 Task: Research Airbnb accommodation in Taxco de Alarcón, Mexico from 6th December, 2023 to 18th December, 2023 for 3 adults.2 bedrooms having 2 beds and 2 bathrooms. Property type can be hotel. Look for 3 properties as per requirement.
Action: Mouse moved to (518, 97)
Screenshot: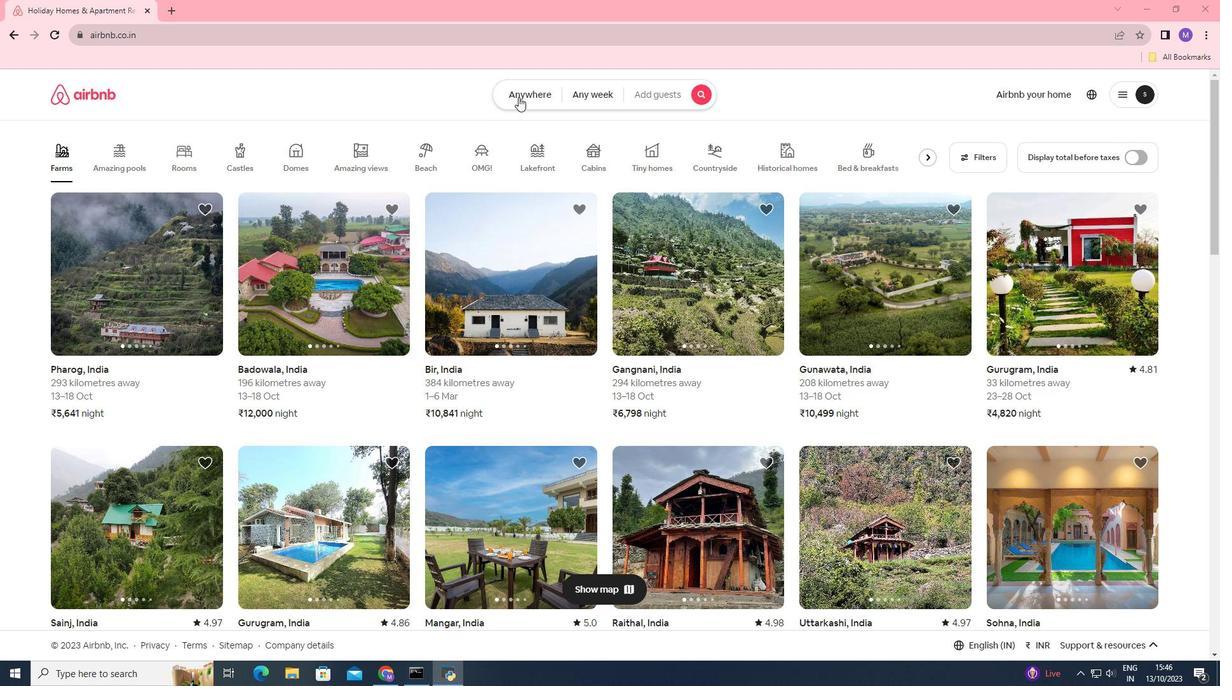 
Action: Mouse pressed left at (518, 97)
Screenshot: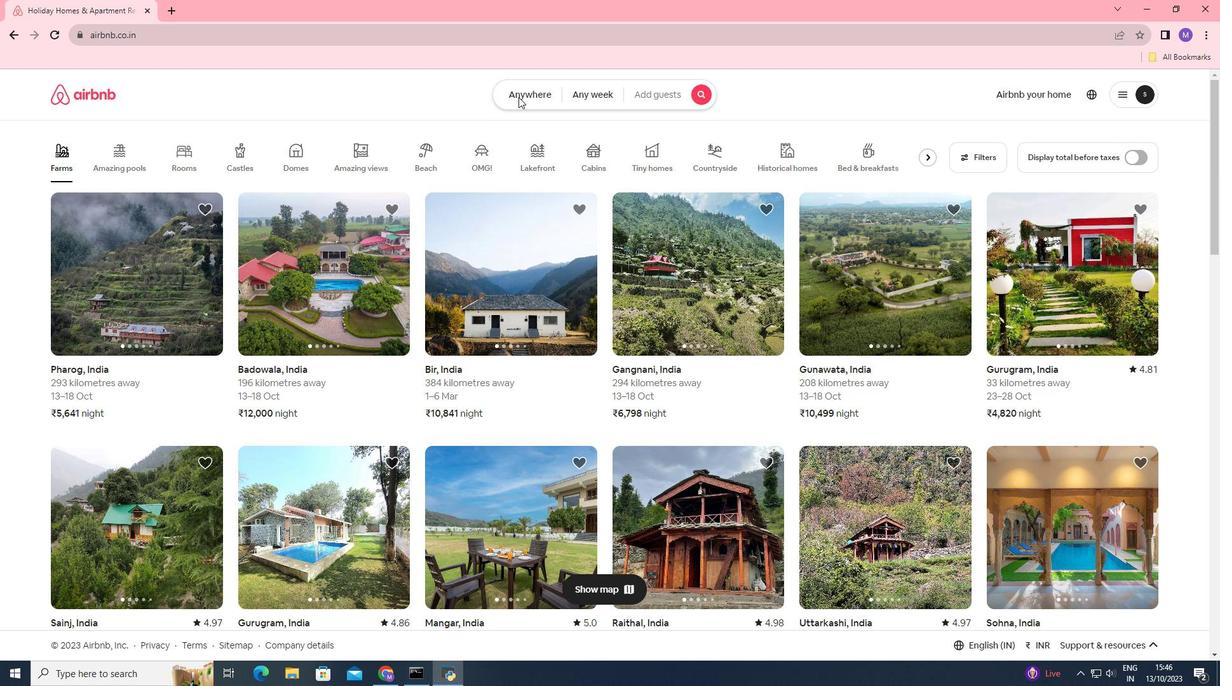 
Action: Mouse moved to (460, 151)
Screenshot: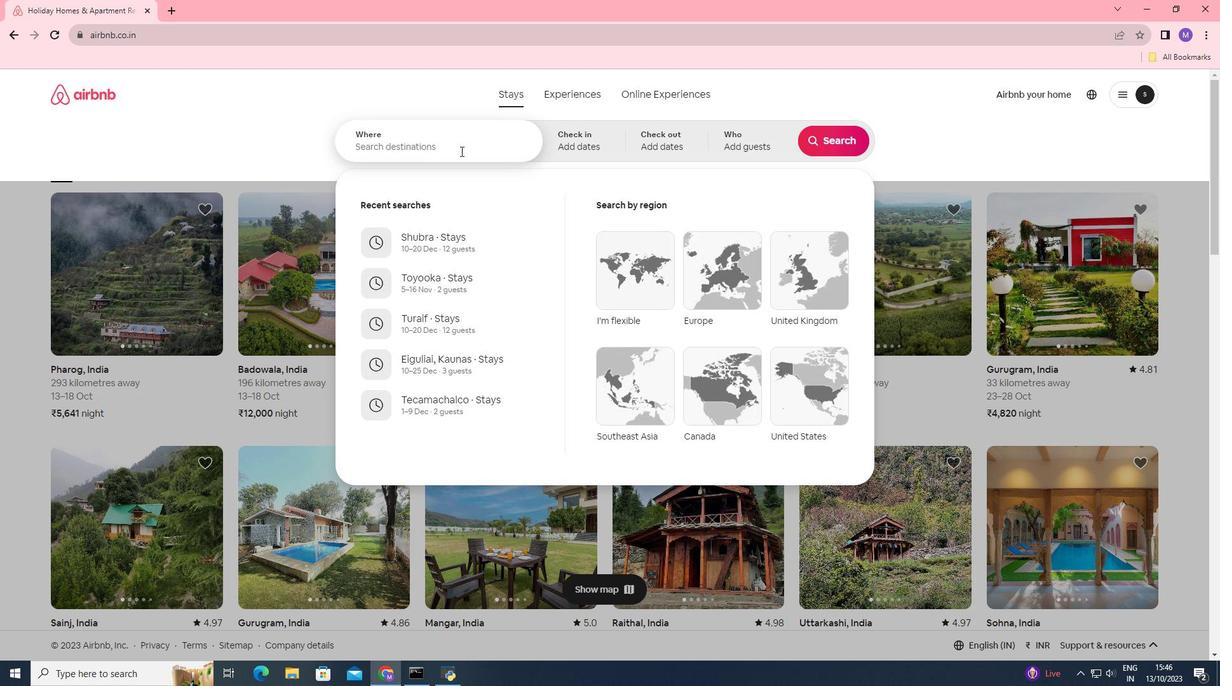 
Action: Mouse pressed left at (460, 151)
Screenshot: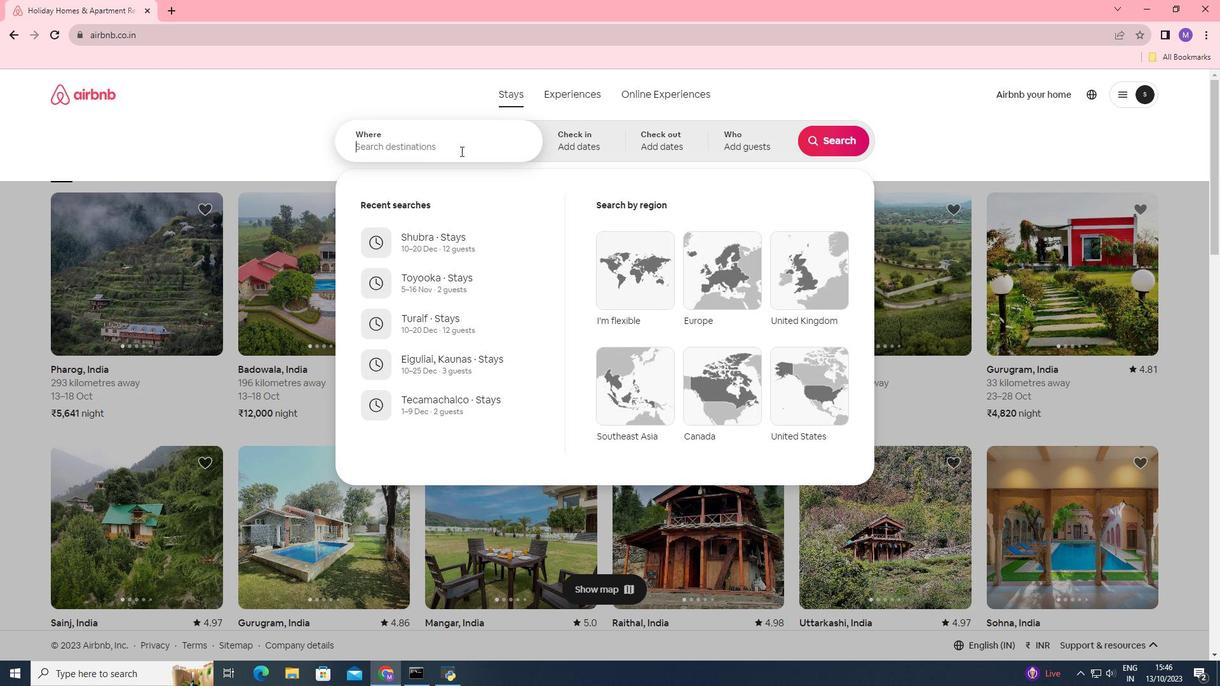 
Action: Key pressed <Key.shift><Key.shift><Key.shift><Key.shift><Key.shift><Key.shift><Key.shift><Key.shift><Key.shift><Key.shift><Key.shift><Key.shift><Key.shift><Key.shift>Taxco<Key.space>de<Key.space><Key.shift>Alarcon<Key.space><Key.shift>Mexico
Screenshot: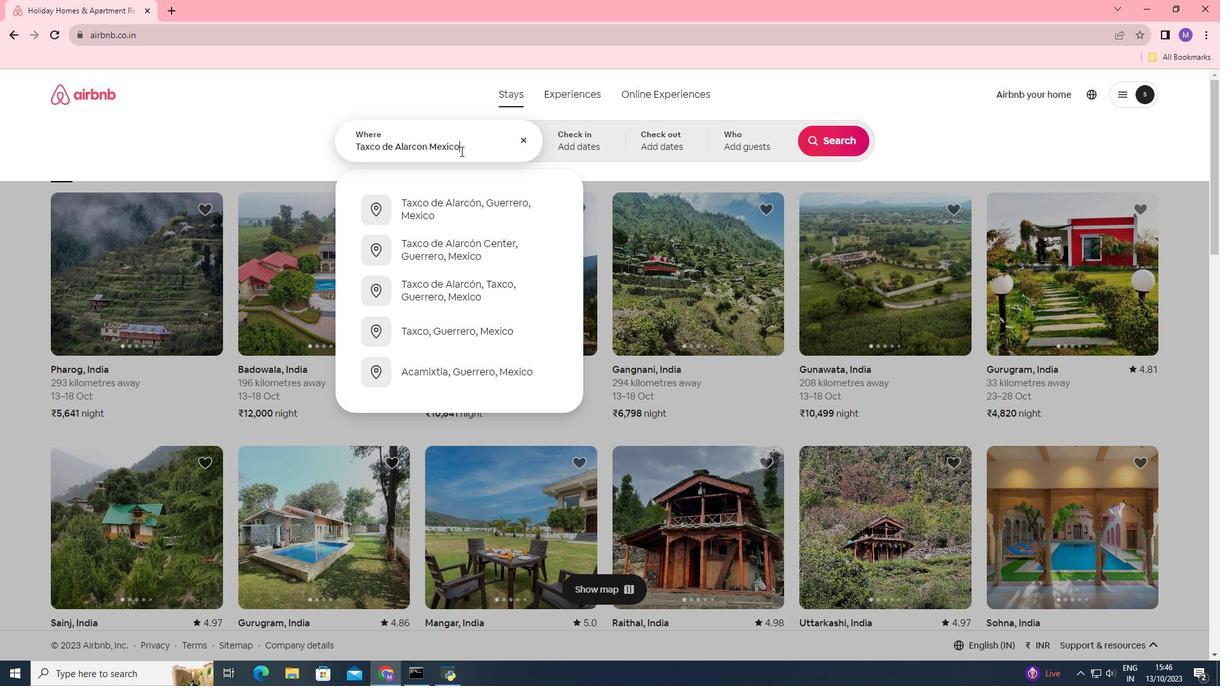 
Action: Mouse moved to (587, 147)
Screenshot: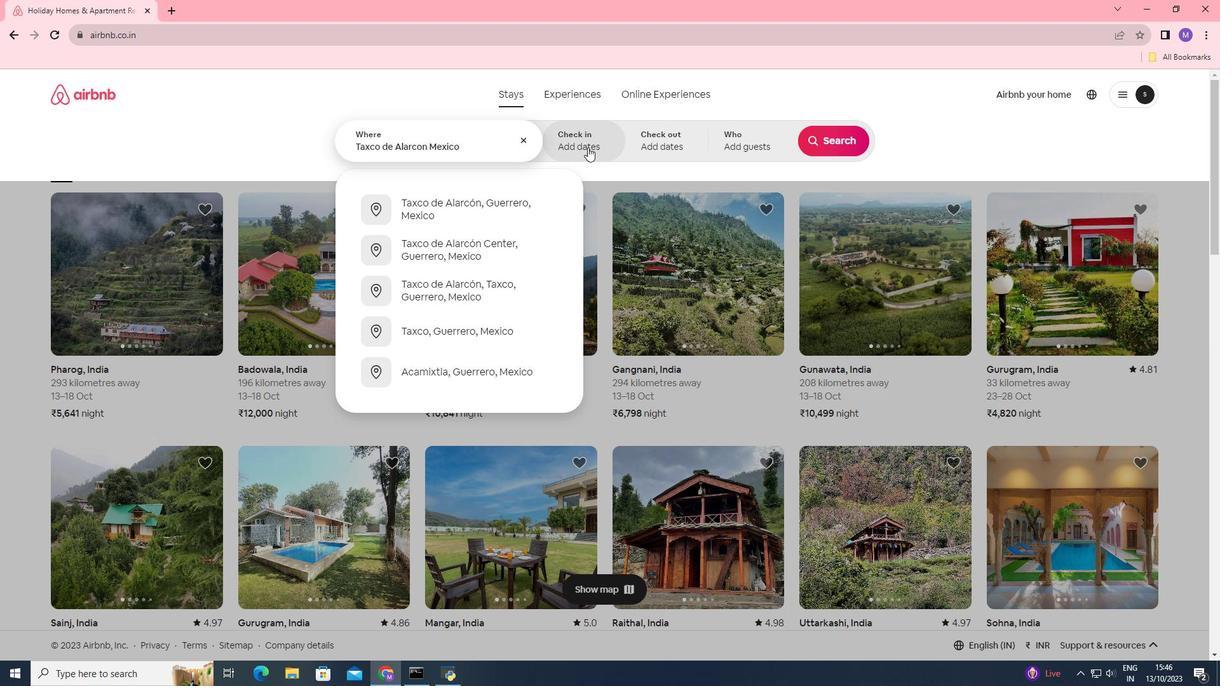 
Action: Mouse pressed left at (587, 147)
Screenshot: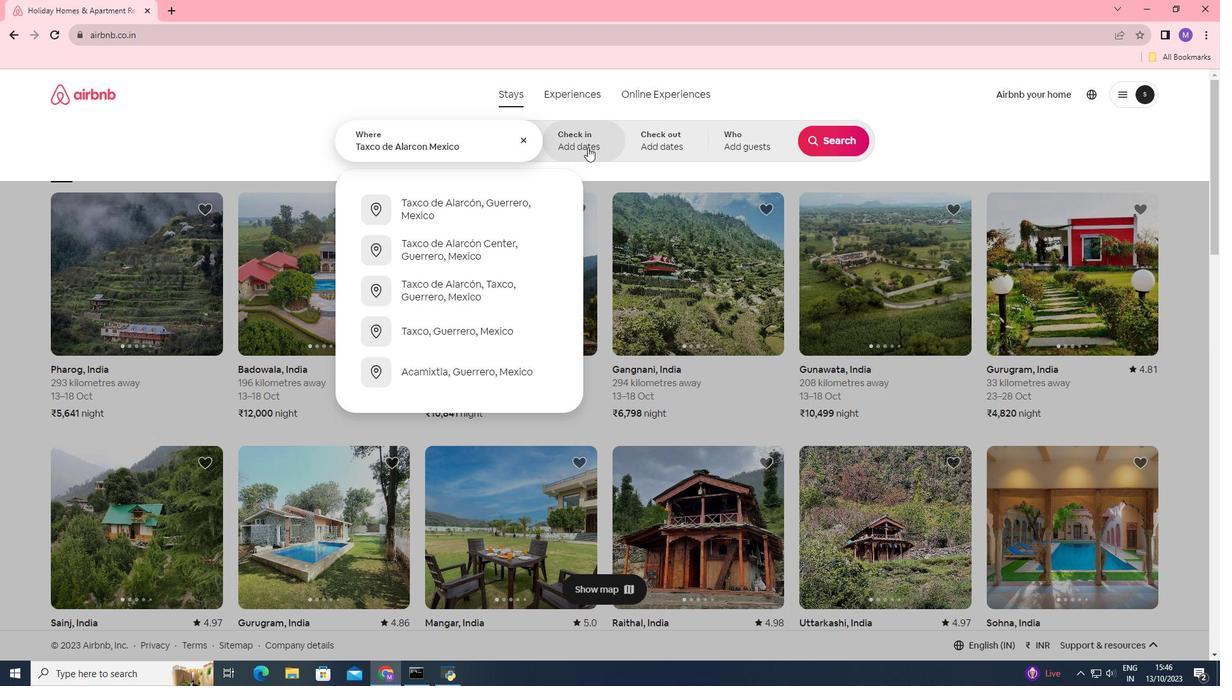 
Action: Mouse moved to (832, 248)
Screenshot: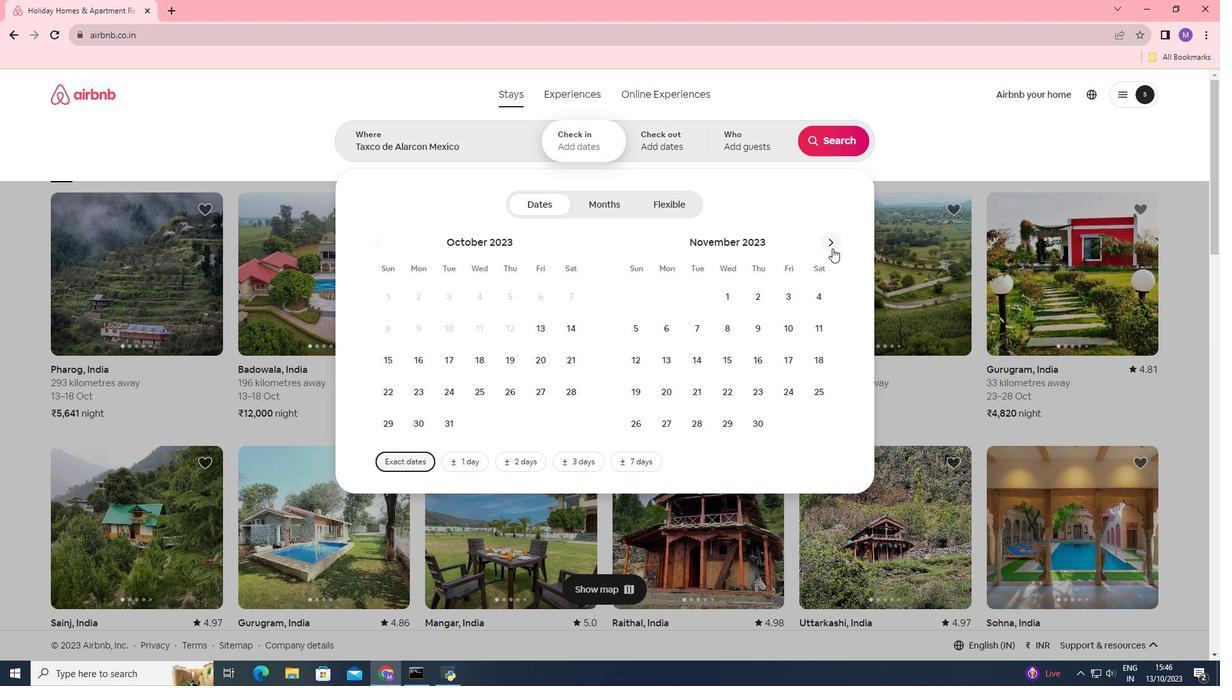 
Action: Mouse pressed left at (832, 248)
Screenshot: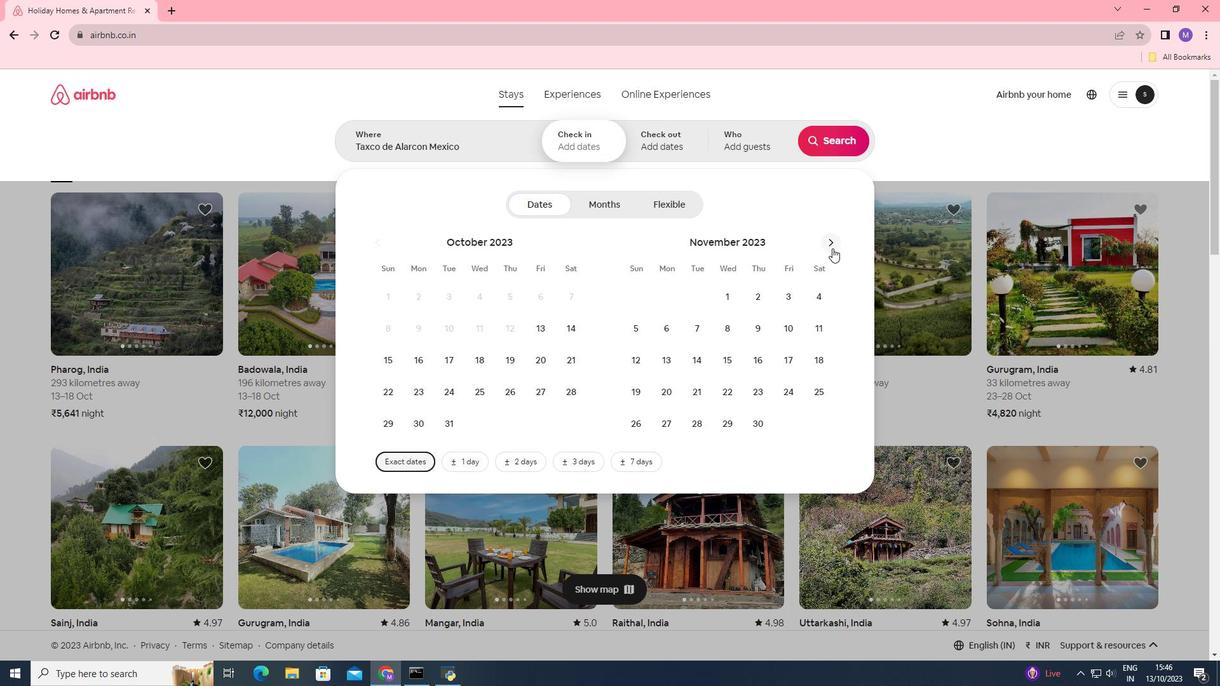 
Action: Mouse moved to (730, 325)
Screenshot: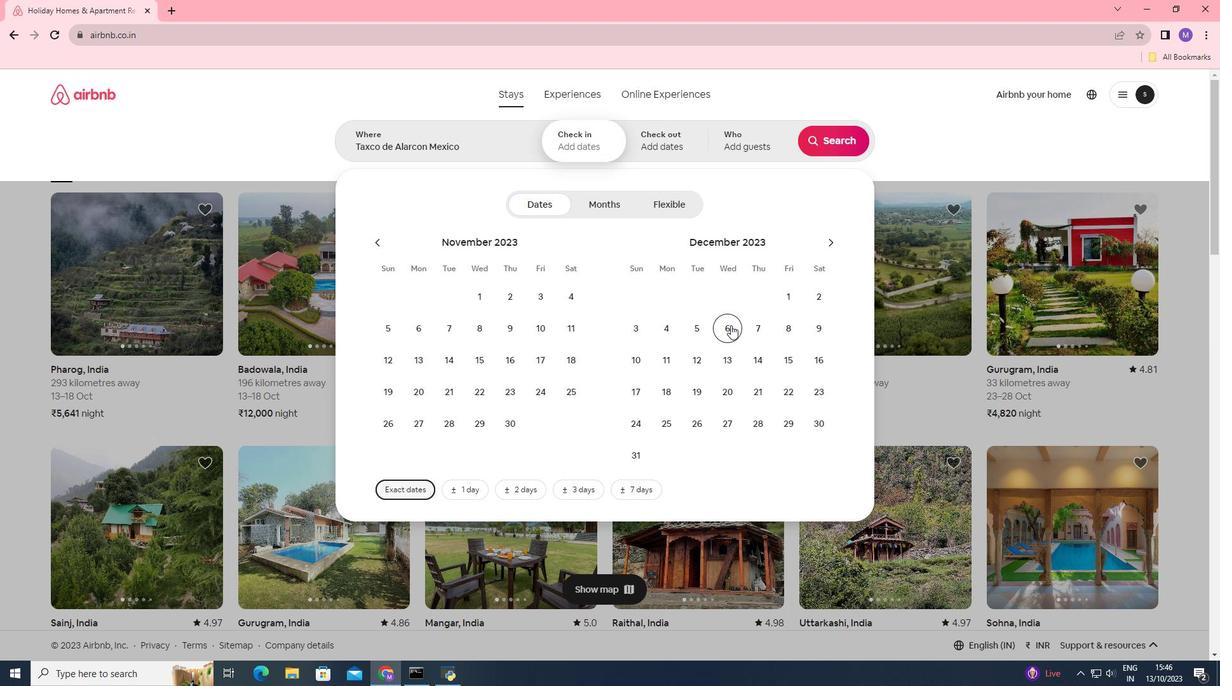 
Action: Mouse pressed left at (730, 325)
Screenshot: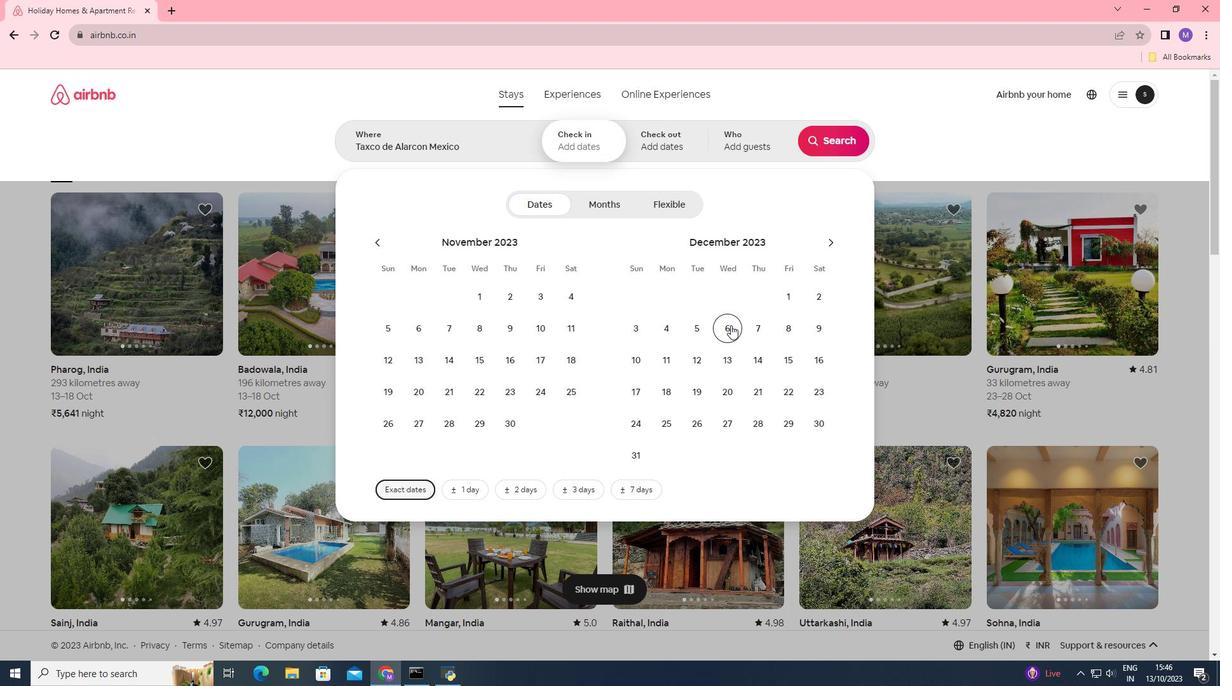 
Action: Mouse moved to (672, 387)
Screenshot: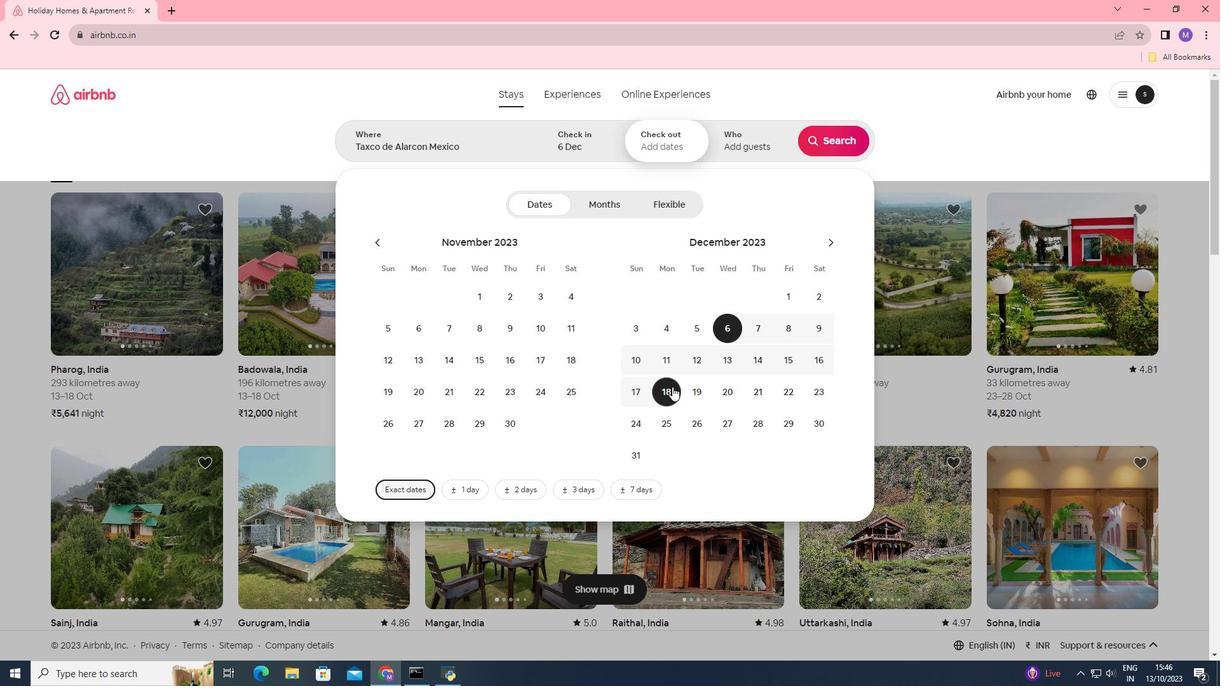 
Action: Mouse pressed left at (672, 387)
Screenshot: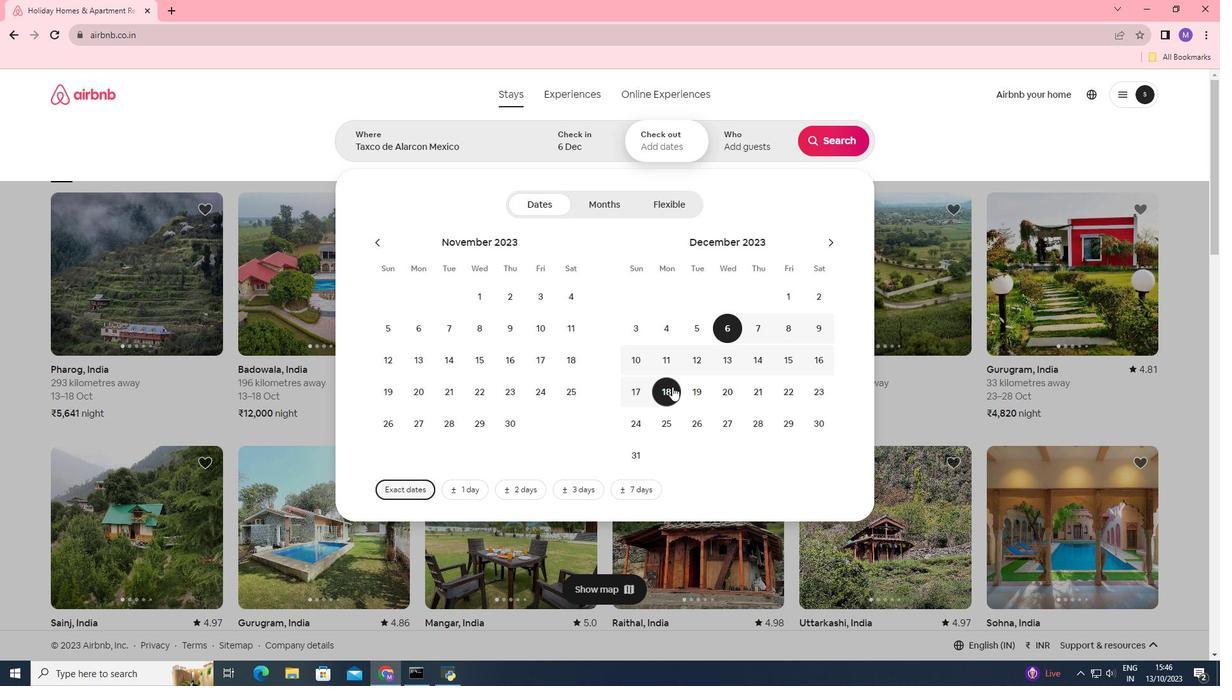 
Action: Mouse moved to (755, 143)
Screenshot: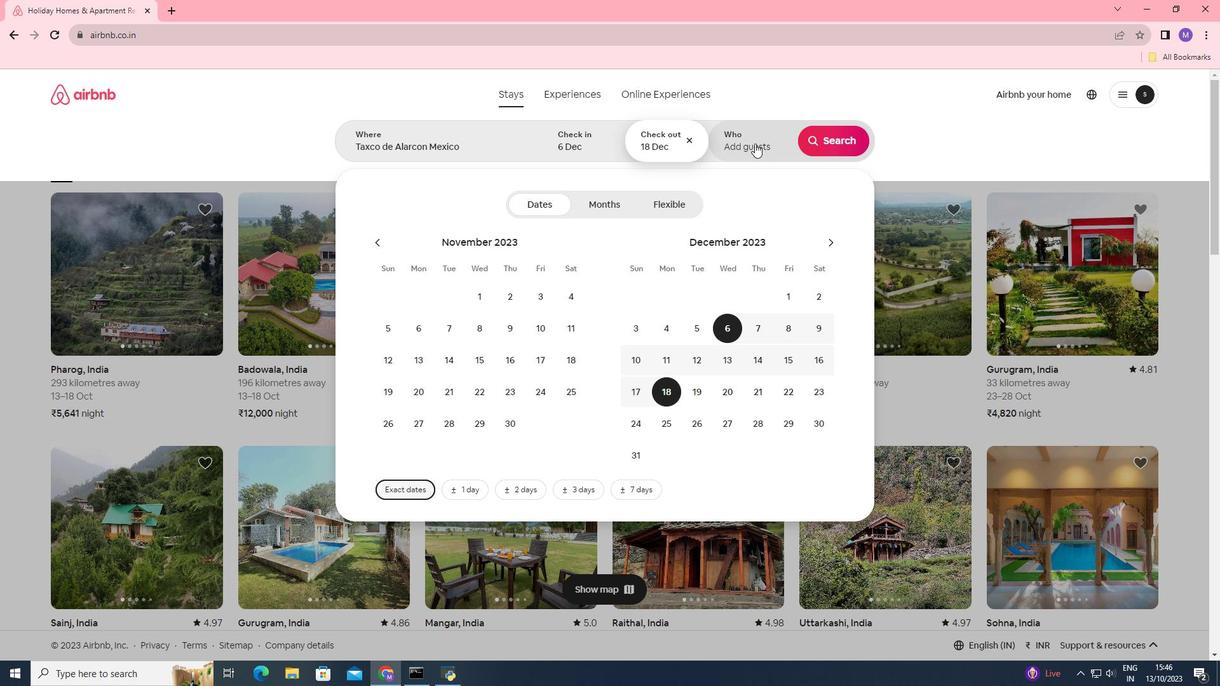
Action: Mouse pressed left at (755, 143)
Screenshot: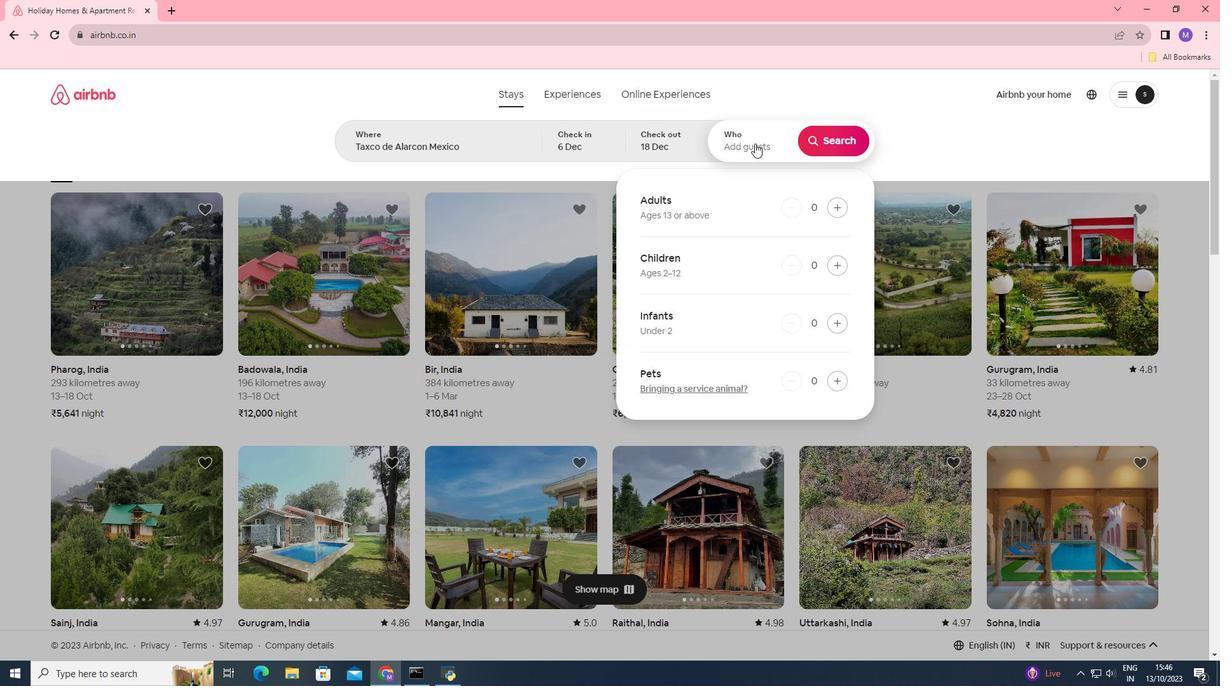 
Action: Mouse moved to (837, 211)
Screenshot: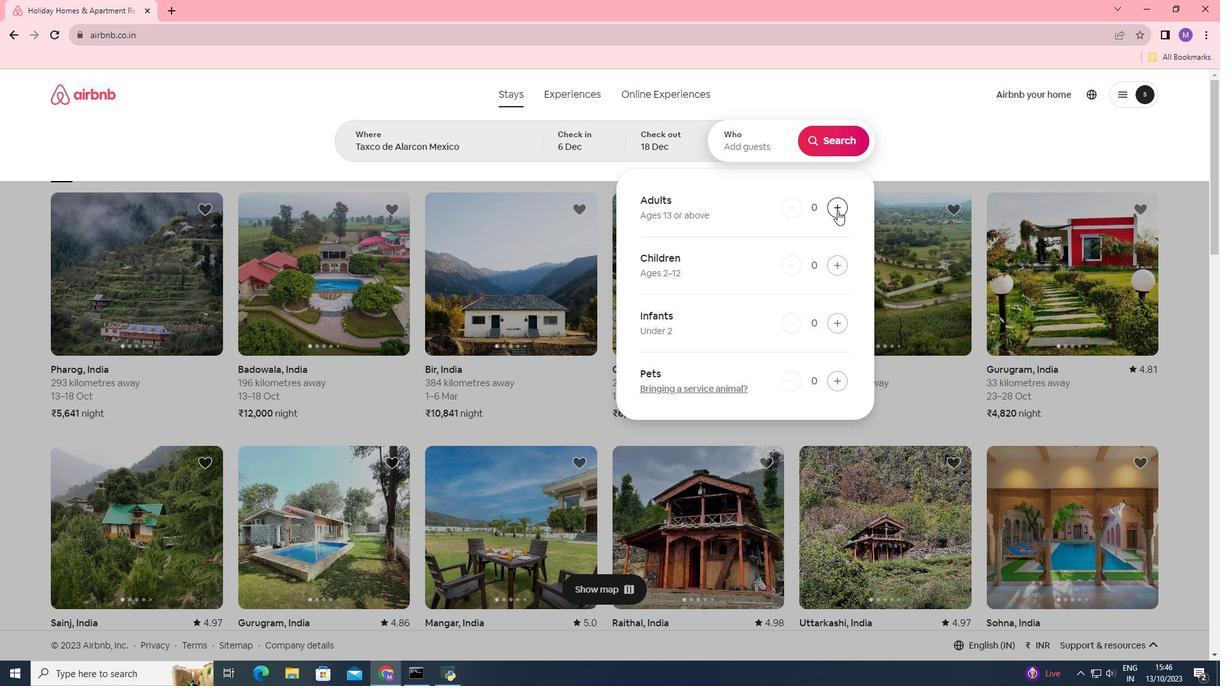 
Action: Mouse pressed left at (837, 211)
Screenshot: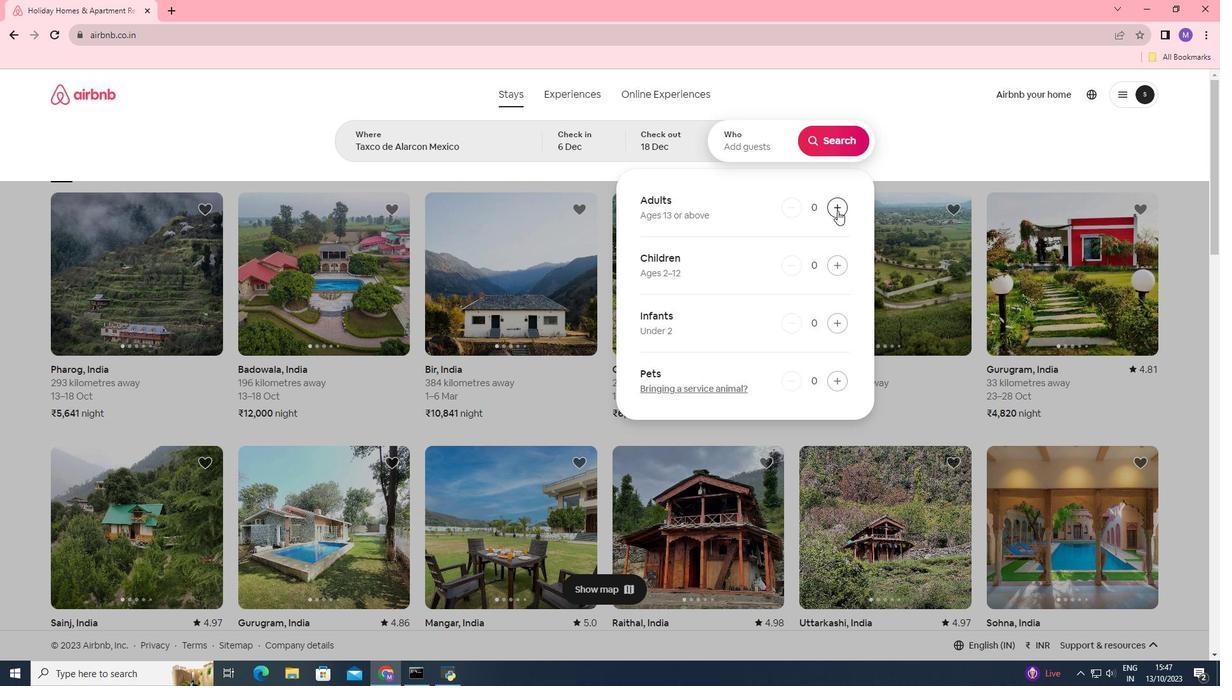 
Action: Mouse pressed left at (837, 211)
Screenshot: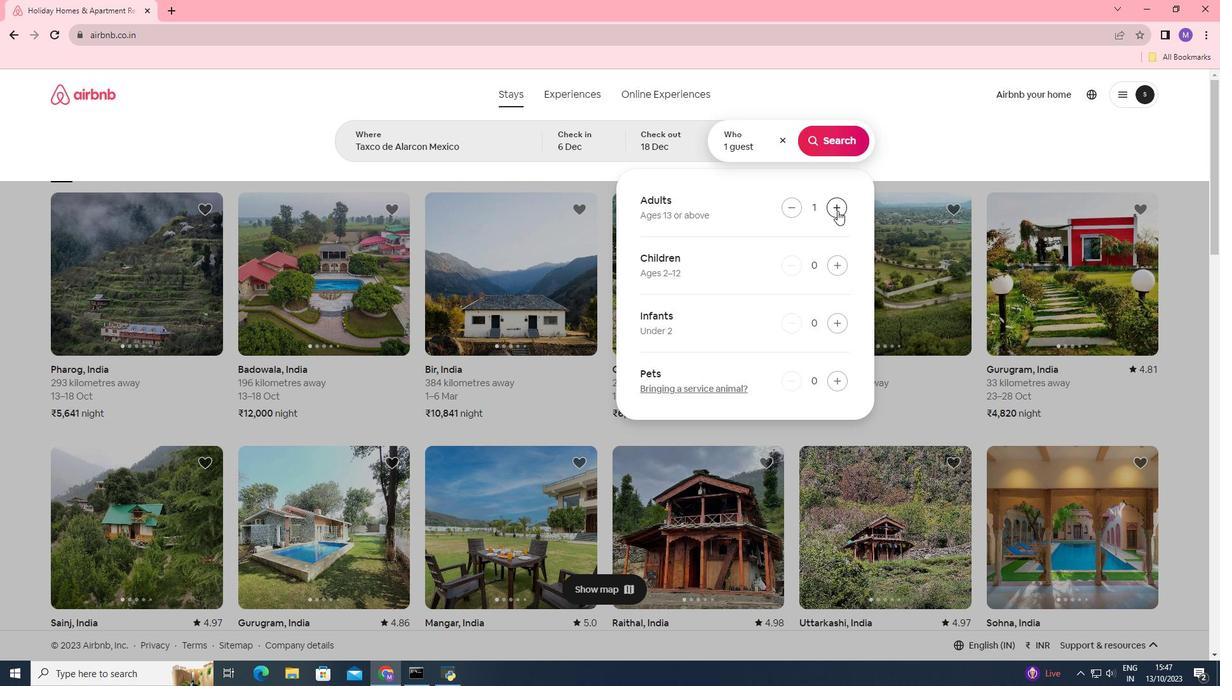 
Action: Mouse moved to (842, 208)
Screenshot: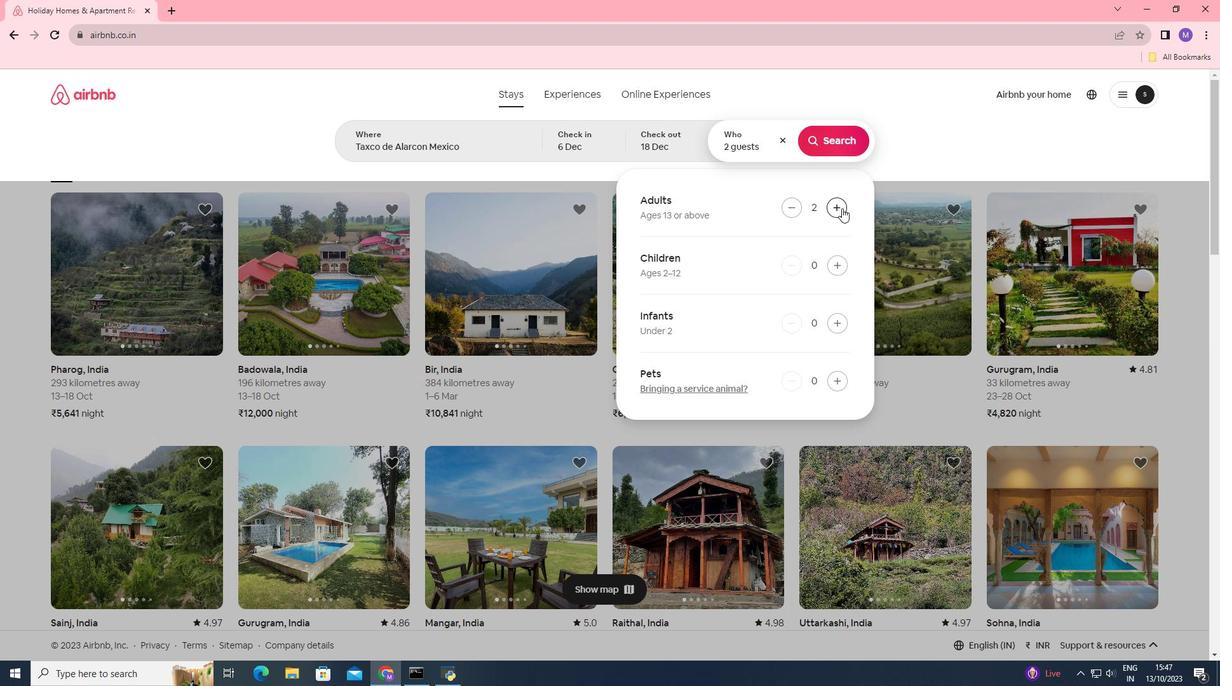 
Action: Mouse pressed left at (842, 208)
Screenshot: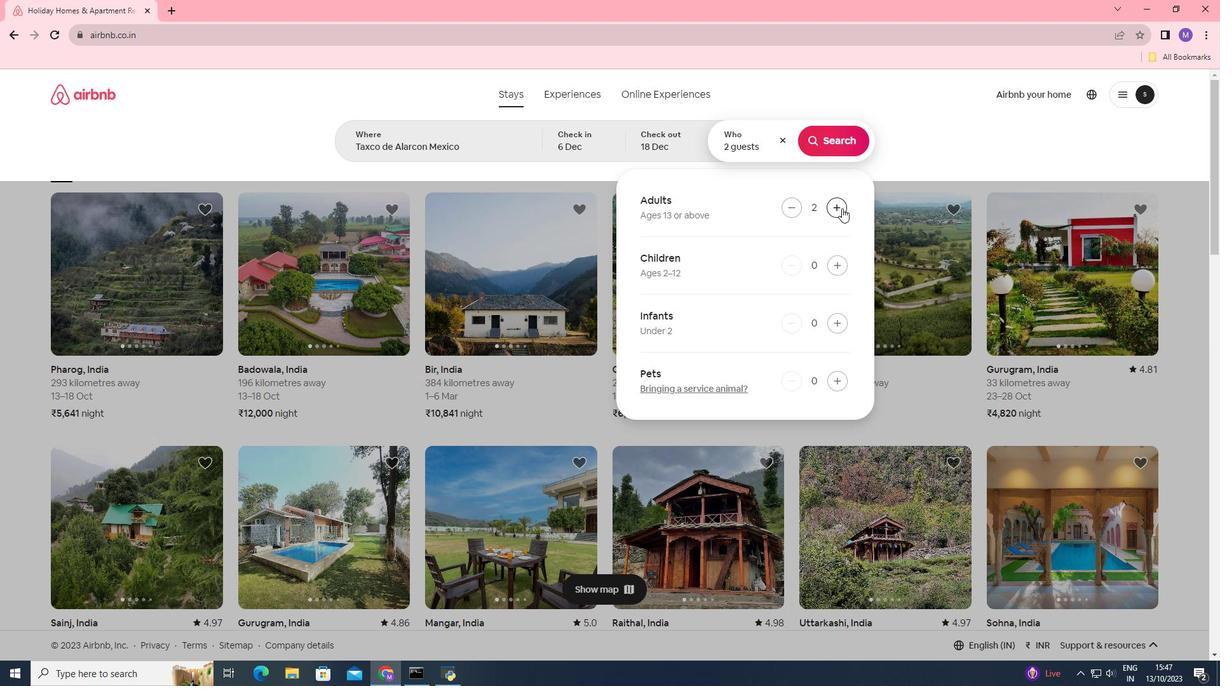 
Action: Mouse moved to (837, 137)
Screenshot: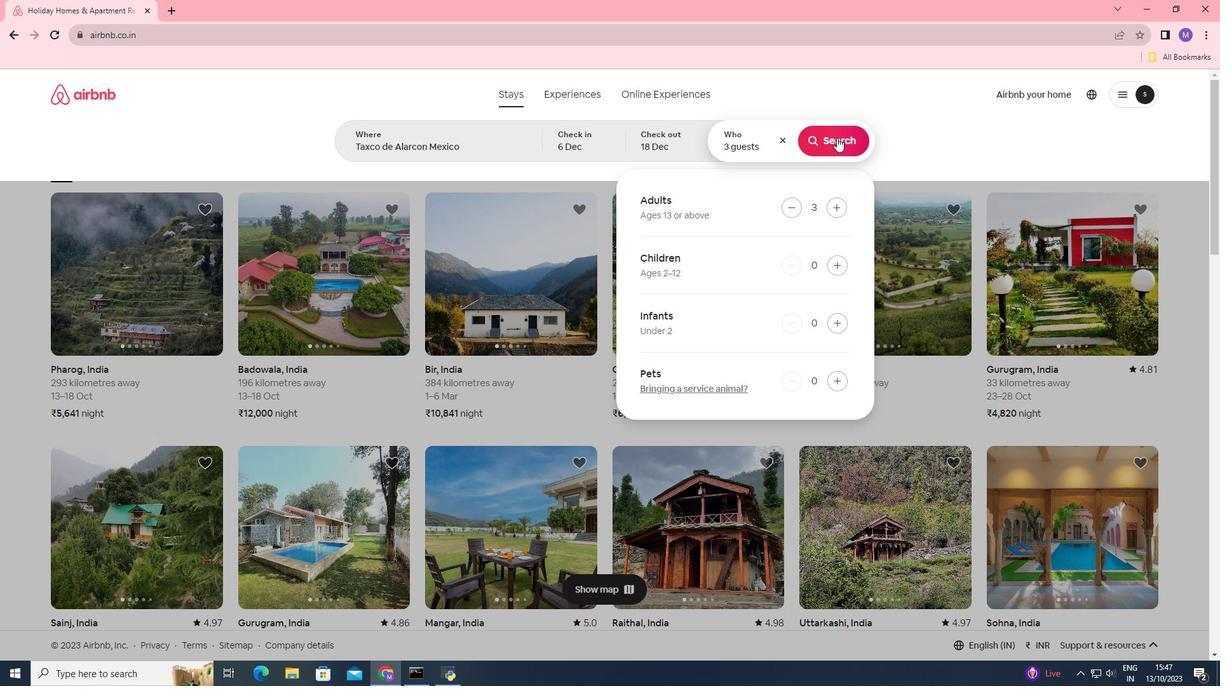 
Action: Mouse pressed left at (837, 137)
Screenshot: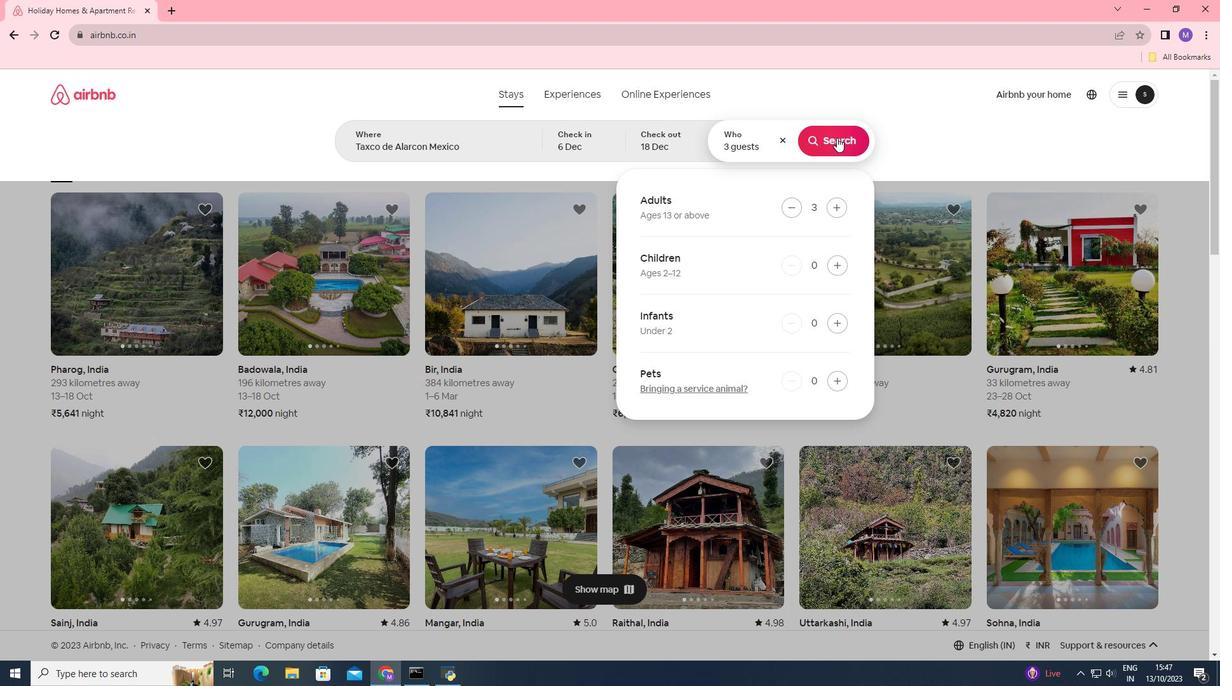 
Action: Mouse moved to (1018, 143)
Screenshot: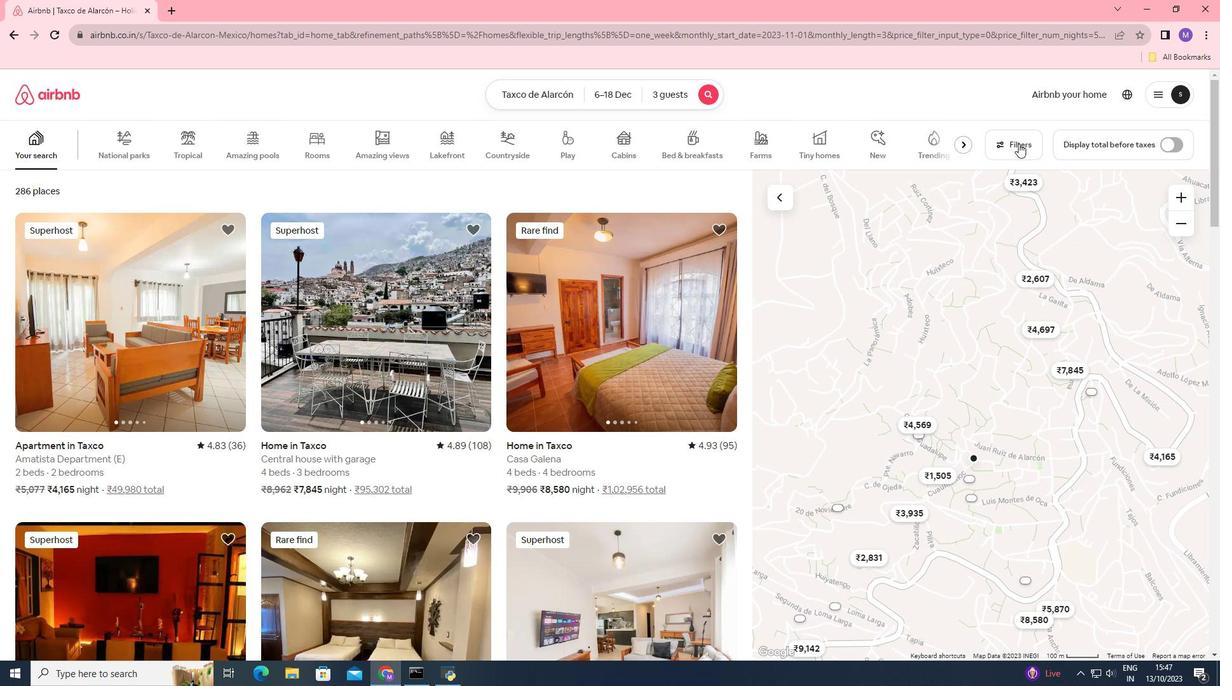 
Action: Mouse pressed left at (1018, 143)
Screenshot: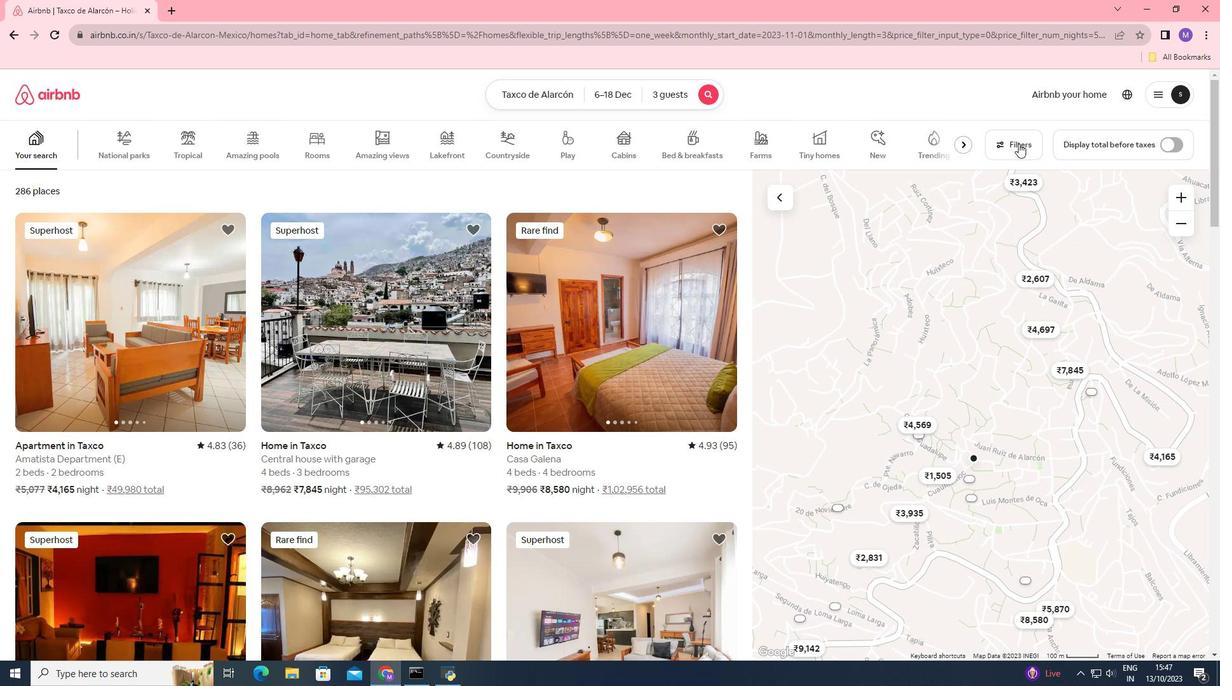 
Action: Mouse moved to (588, 389)
Screenshot: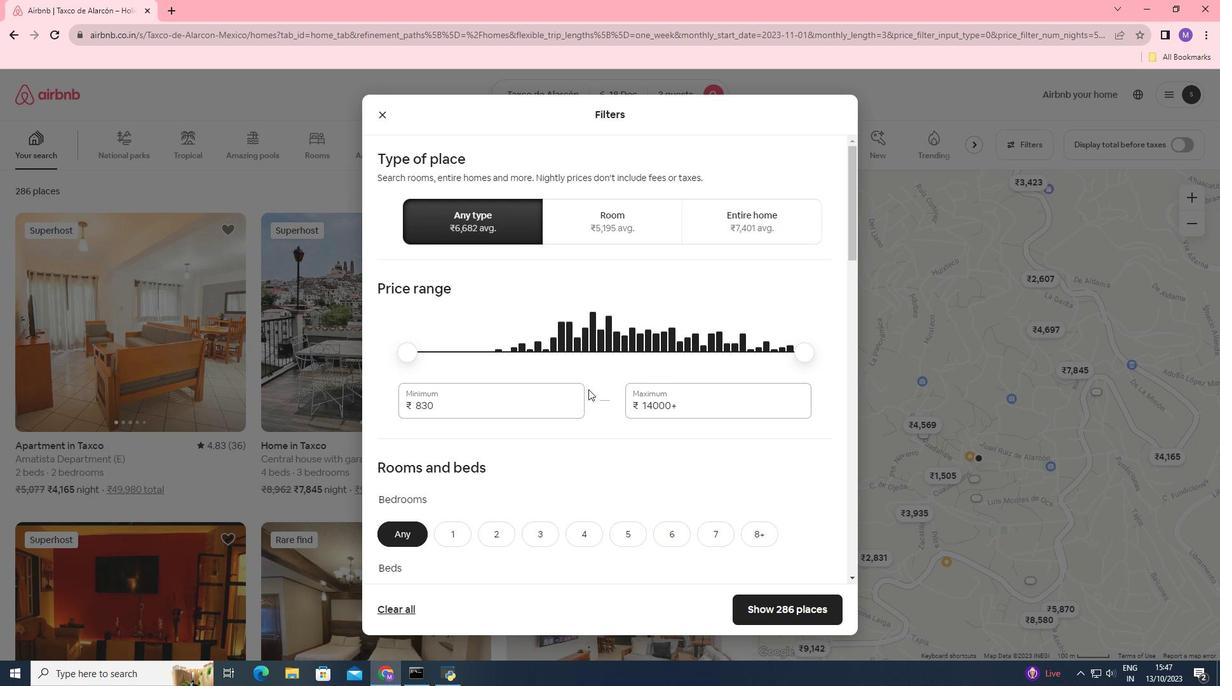
Action: Mouse scrolled (588, 388) with delta (0, 0)
Screenshot: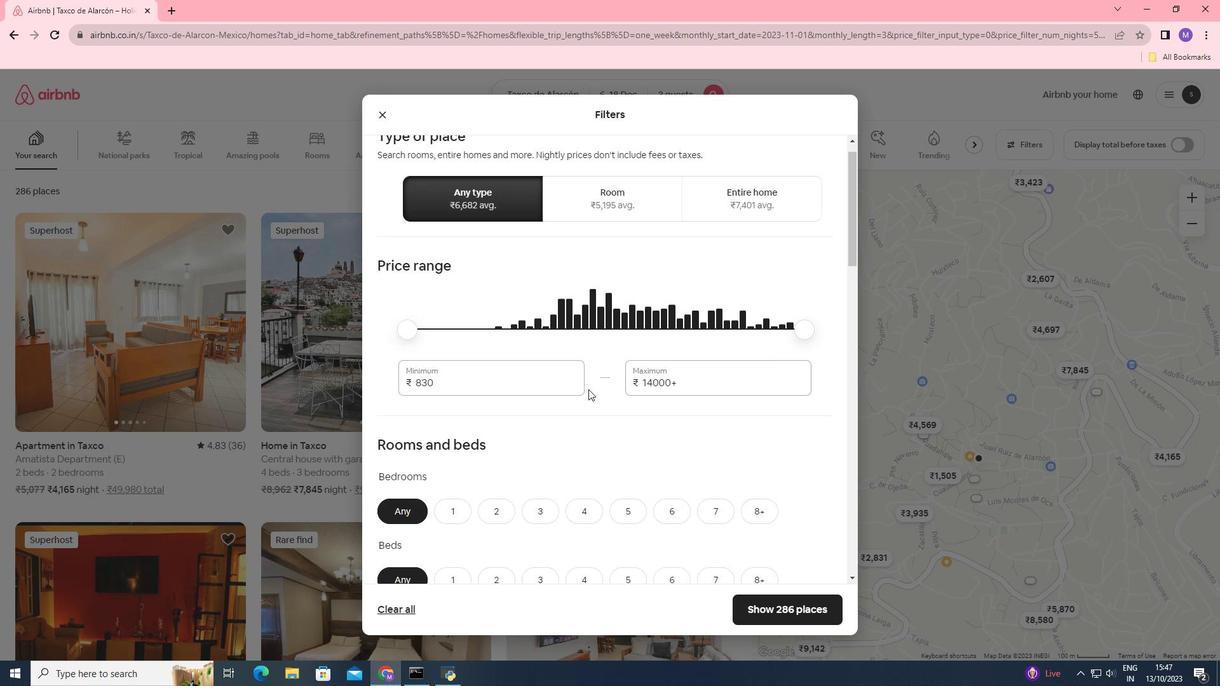 
Action: Mouse scrolled (588, 388) with delta (0, 0)
Screenshot: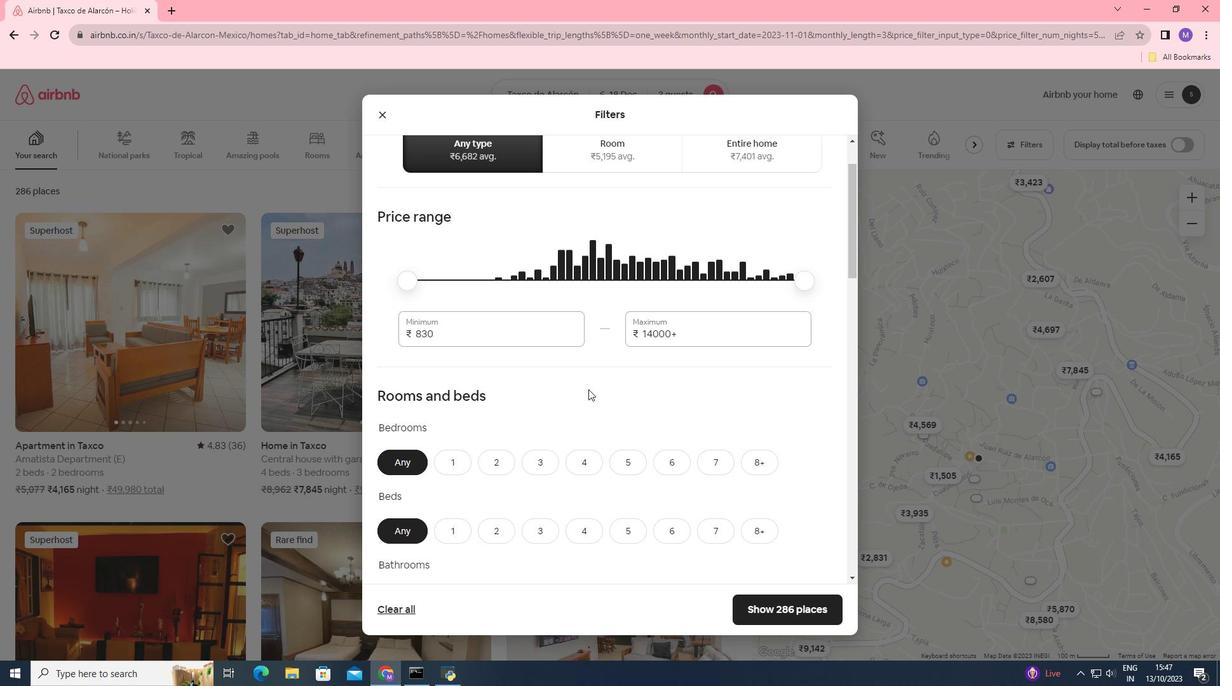 
Action: Mouse scrolled (588, 388) with delta (0, 0)
Screenshot: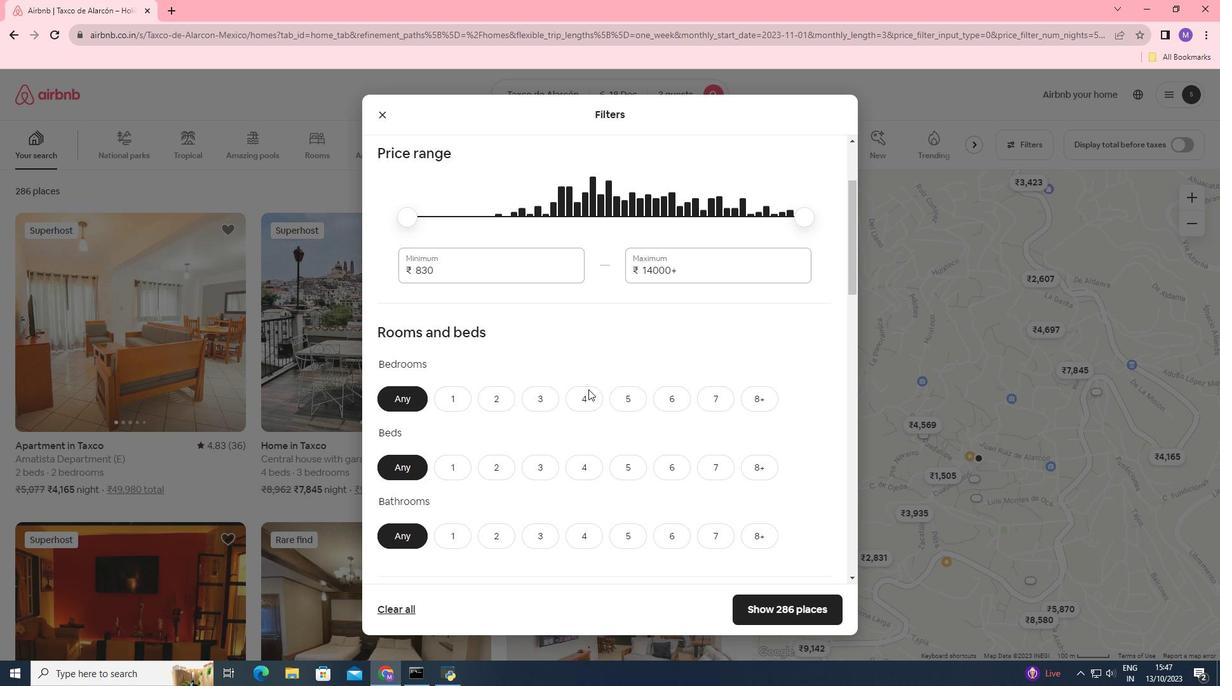 
Action: Mouse moved to (498, 348)
Screenshot: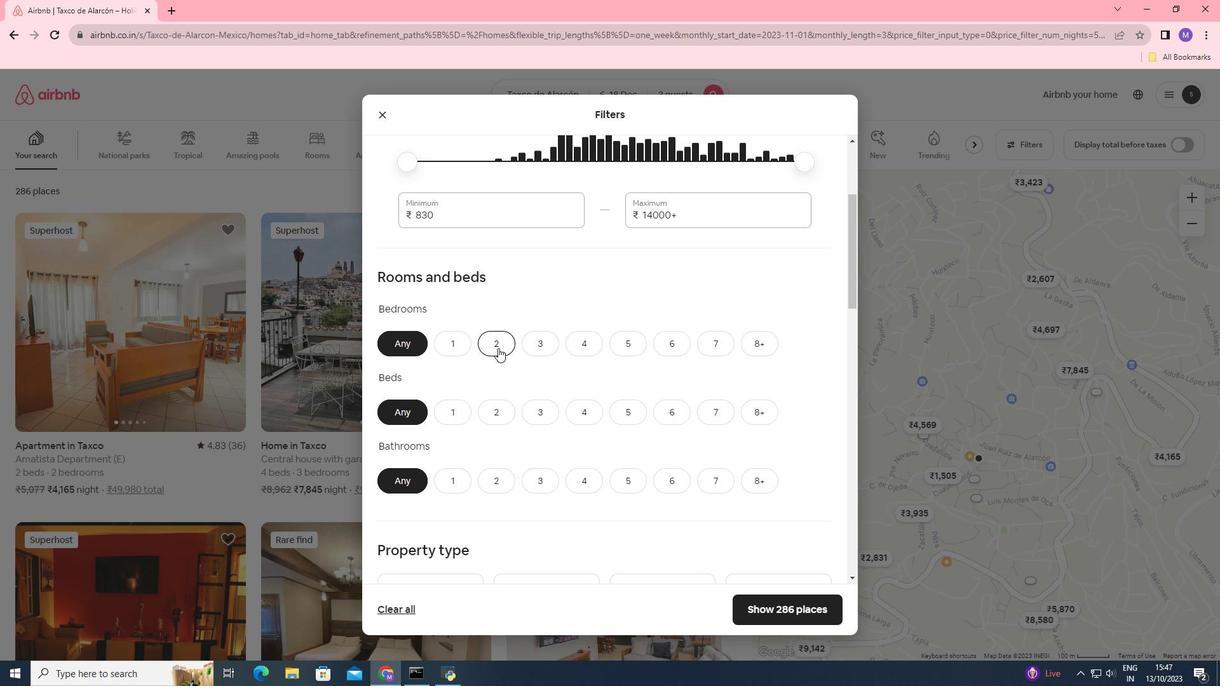 
Action: Mouse pressed left at (498, 348)
Screenshot: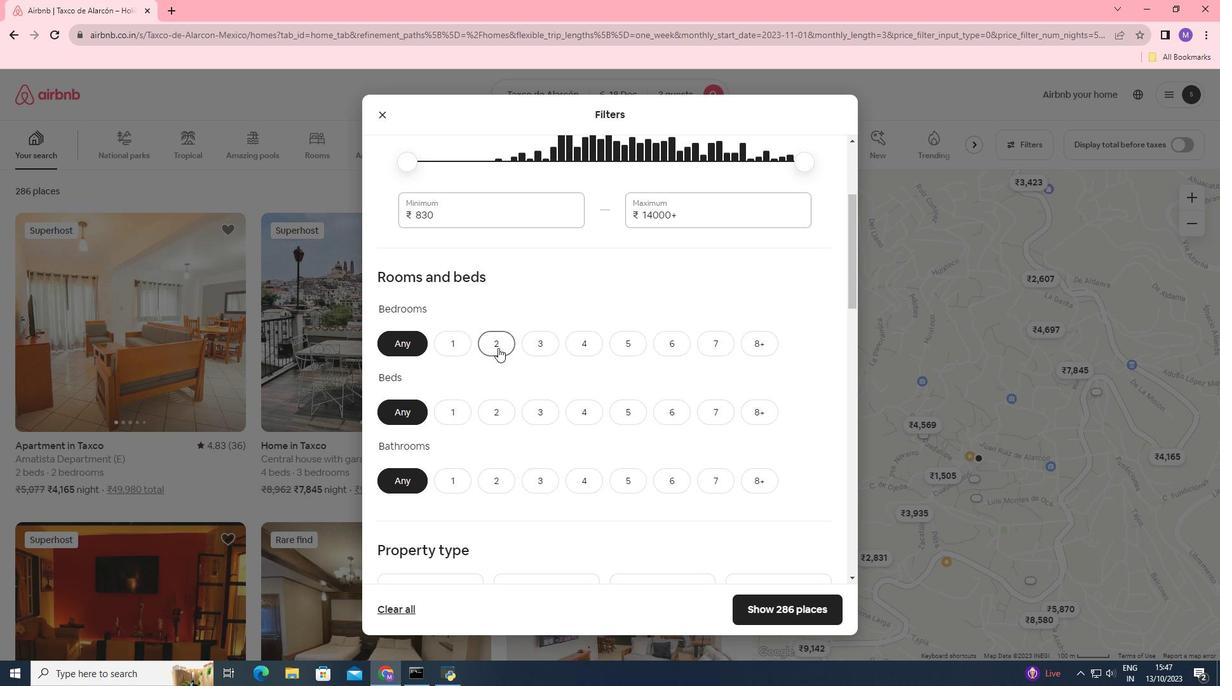 
Action: Mouse moved to (490, 409)
Screenshot: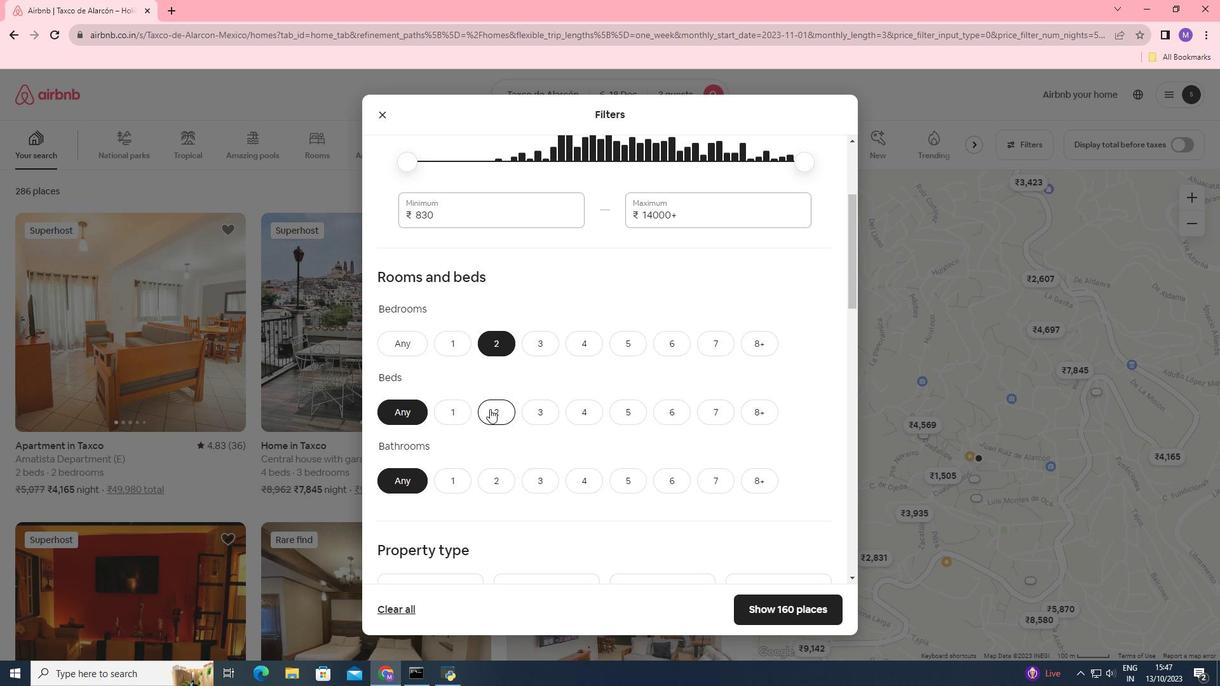 
Action: Mouse pressed left at (490, 409)
Screenshot: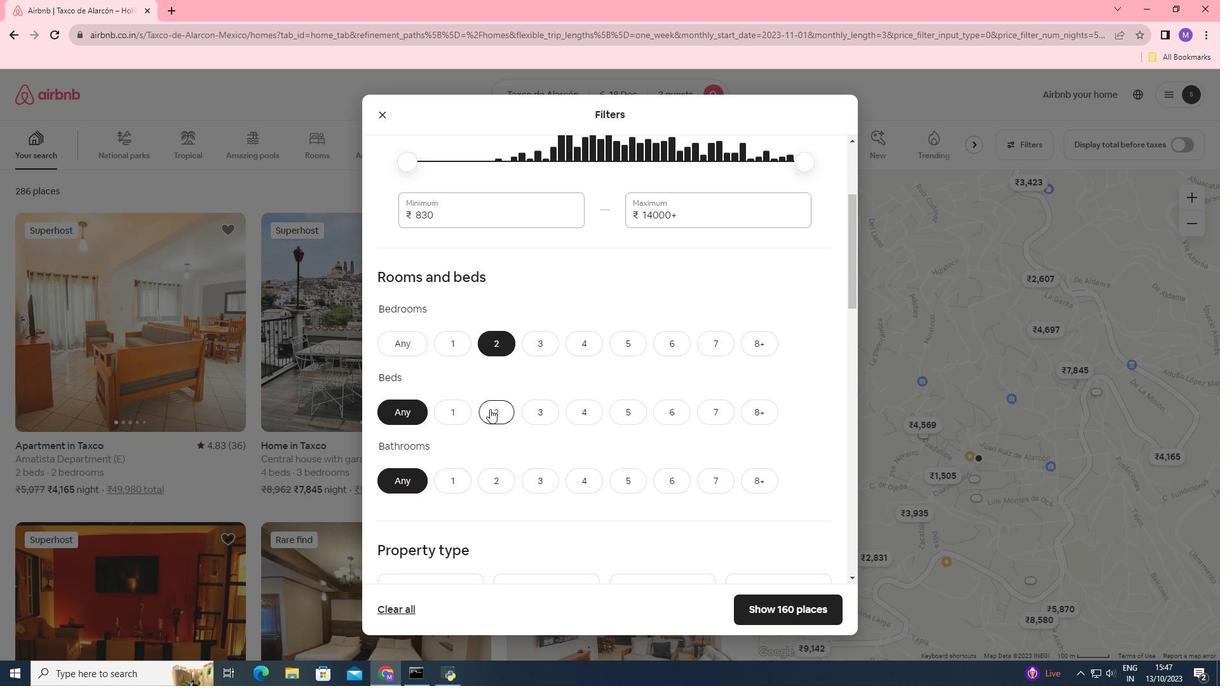 
Action: Mouse pressed left at (490, 409)
Screenshot: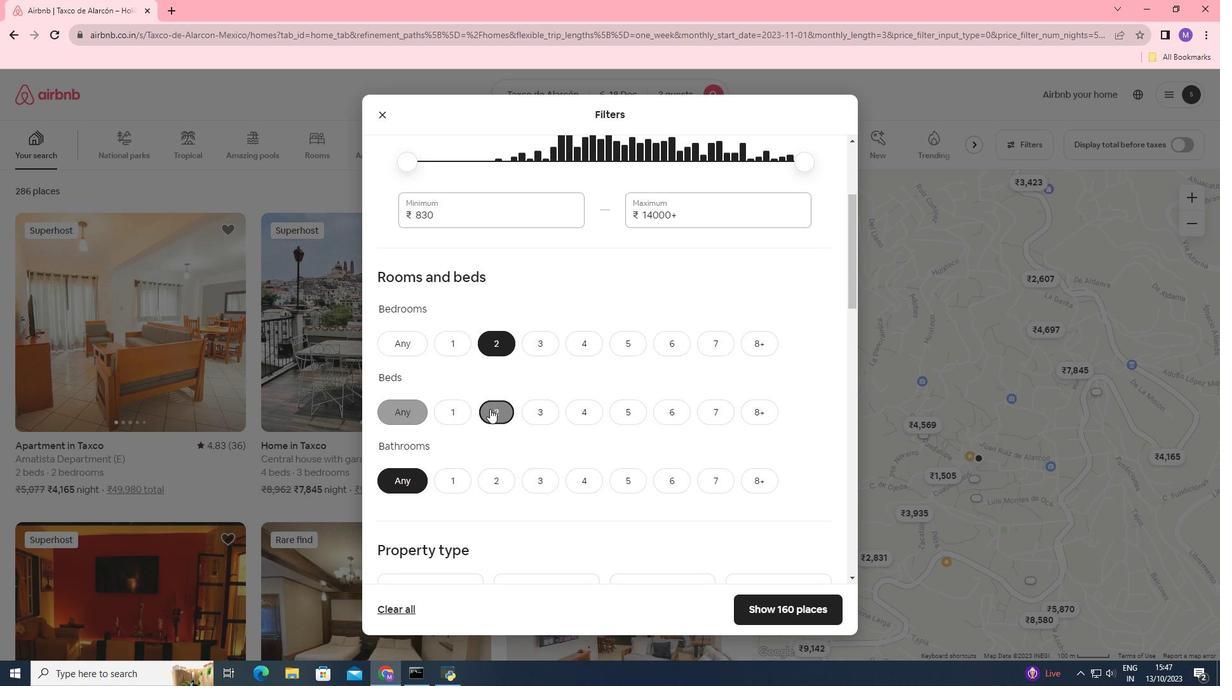 
Action: Mouse pressed left at (490, 409)
Screenshot: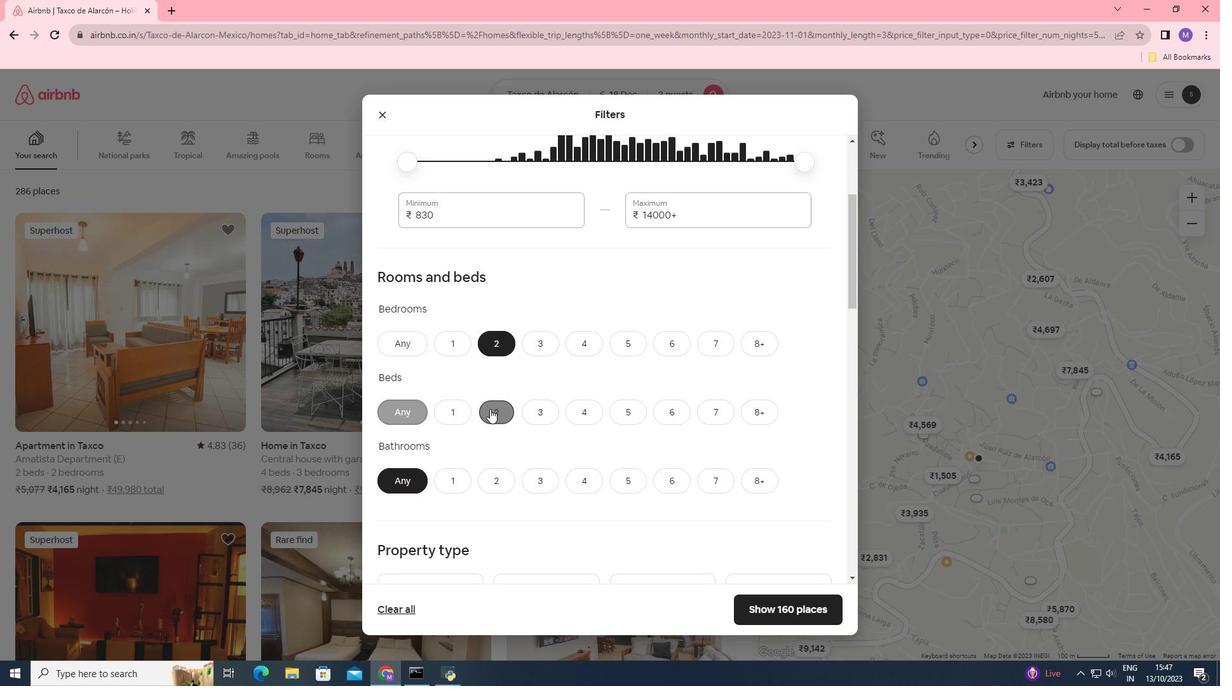 
Action: Mouse moved to (502, 480)
Screenshot: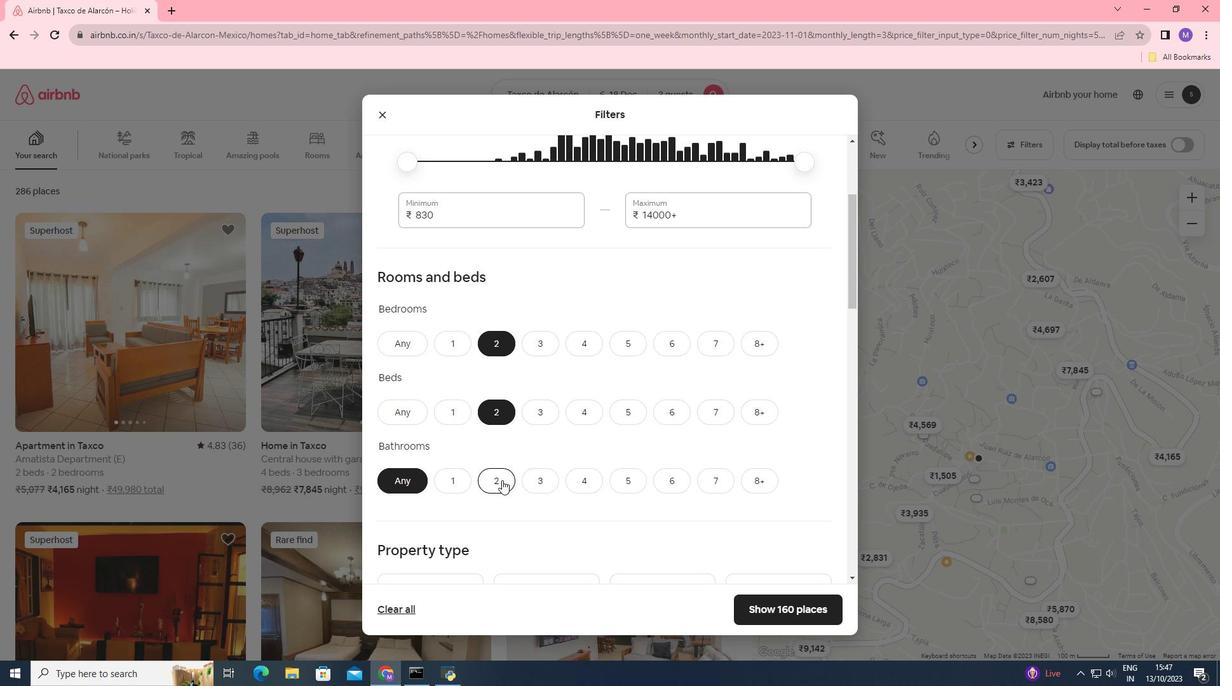 
Action: Mouse pressed left at (502, 480)
Screenshot: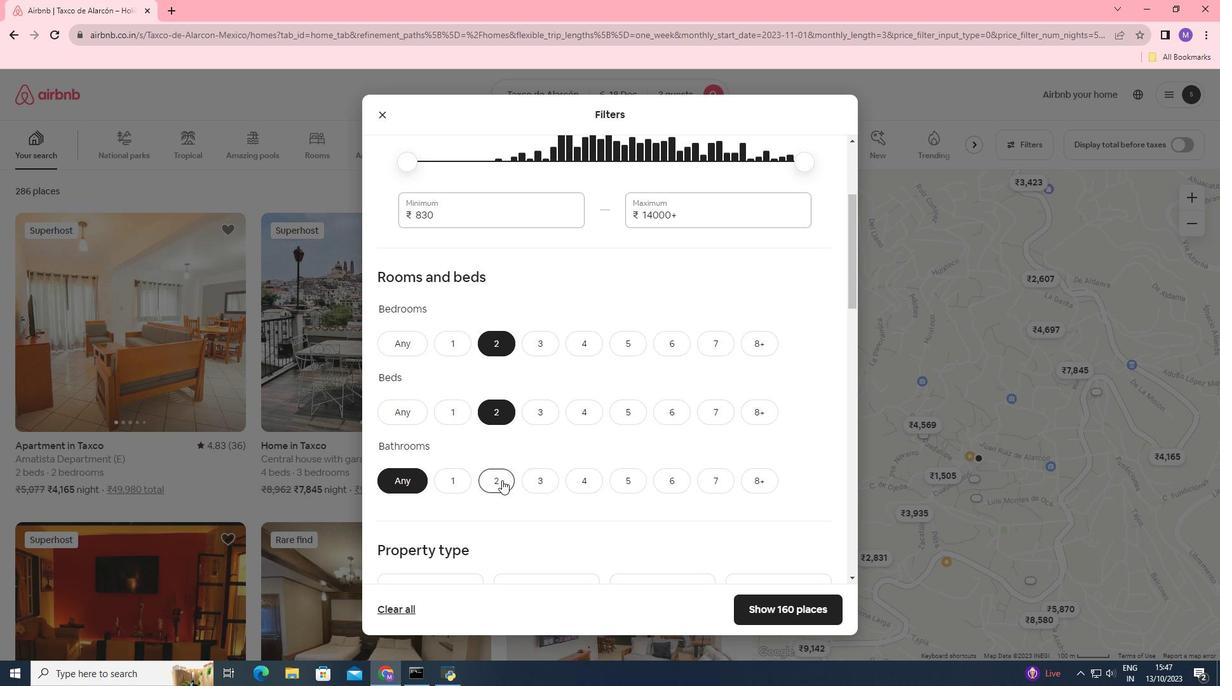 
Action: Mouse moved to (625, 421)
Screenshot: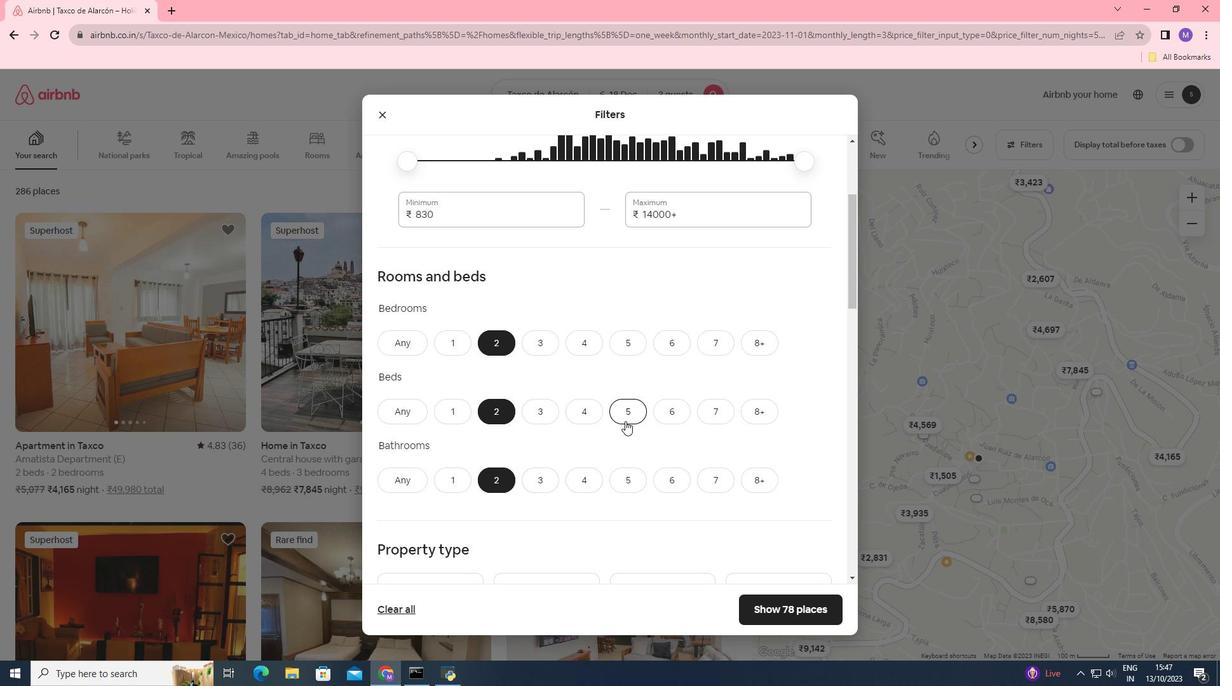 
Action: Mouse scrolled (625, 420) with delta (0, 0)
Screenshot: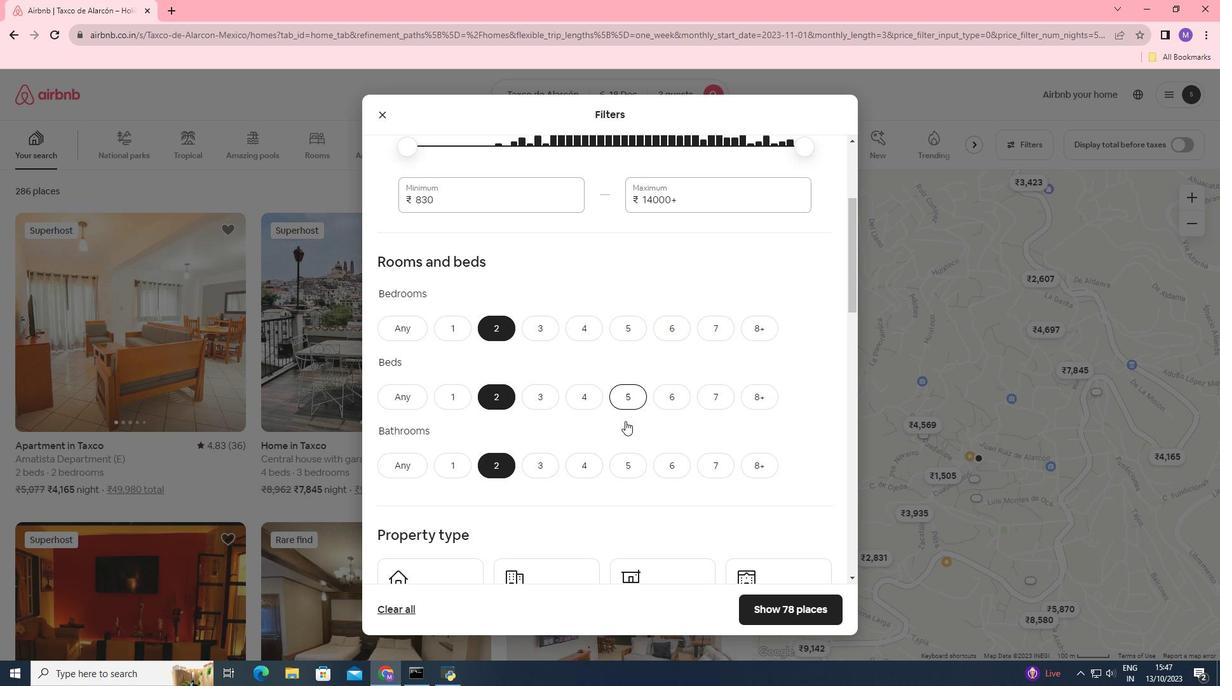 
Action: Mouse scrolled (625, 420) with delta (0, 0)
Screenshot: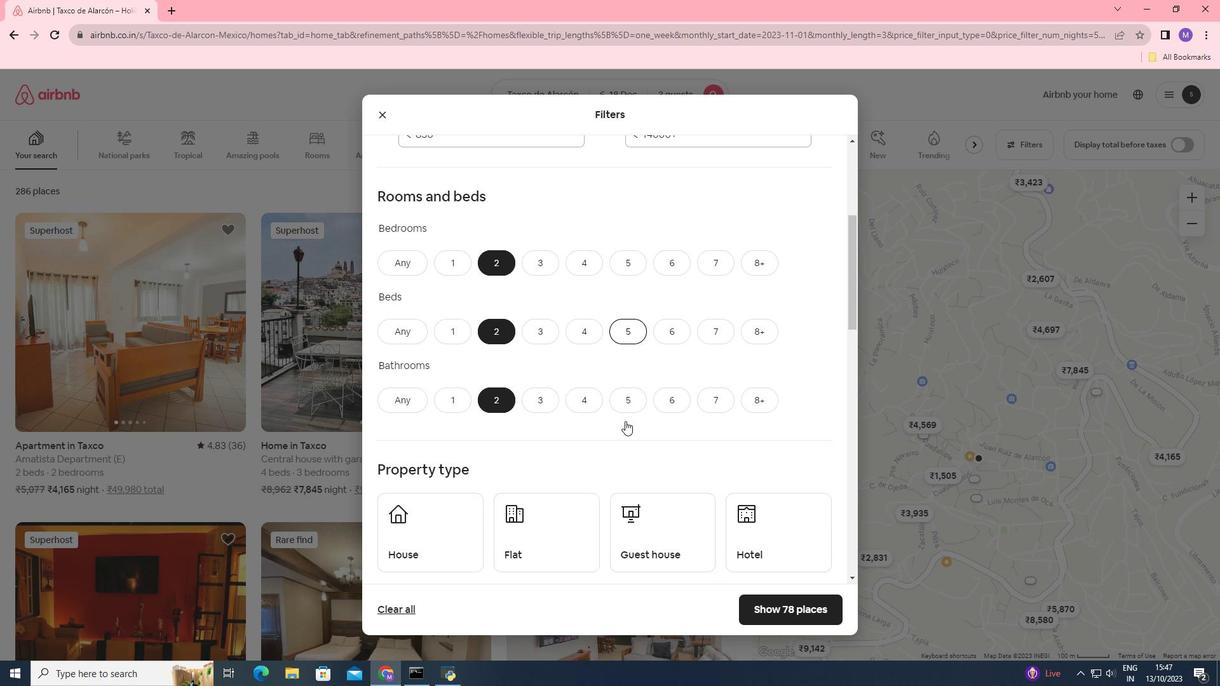 
Action: Mouse scrolled (625, 420) with delta (0, 0)
Screenshot: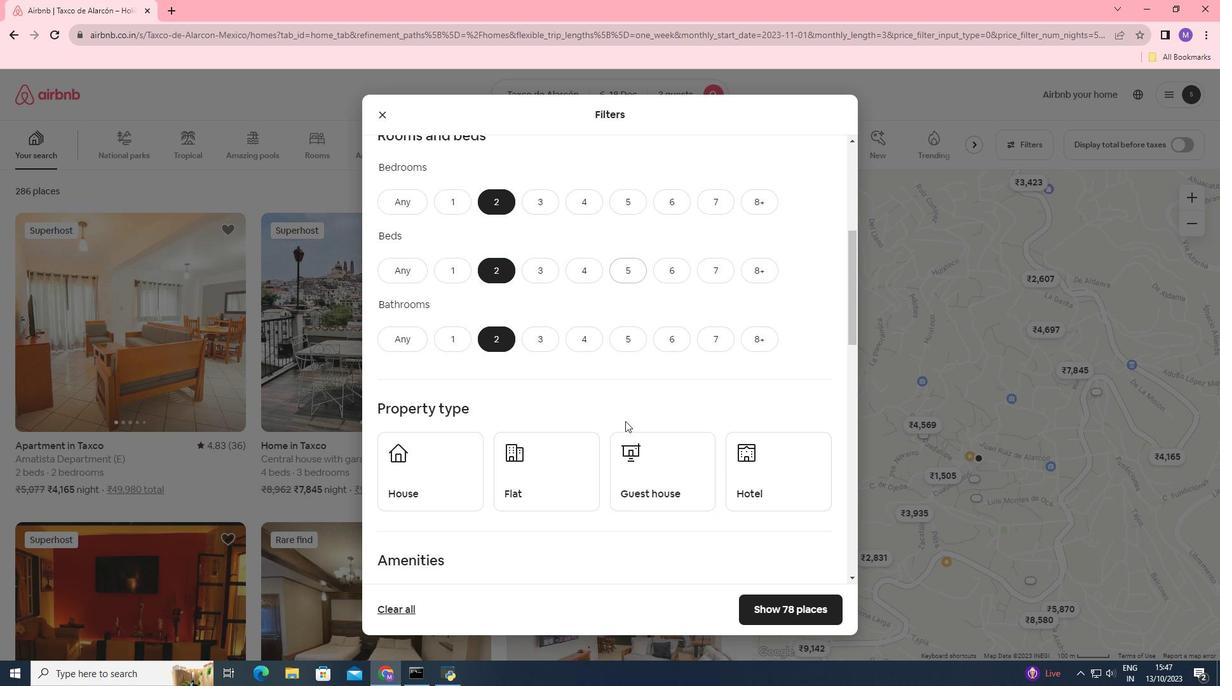 
Action: Mouse scrolled (625, 420) with delta (0, 0)
Screenshot: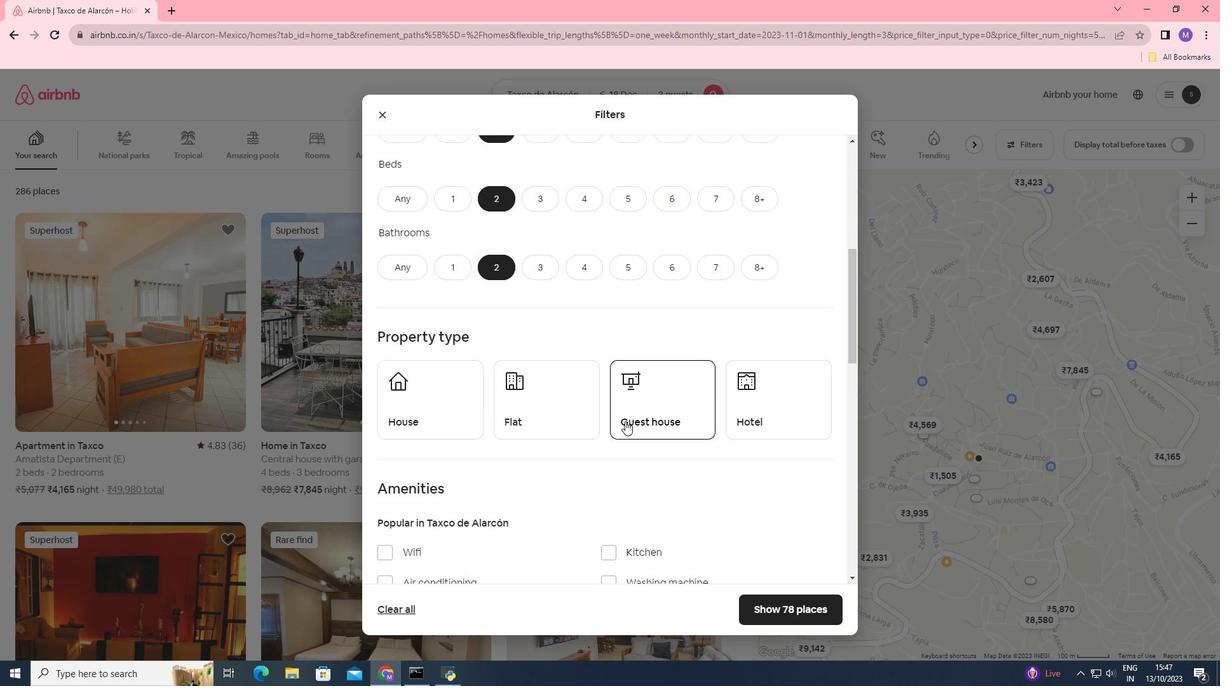
Action: Mouse moved to (763, 354)
Screenshot: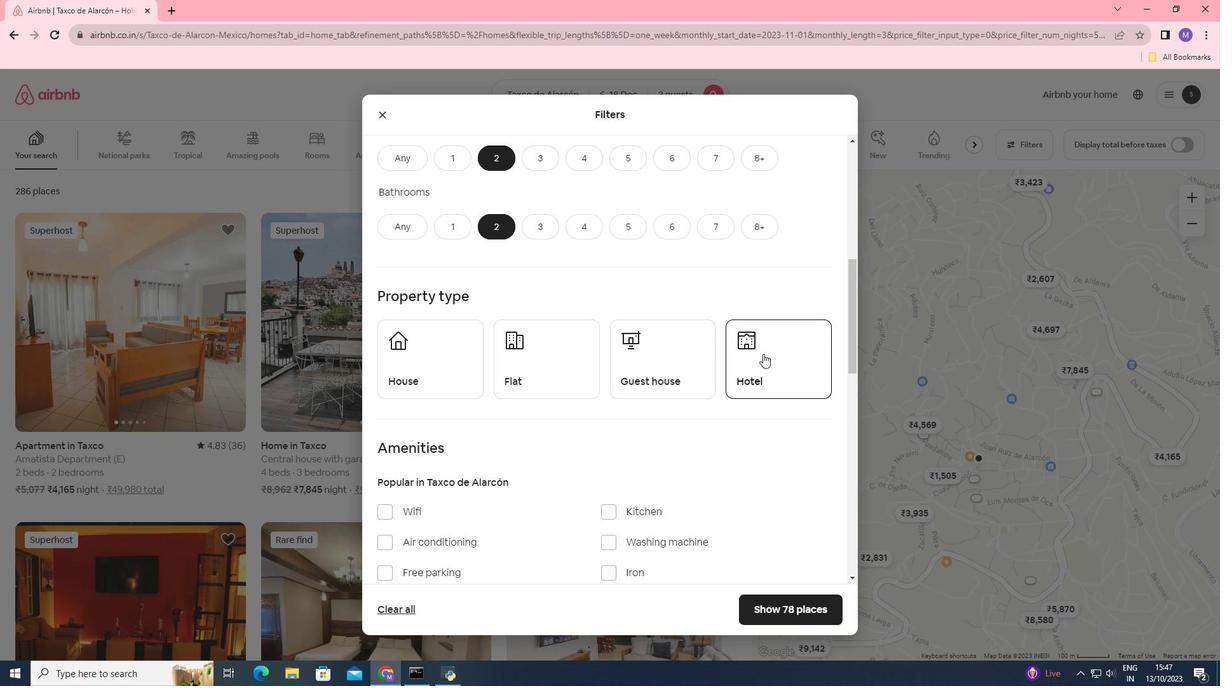 
Action: Mouse pressed left at (763, 354)
Screenshot: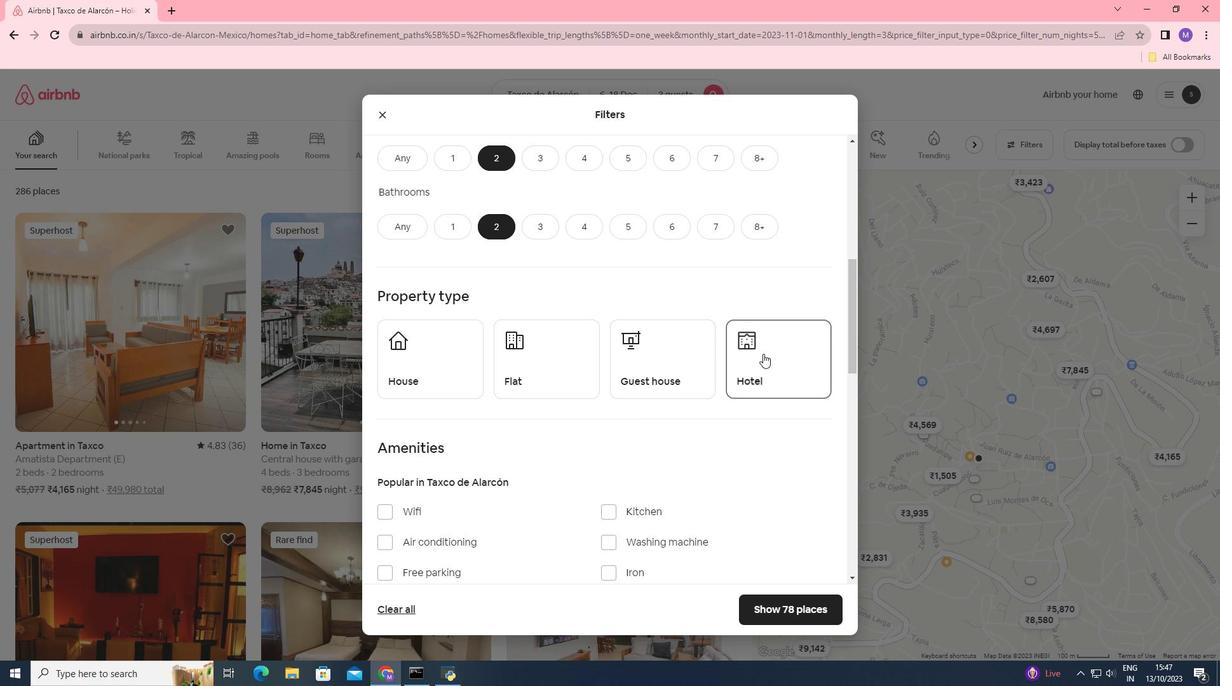 
Action: Mouse moved to (769, 421)
Screenshot: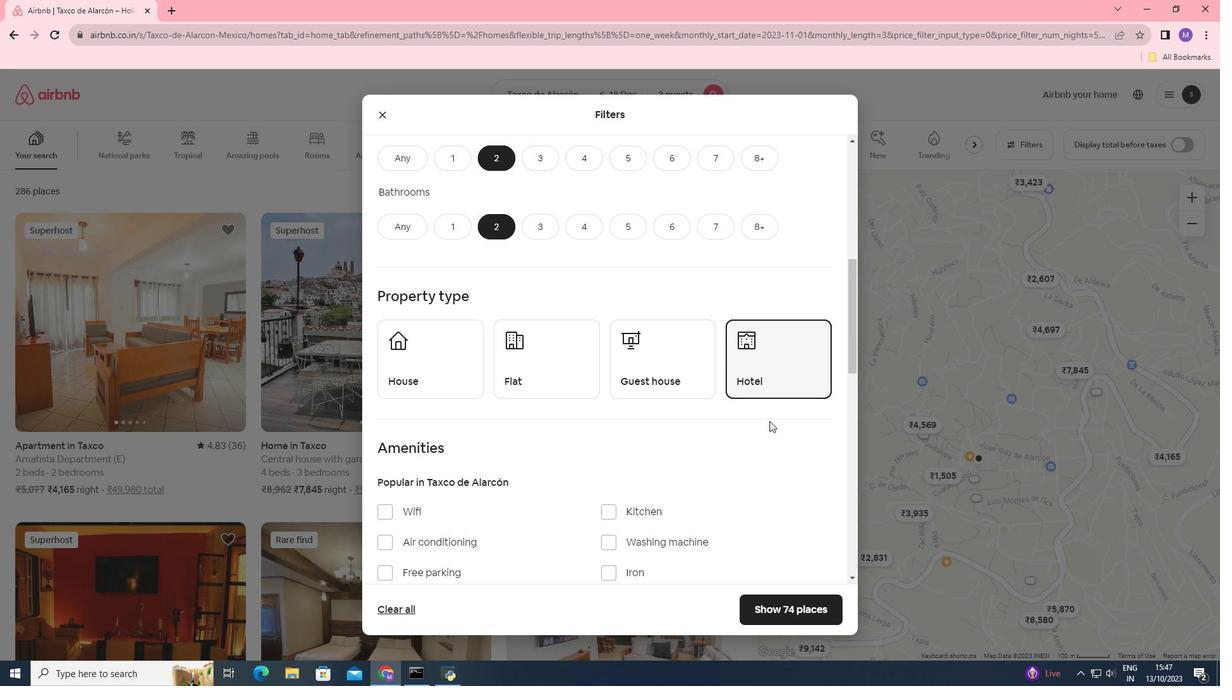 
Action: Mouse scrolled (769, 420) with delta (0, 0)
Screenshot: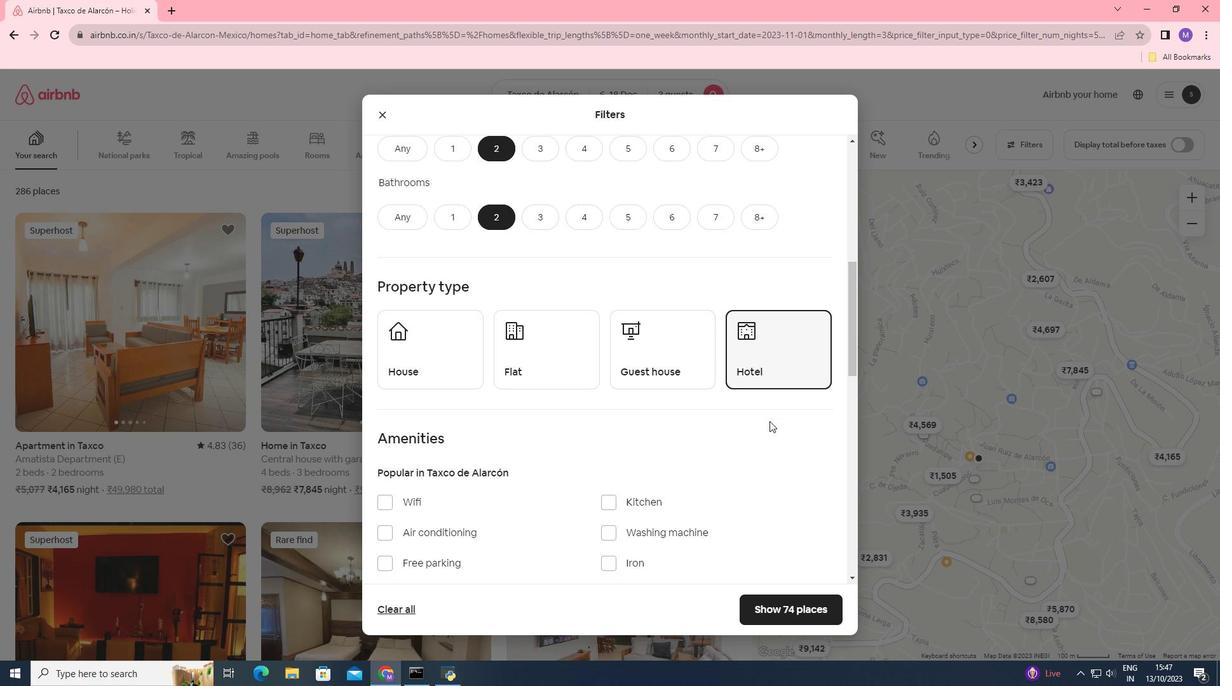 
Action: Mouse scrolled (769, 420) with delta (0, 0)
Screenshot: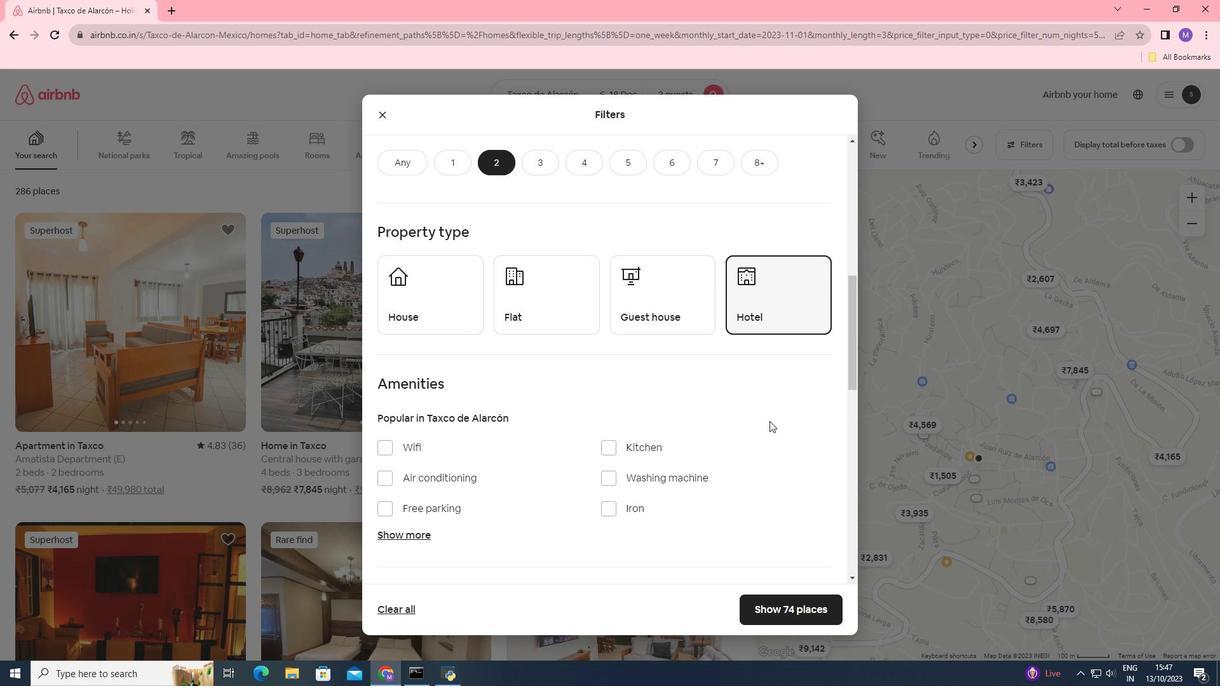 
Action: Mouse scrolled (769, 420) with delta (0, 0)
Screenshot: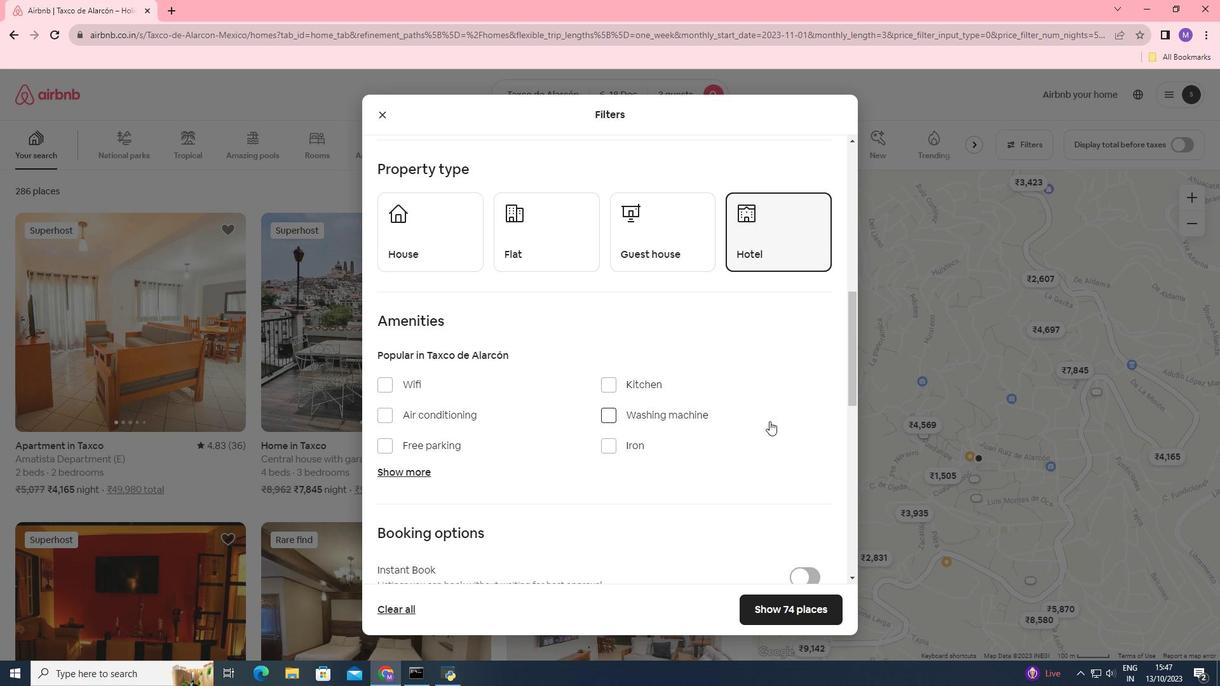 
Action: Mouse scrolled (769, 420) with delta (0, 0)
Screenshot: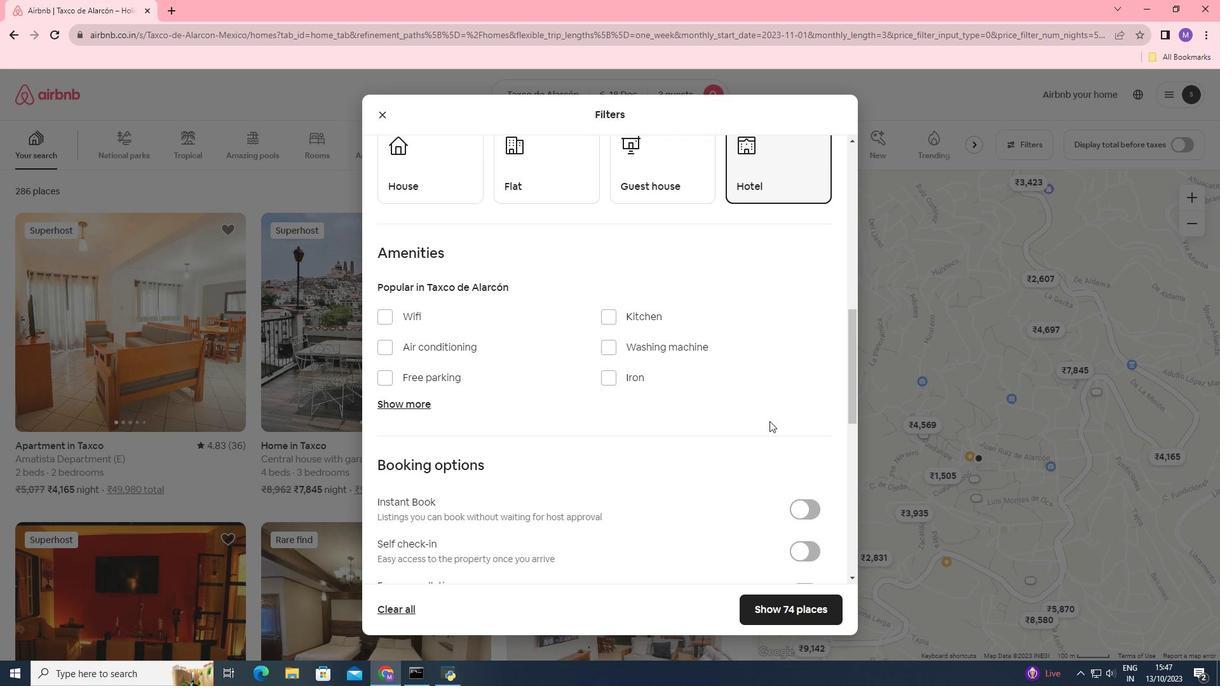 
Action: Mouse scrolled (769, 420) with delta (0, 0)
Screenshot: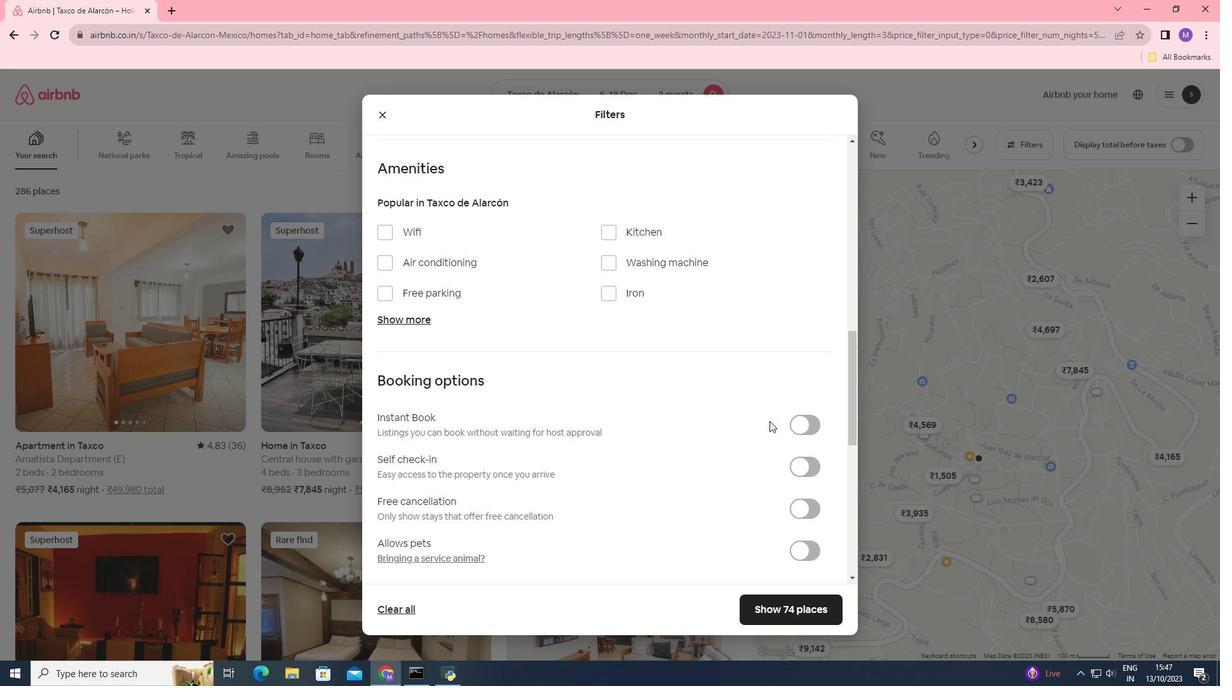 
Action: Mouse moved to (797, 610)
Screenshot: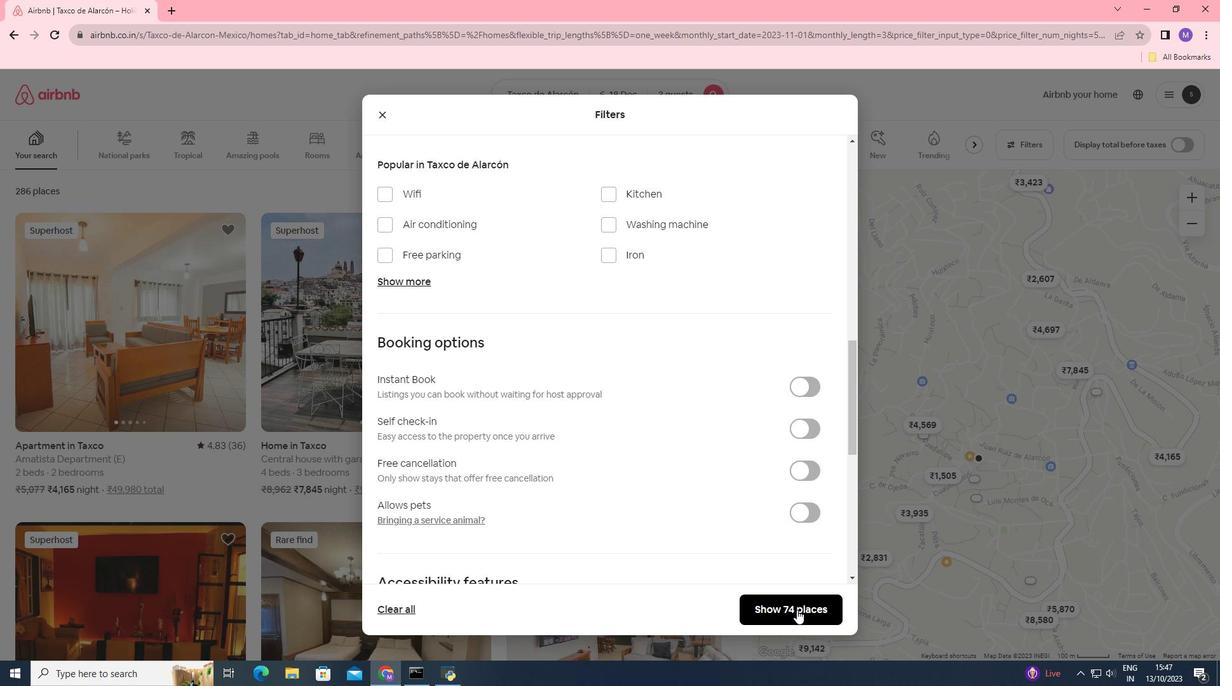 
Action: Mouse pressed left at (797, 610)
Screenshot: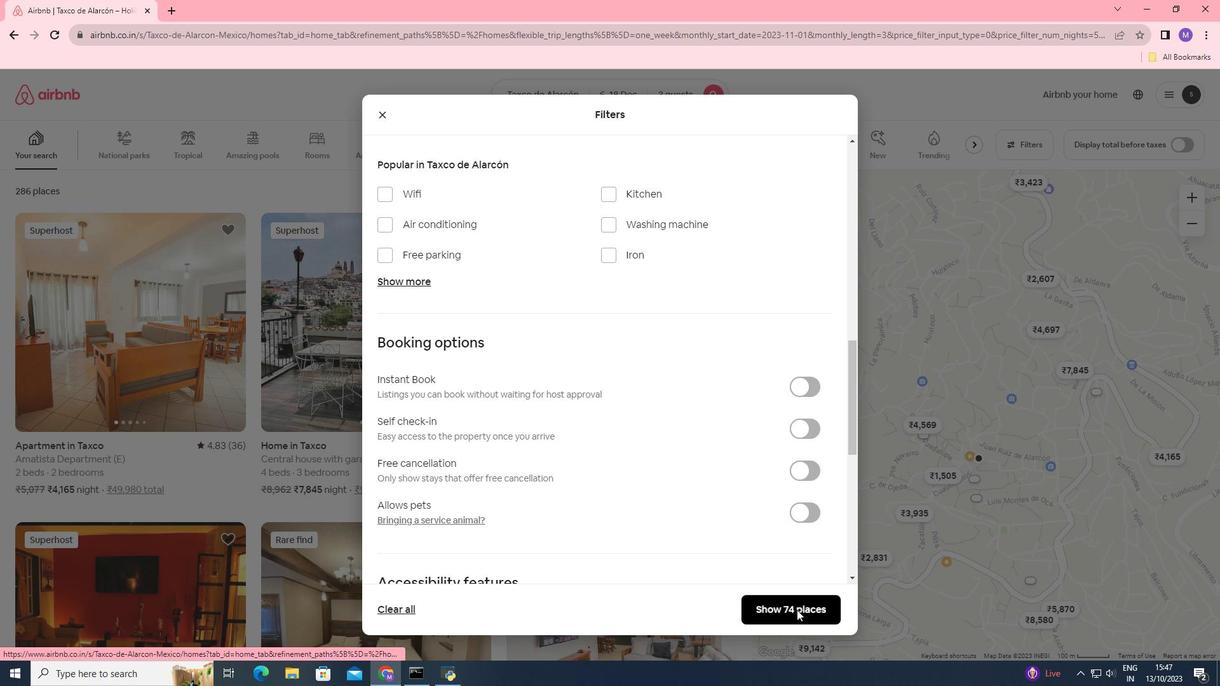 
Action: Mouse moved to (123, 323)
Screenshot: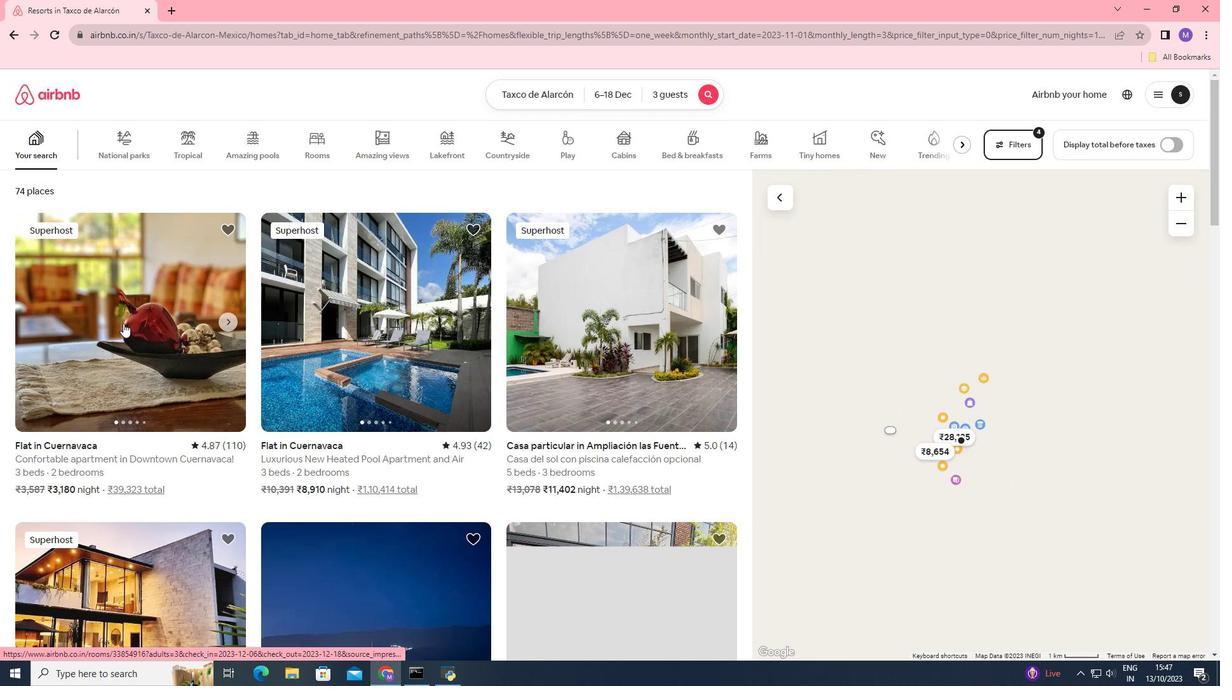 
Action: Mouse pressed left at (123, 323)
Screenshot: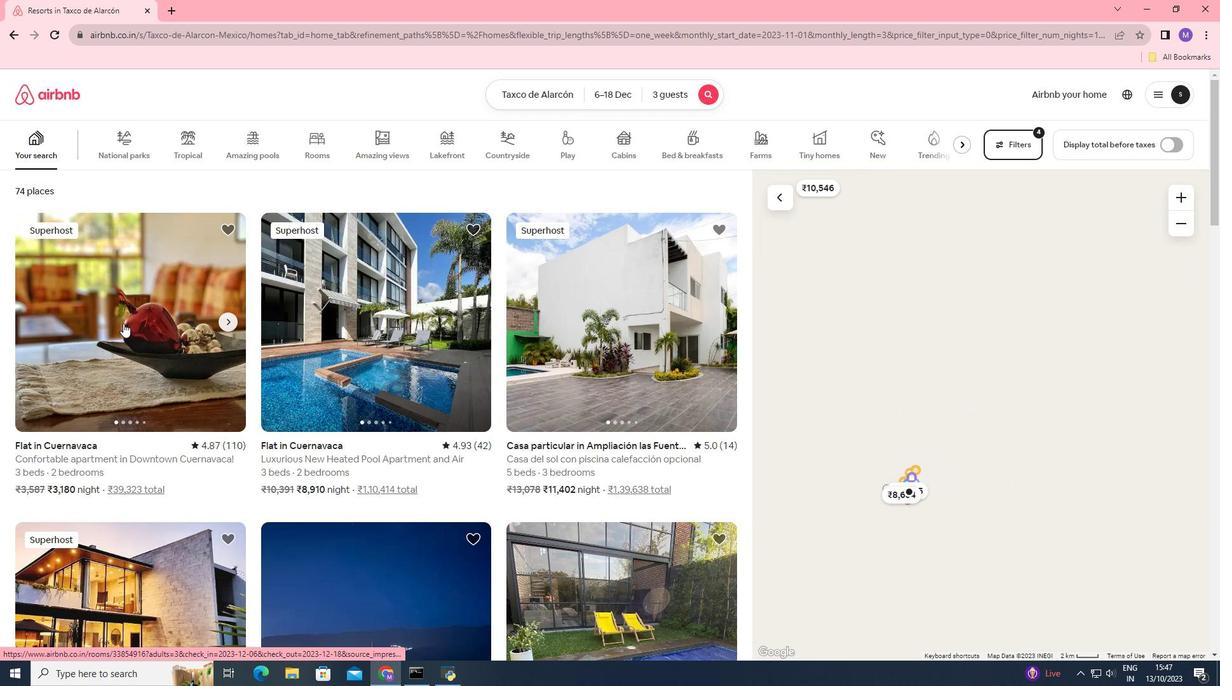 
Action: Mouse pressed left at (123, 323)
Screenshot: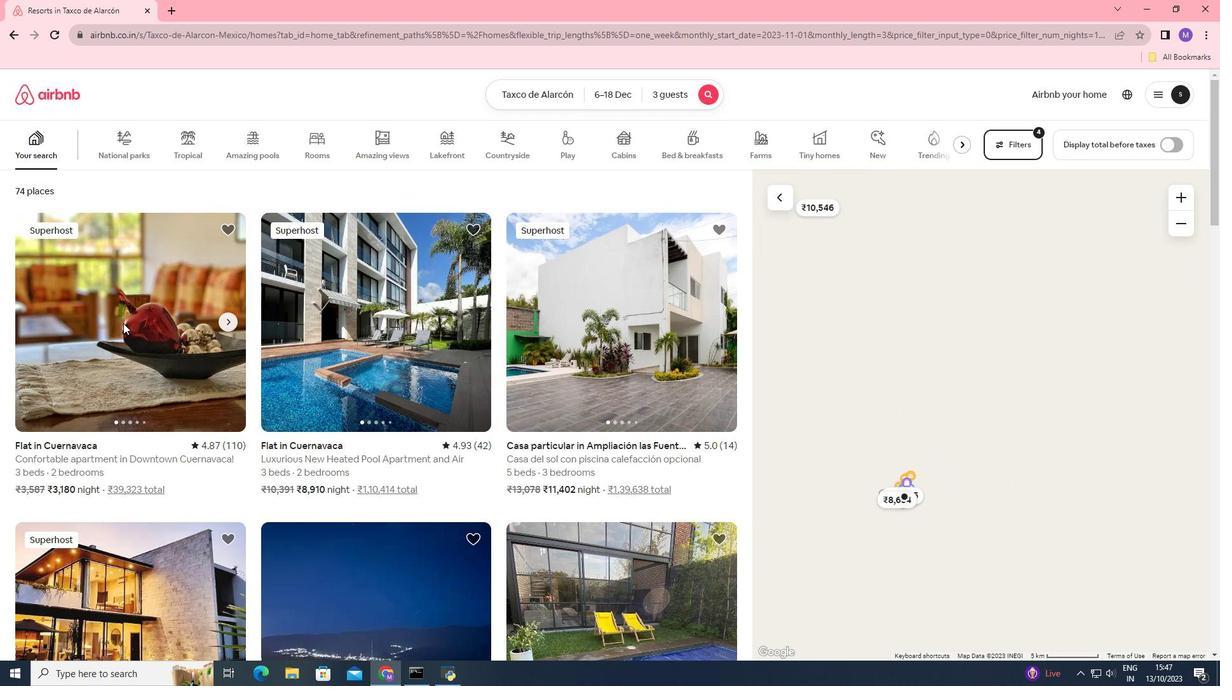 
Action: Mouse moved to (907, 479)
Screenshot: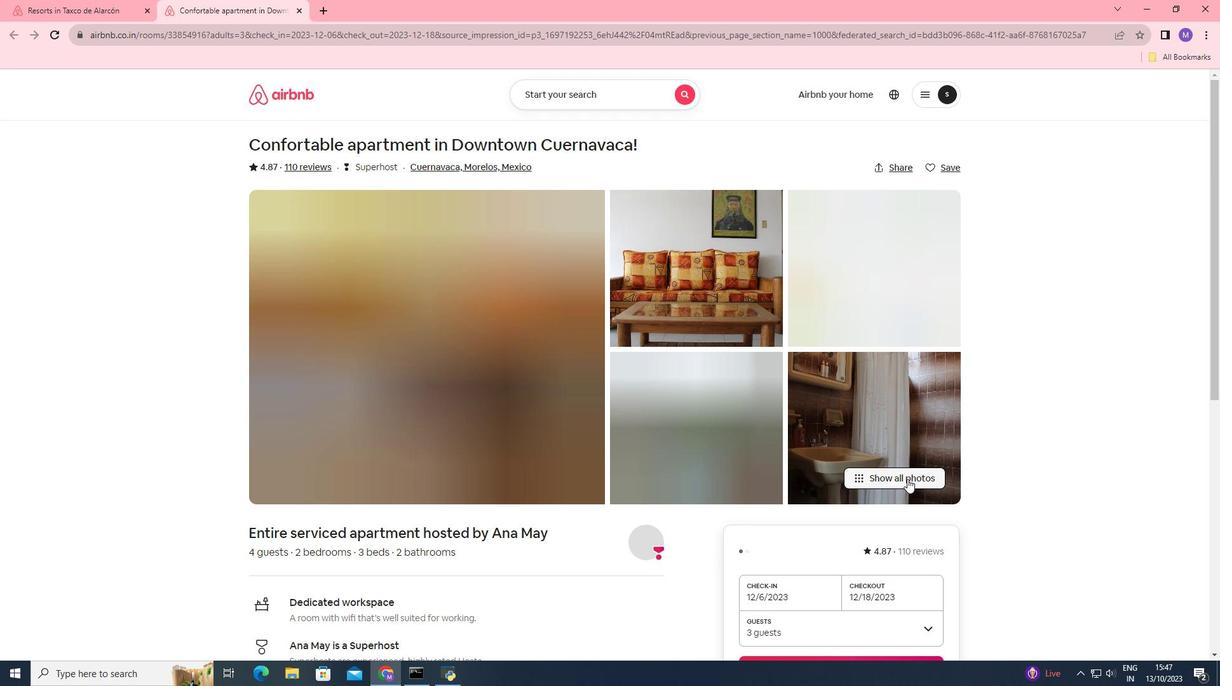 
Action: Mouse pressed left at (907, 479)
Screenshot: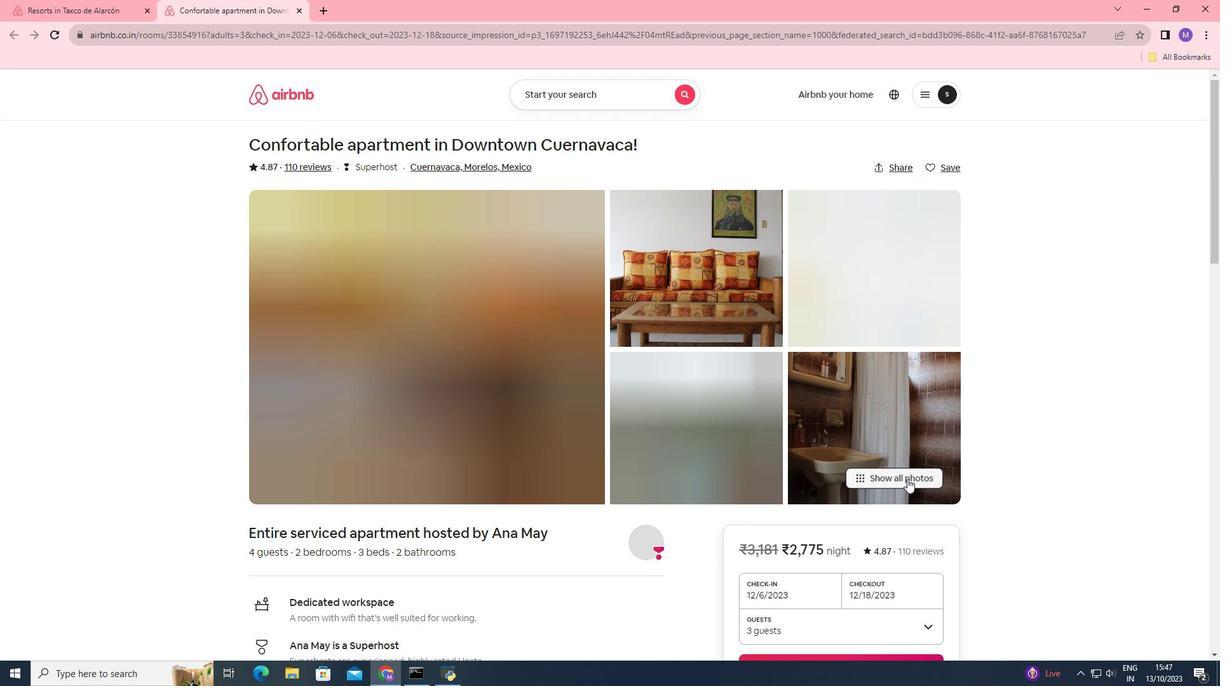 
Action: Mouse moved to (782, 372)
Screenshot: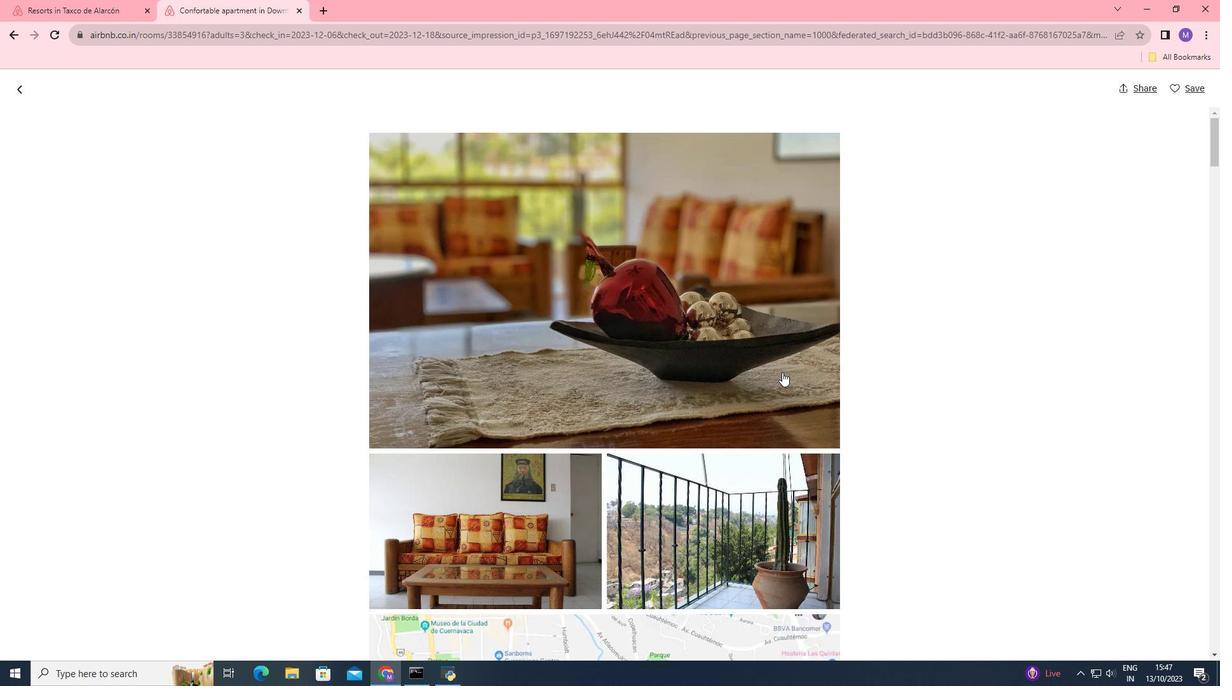 
Action: Mouse scrolled (782, 371) with delta (0, 0)
Screenshot: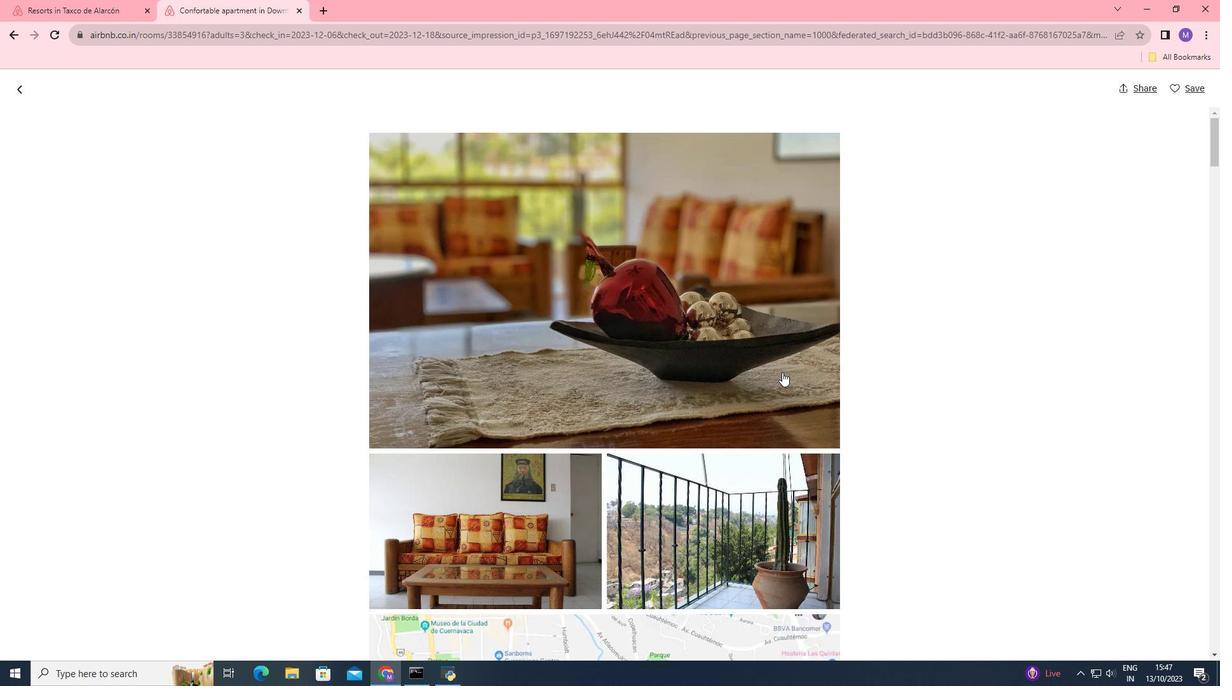 
Action: Mouse scrolled (782, 371) with delta (0, 0)
Screenshot: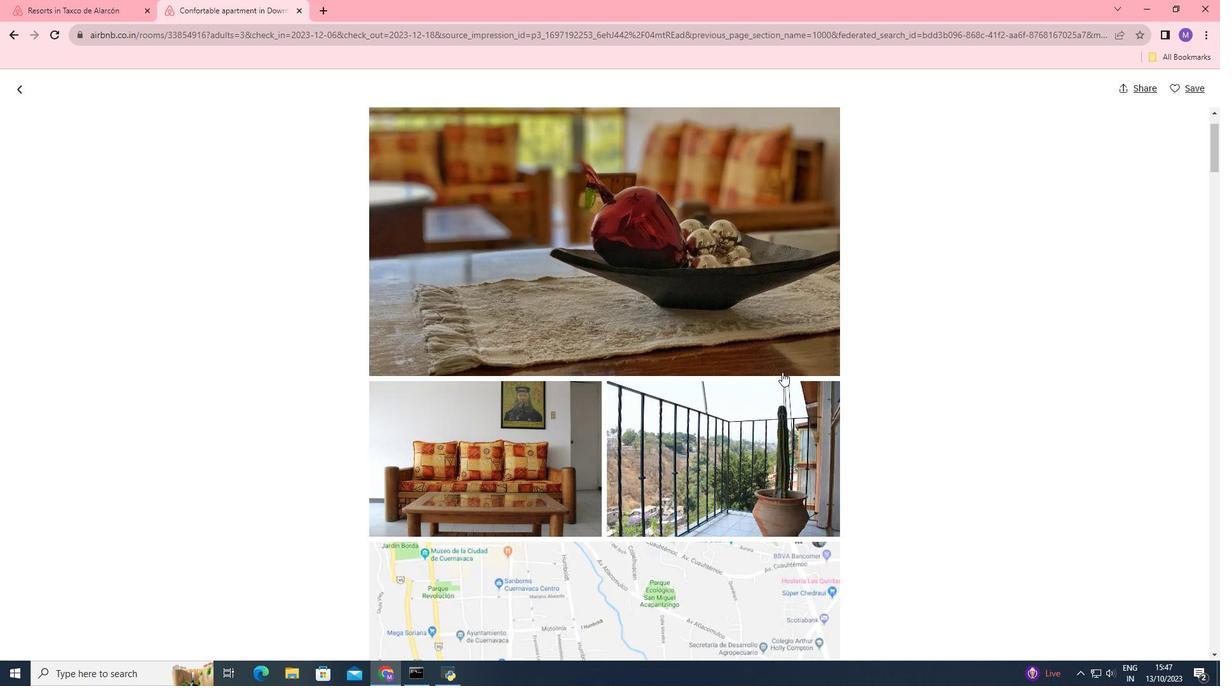 
Action: Mouse scrolled (782, 371) with delta (0, 0)
Screenshot: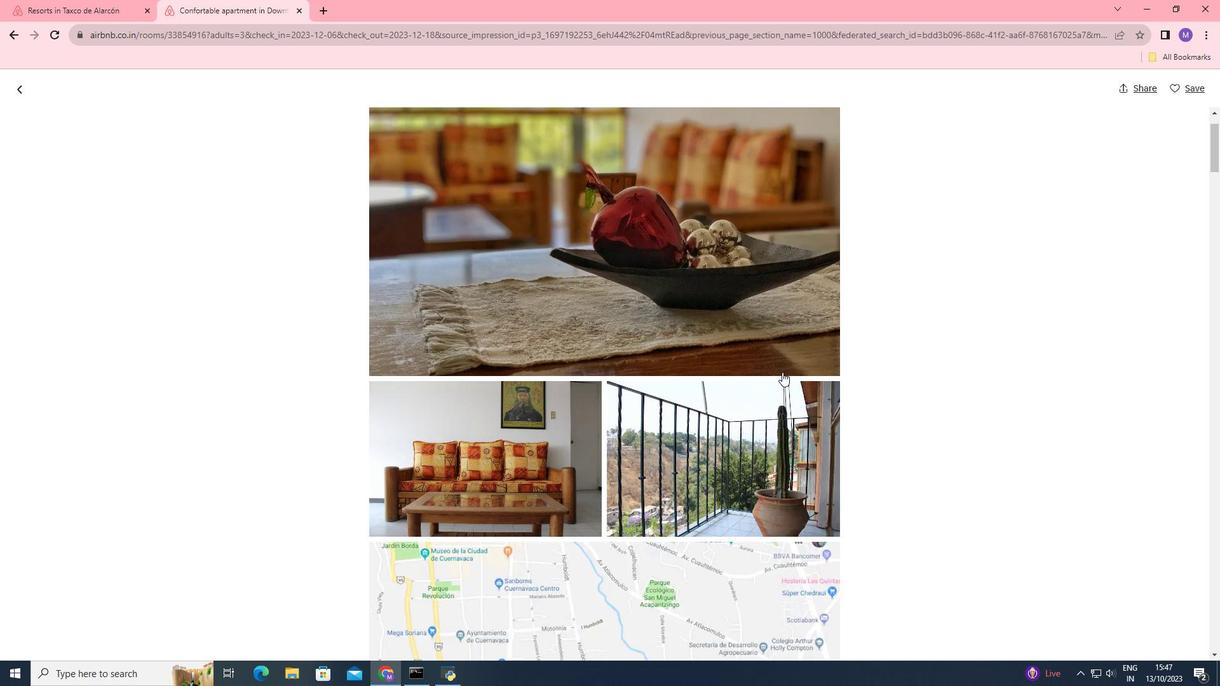 
Action: Mouse scrolled (782, 371) with delta (0, 0)
Screenshot: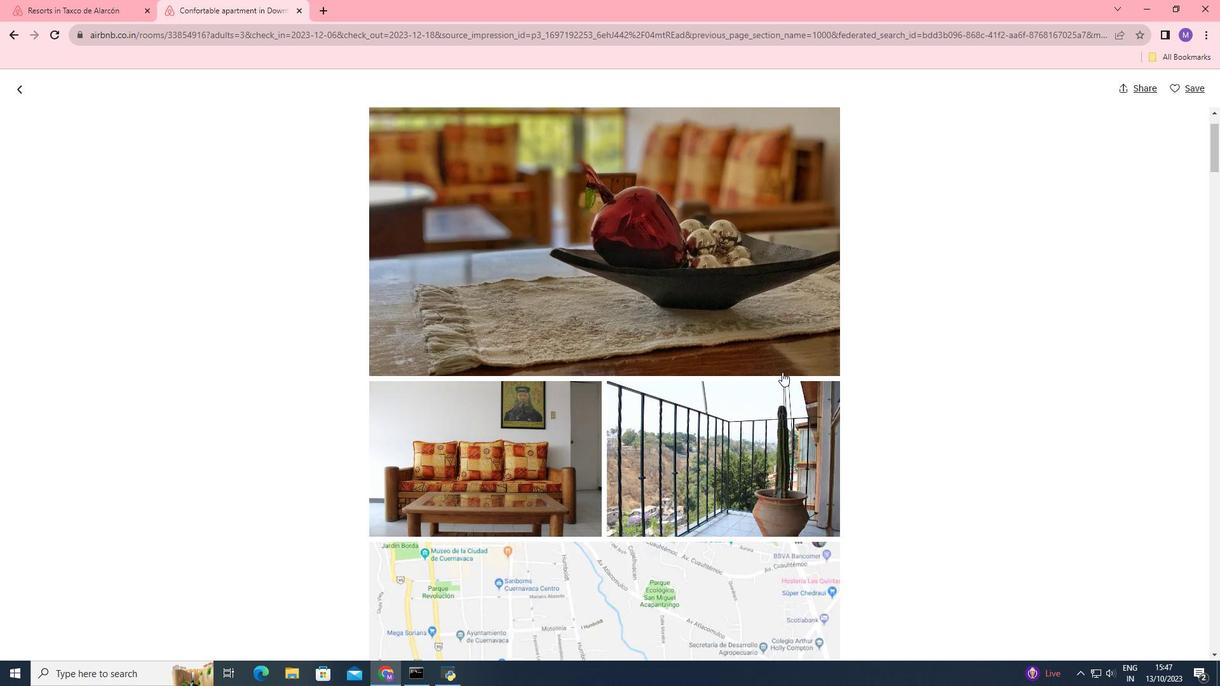 
Action: Mouse scrolled (782, 371) with delta (0, 0)
Screenshot: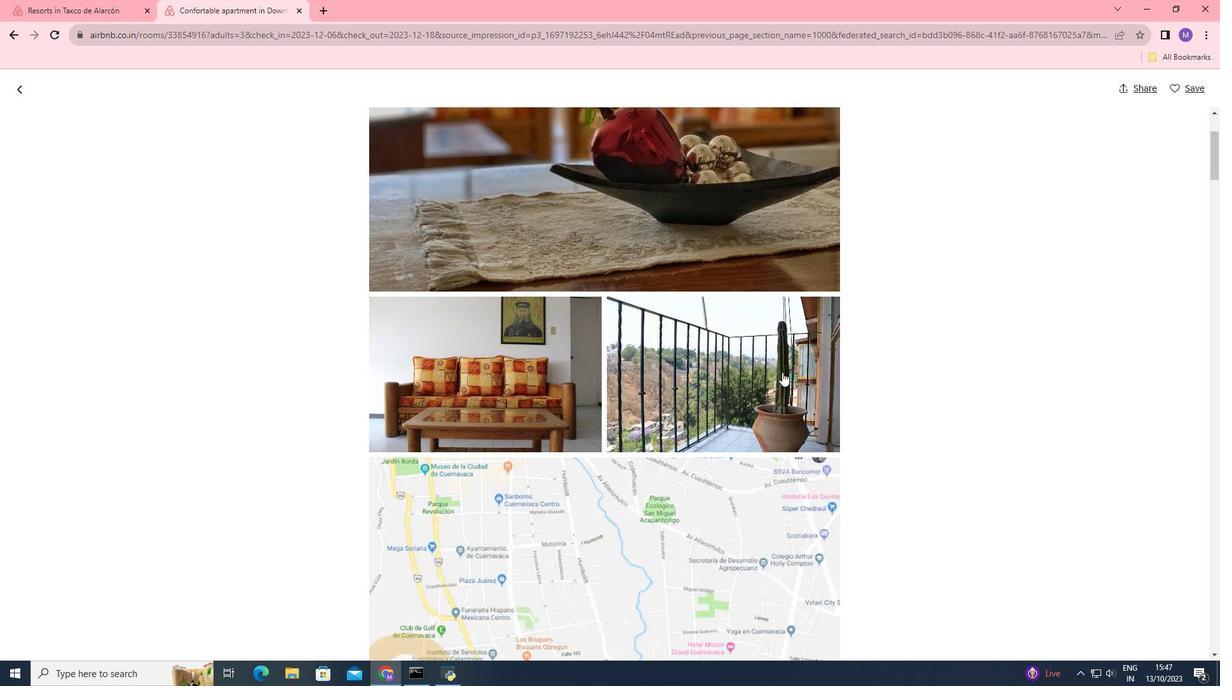 
Action: Mouse scrolled (782, 371) with delta (0, 0)
Screenshot: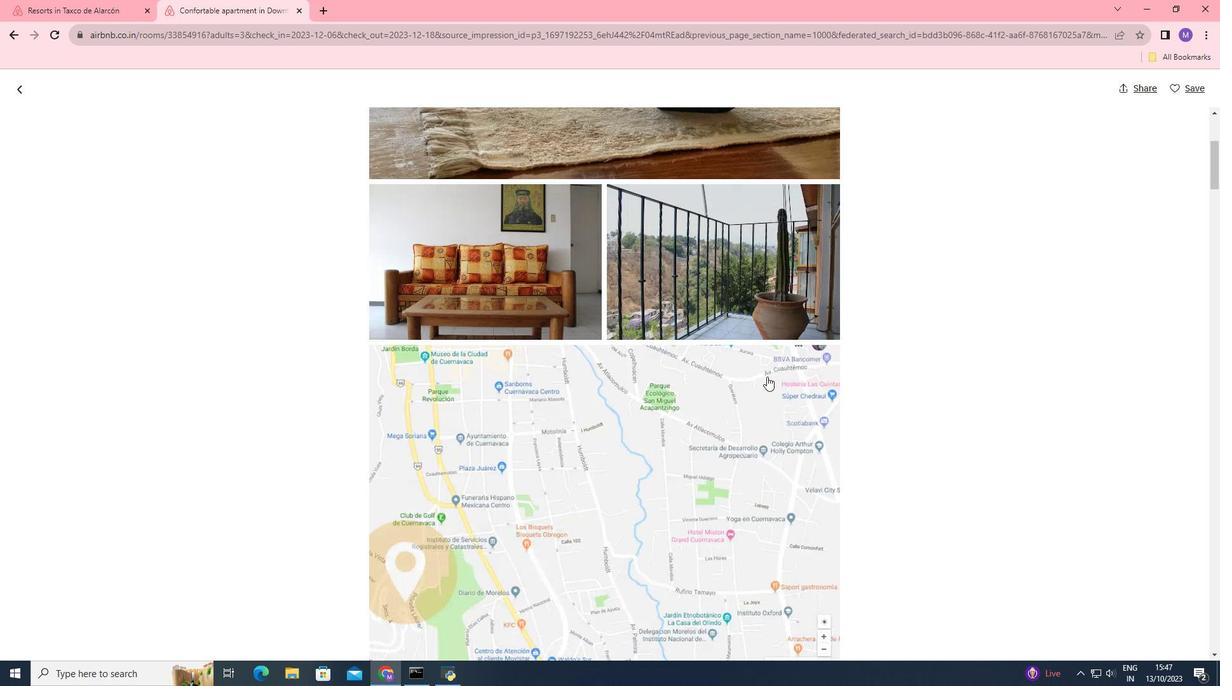 
Action: Mouse moved to (748, 379)
Screenshot: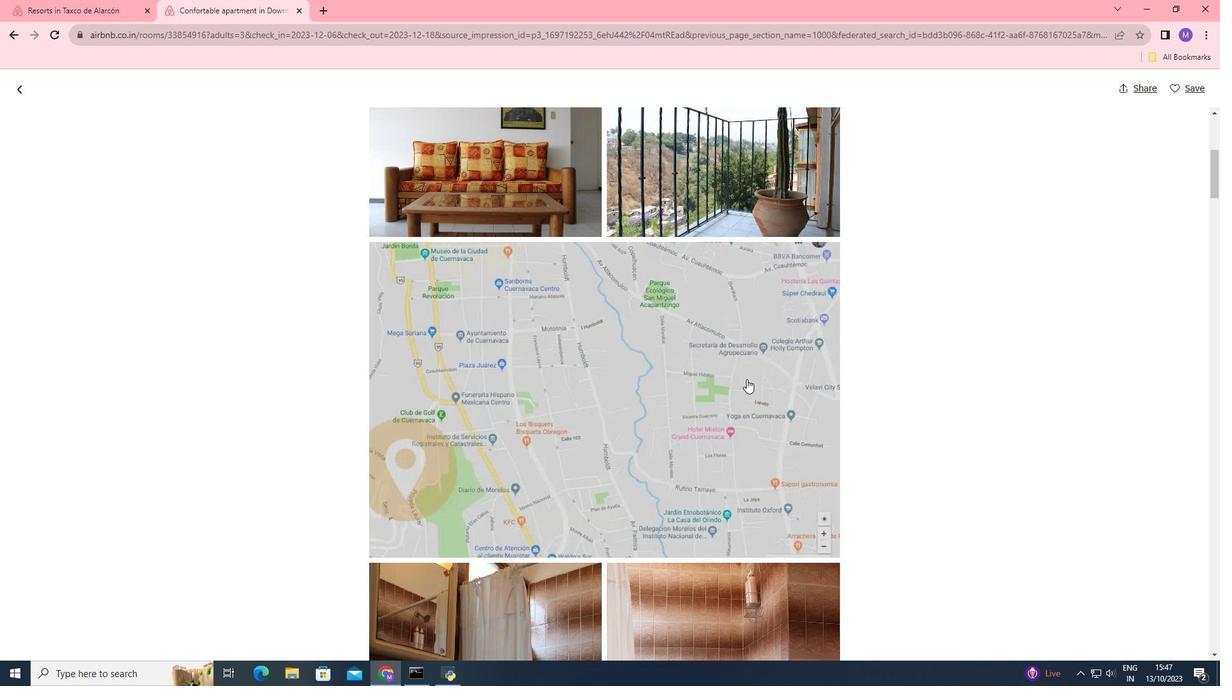 
Action: Mouse scrolled (748, 378) with delta (0, 0)
Screenshot: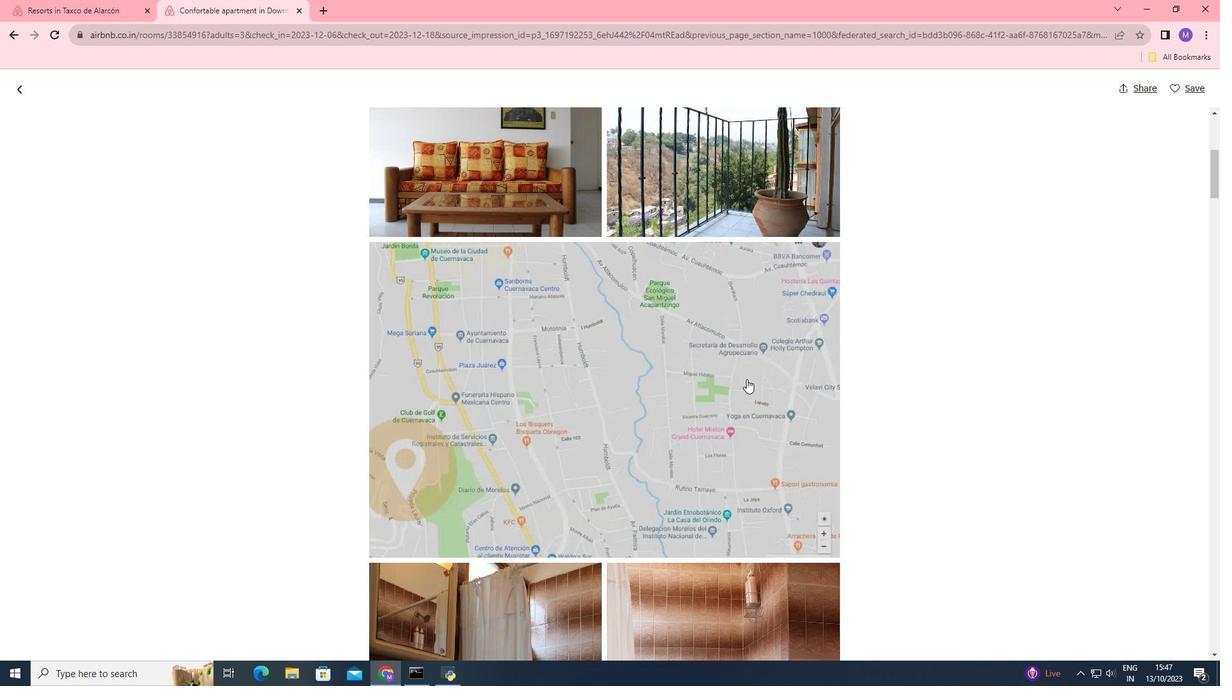 
Action: Mouse moved to (747, 380)
Screenshot: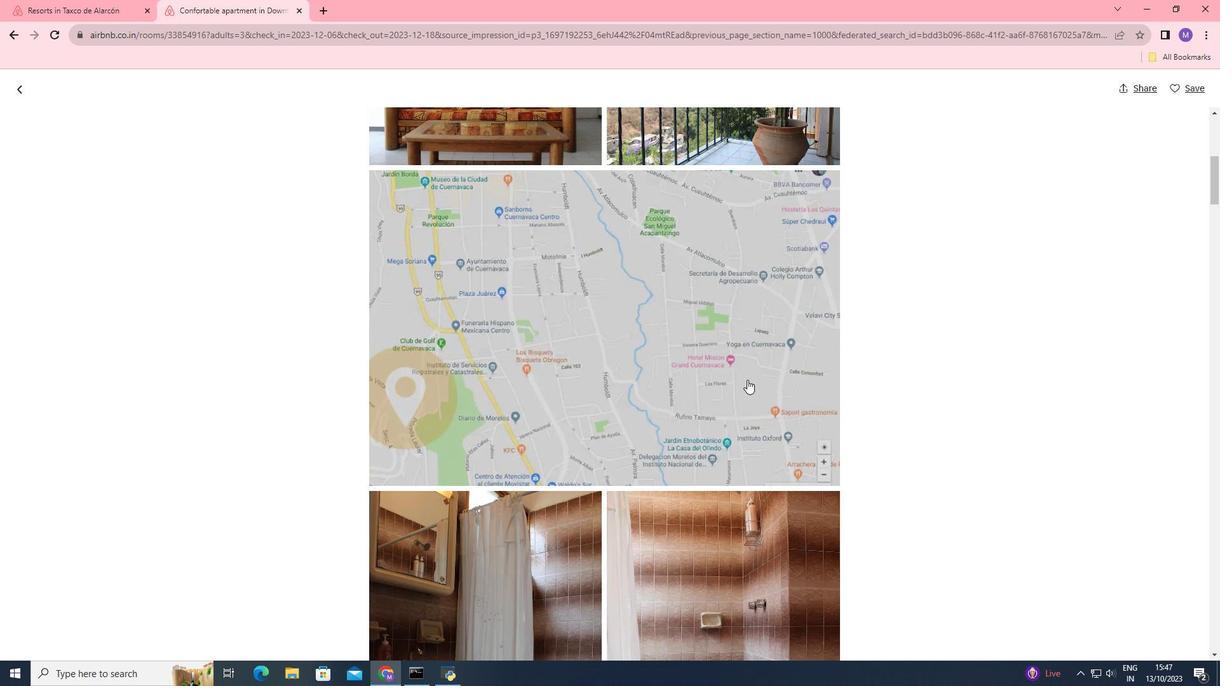 
Action: Mouse scrolled (747, 379) with delta (0, 0)
Screenshot: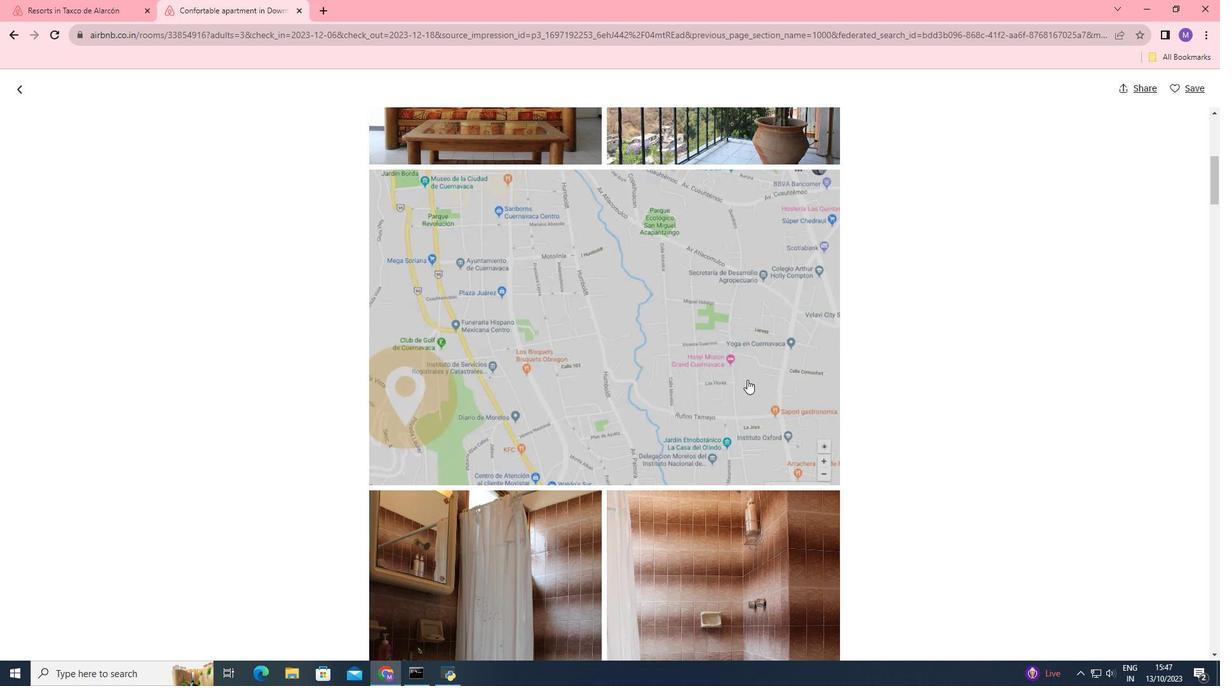 
Action: Mouse scrolled (747, 379) with delta (0, 0)
Screenshot: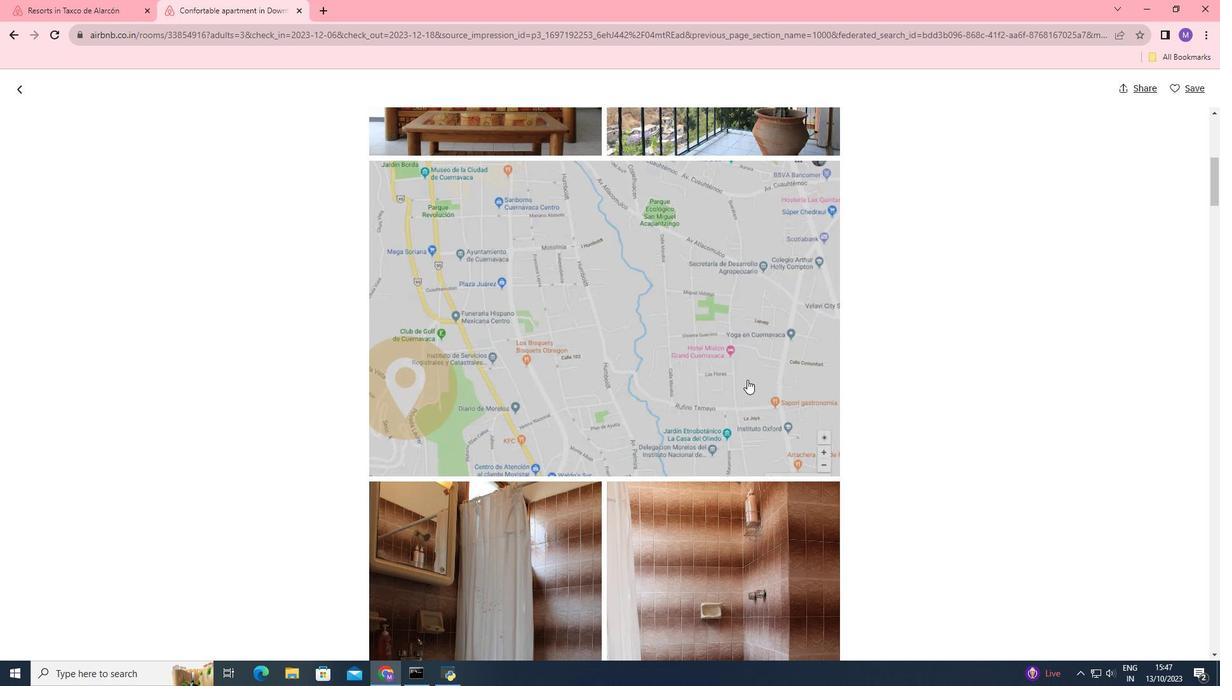 
Action: Mouse scrolled (747, 379) with delta (0, 0)
Screenshot: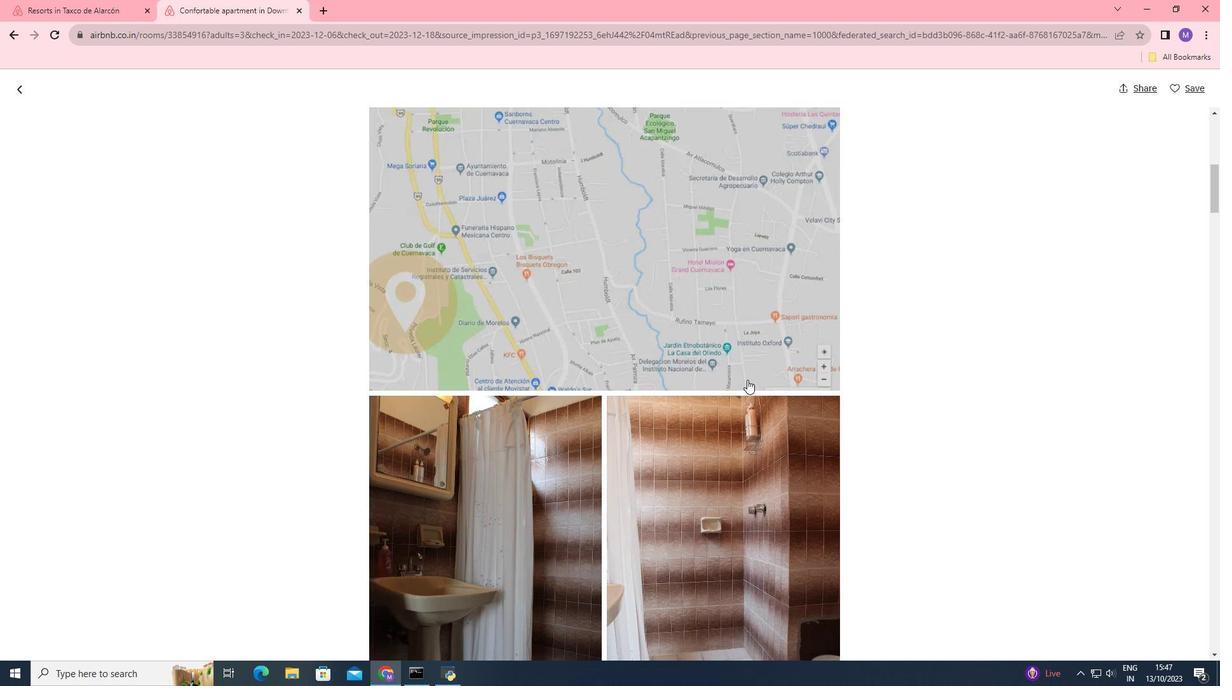 
Action: Mouse moved to (732, 371)
Screenshot: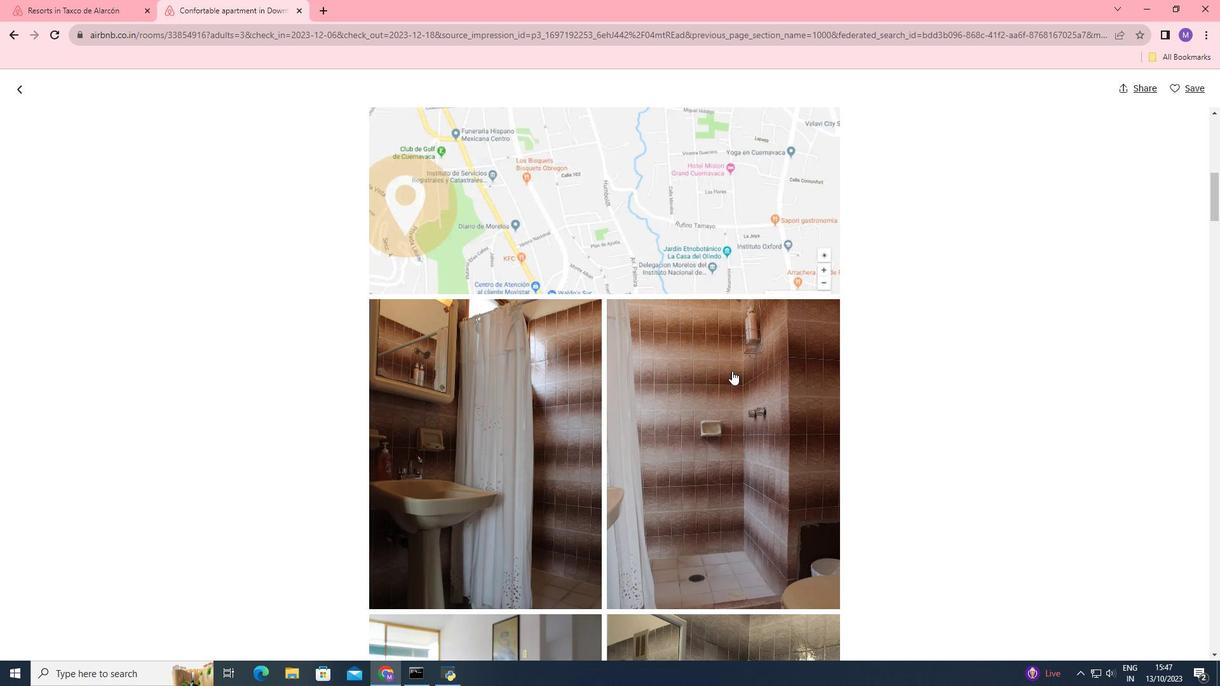 
Action: Mouse scrolled (732, 370) with delta (0, 0)
Screenshot: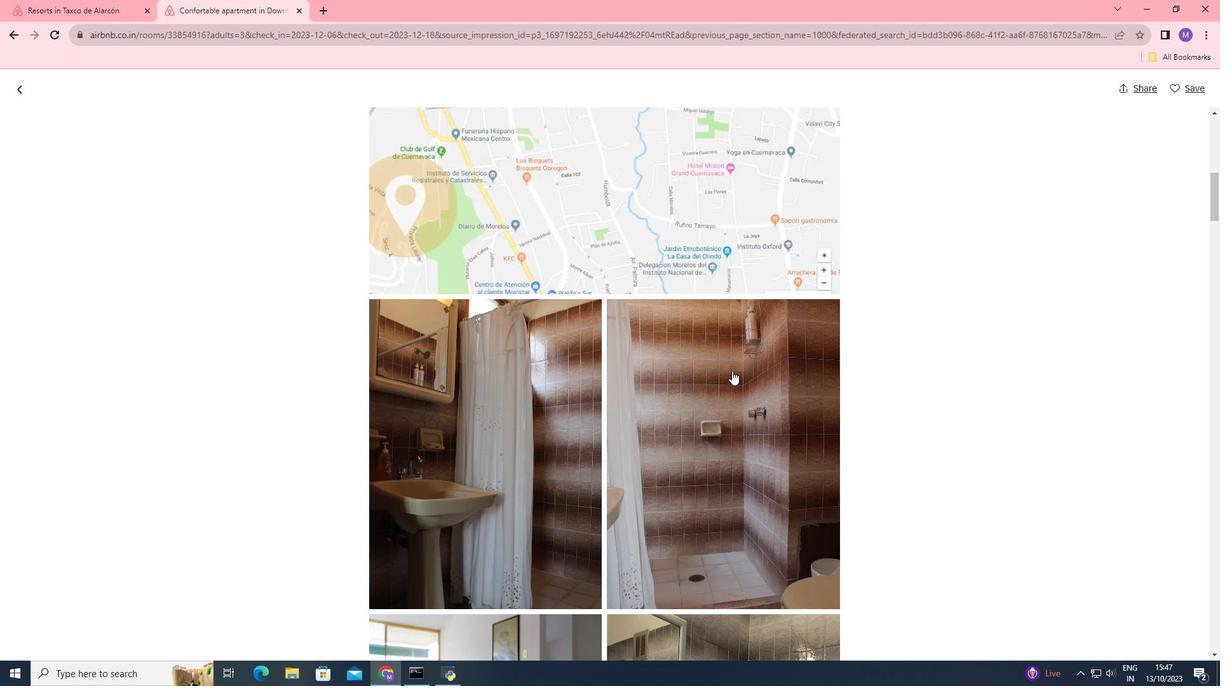 
Action: Mouse scrolled (732, 370) with delta (0, 0)
Screenshot: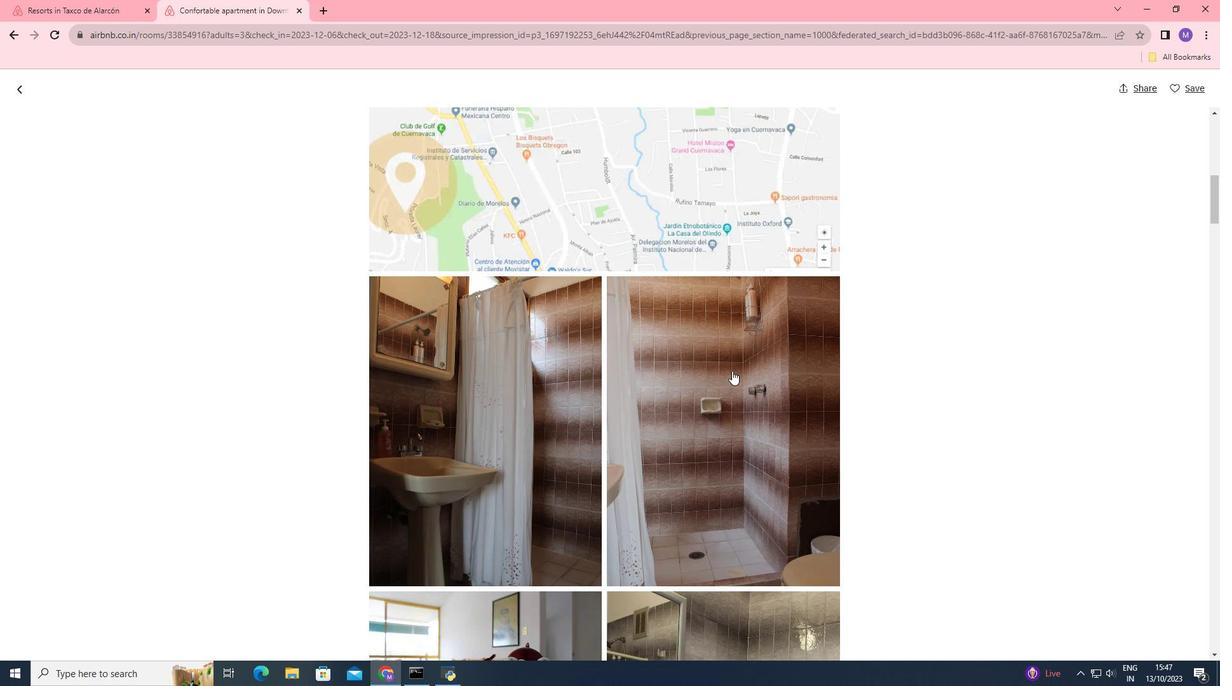
Action: Mouse scrolled (732, 370) with delta (0, 0)
Screenshot: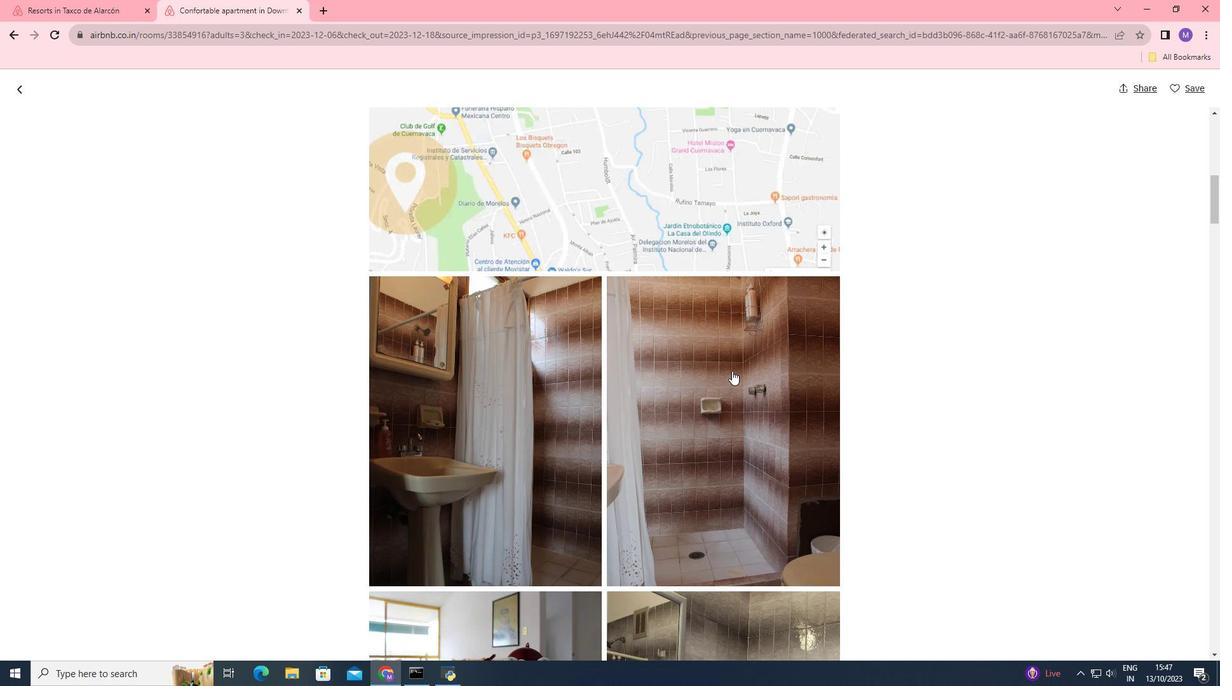 
Action: Mouse scrolled (732, 370) with delta (0, 0)
Screenshot: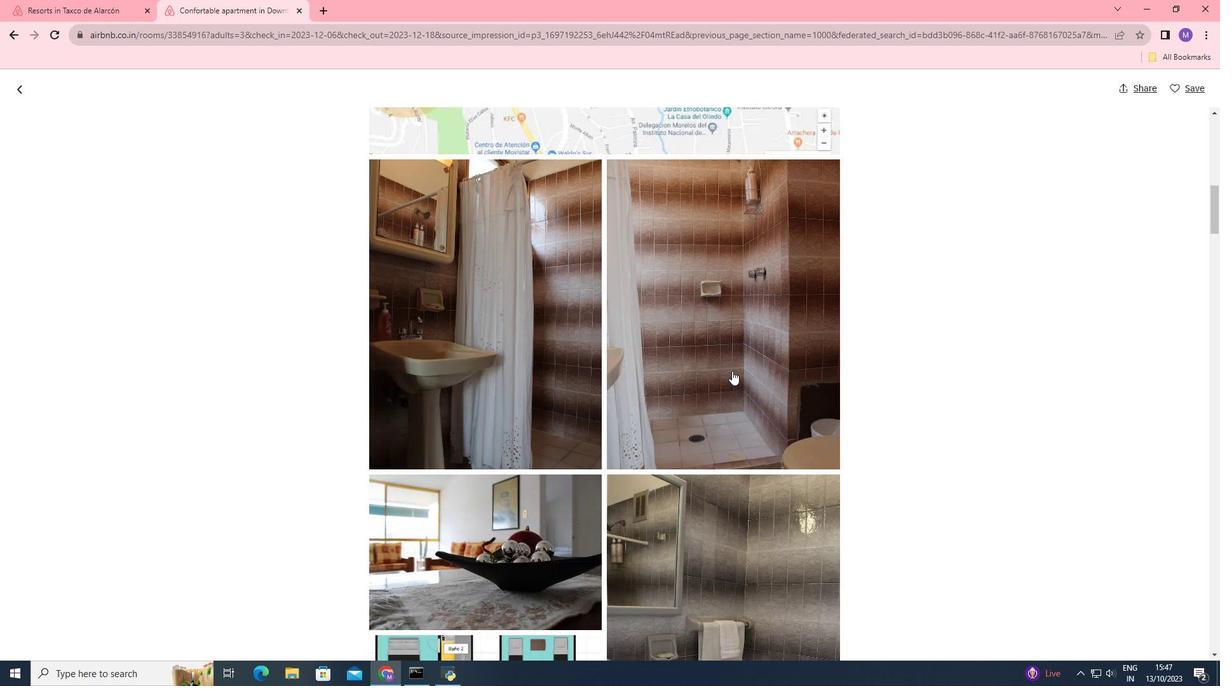 
Action: Mouse moved to (701, 352)
Screenshot: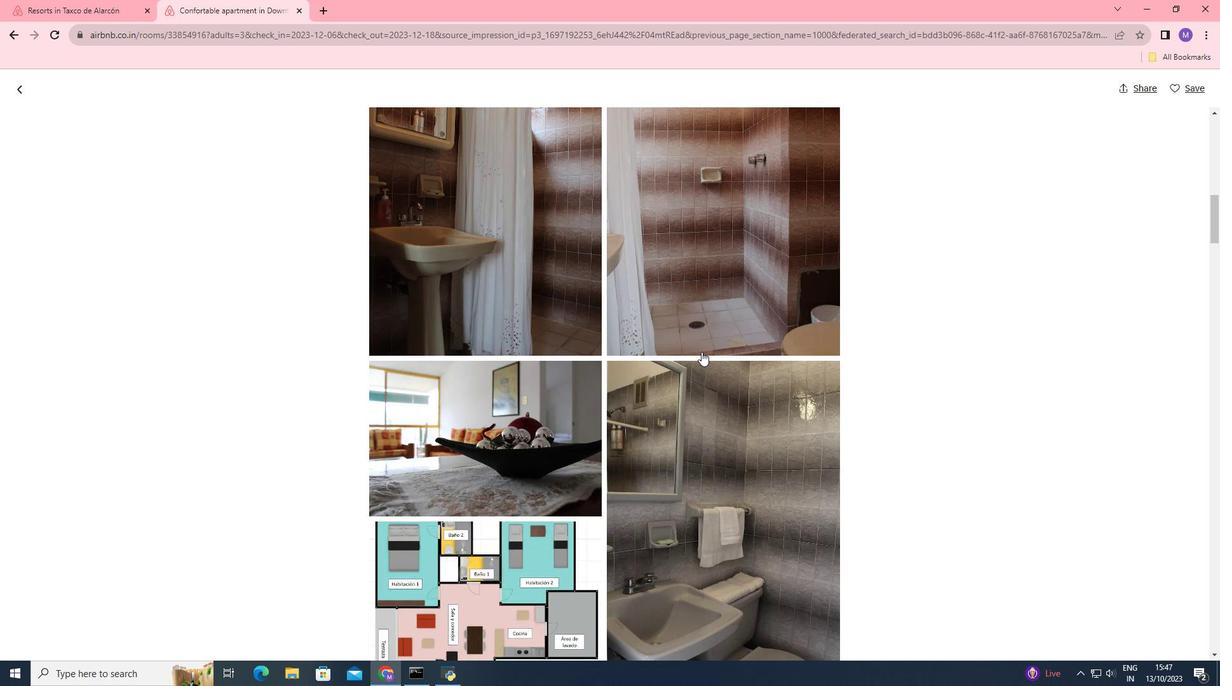 
Action: Mouse scrolled (701, 351) with delta (0, 0)
Screenshot: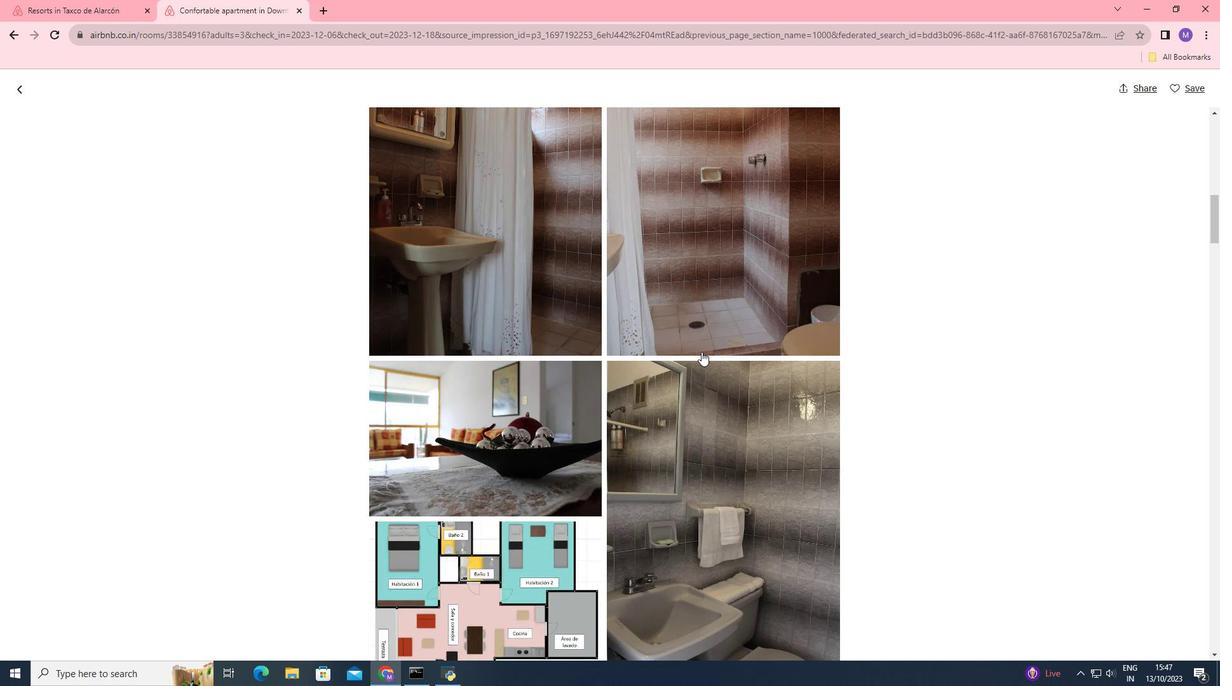 
Action: Mouse scrolled (701, 351) with delta (0, 0)
Screenshot: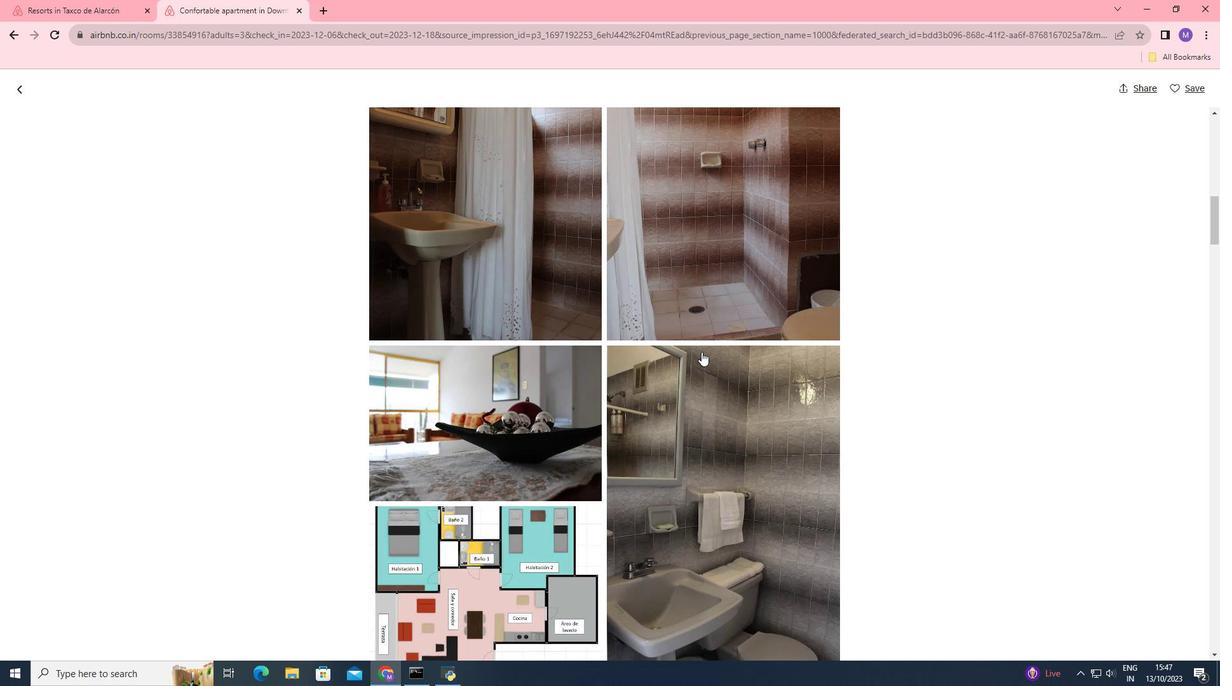 
Action: Mouse scrolled (701, 351) with delta (0, 0)
Screenshot: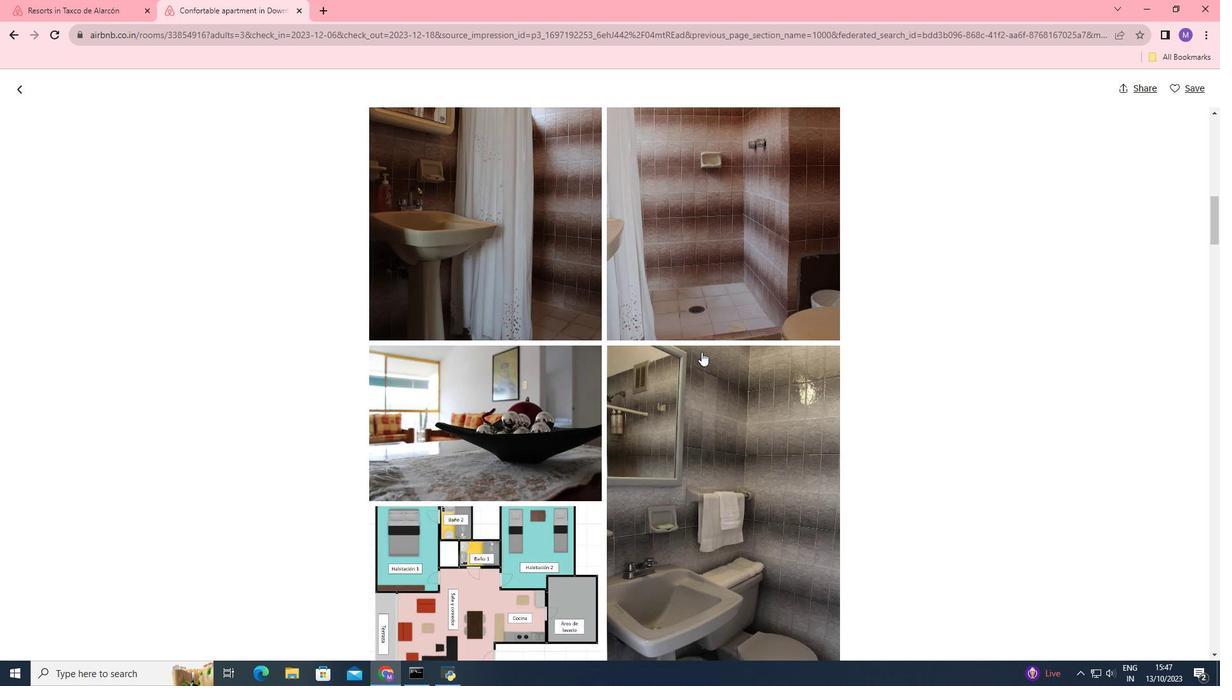 
Action: Mouse scrolled (701, 351) with delta (0, 0)
Screenshot: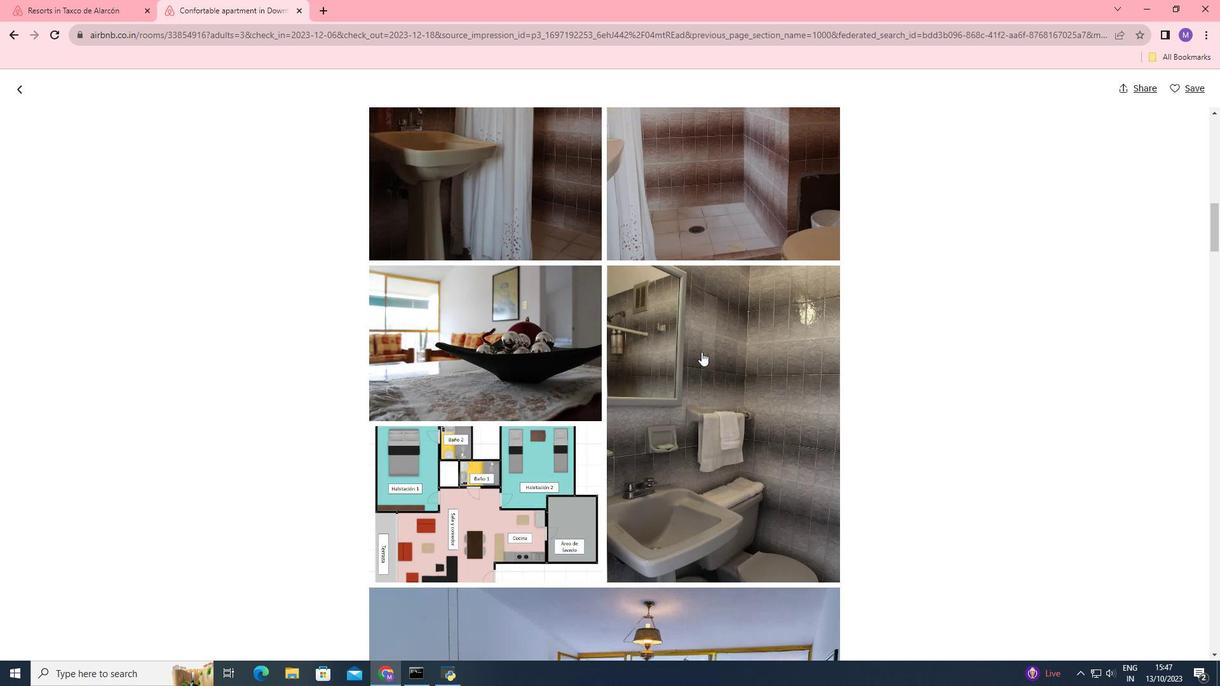 
Action: Mouse moved to (697, 350)
Screenshot: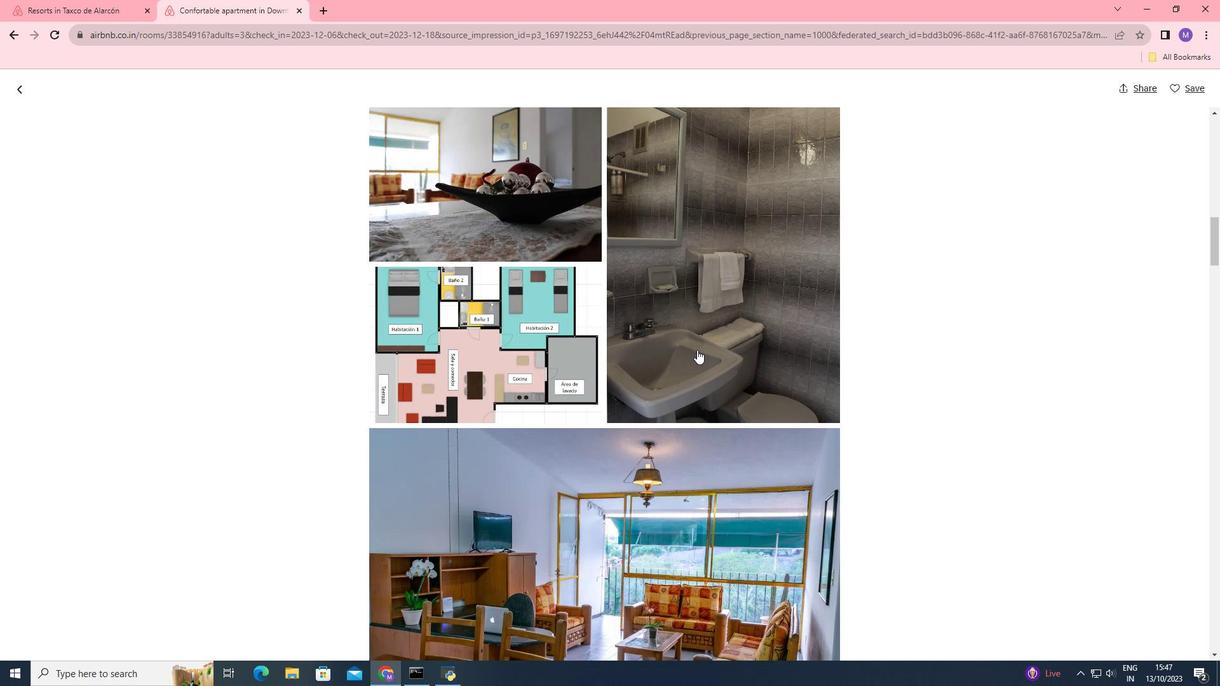 
Action: Mouse scrolled (697, 349) with delta (0, 0)
Screenshot: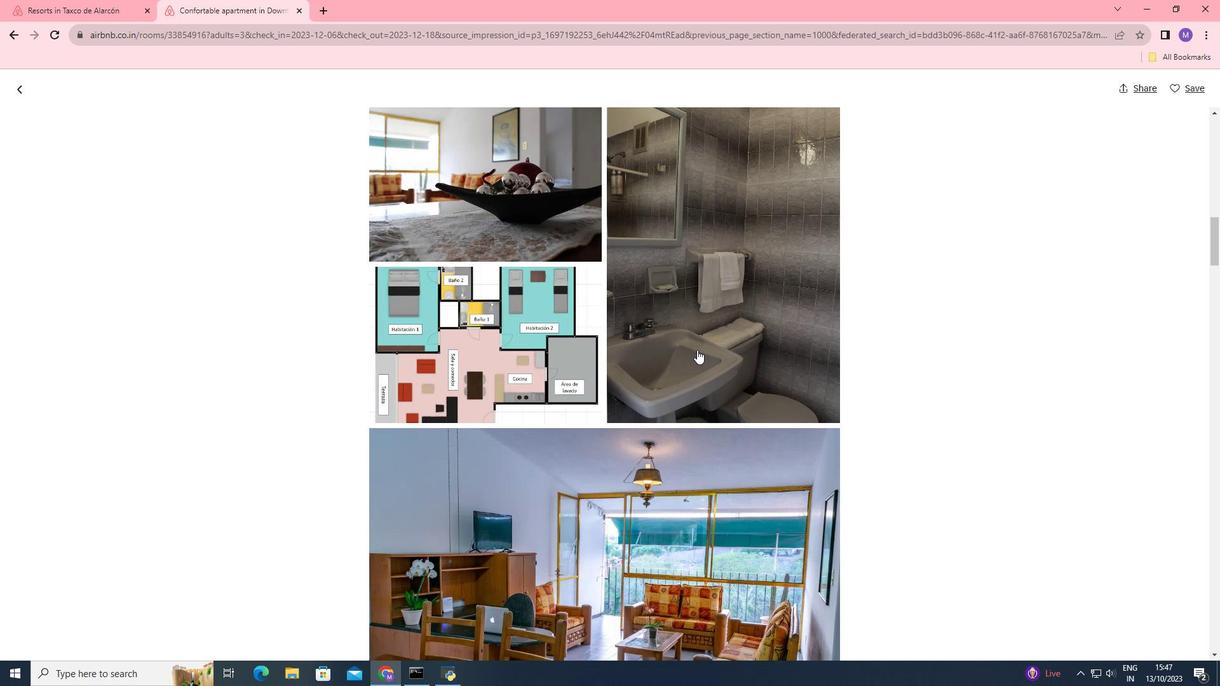
Action: Mouse scrolled (697, 349) with delta (0, 0)
Screenshot: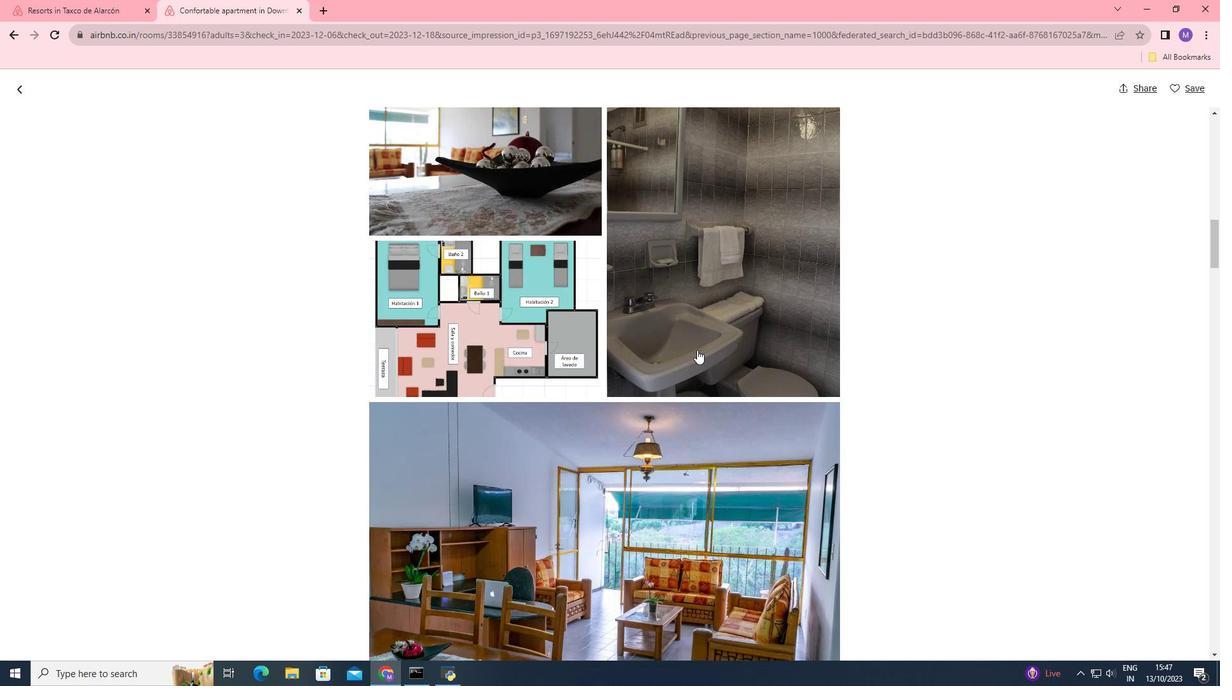 
Action: Mouse scrolled (697, 349) with delta (0, 0)
Screenshot: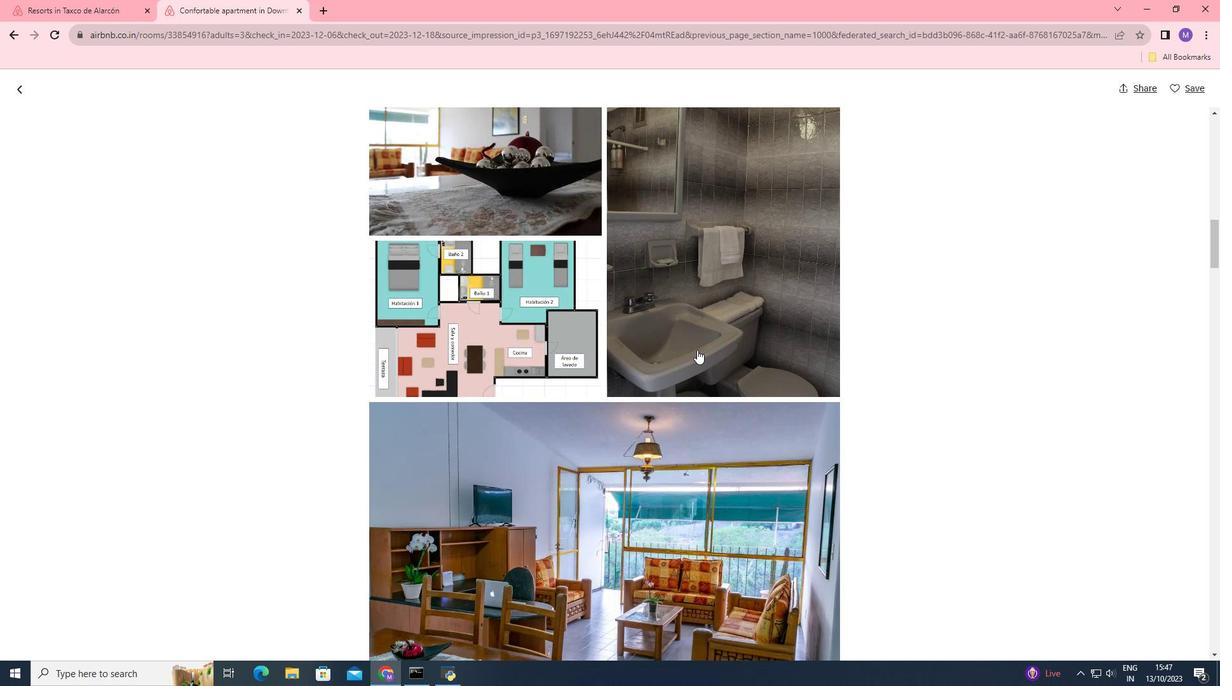 
Action: Mouse scrolled (697, 349) with delta (0, 0)
Screenshot: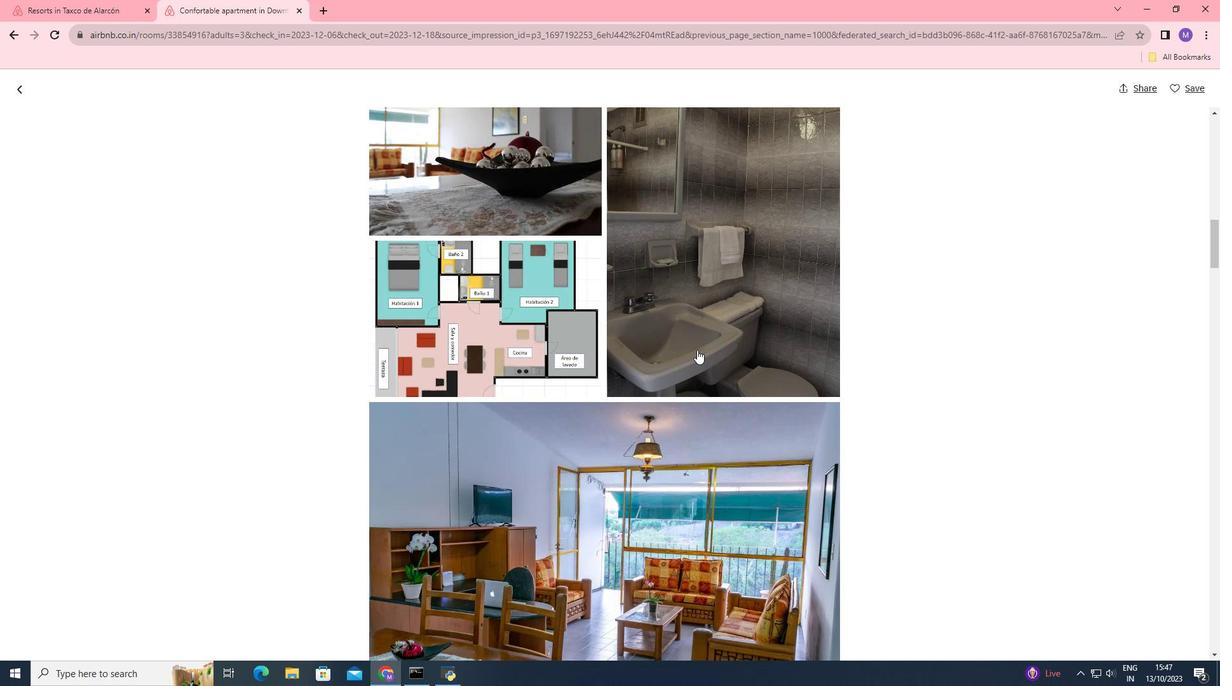 
Action: Mouse scrolled (697, 349) with delta (0, 0)
Screenshot: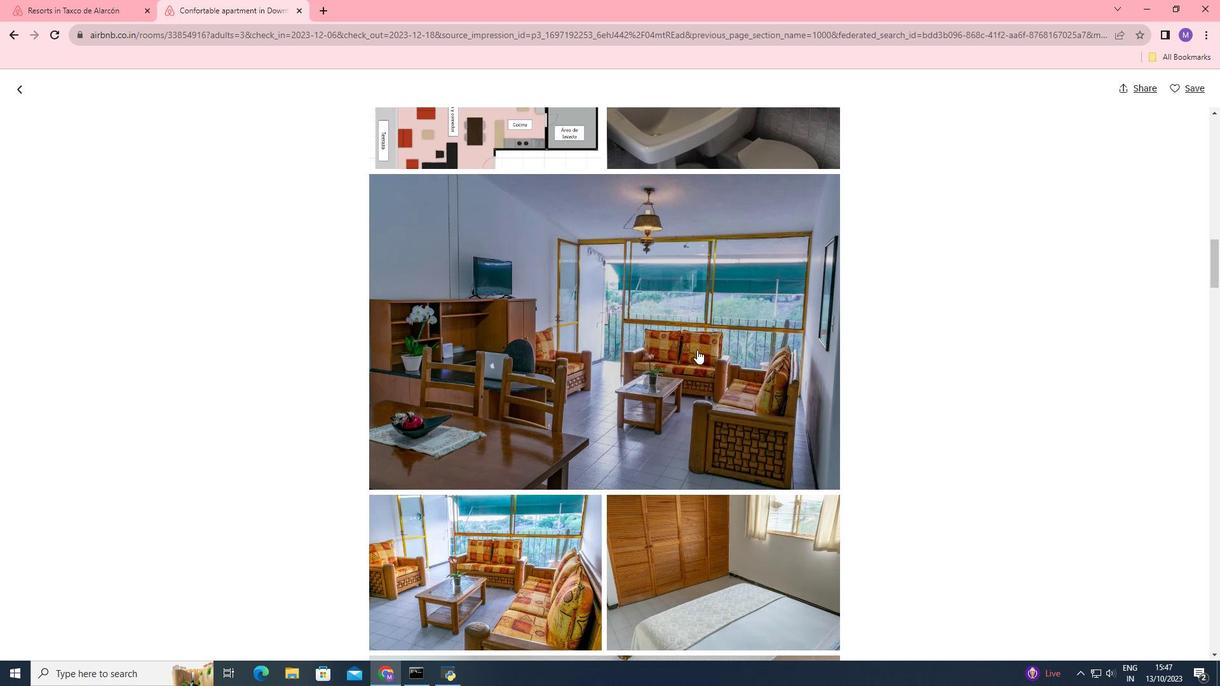 
Action: Mouse scrolled (697, 349) with delta (0, 0)
Screenshot: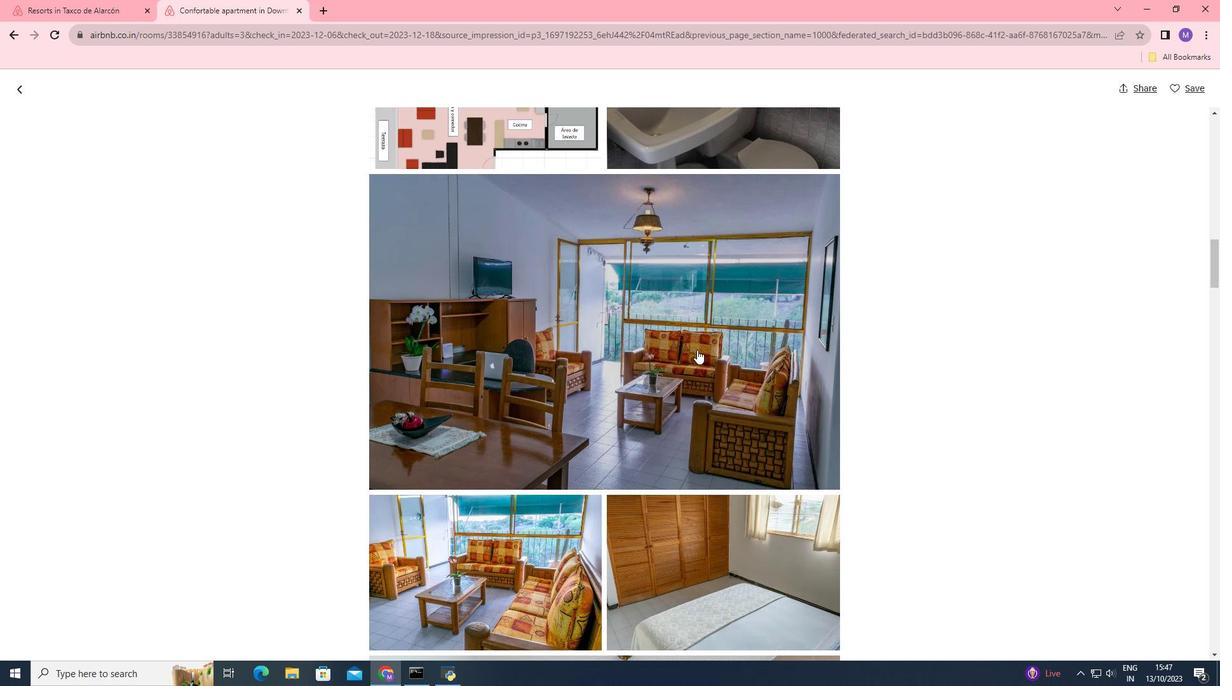 
Action: Mouse scrolled (697, 349) with delta (0, 0)
Screenshot: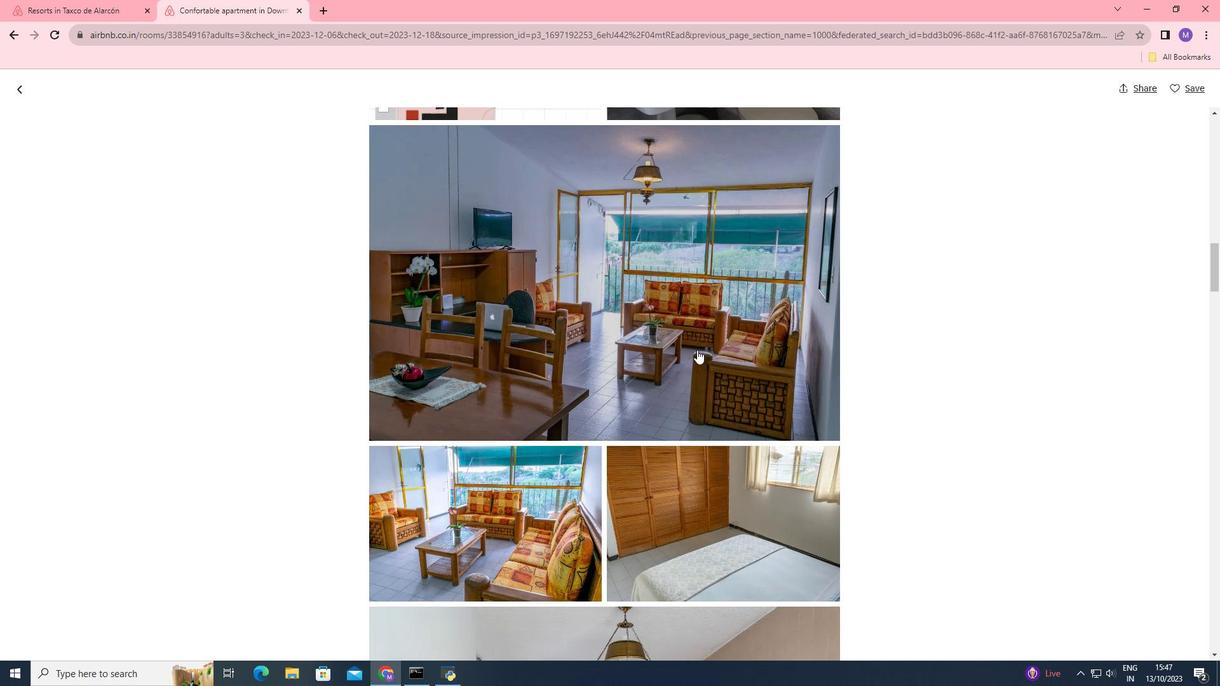 
Action: Mouse scrolled (697, 349) with delta (0, 0)
Screenshot: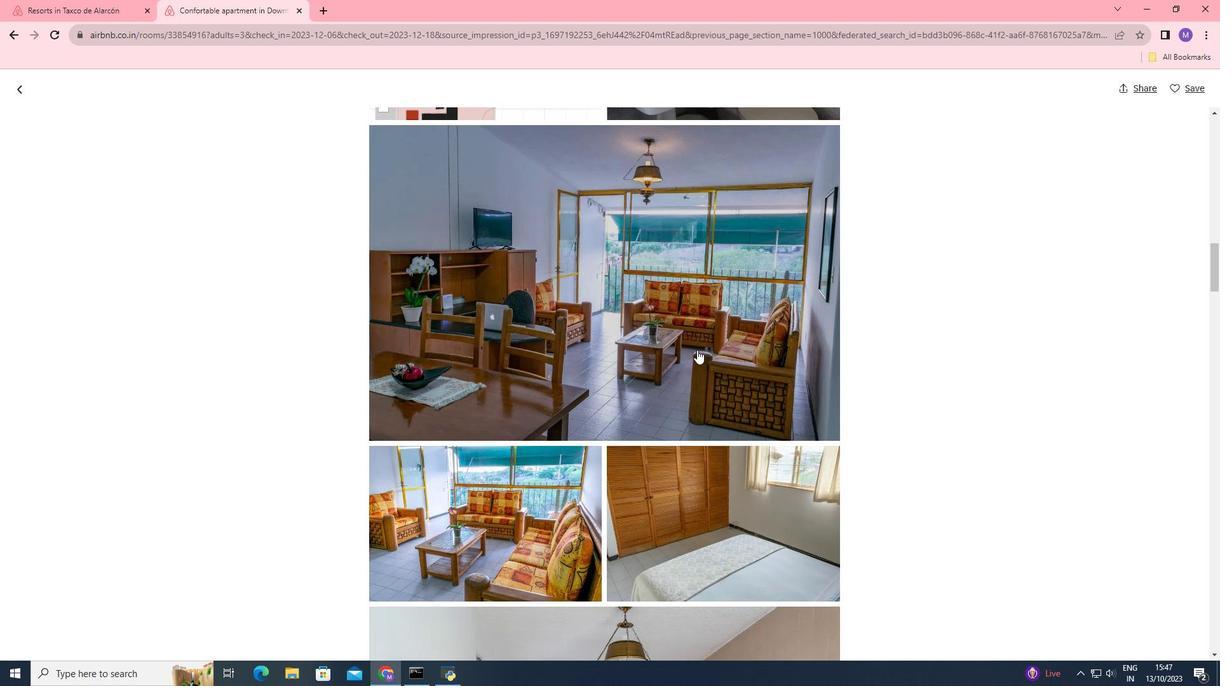 
Action: Mouse scrolled (697, 349) with delta (0, 0)
Screenshot: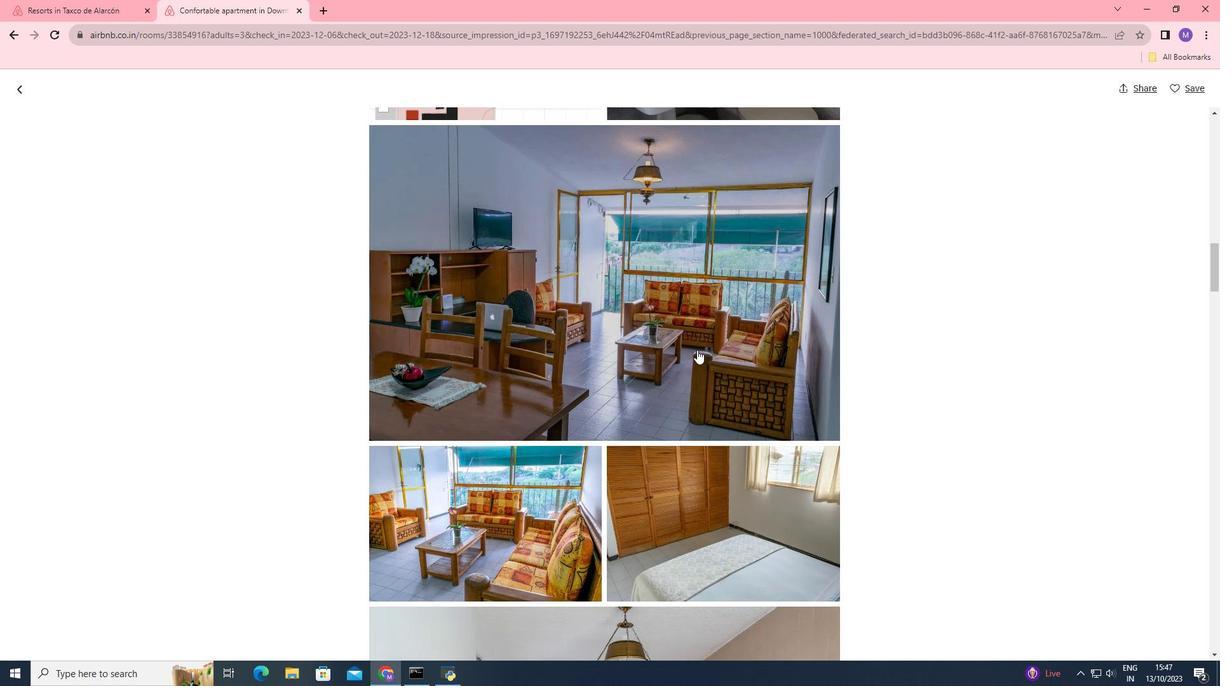 
Action: Mouse moved to (697, 350)
Screenshot: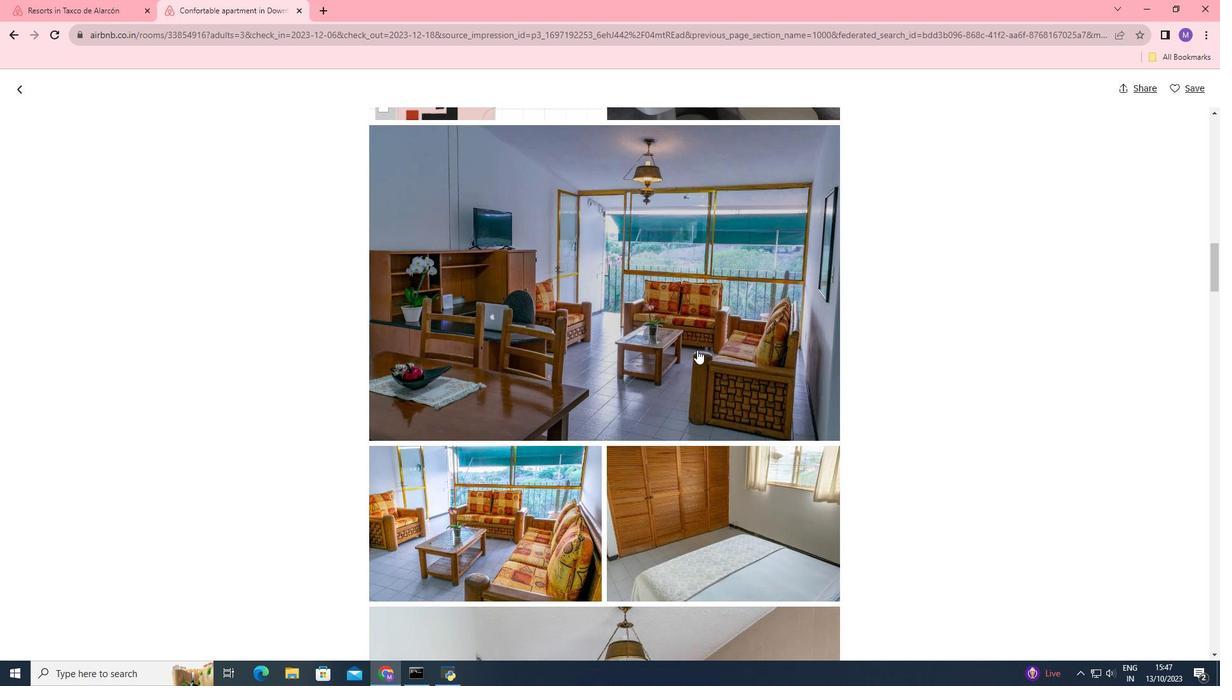 
Action: Mouse scrolled (697, 349) with delta (0, 0)
Screenshot: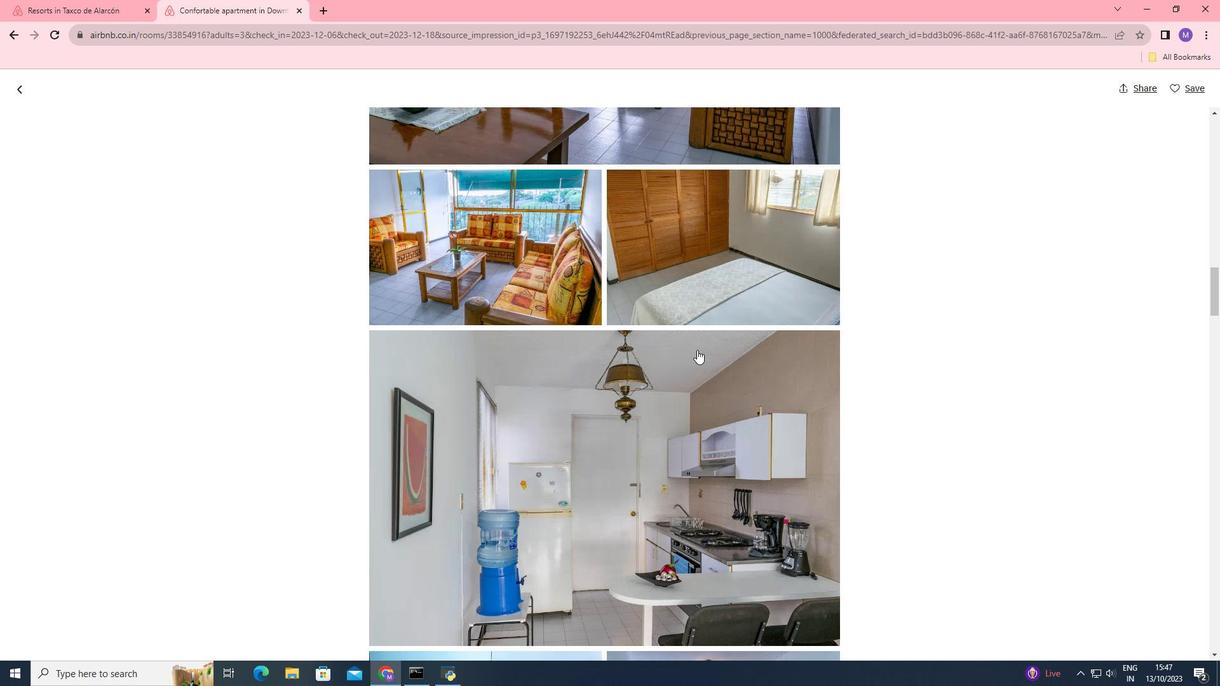 
Action: Mouse scrolled (697, 349) with delta (0, 0)
Screenshot: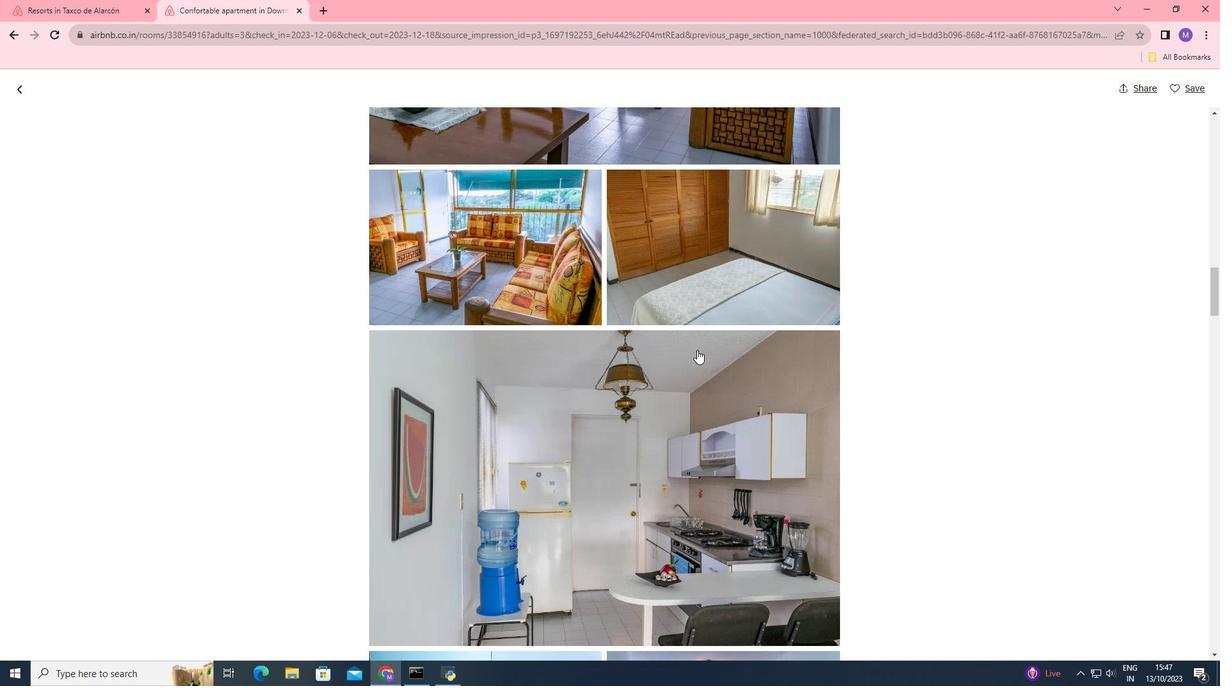 
Action: Mouse scrolled (697, 349) with delta (0, 0)
Screenshot: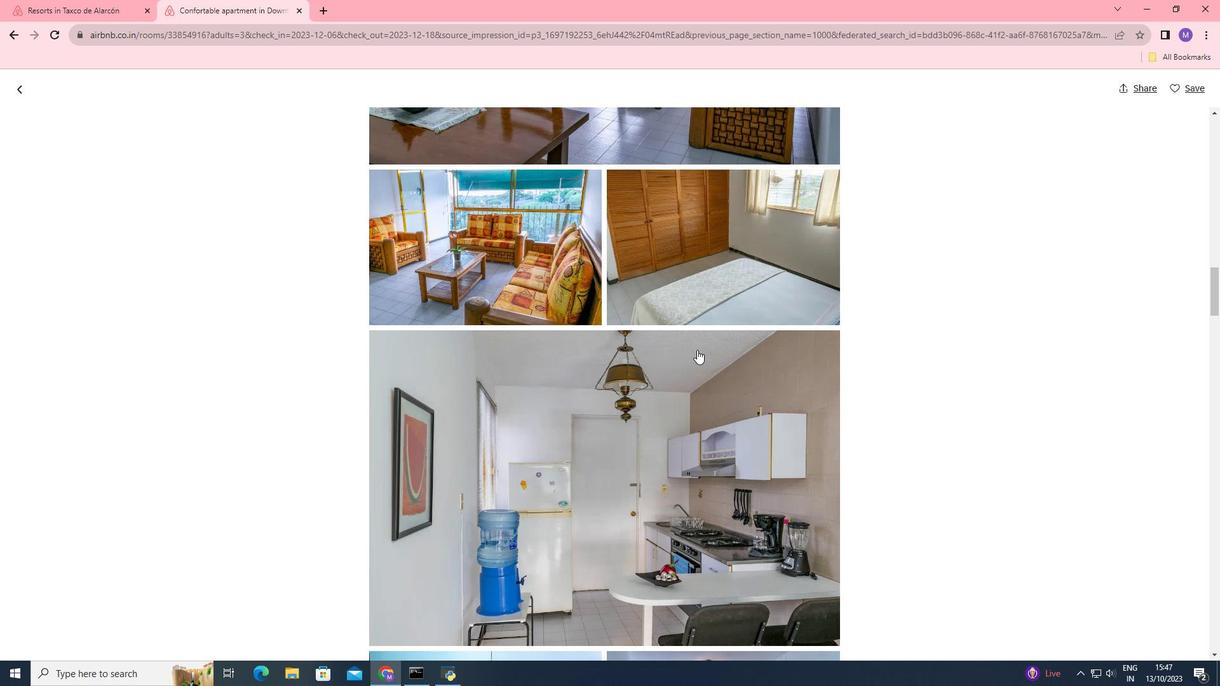 
Action: Mouse scrolled (697, 349) with delta (0, 0)
Screenshot: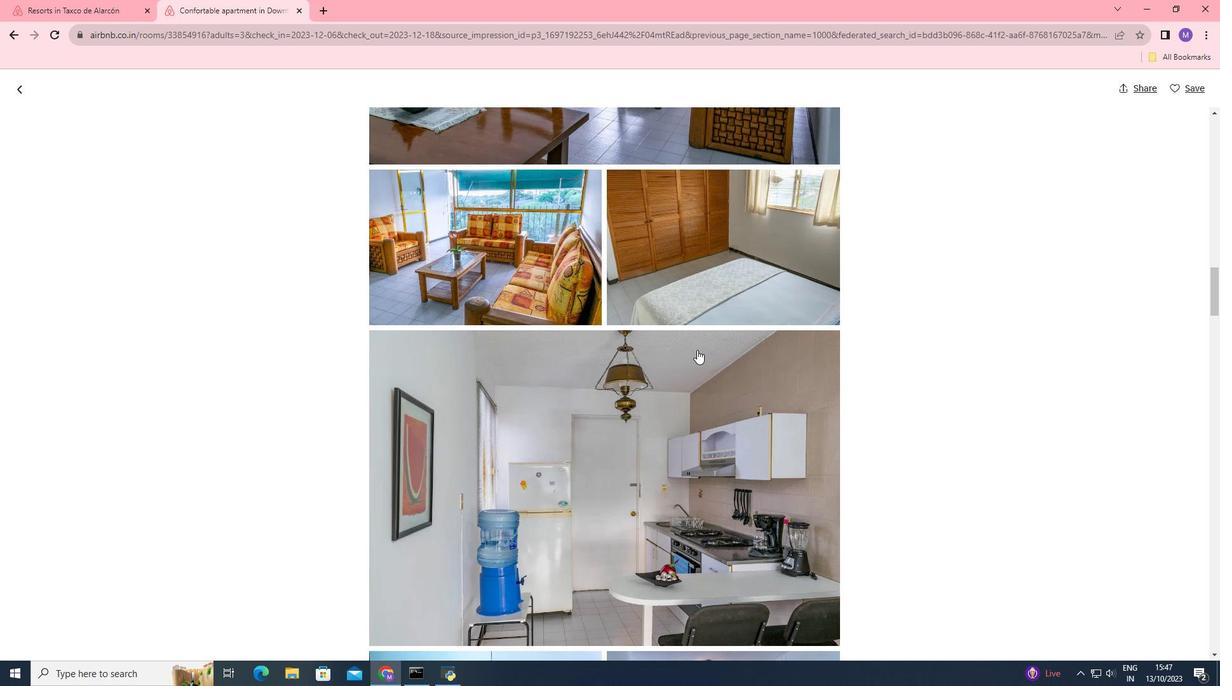 
Action: Mouse scrolled (697, 349) with delta (0, 0)
Screenshot: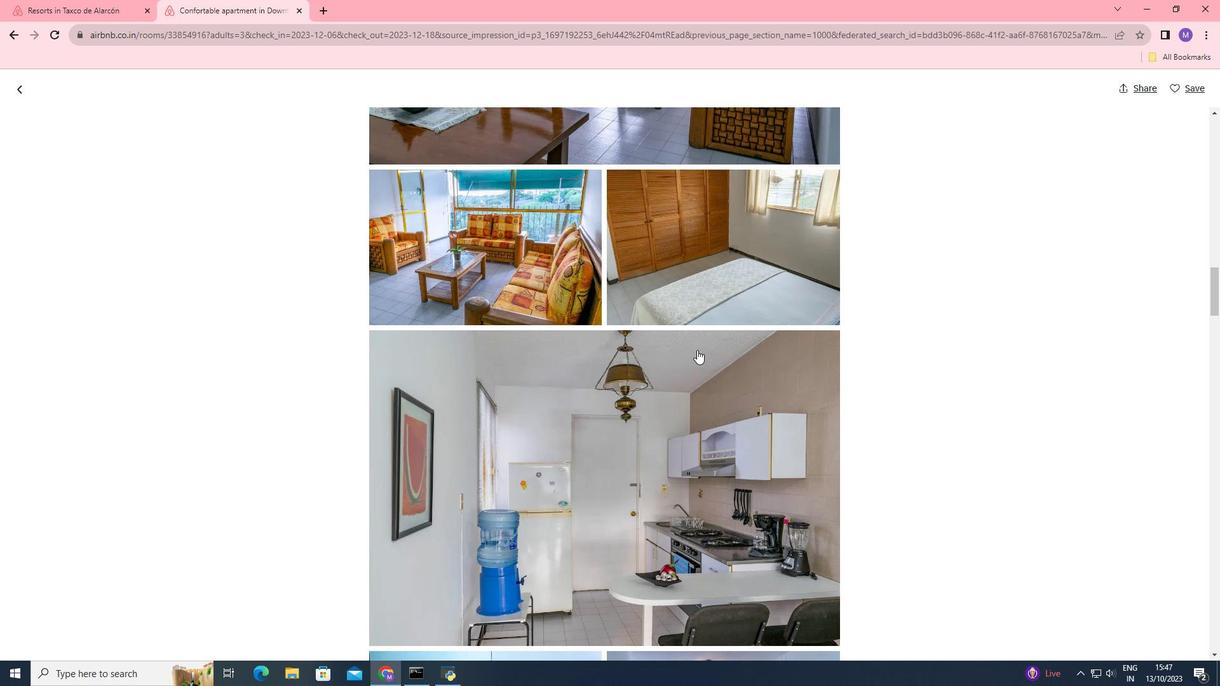 
Action: Mouse moved to (695, 348)
Screenshot: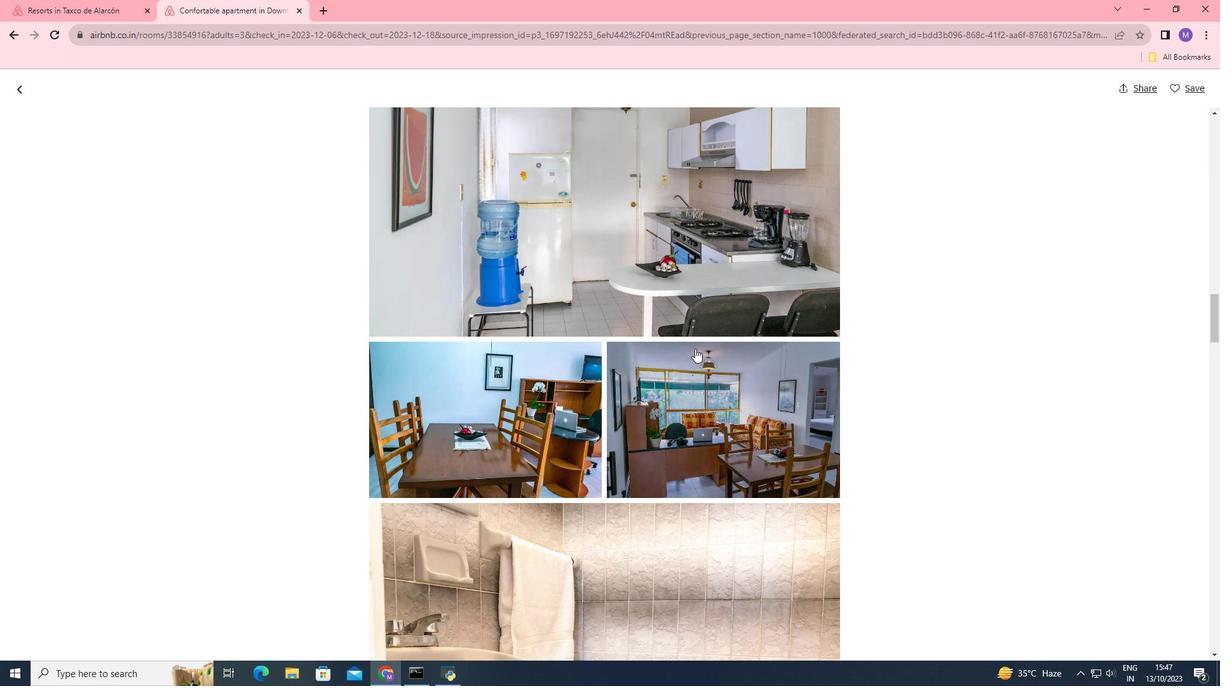 
Action: Mouse scrolled (695, 348) with delta (0, 0)
Screenshot: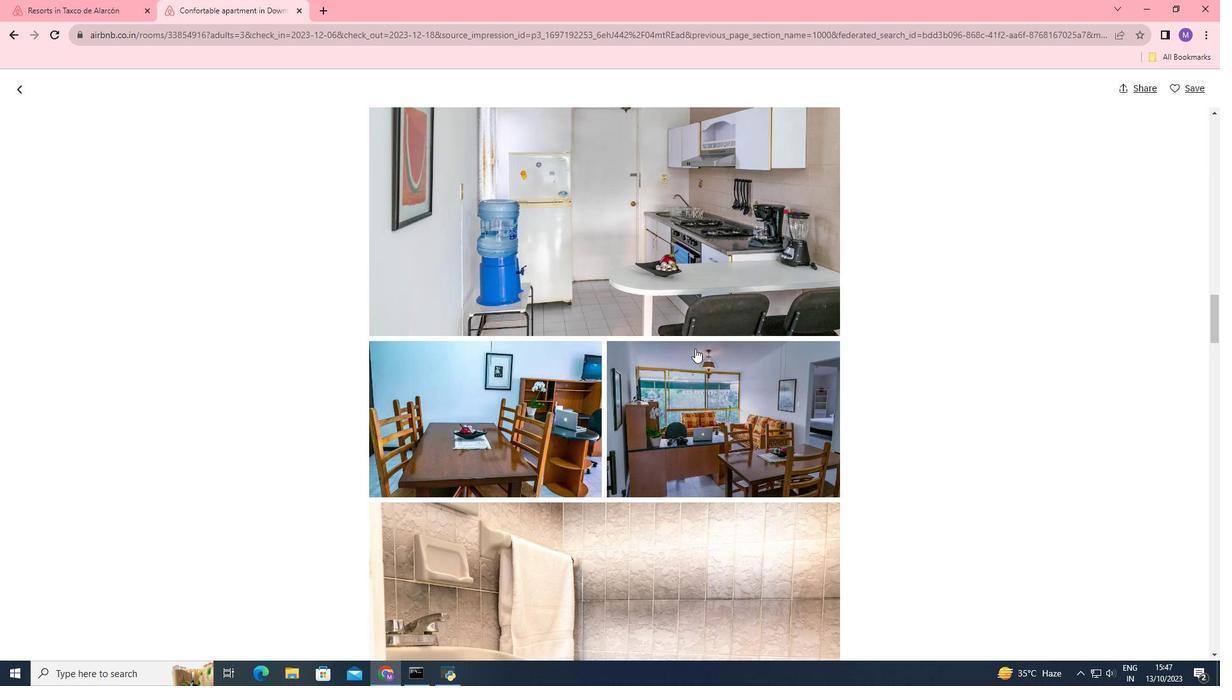 
Action: Mouse scrolled (695, 348) with delta (0, 0)
Screenshot: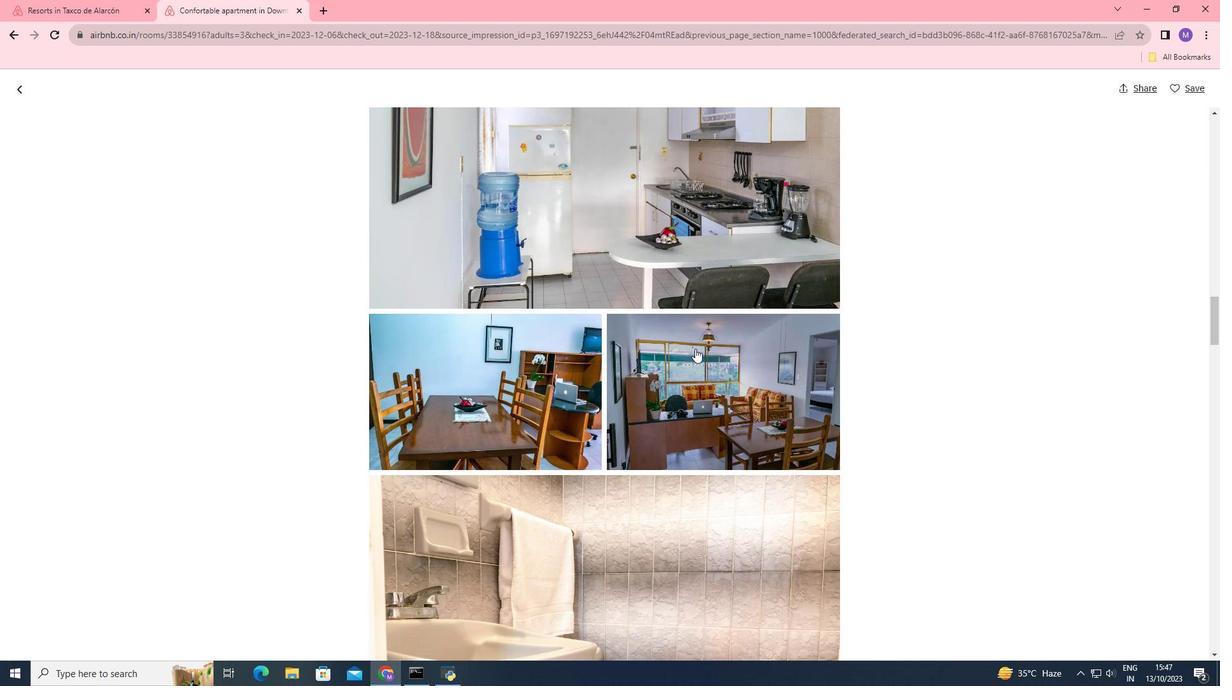 
Action: Mouse scrolled (695, 348) with delta (0, 0)
Screenshot: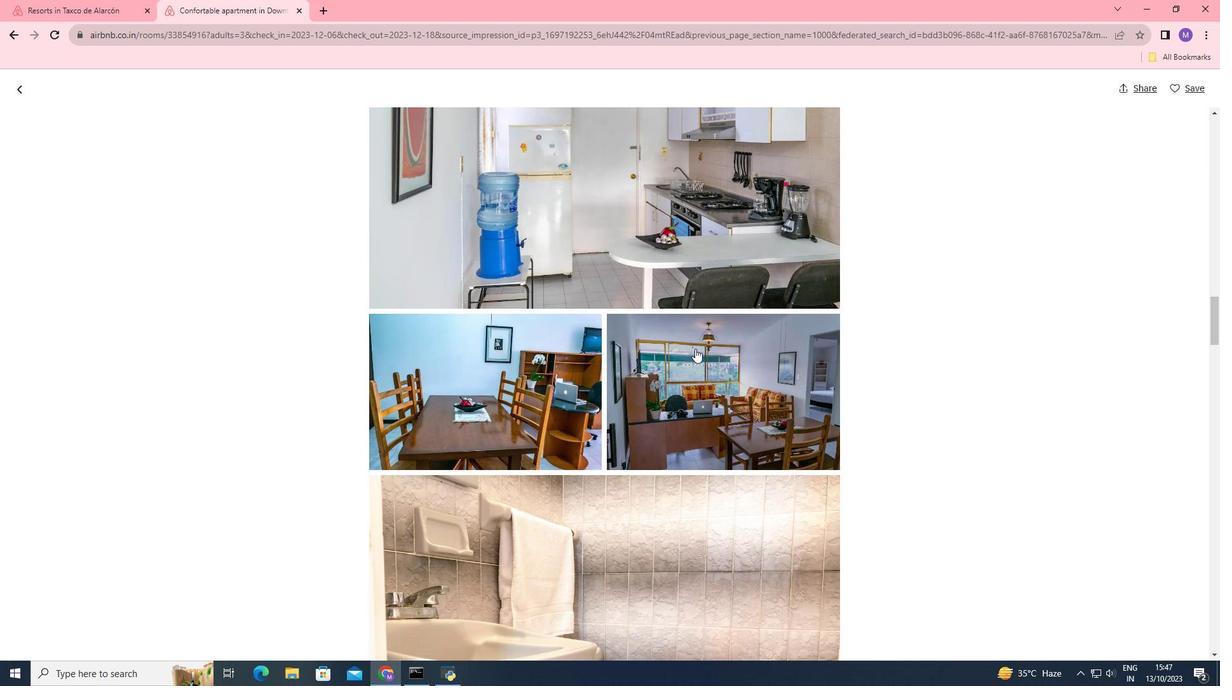 
Action: Mouse scrolled (695, 348) with delta (0, 0)
Screenshot: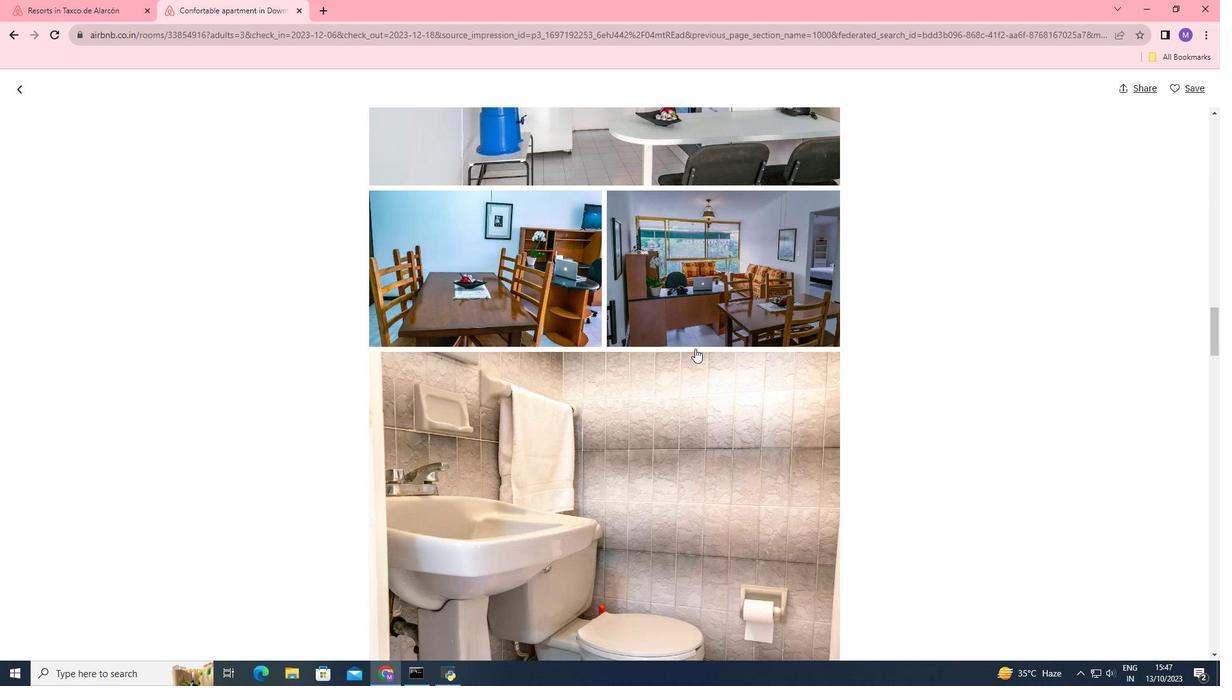 
Action: Mouse moved to (680, 343)
Screenshot: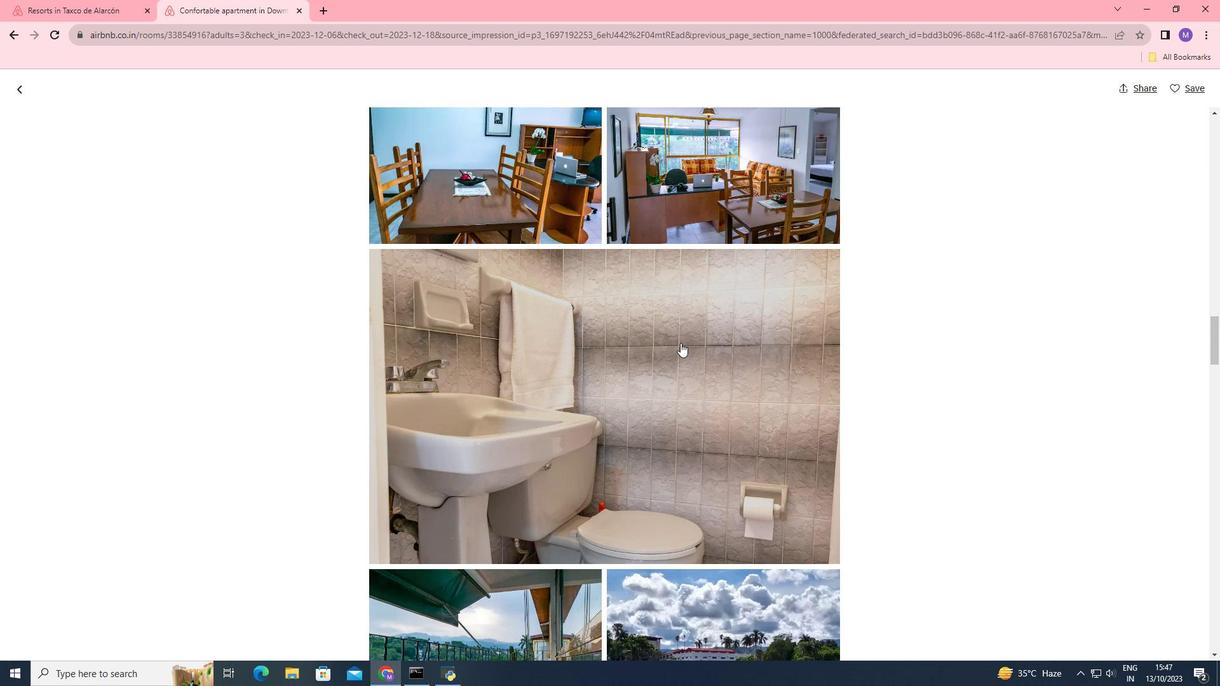 
Action: Mouse scrolled (680, 342) with delta (0, 0)
Screenshot: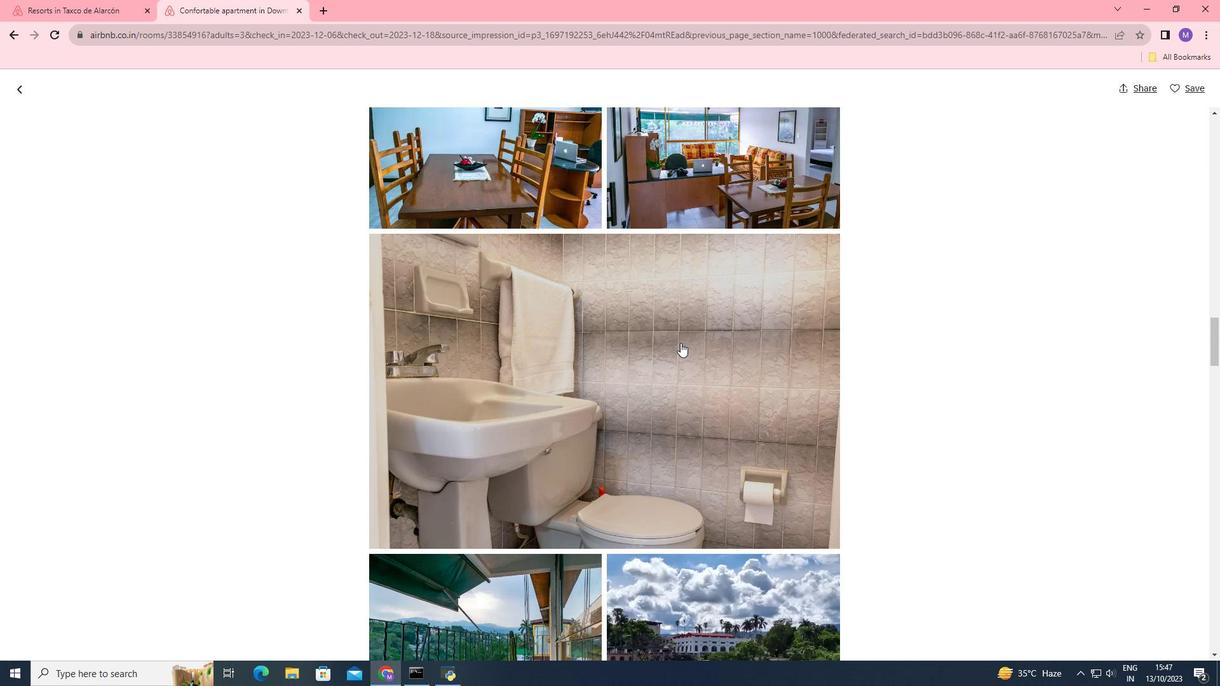 
Action: Mouse scrolled (680, 342) with delta (0, 0)
Screenshot: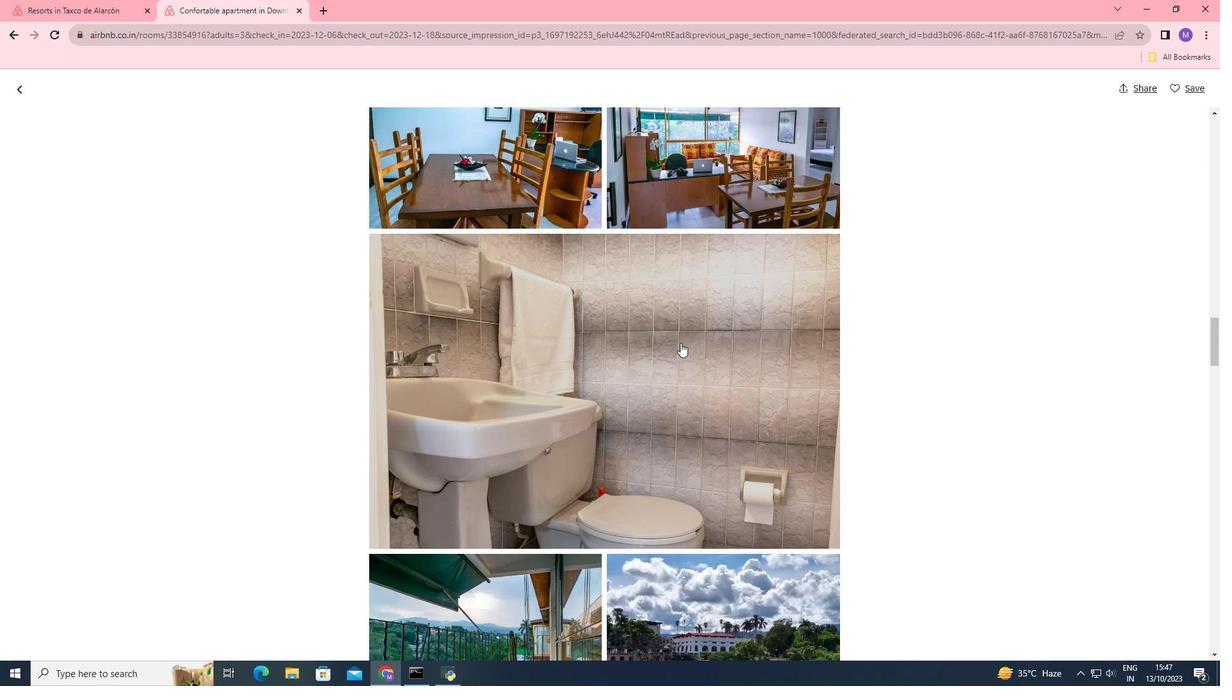 
Action: Mouse scrolled (680, 342) with delta (0, 0)
Screenshot: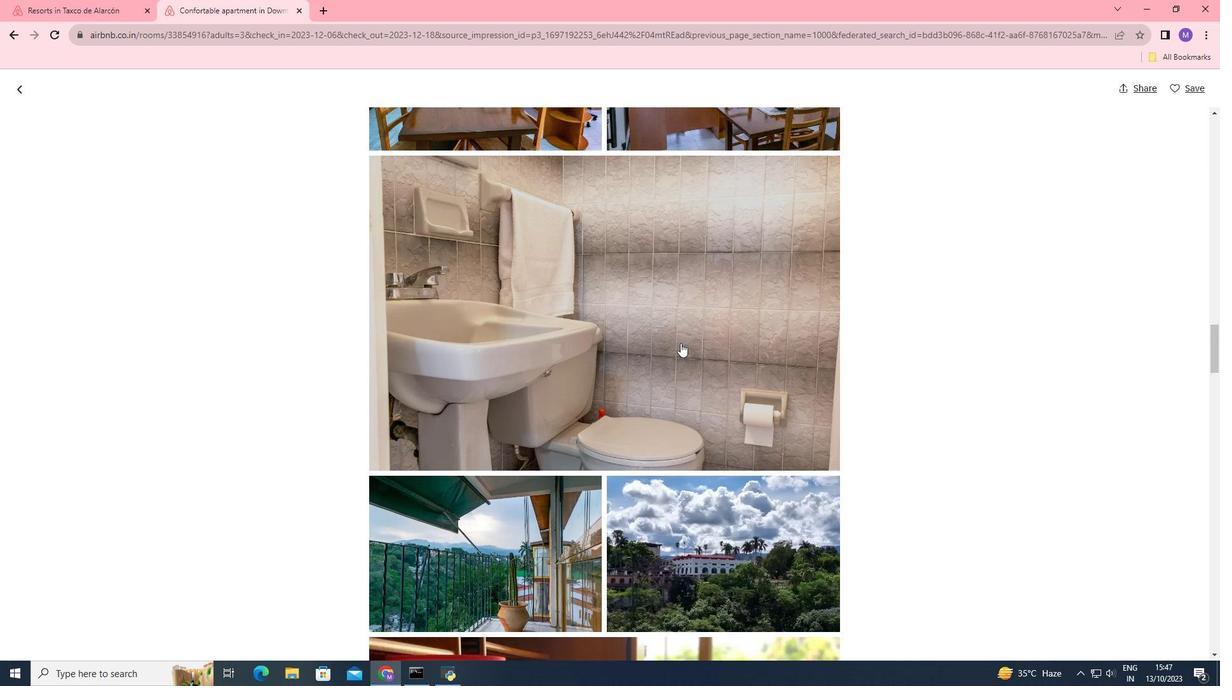 
Action: Mouse scrolled (680, 342) with delta (0, 0)
Screenshot: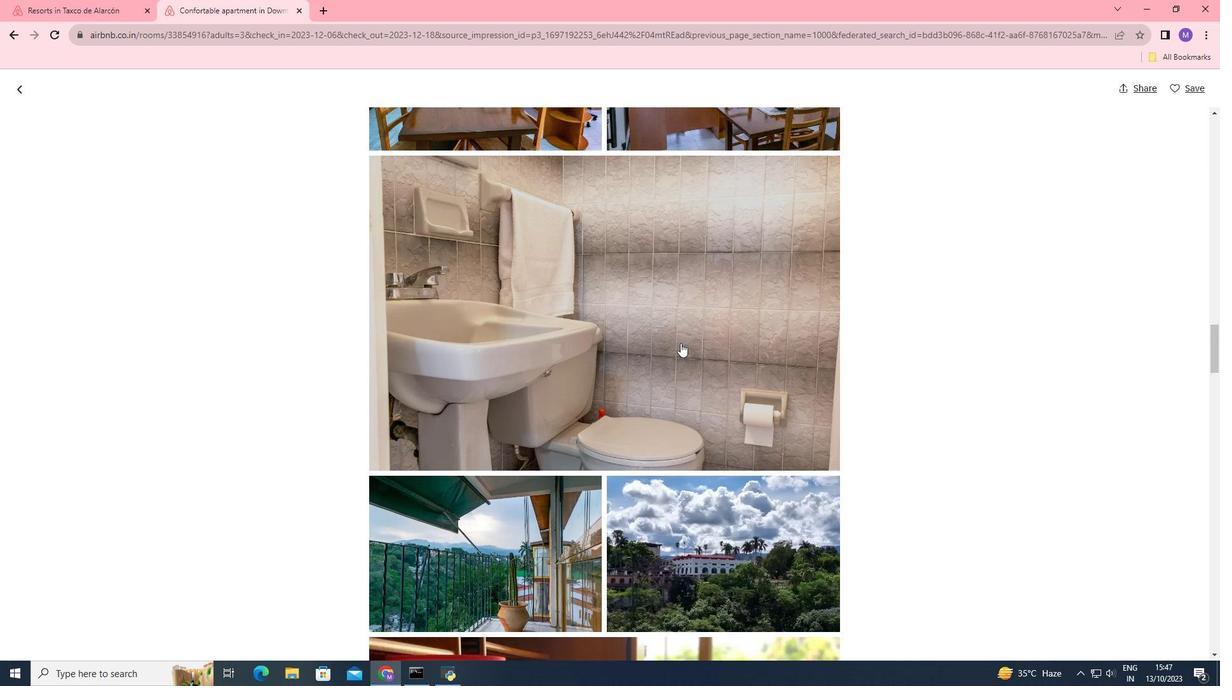 
Action: Mouse scrolled (680, 342) with delta (0, 0)
Screenshot: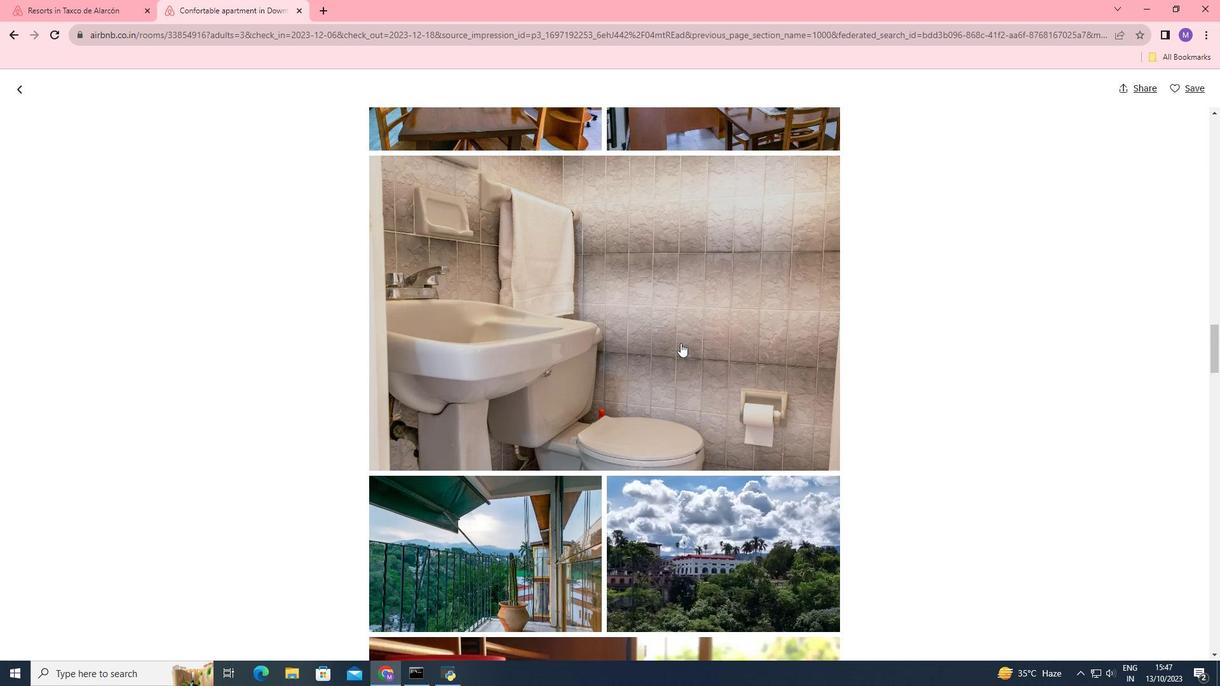 
Action: Mouse moved to (680, 343)
Screenshot: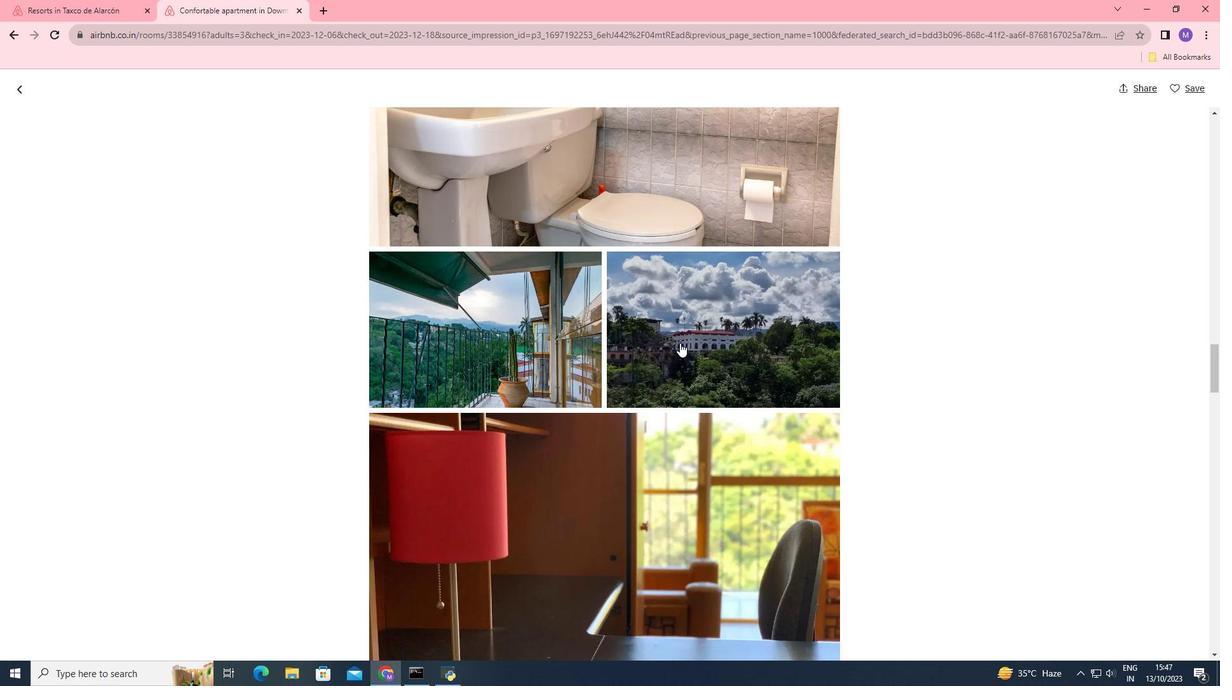 
Action: Mouse scrolled (680, 342) with delta (0, 0)
Screenshot: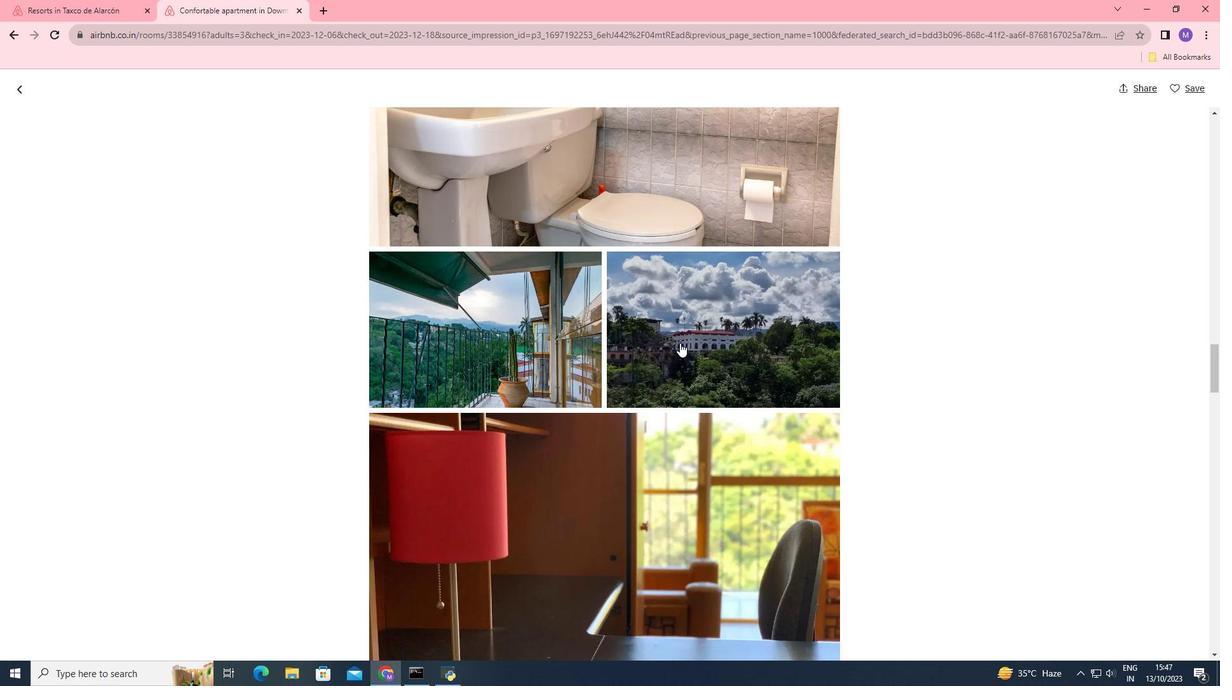 
Action: Mouse scrolled (680, 342) with delta (0, 0)
Screenshot: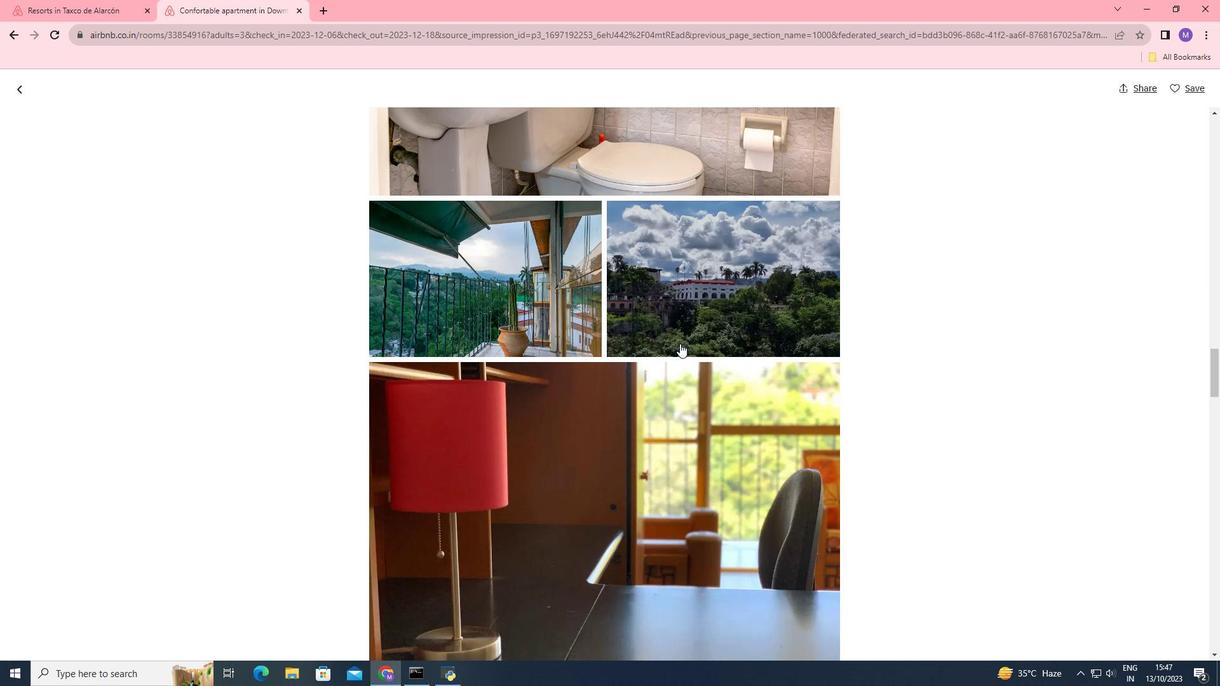 
Action: Mouse scrolled (680, 342) with delta (0, 0)
Screenshot: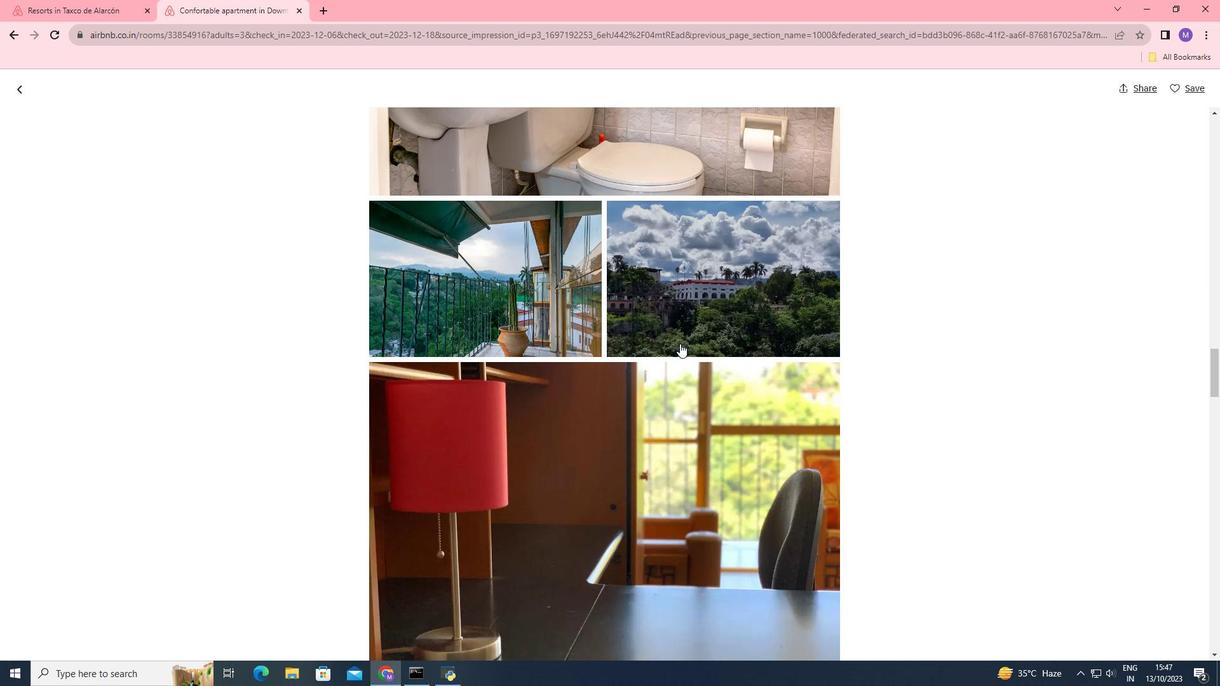 
Action: Mouse moved to (680, 343)
Screenshot: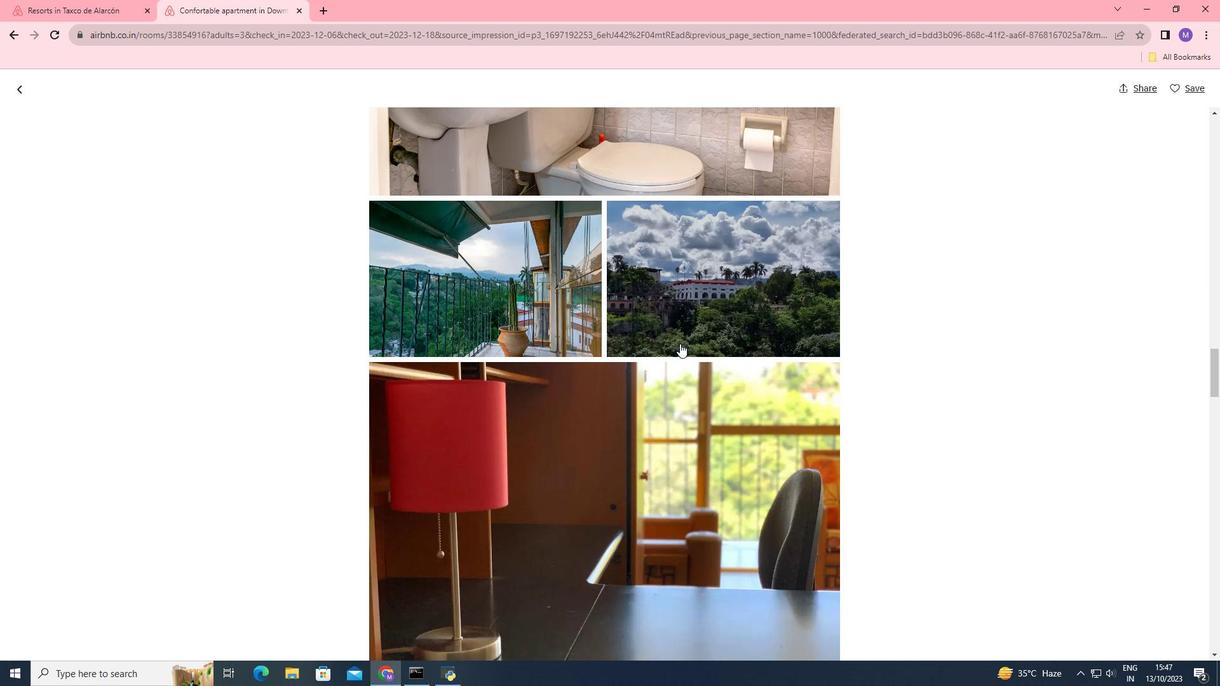 
Action: Mouse scrolled (680, 343) with delta (0, 0)
Screenshot: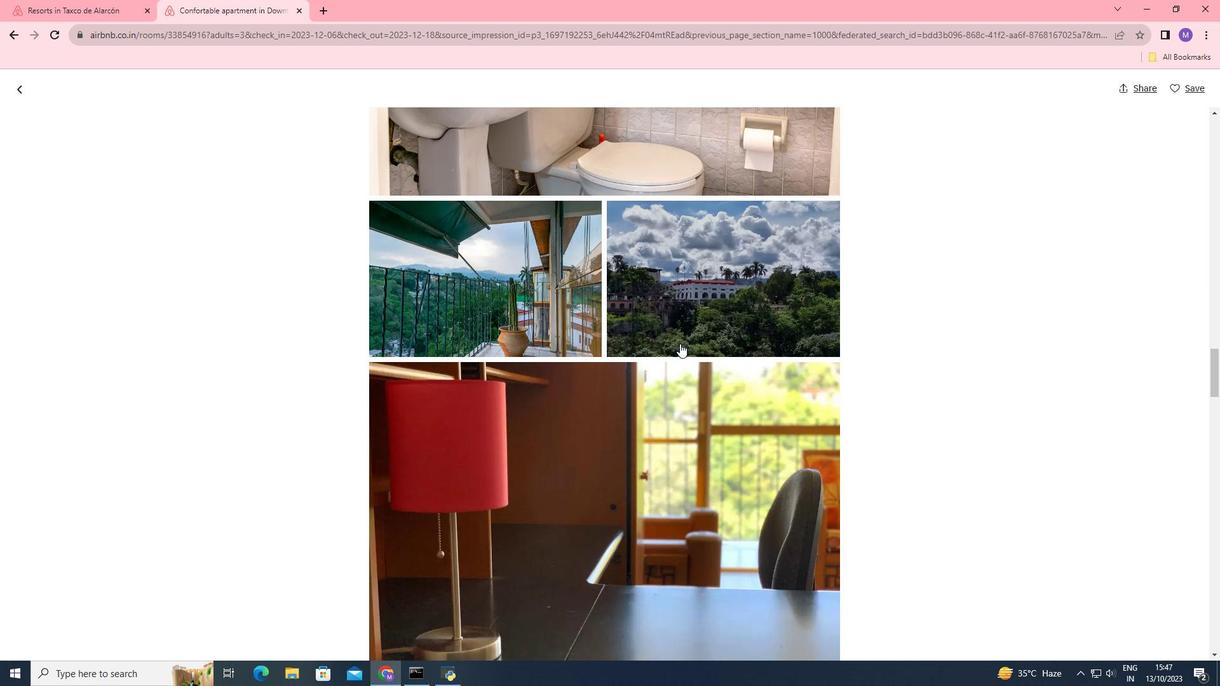 
Action: Mouse scrolled (680, 343) with delta (0, 0)
Screenshot: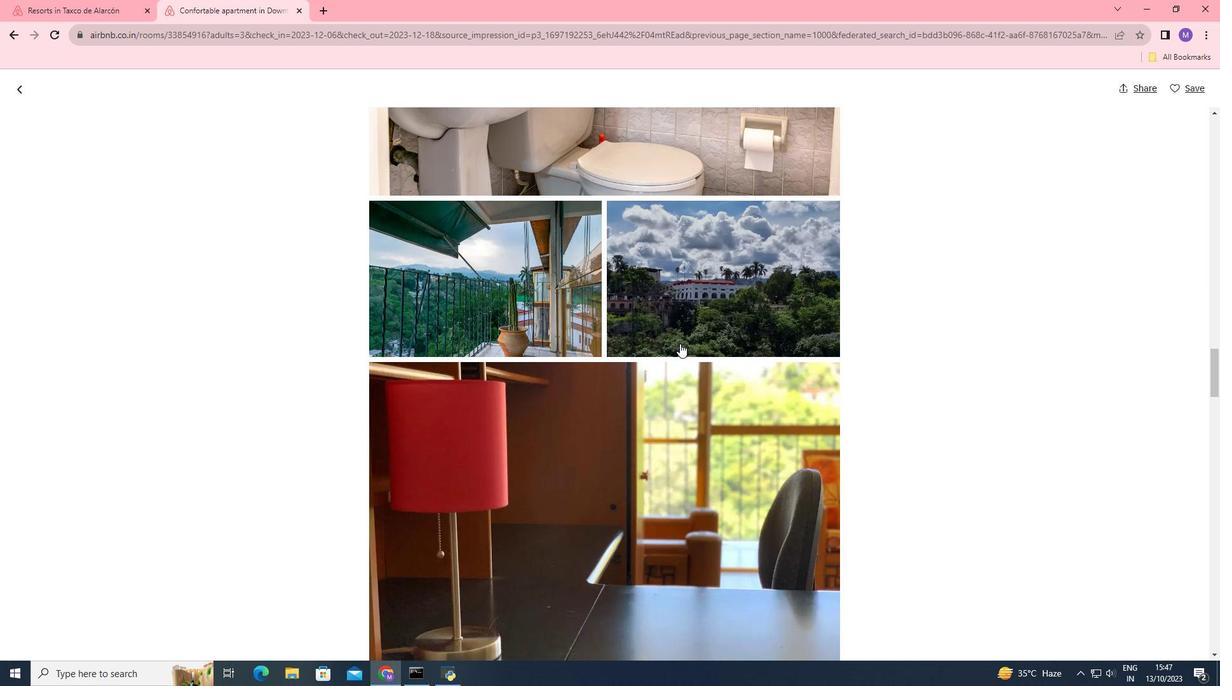 
Action: Mouse scrolled (680, 343) with delta (0, 0)
Screenshot: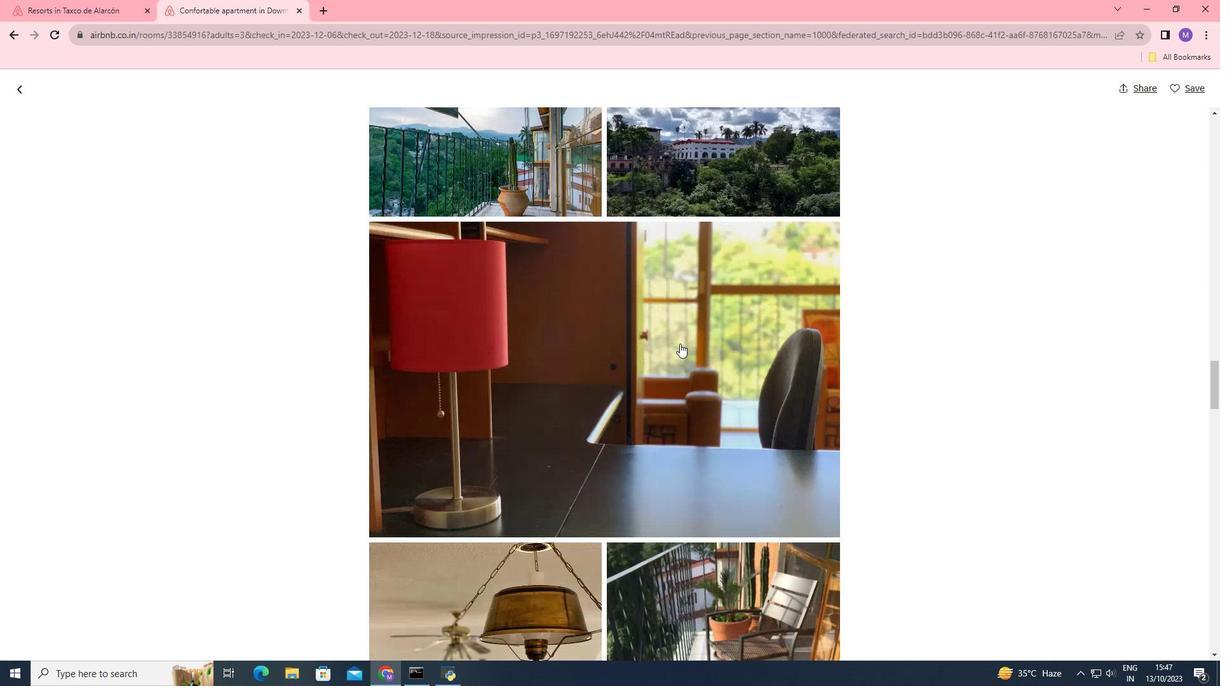 
Action: Mouse moved to (680, 343)
Screenshot: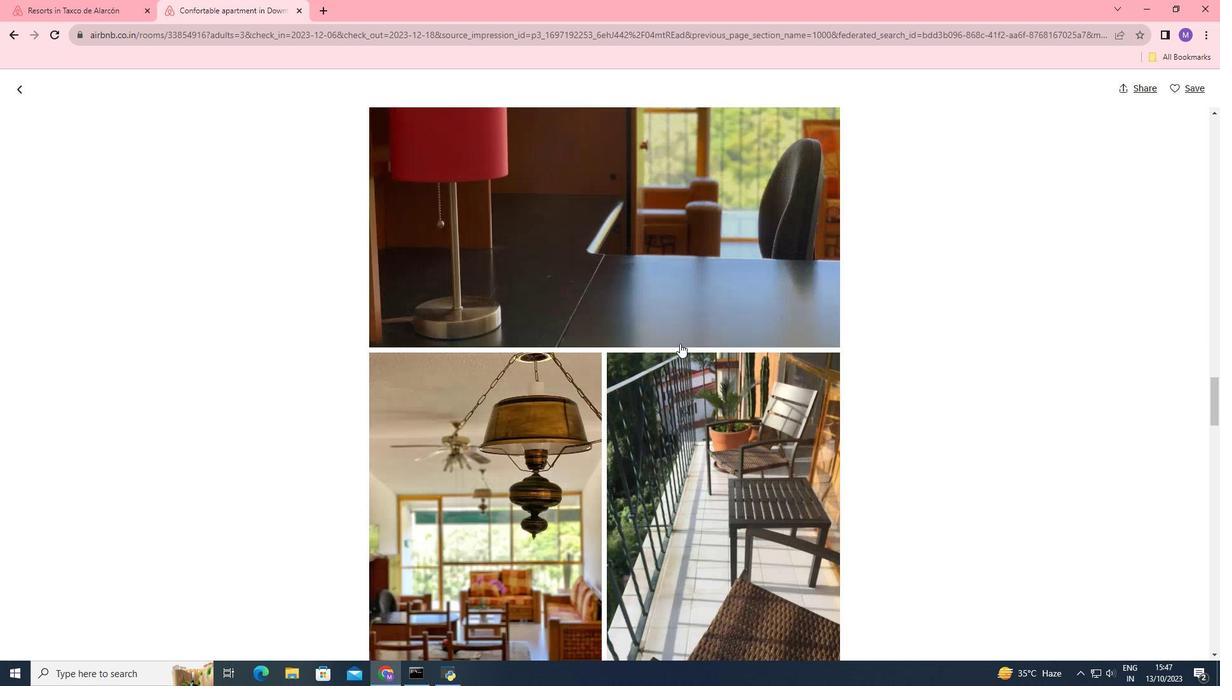 
Action: Mouse scrolled (680, 343) with delta (0, 0)
Screenshot: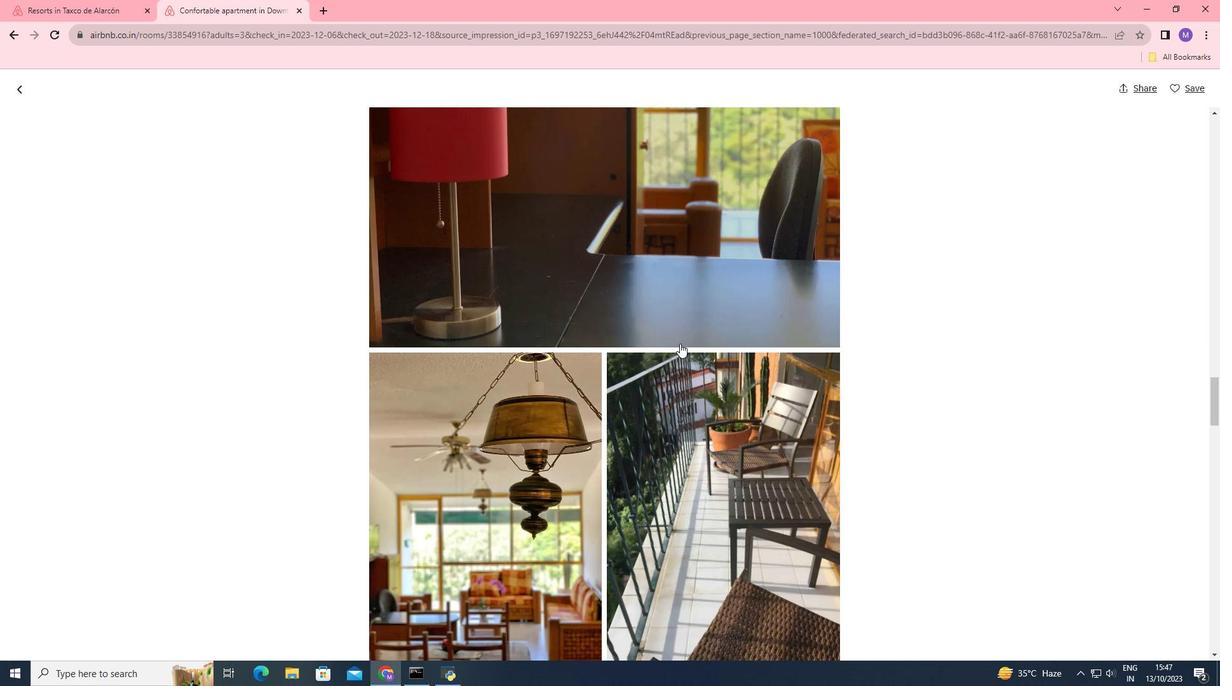 
Action: Mouse scrolled (680, 343) with delta (0, 0)
Screenshot: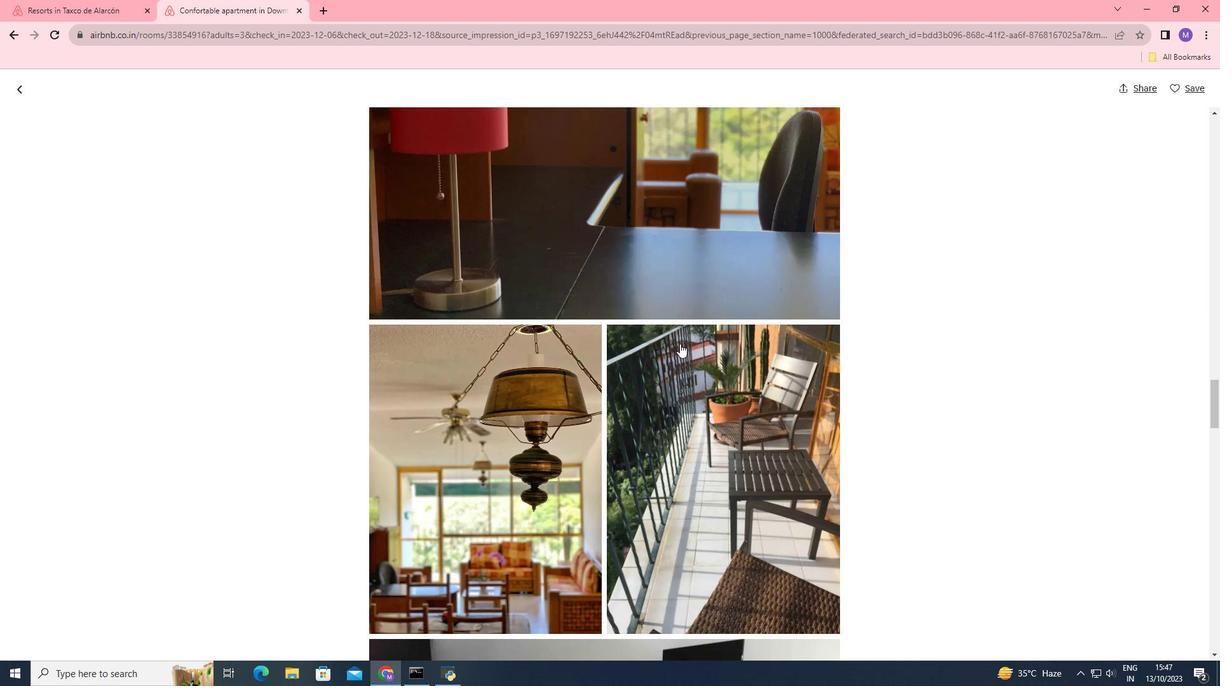 
Action: Mouse scrolled (680, 343) with delta (0, 0)
Screenshot: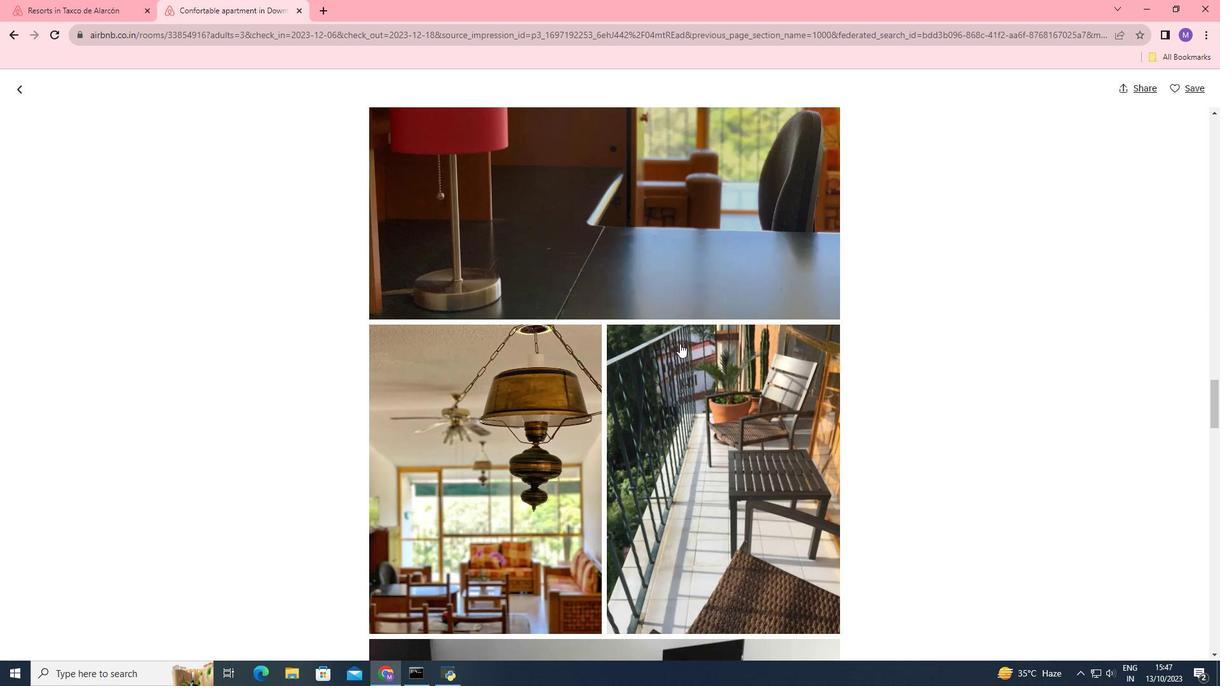 
Action: Mouse moved to (675, 342)
Screenshot: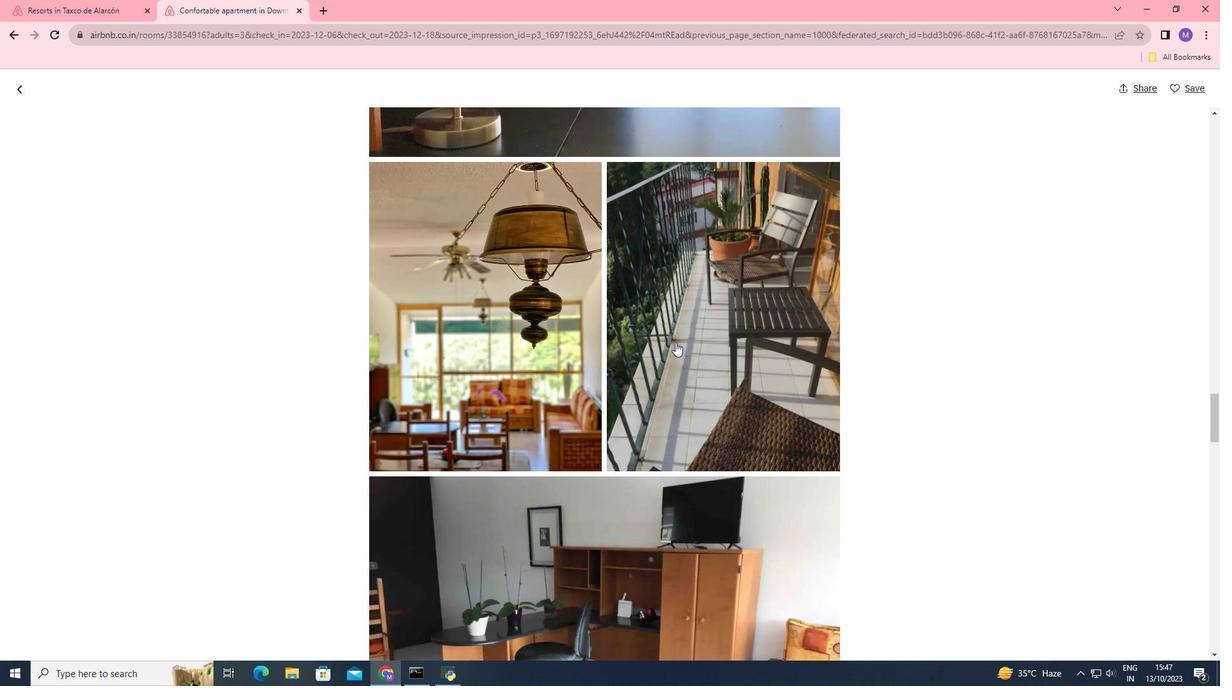
Action: Mouse scrolled (675, 341) with delta (0, 0)
Screenshot: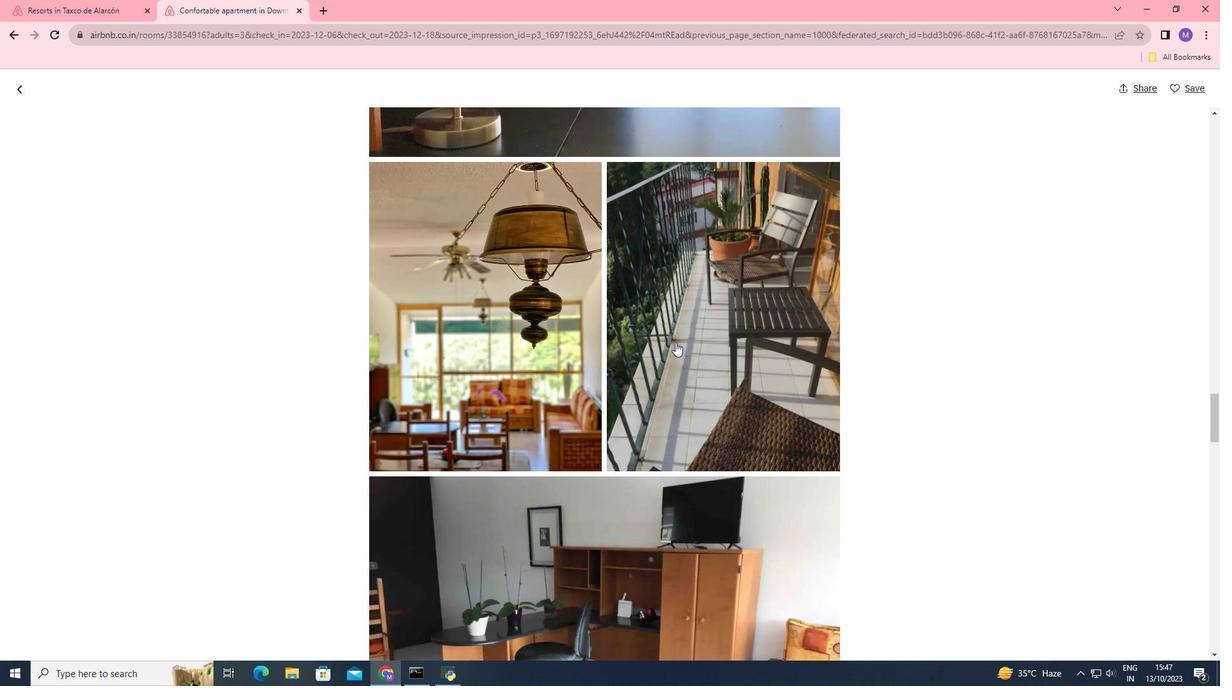 
Action: Mouse scrolled (675, 341) with delta (0, 0)
Screenshot: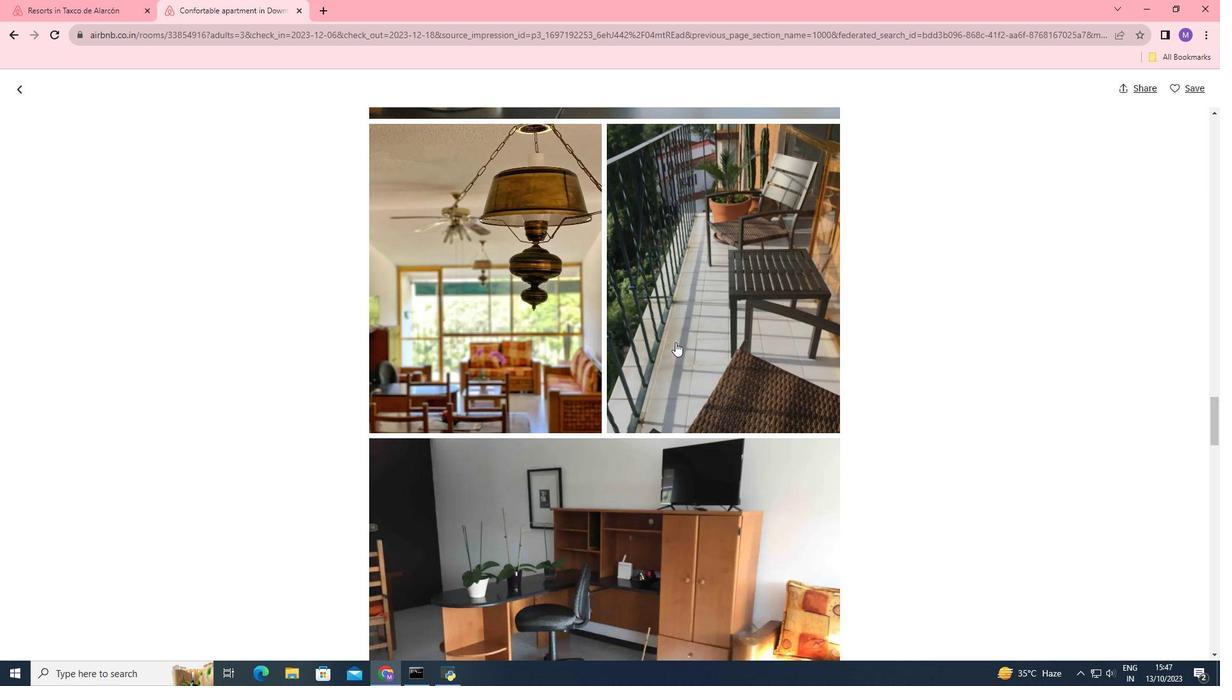 
Action: Mouse scrolled (675, 341) with delta (0, 0)
Screenshot: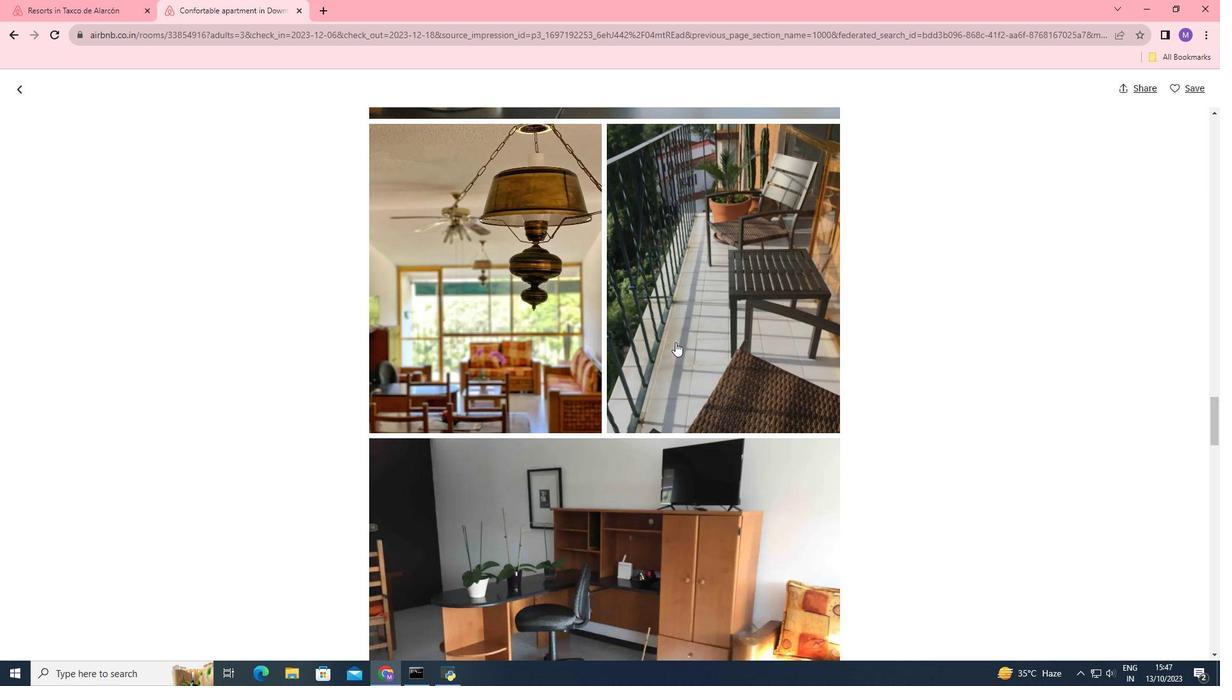 
Action: Mouse scrolled (675, 341) with delta (0, 0)
Screenshot: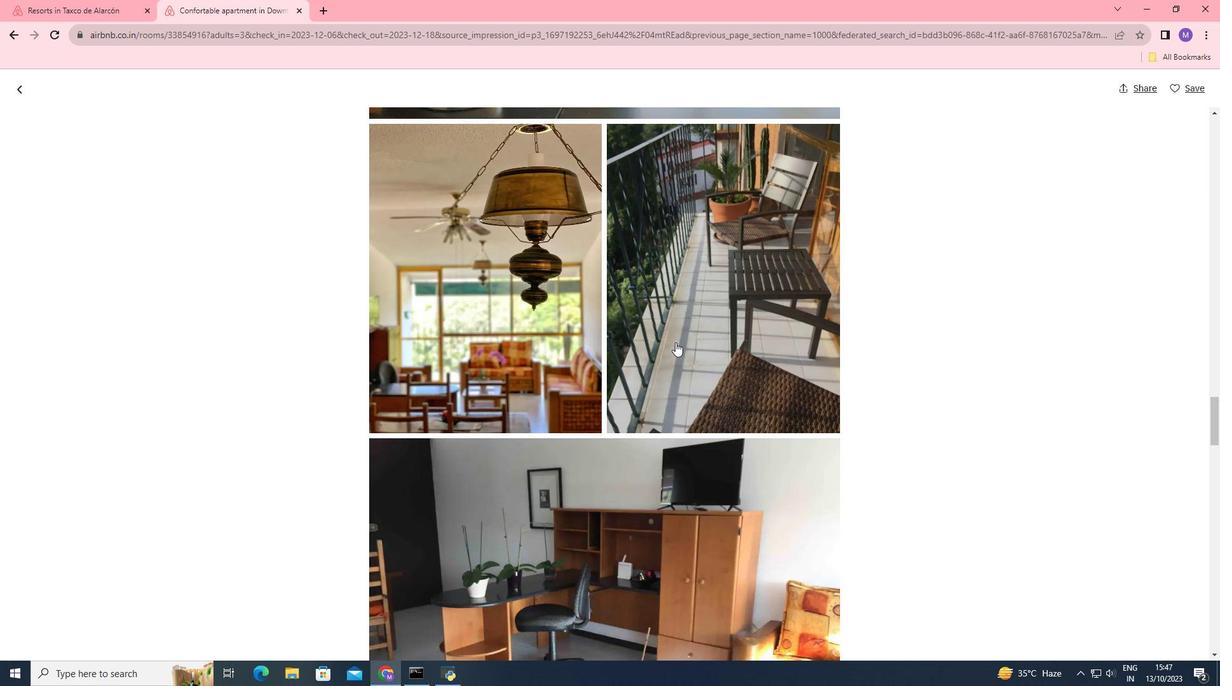 
Action: Mouse scrolled (675, 341) with delta (0, 0)
Screenshot: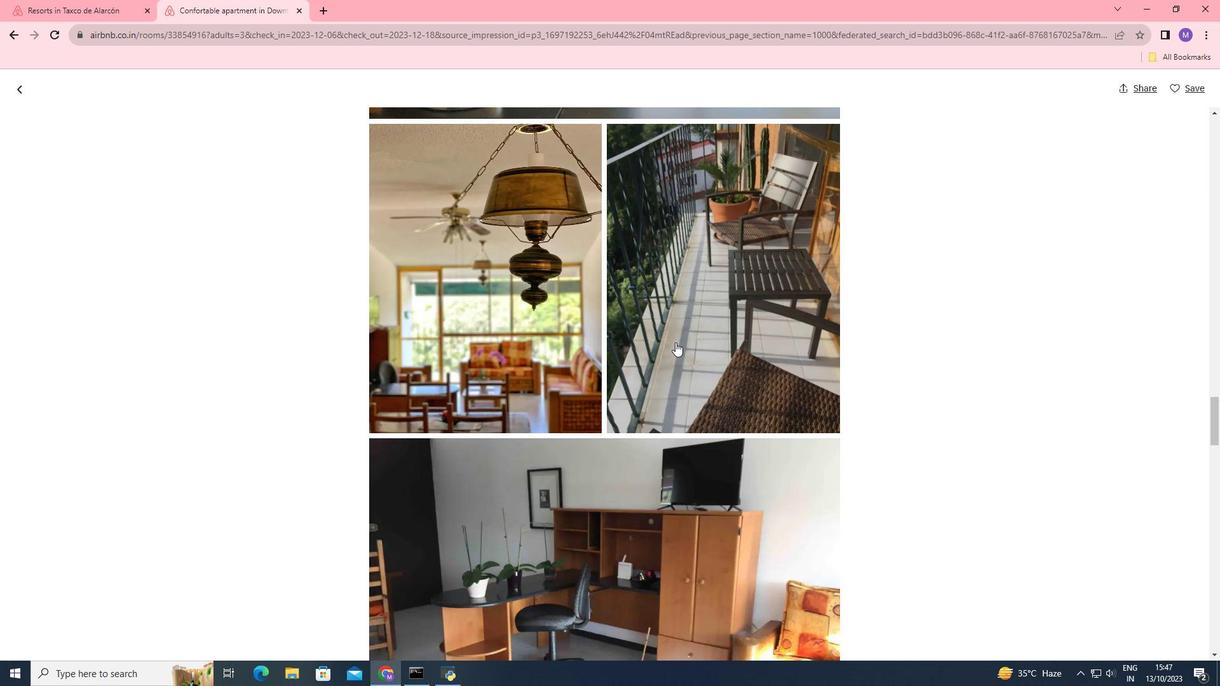
Action: Mouse scrolled (675, 341) with delta (0, 0)
Screenshot: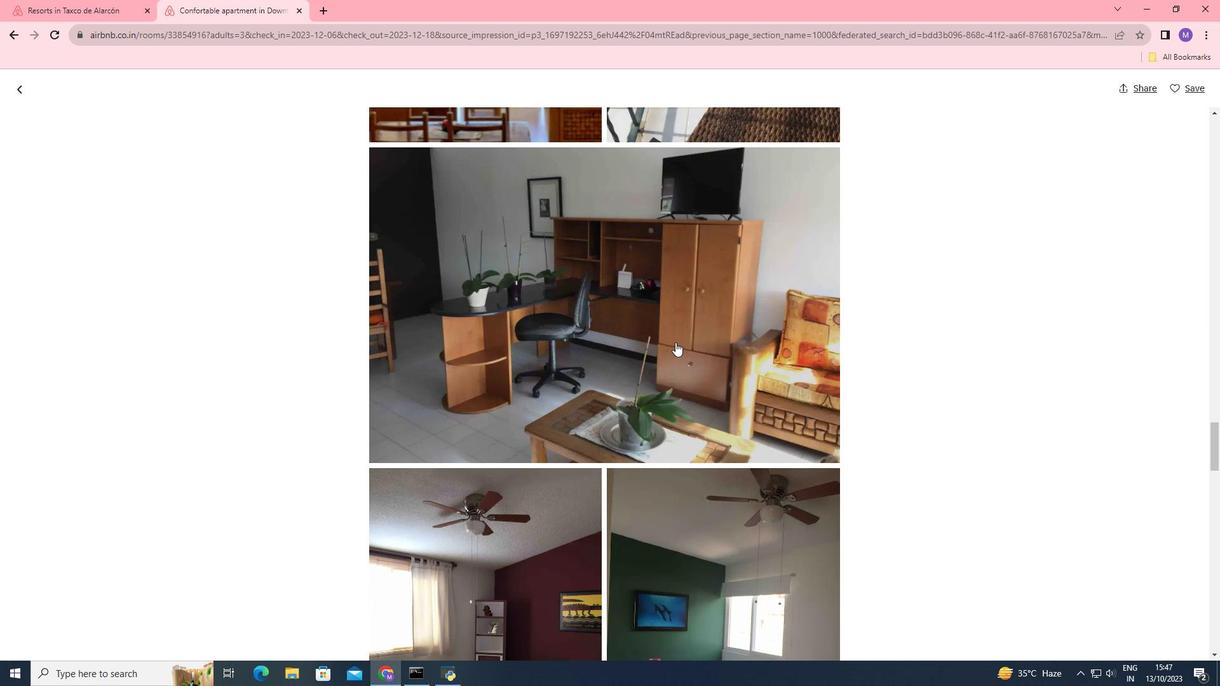 
Action: Mouse scrolled (675, 341) with delta (0, 0)
Screenshot: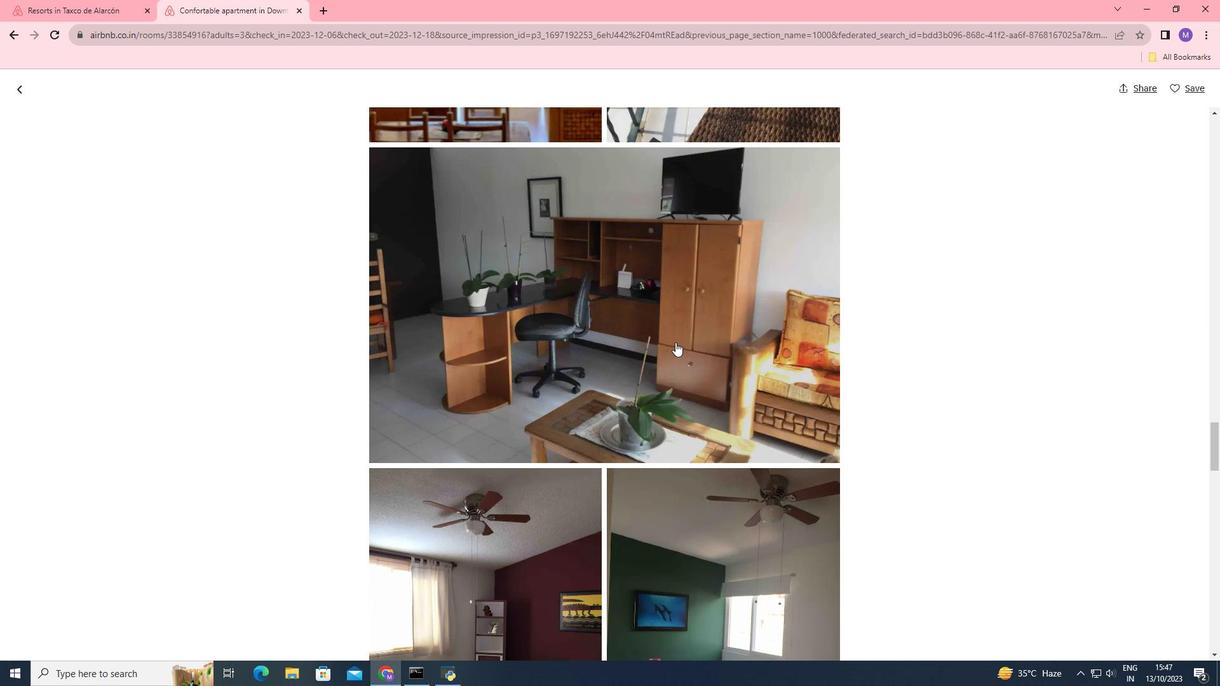 
Action: Mouse scrolled (675, 341) with delta (0, 0)
Screenshot: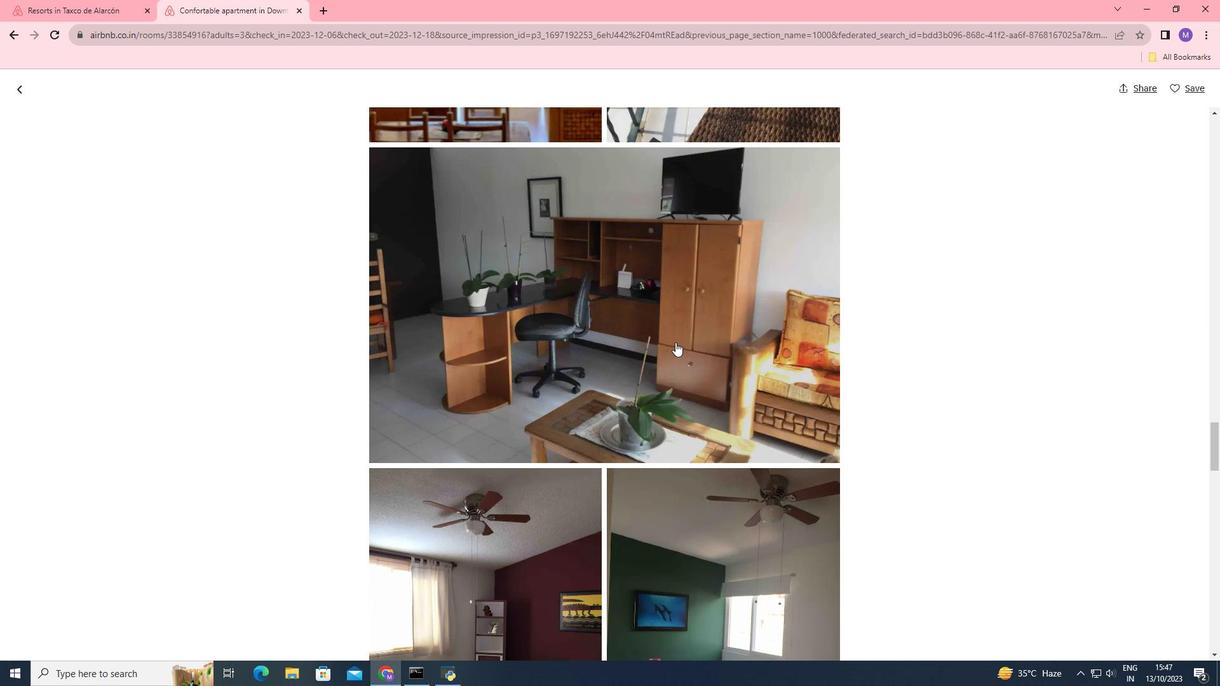 
Action: Mouse scrolled (675, 341) with delta (0, 0)
Screenshot: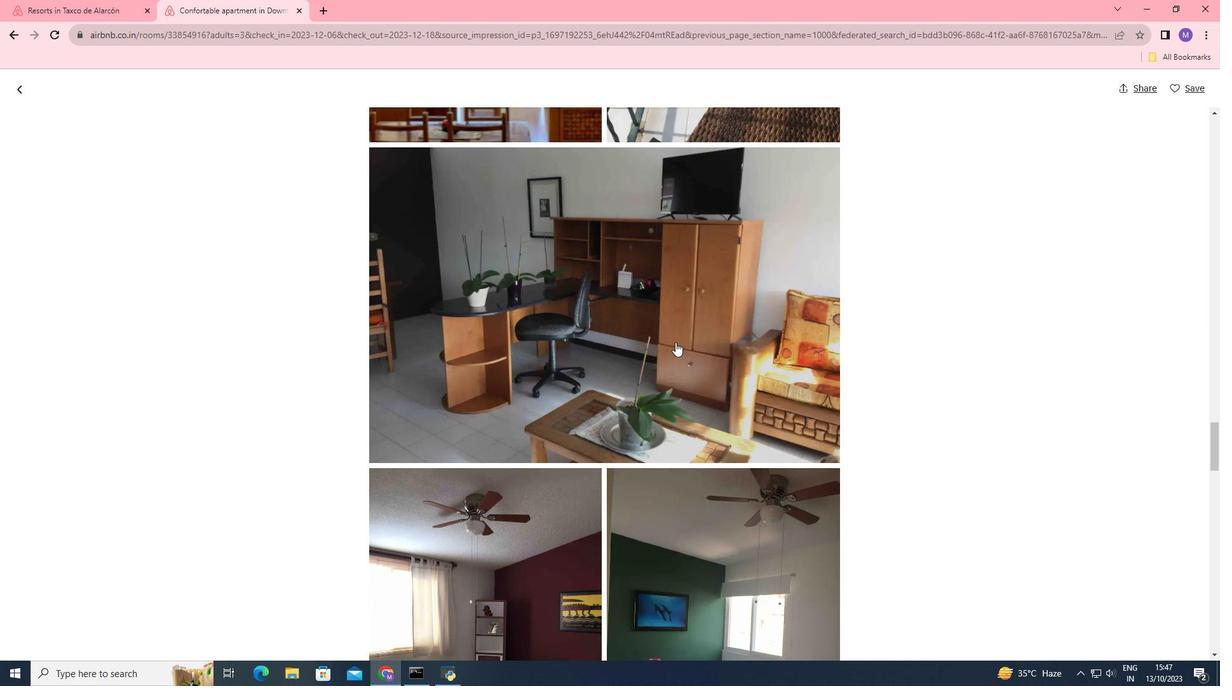 
Action: Mouse scrolled (675, 341) with delta (0, 0)
Screenshot: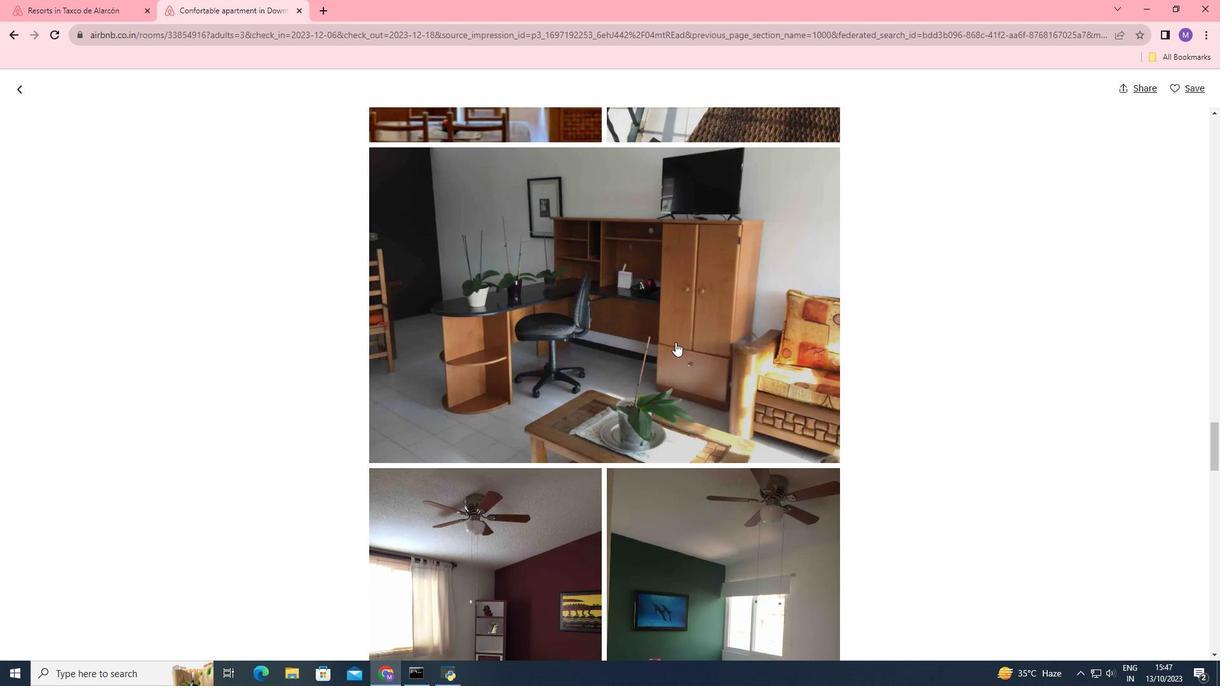 
Action: Mouse moved to (675, 332)
Screenshot: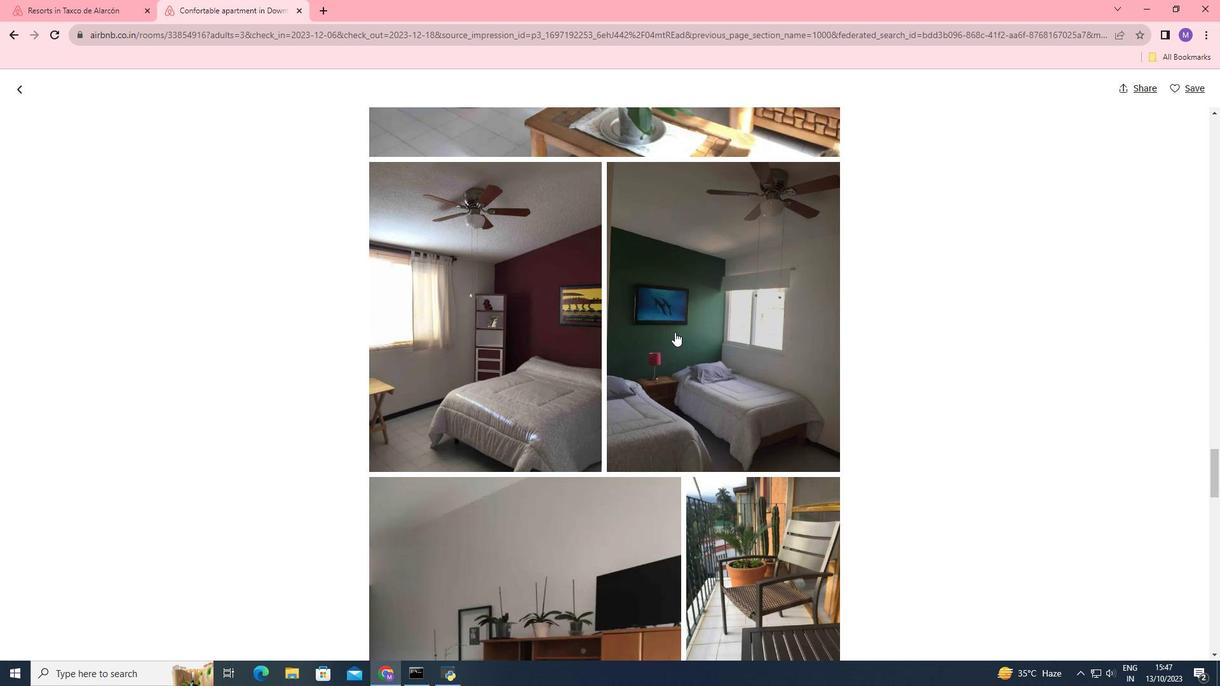 
Action: Mouse scrolled (675, 331) with delta (0, 0)
Screenshot: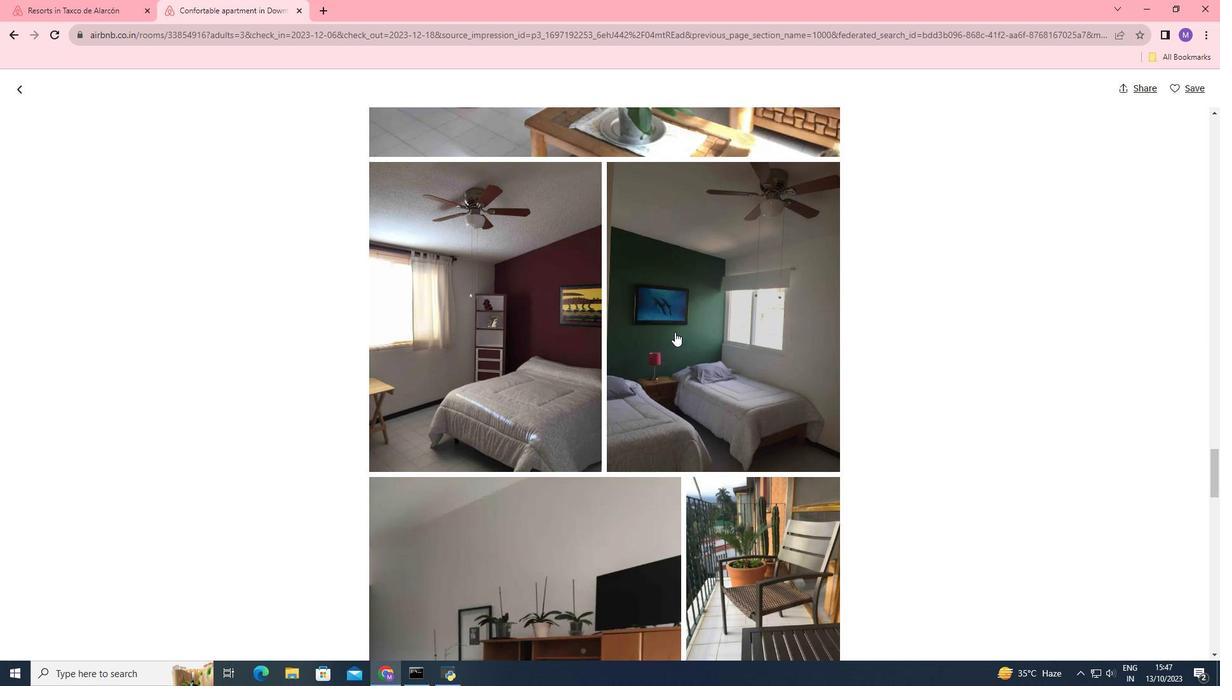 
Action: Mouse scrolled (675, 331) with delta (0, 0)
Screenshot: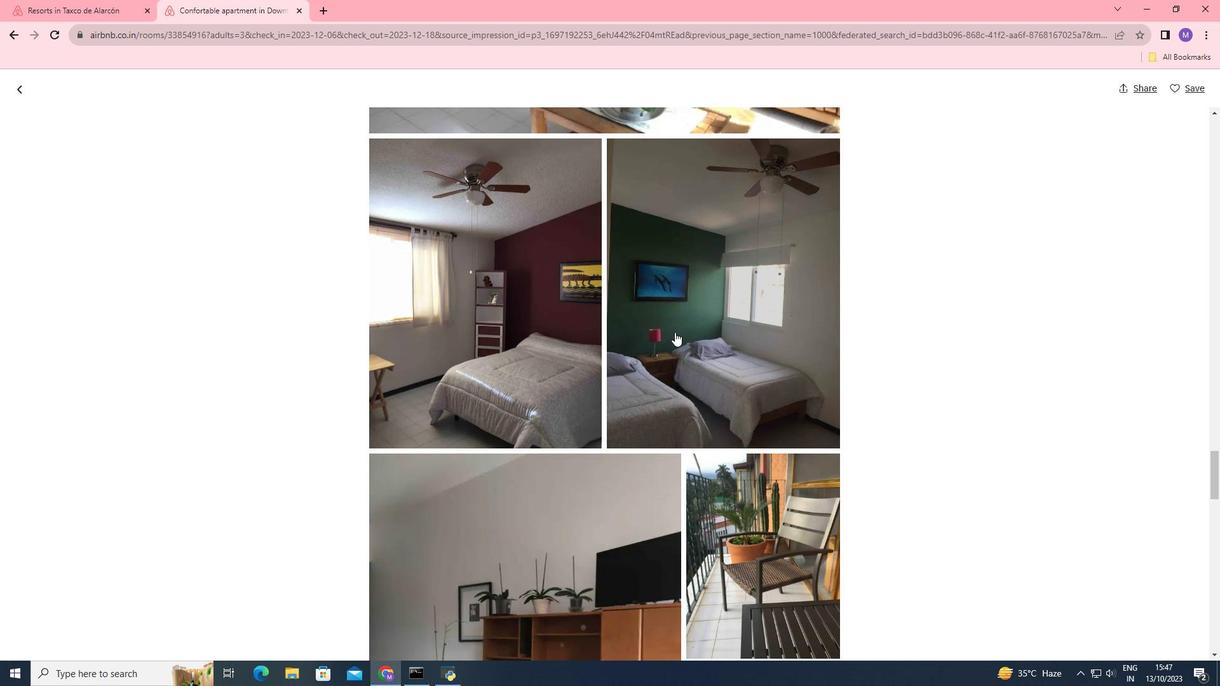 
Action: Mouse scrolled (675, 331) with delta (0, 0)
Screenshot: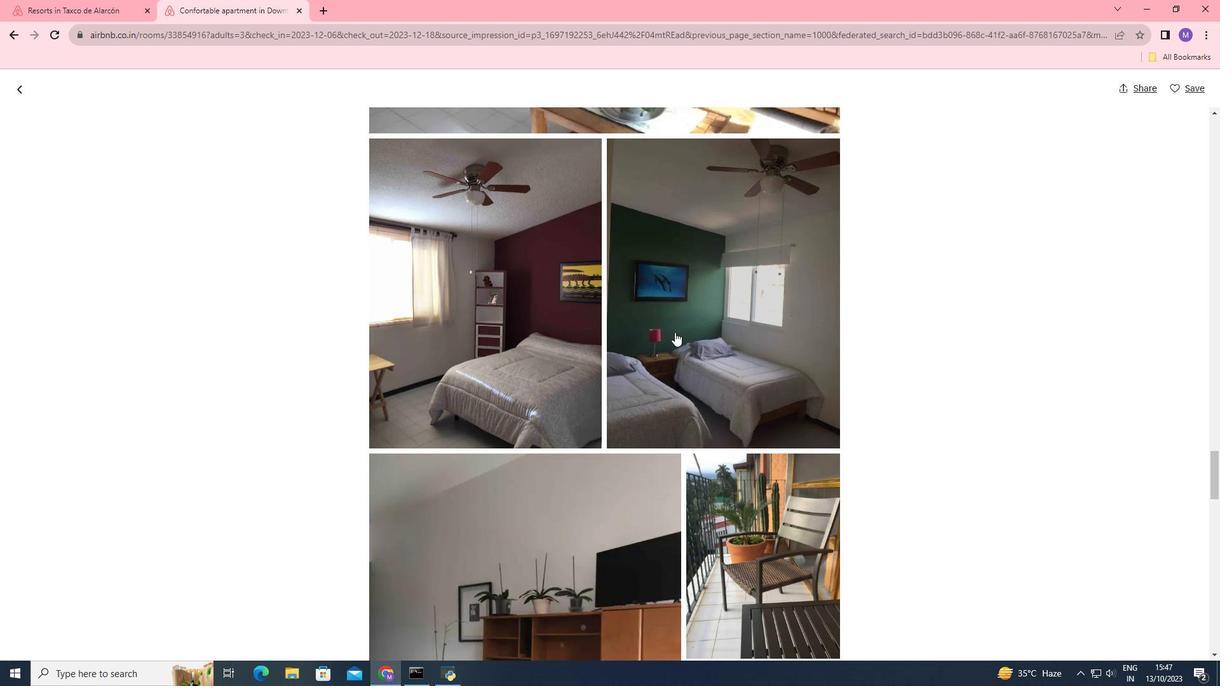 
Action: Mouse scrolled (675, 331) with delta (0, 0)
Screenshot: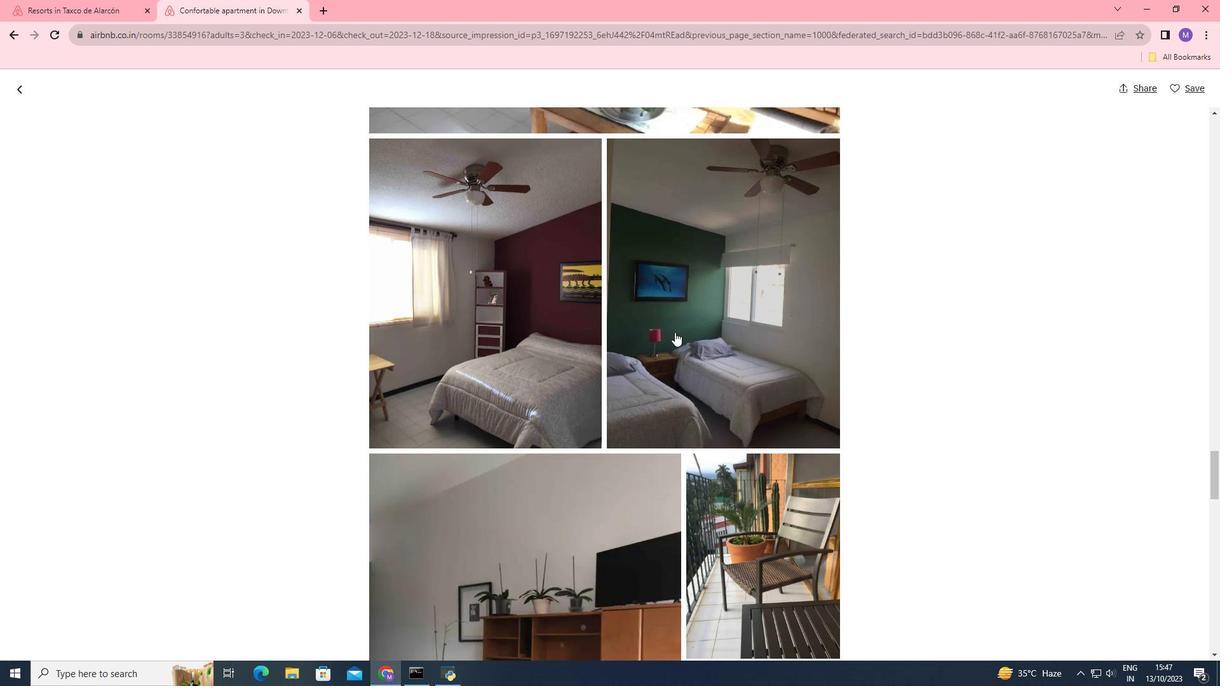 
Action: Mouse scrolled (675, 331) with delta (0, 0)
Screenshot: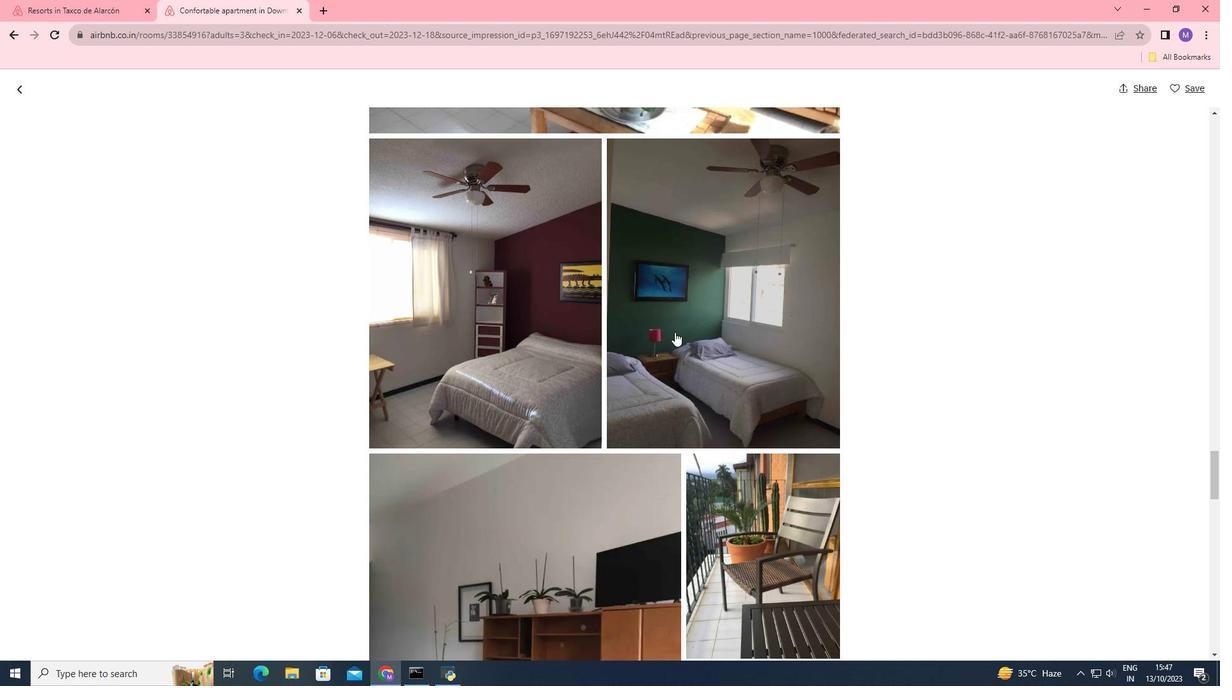 
Action: Mouse scrolled (675, 331) with delta (0, 0)
Screenshot: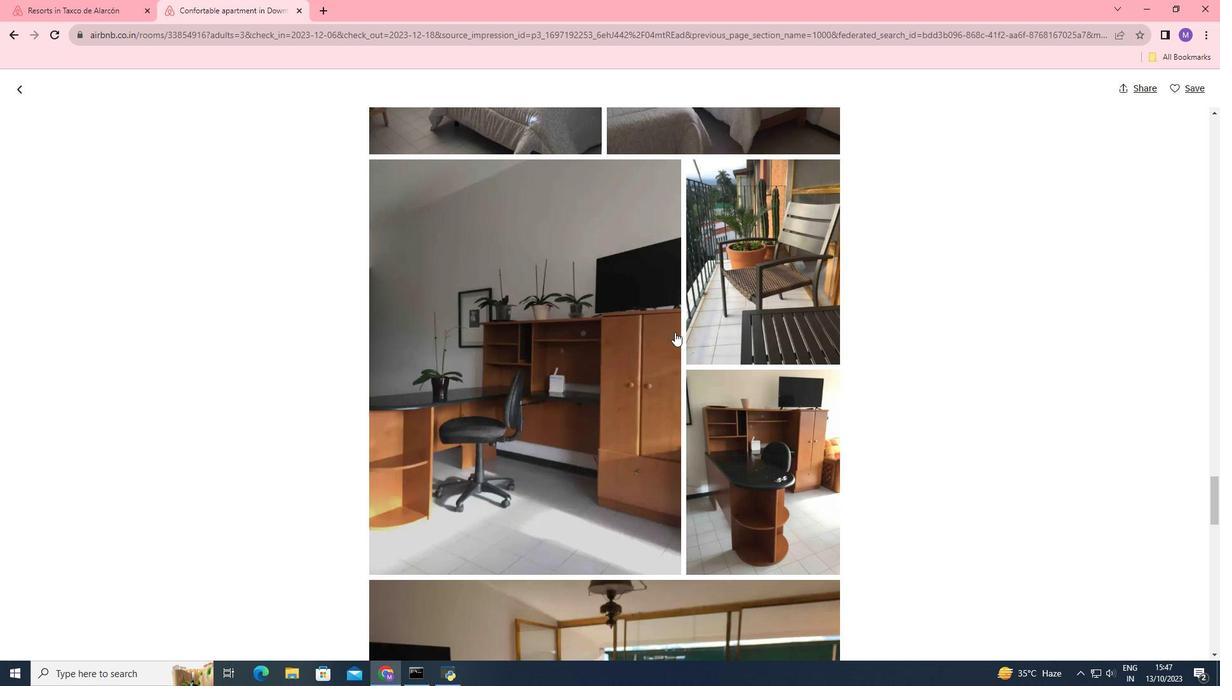 
Action: Mouse scrolled (675, 331) with delta (0, 0)
Screenshot: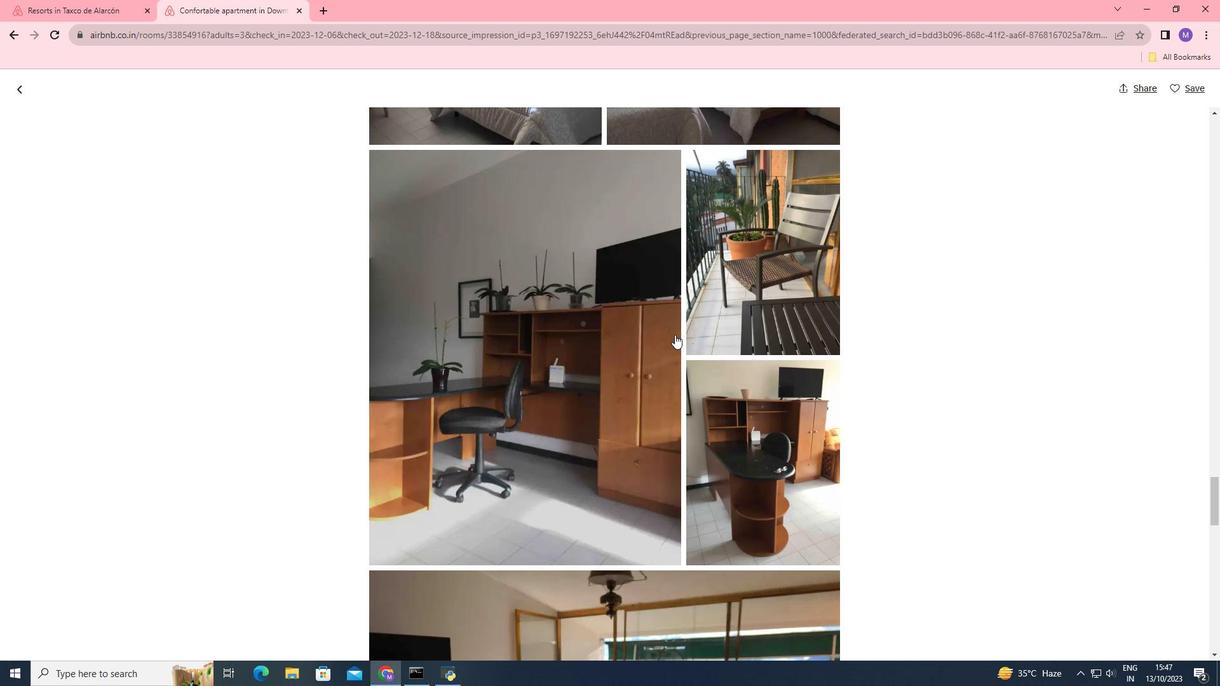 
Action: Mouse scrolled (675, 331) with delta (0, 0)
Screenshot: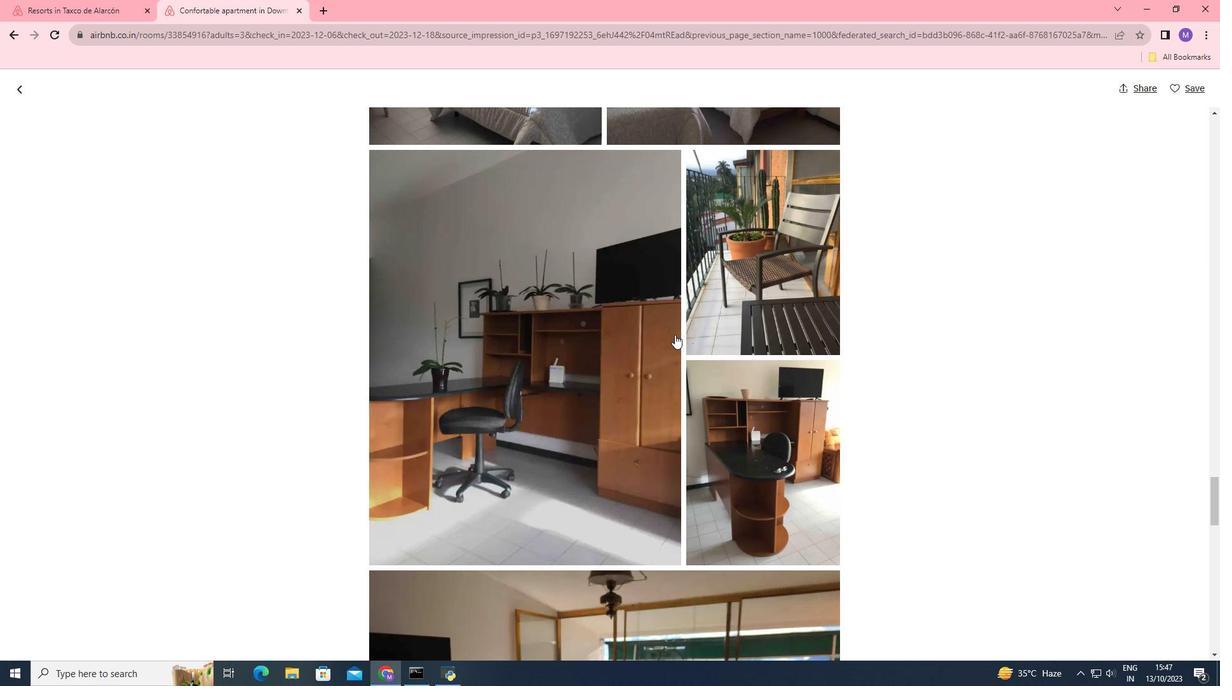 
Action: Mouse moved to (675, 334)
Screenshot: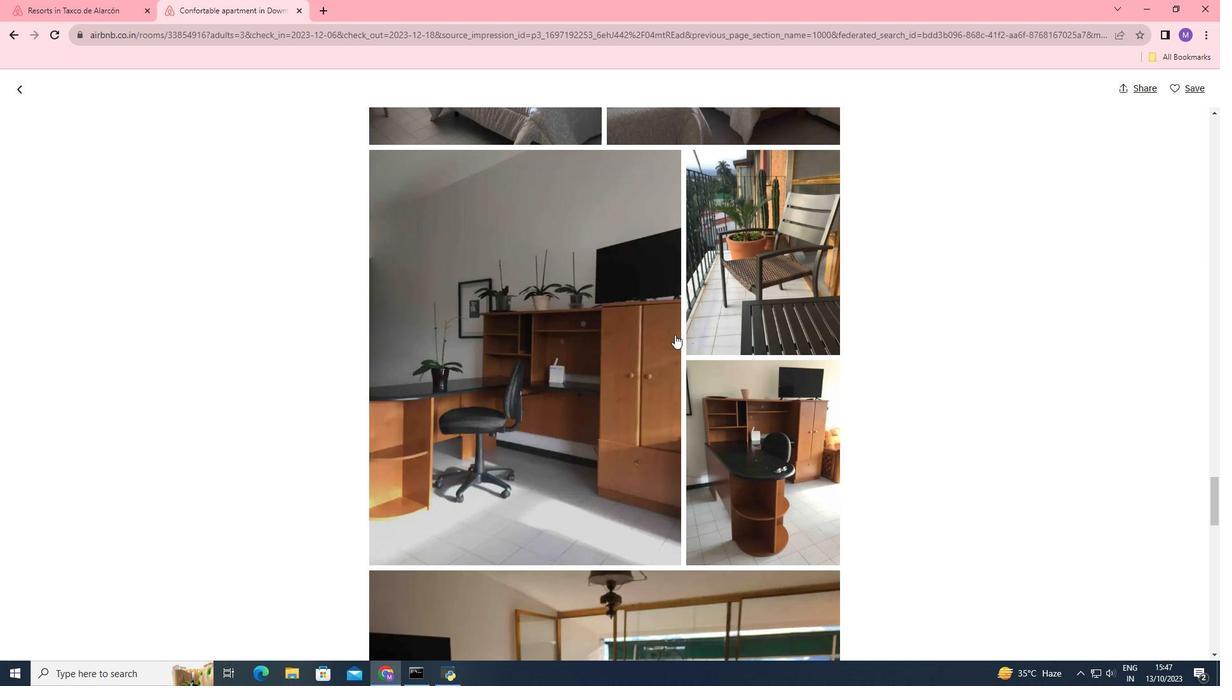 
Action: Mouse scrolled (675, 333) with delta (0, 0)
Screenshot: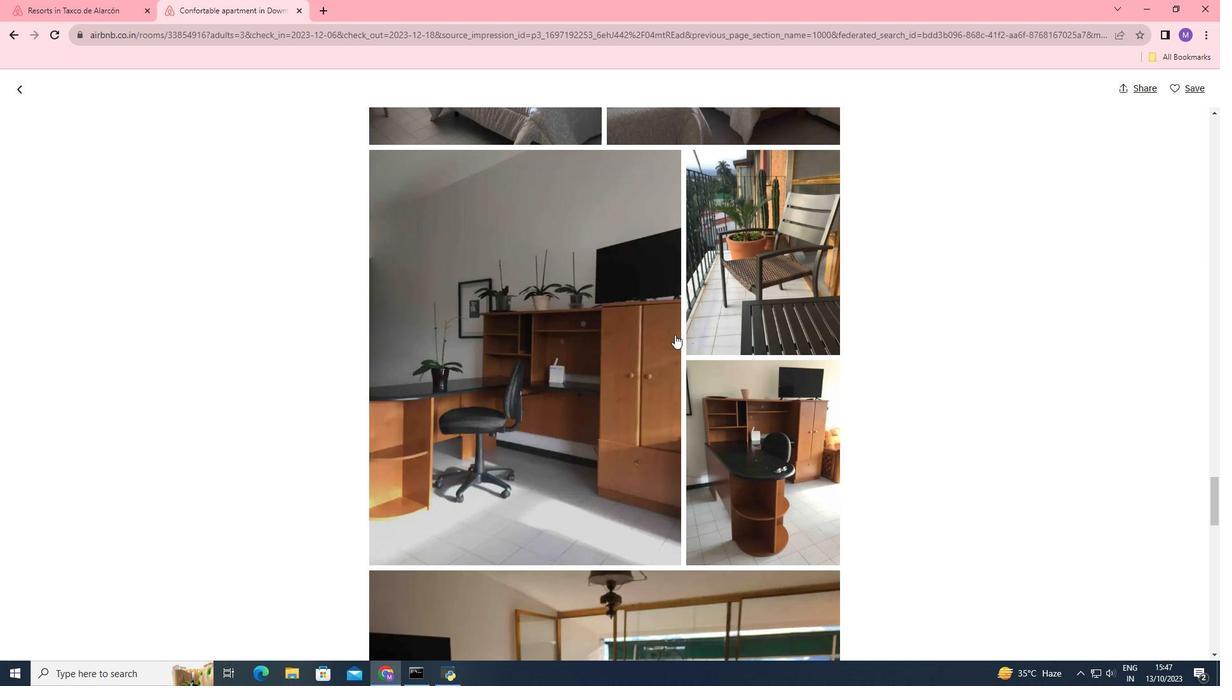 
Action: Mouse moved to (675, 334)
Screenshot: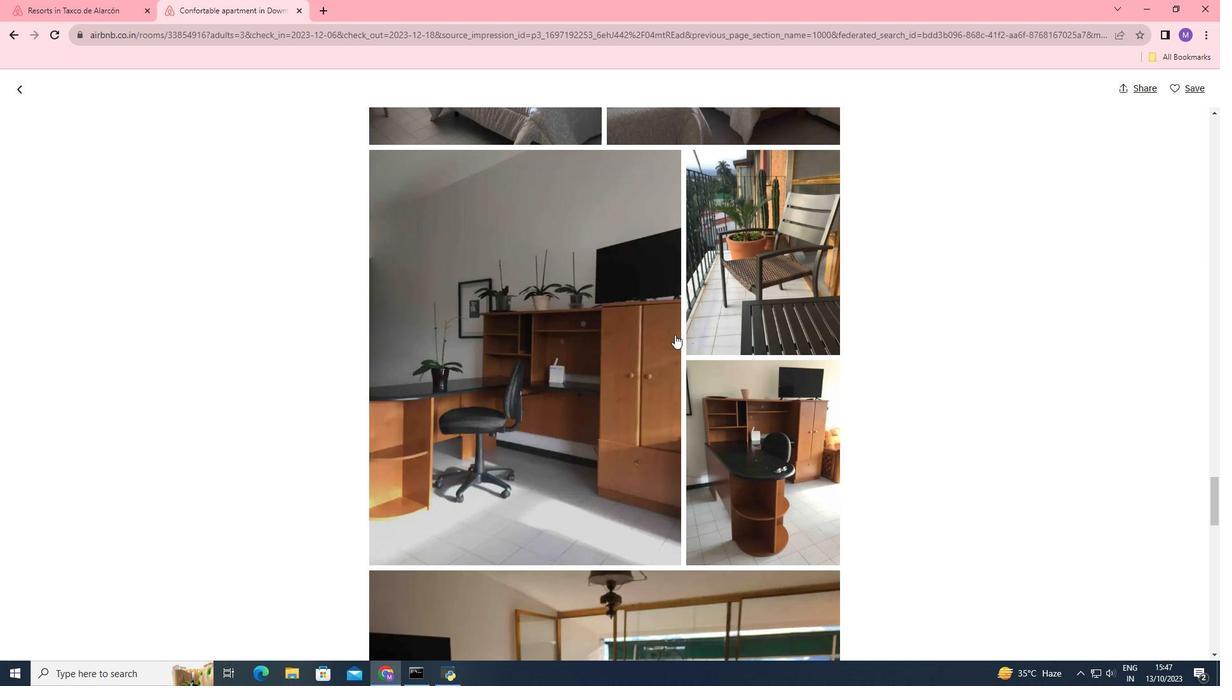 
Action: Mouse scrolled (675, 334) with delta (0, 0)
Screenshot: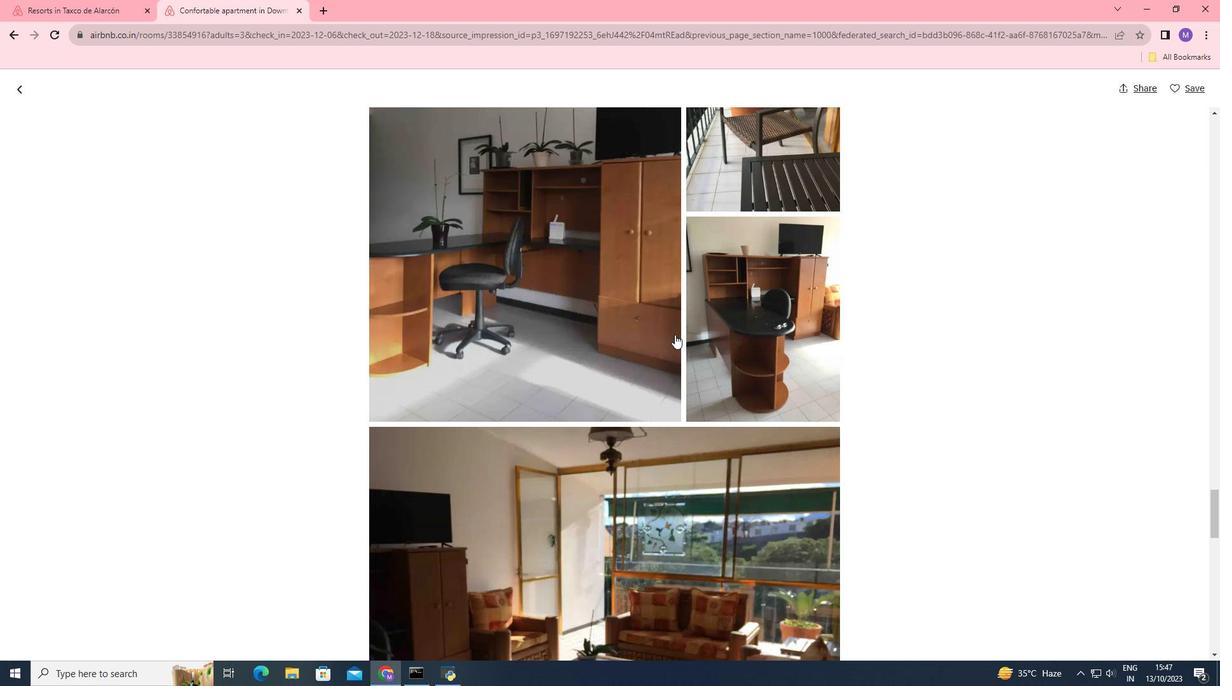
Action: Mouse scrolled (675, 334) with delta (0, 0)
Screenshot: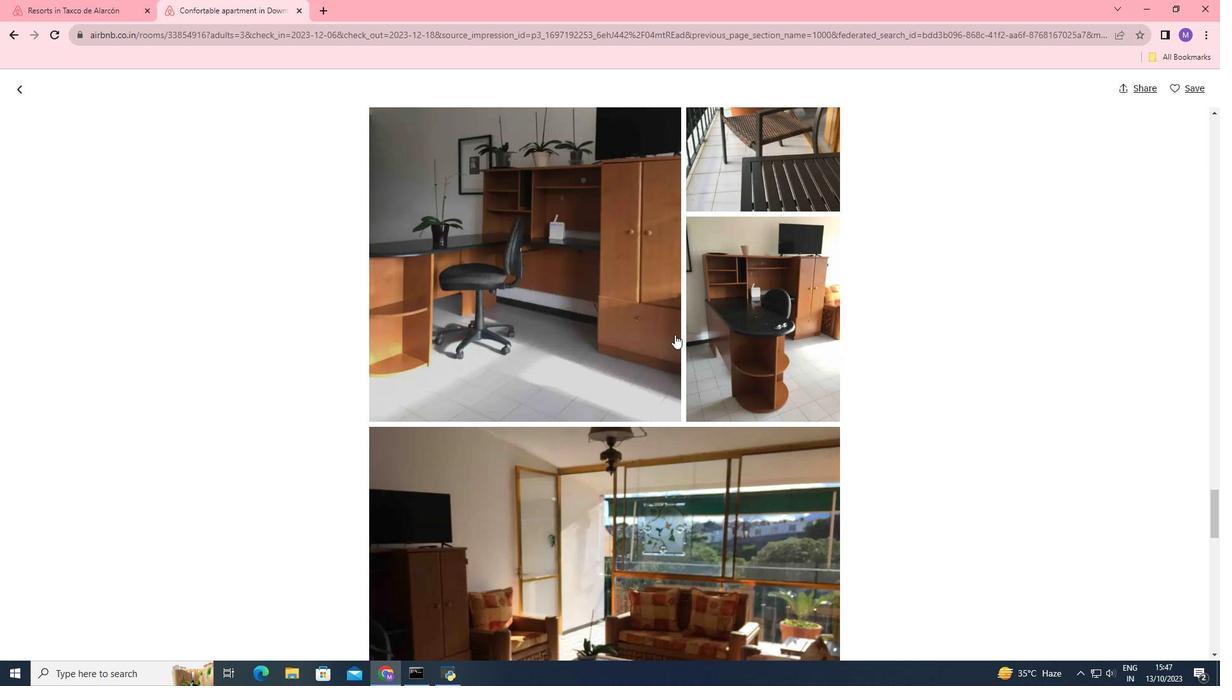 
Action: Mouse moved to (675, 335)
Screenshot: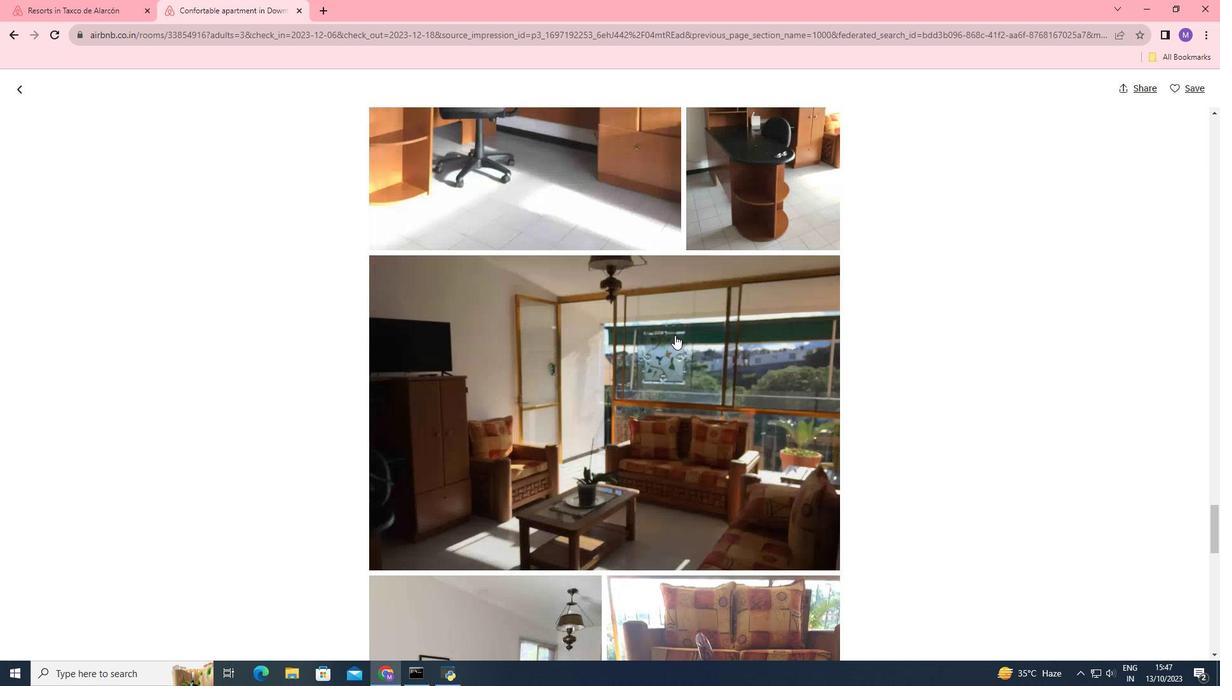 
Action: Mouse scrolled (675, 334) with delta (0, 0)
Screenshot: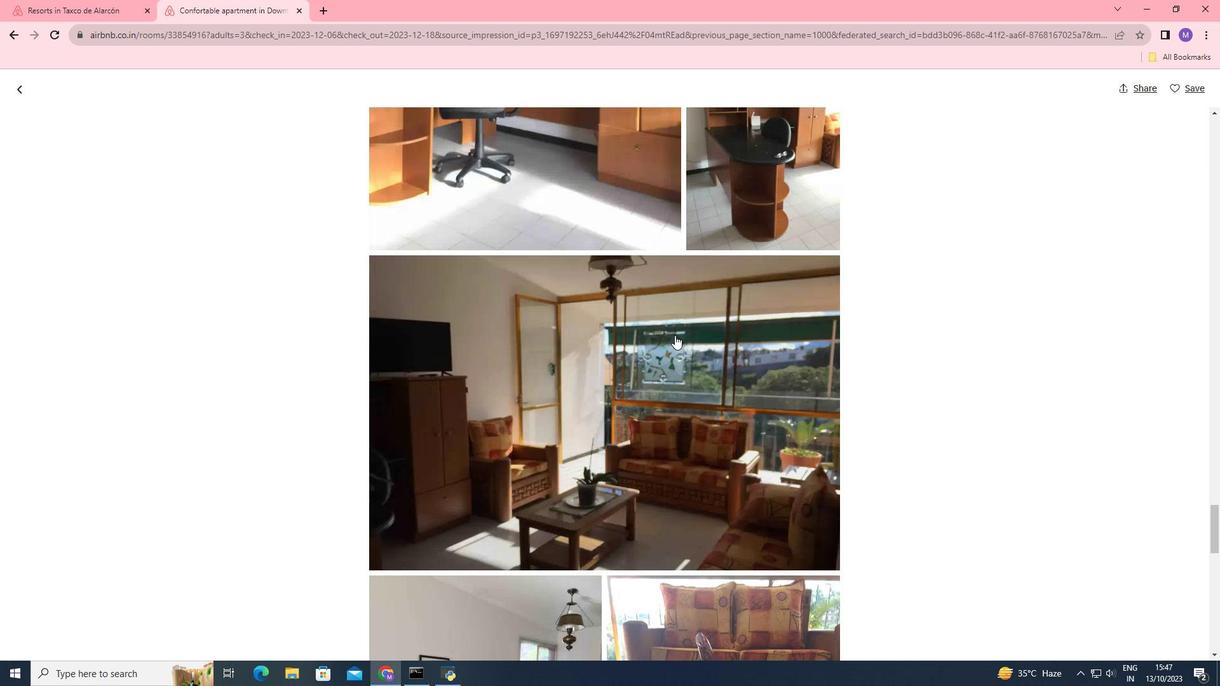 
Action: Mouse moved to (675, 335)
Screenshot: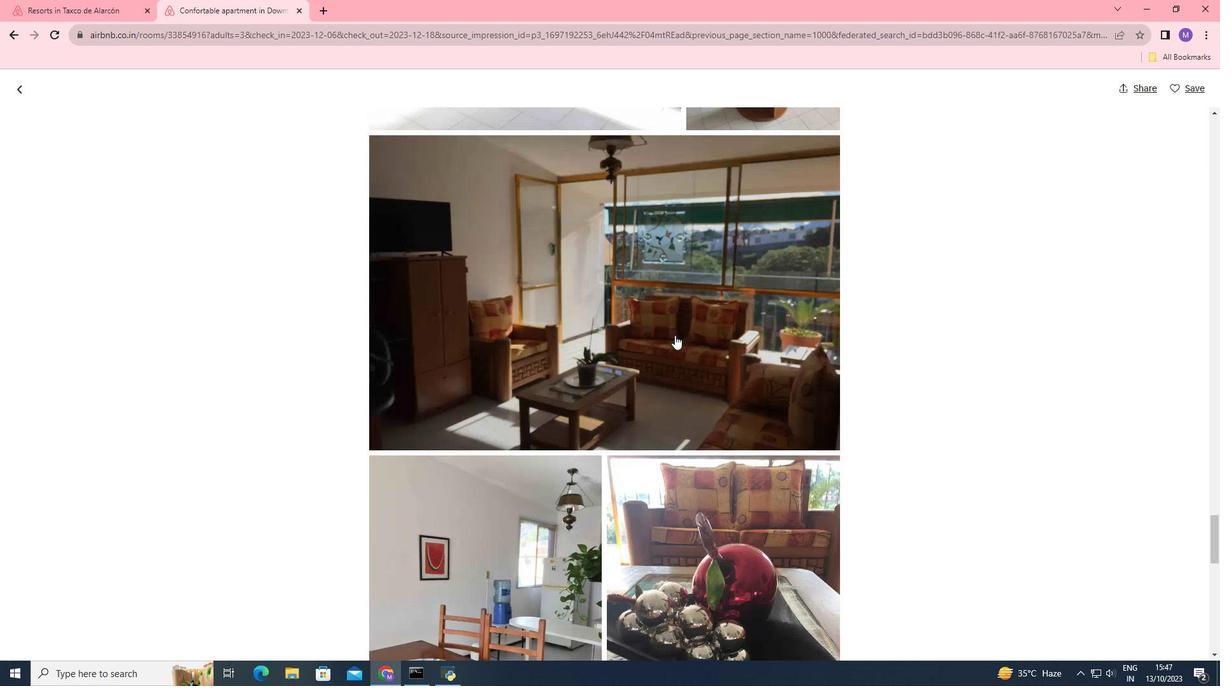 
Action: Mouse scrolled (675, 334) with delta (0, 0)
Screenshot: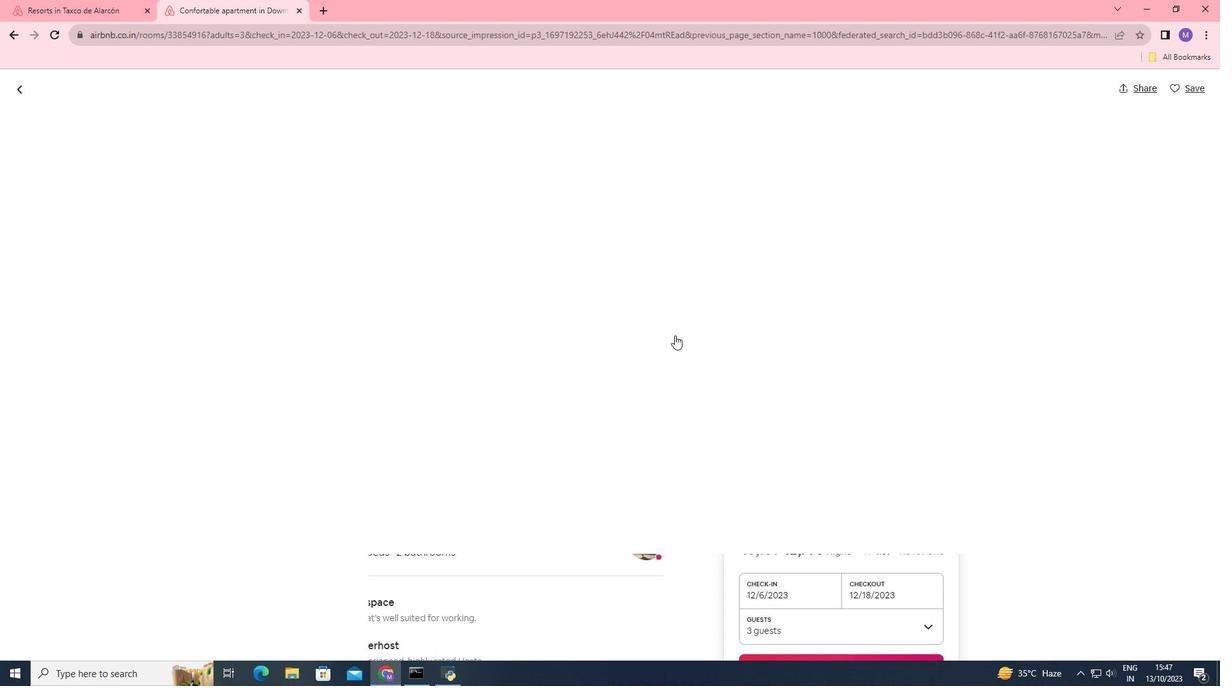 
Action: Mouse scrolled (675, 334) with delta (0, 0)
Screenshot: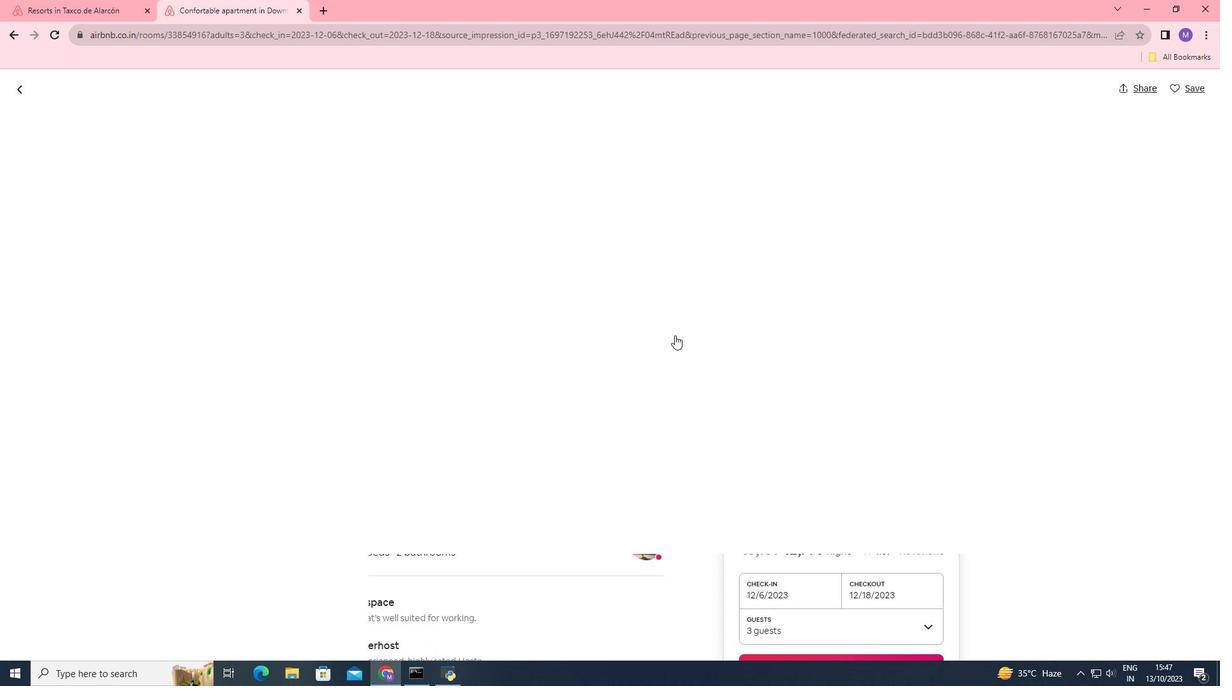 
Action: Mouse scrolled (675, 334) with delta (0, 0)
Screenshot: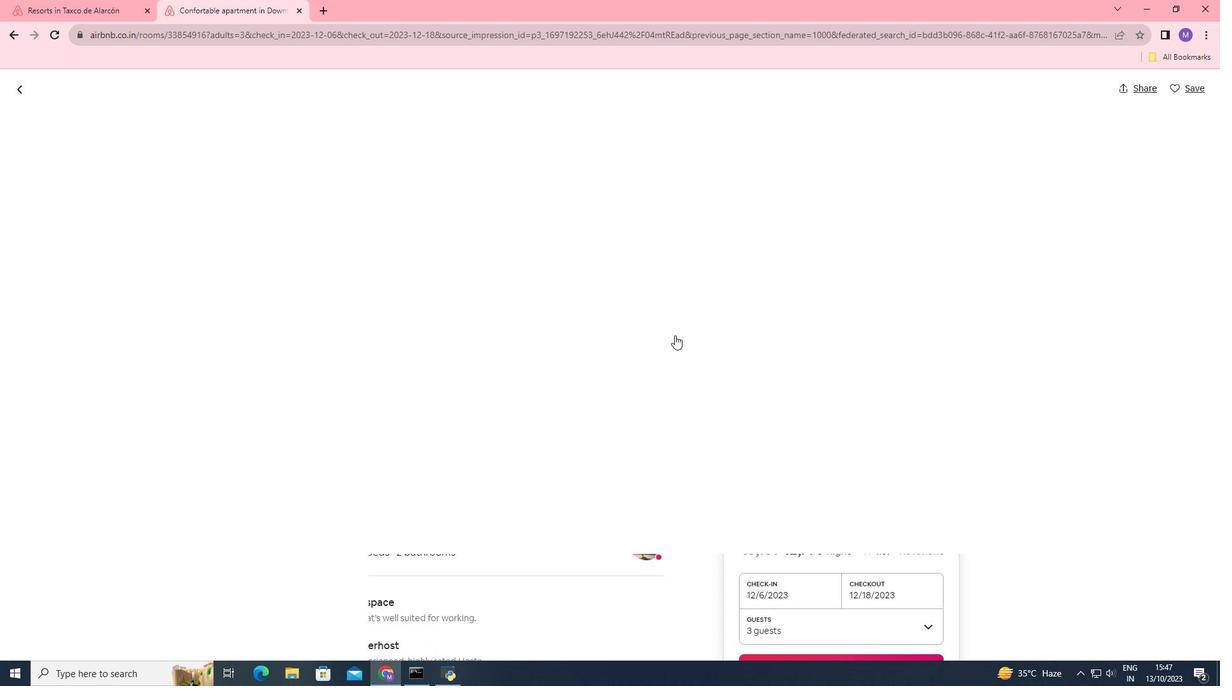 
Action: Mouse scrolled (675, 334) with delta (0, 0)
Screenshot: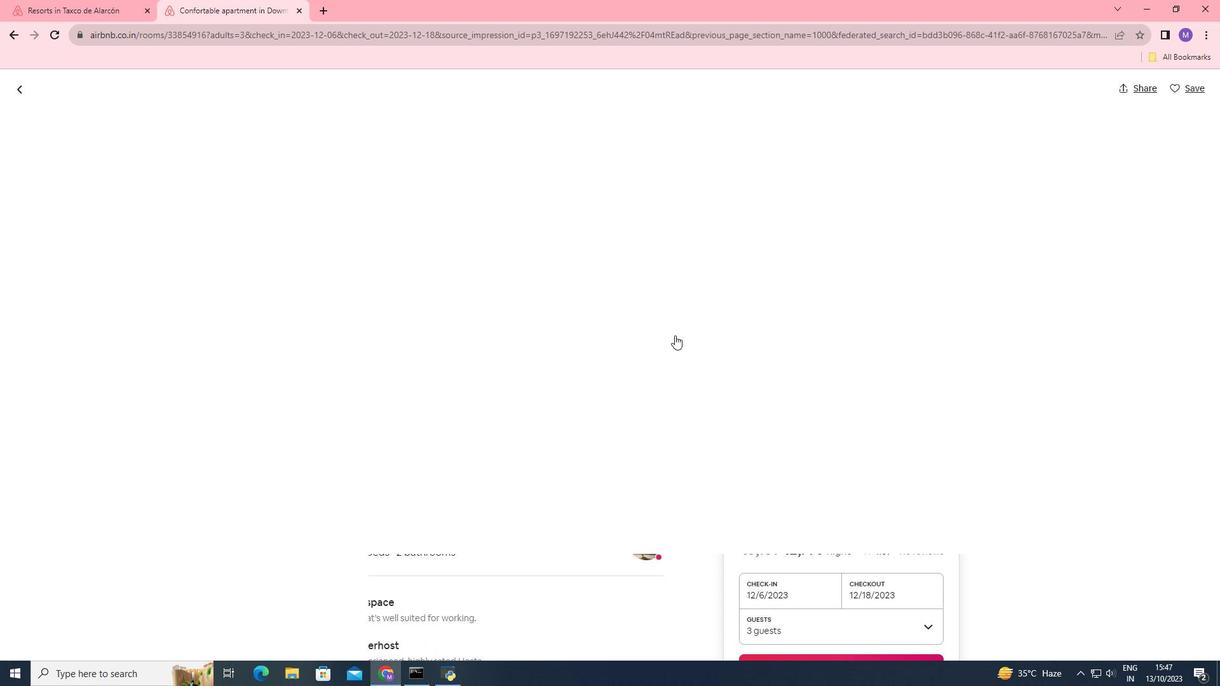 
Action: Mouse scrolled (675, 334) with delta (0, 0)
Screenshot: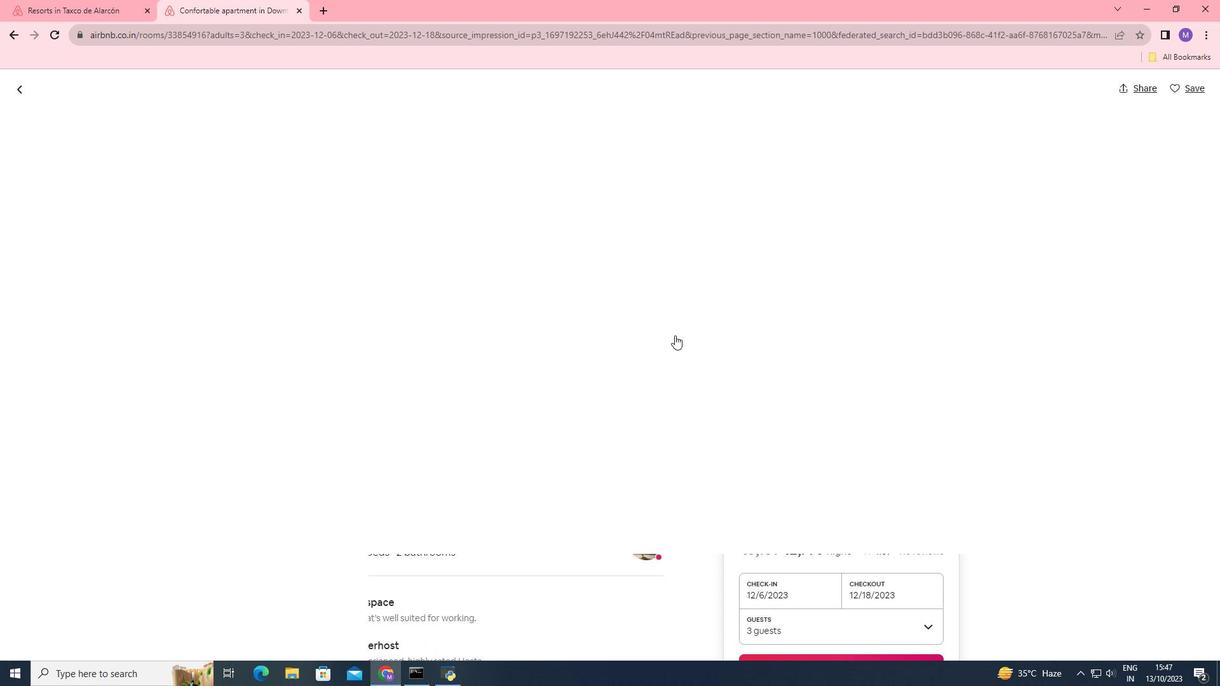 
Action: Mouse scrolled (675, 334) with delta (0, 0)
Screenshot: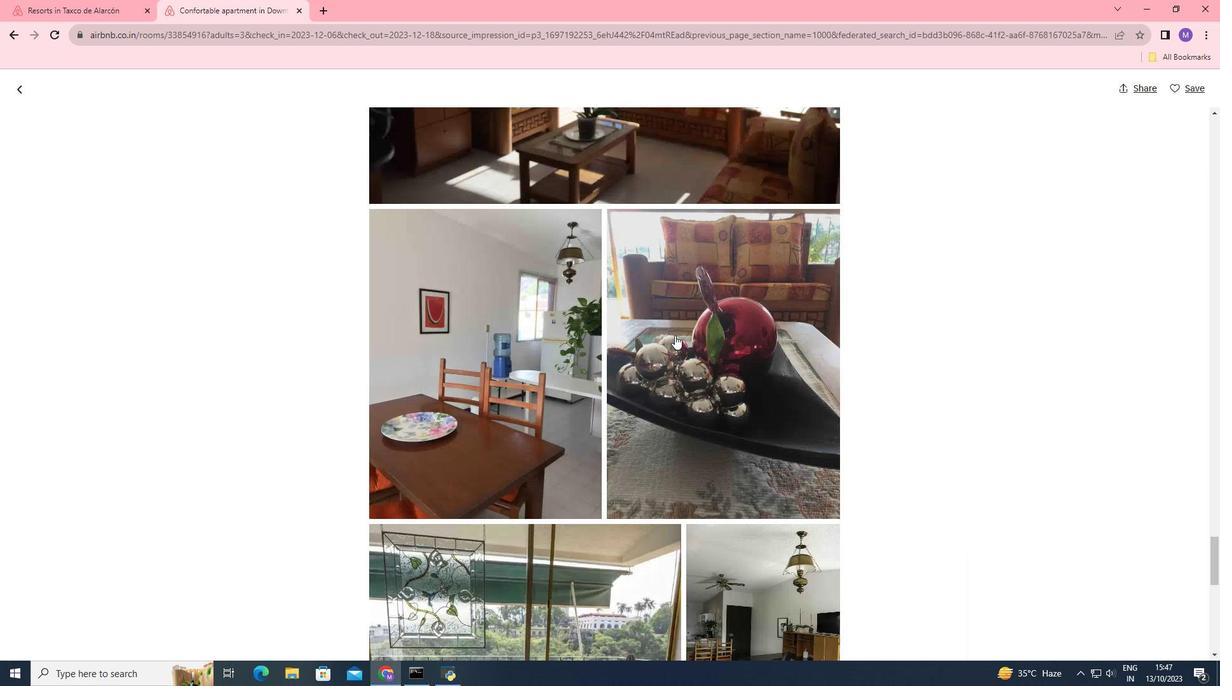
Action: Mouse scrolled (675, 334) with delta (0, 0)
Screenshot: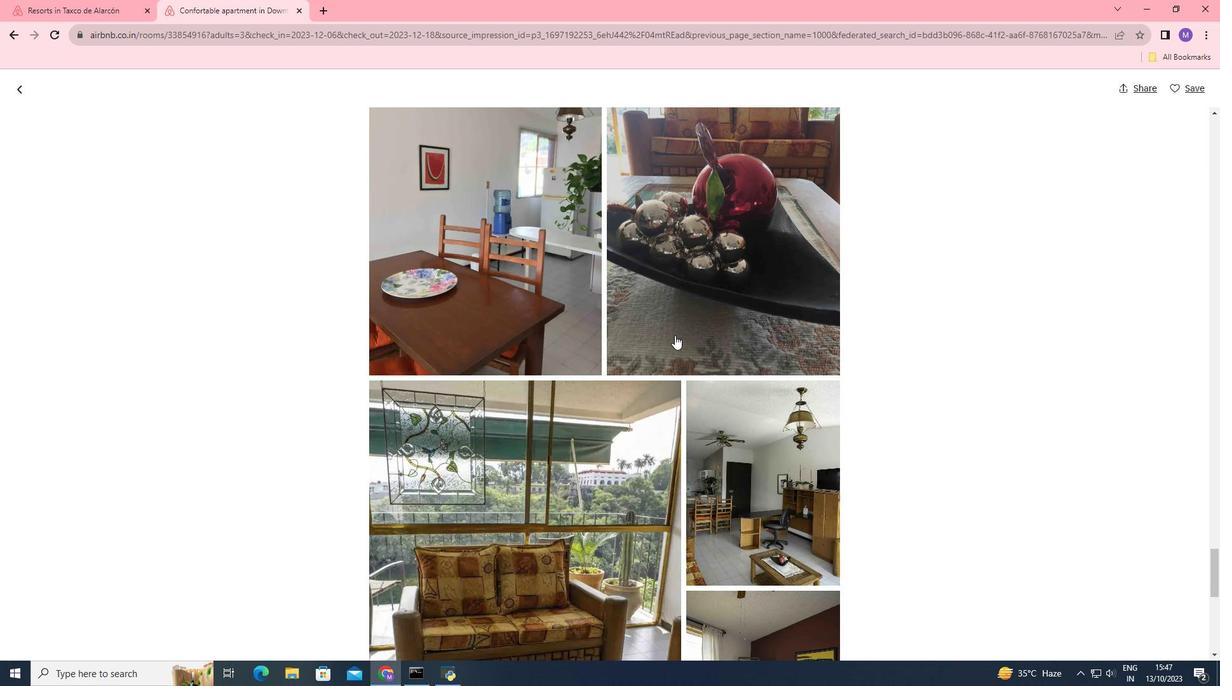 
Action: Mouse scrolled (675, 334) with delta (0, 0)
Screenshot: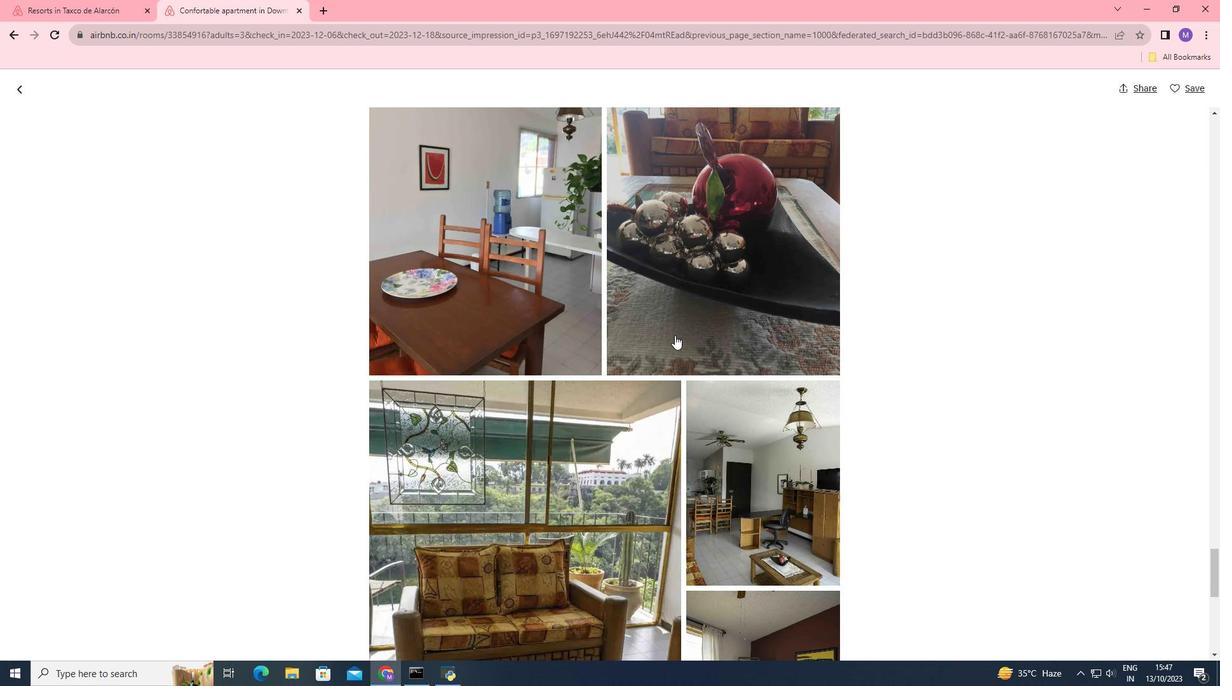 
Action: Mouse scrolled (675, 334) with delta (0, 0)
Screenshot: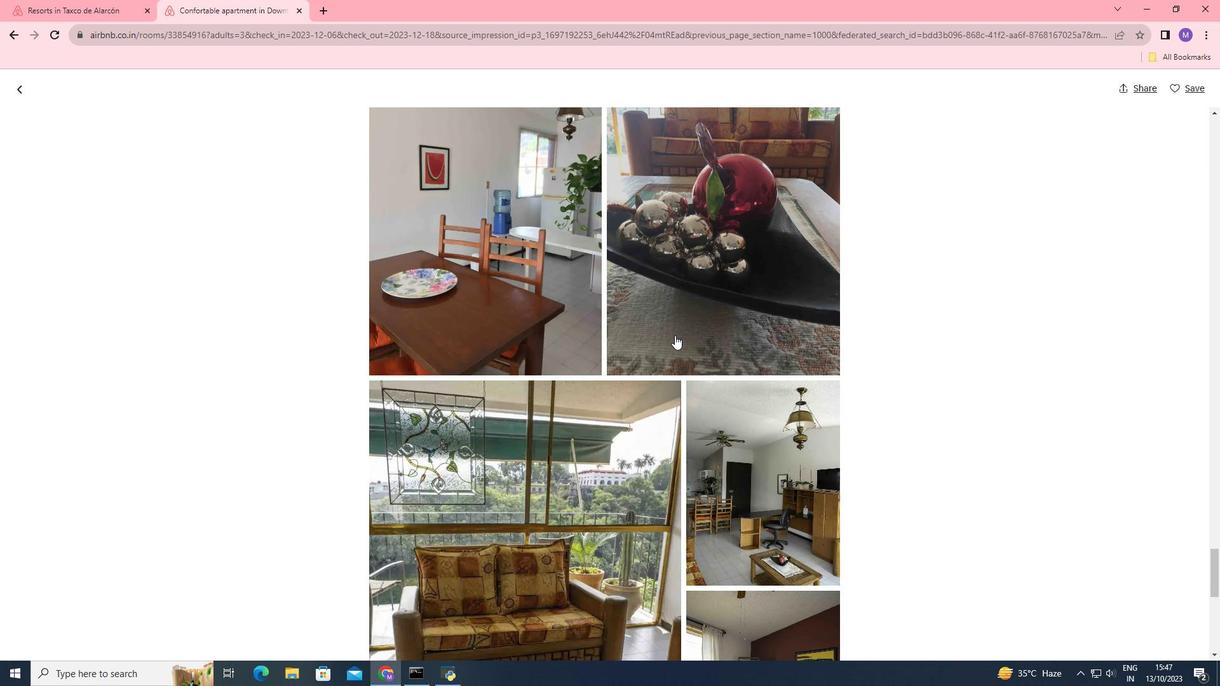 
Action: Mouse scrolled (675, 334) with delta (0, 0)
Screenshot: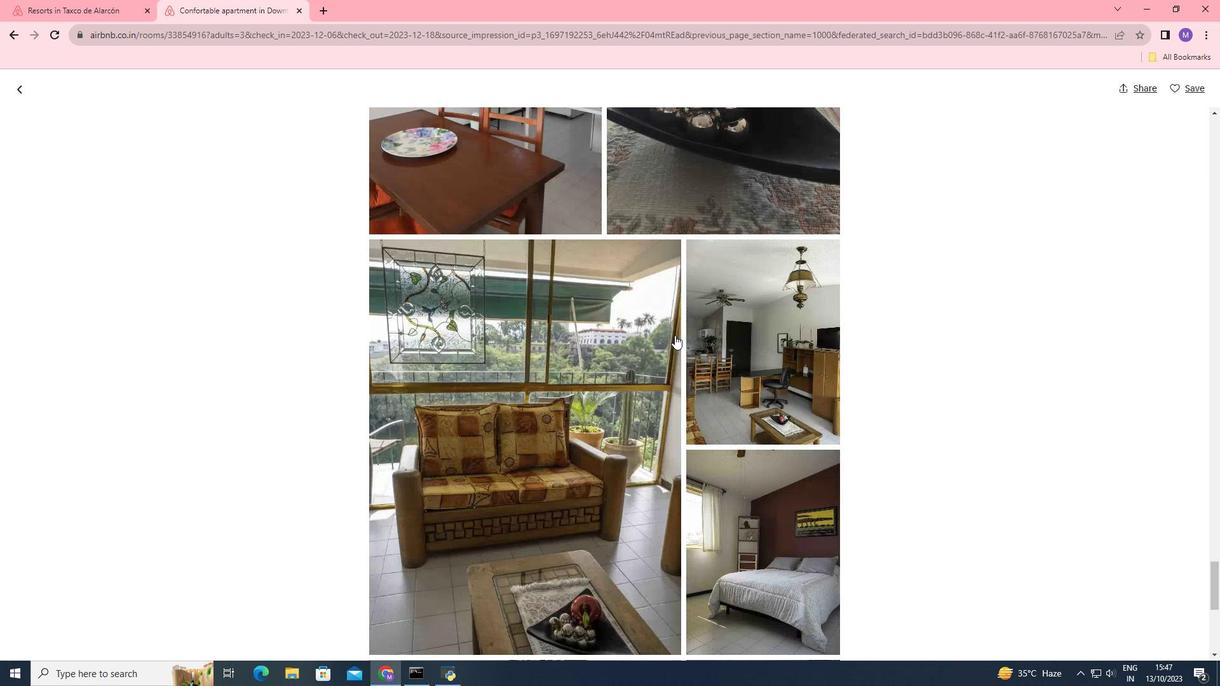 
Action: Mouse scrolled (675, 334) with delta (0, 0)
Screenshot: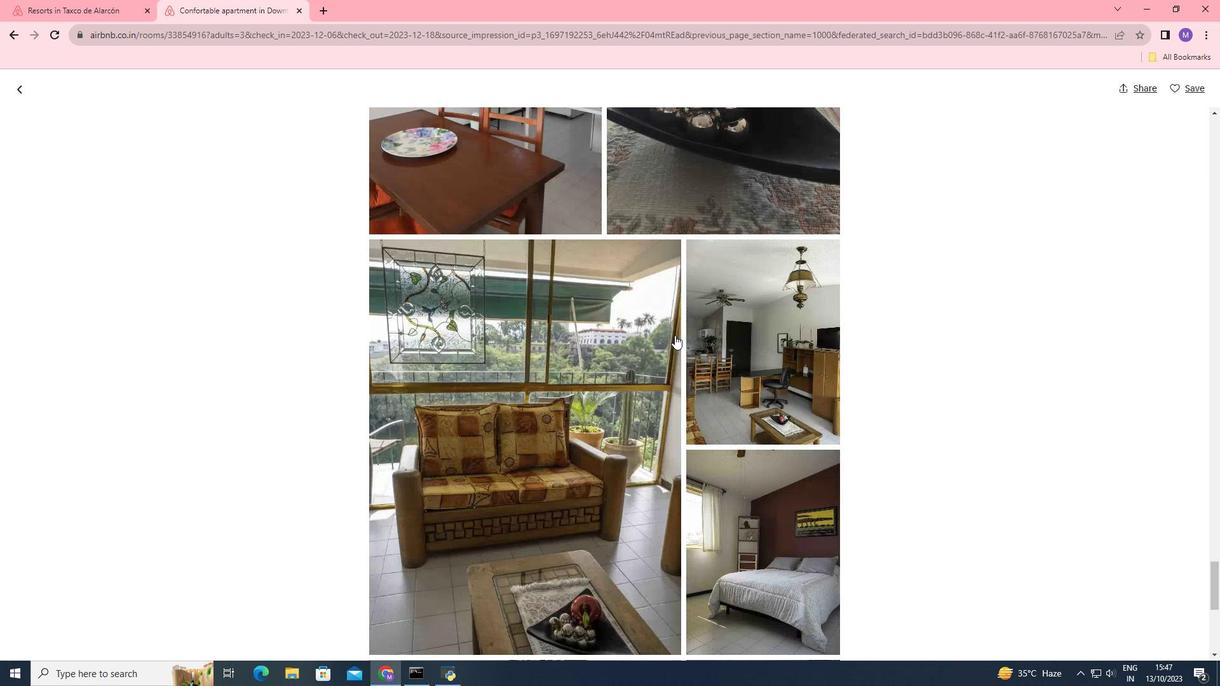 
Action: Mouse scrolled (675, 334) with delta (0, 0)
Screenshot: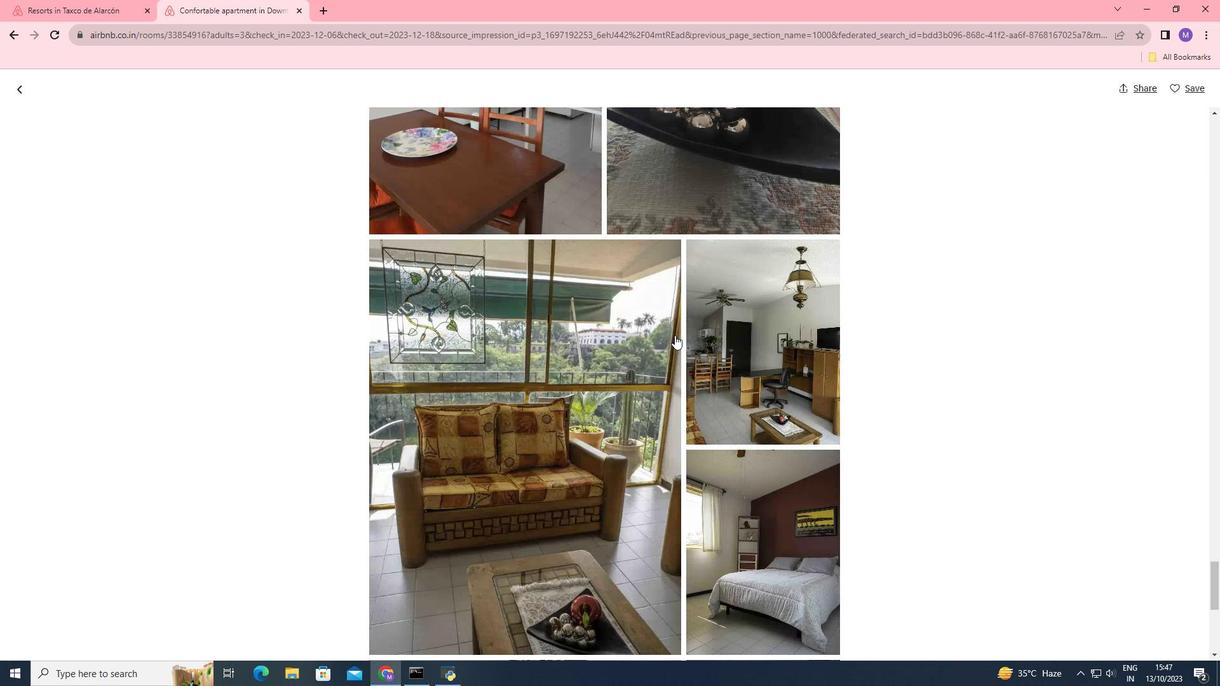 
Action: Mouse scrolled (675, 334) with delta (0, 0)
Screenshot: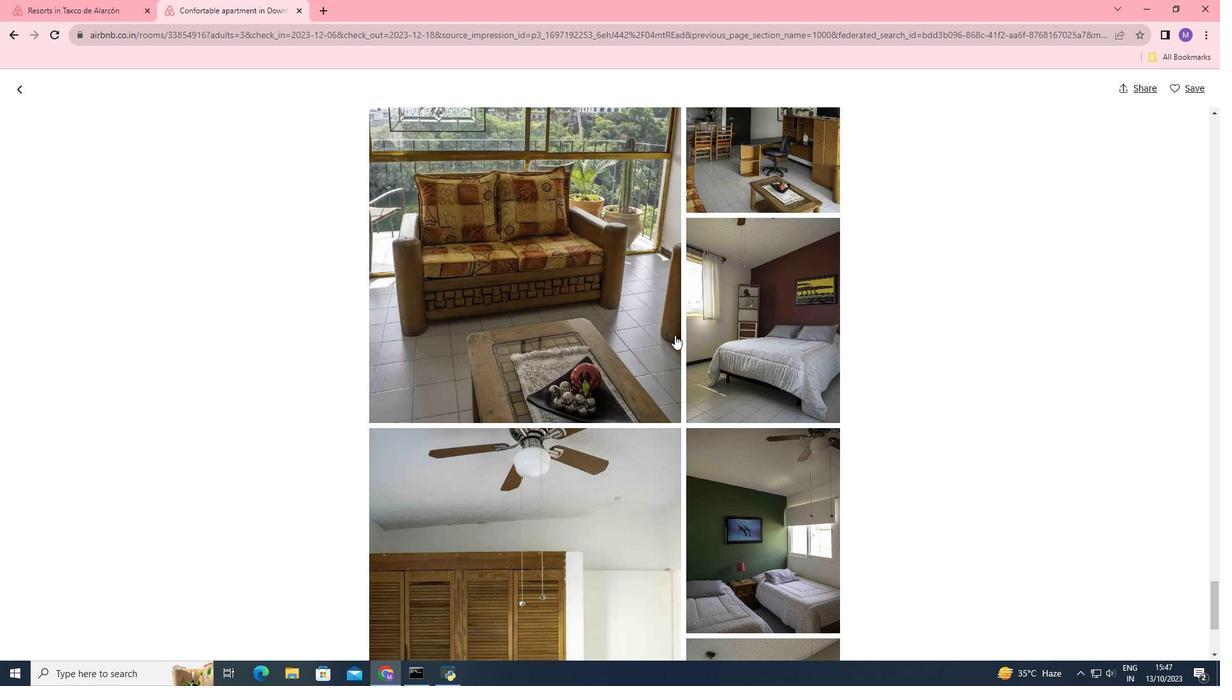 
Action: Mouse scrolled (675, 334) with delta (0, 0)
Screenshot: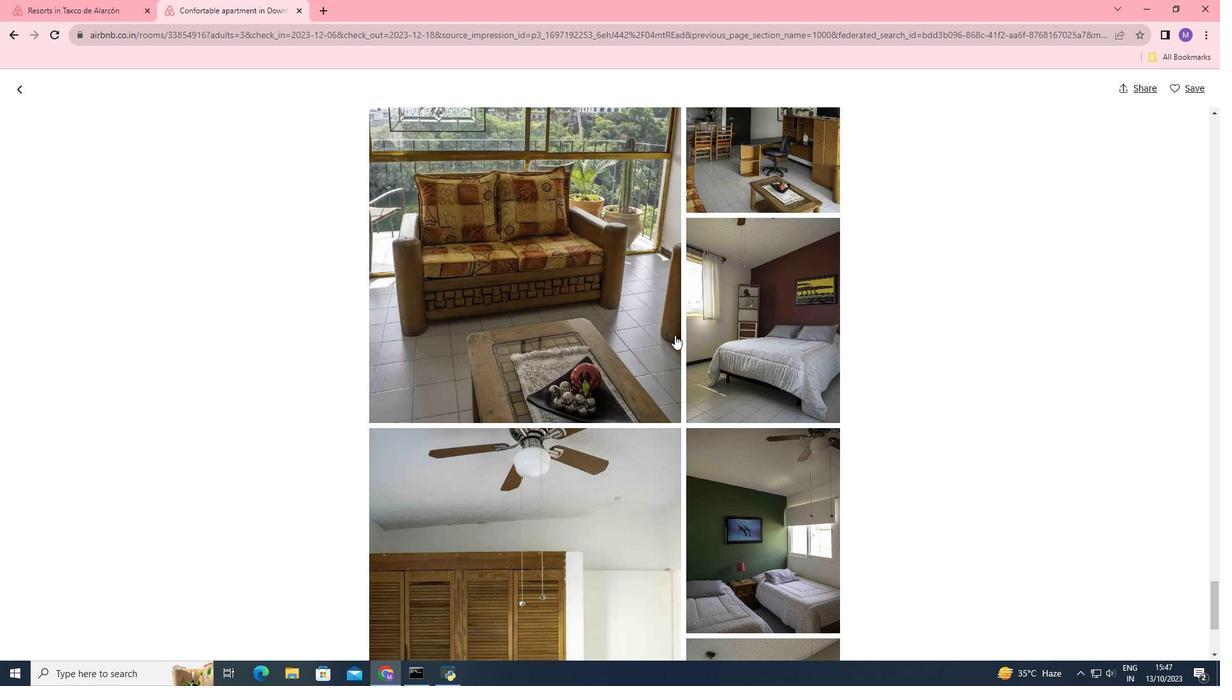 
Action: Mouse scrolled (675, 334) with delta (0, 0)
Screenshot: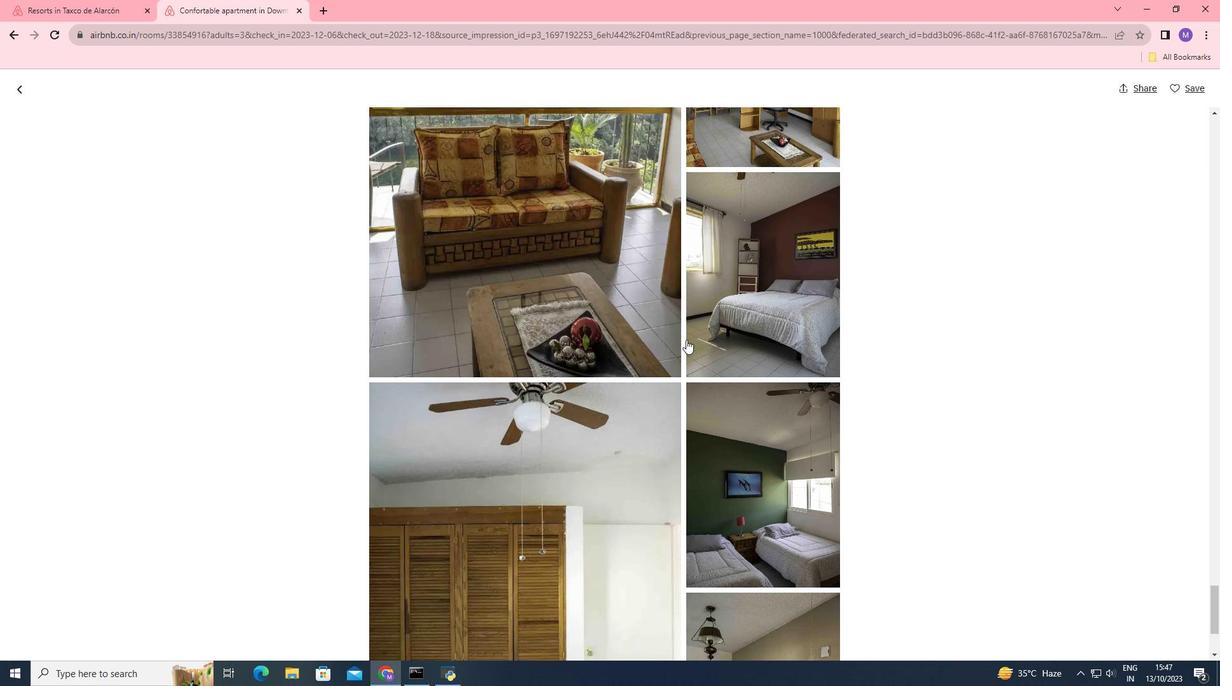 
Action: Mouse scrolled (675, 334) with delta (0, 0)
Screenshot: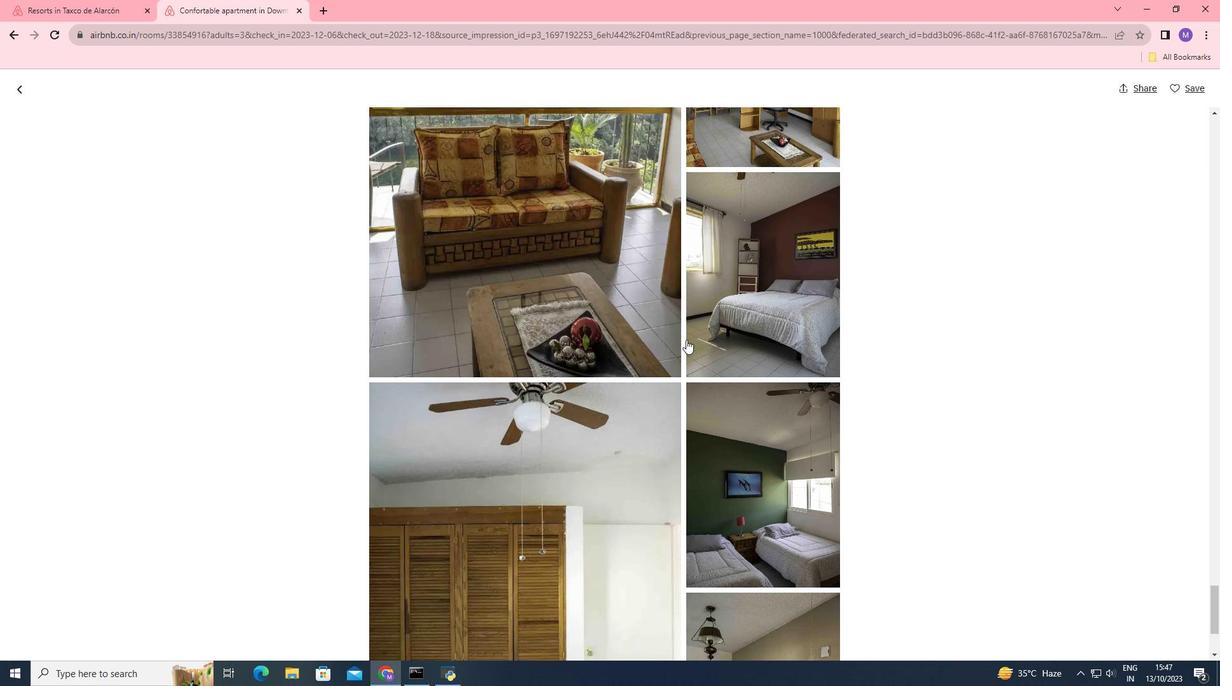 
Action: Mouse scrolled (675, 334) with delta (0, 0)
Screenshot: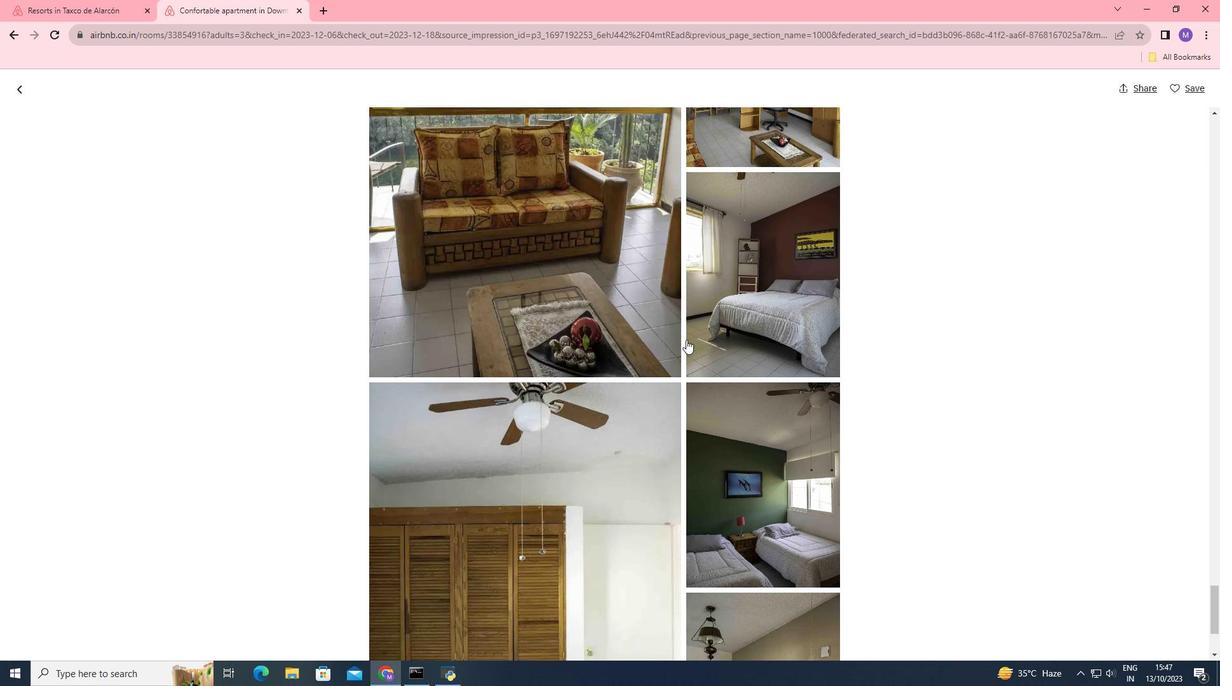 
Action: Mouse scrolled (675, 334) with delta (0, 0)
Screenshot: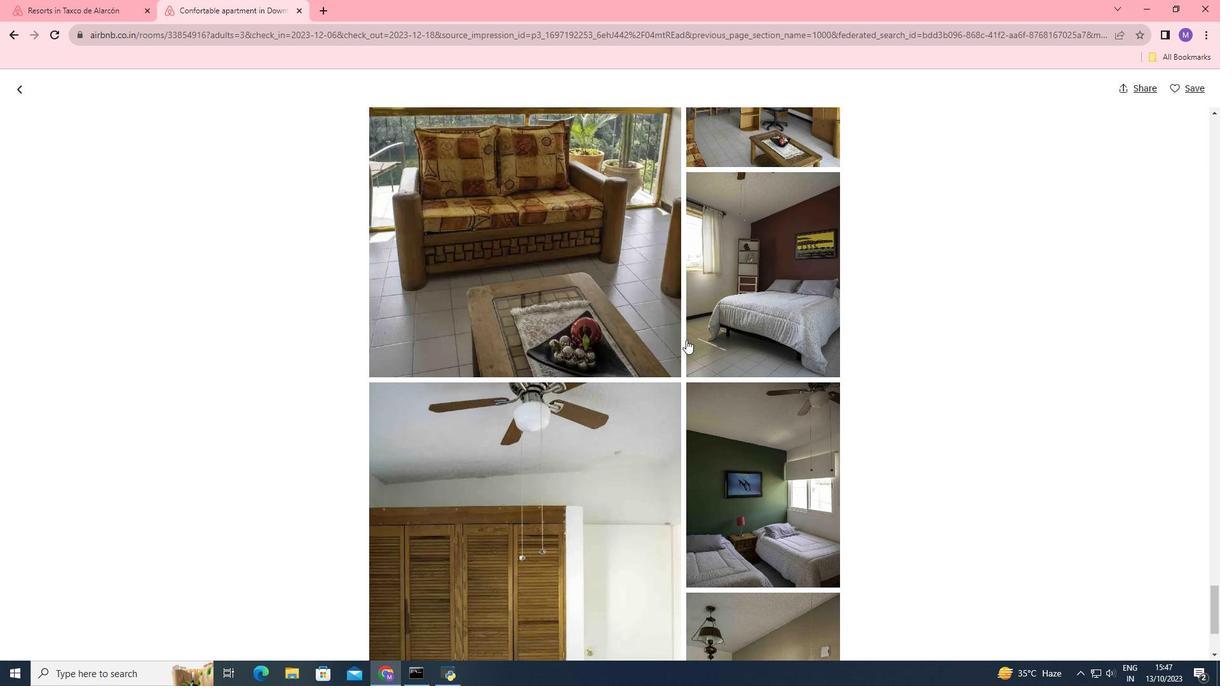 
Action: Mouse moved to (675, 335)
Screenshot: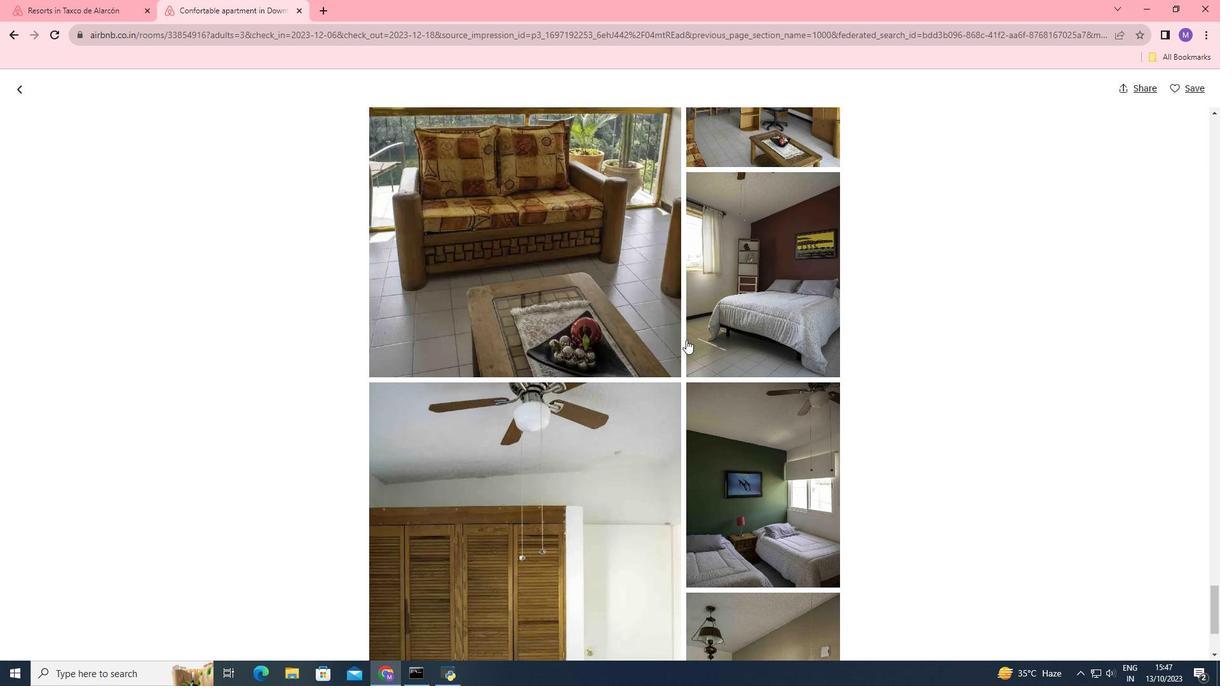 
Action: Mouse scrolled (675, 334) with delta (0, 0)
Screenshot: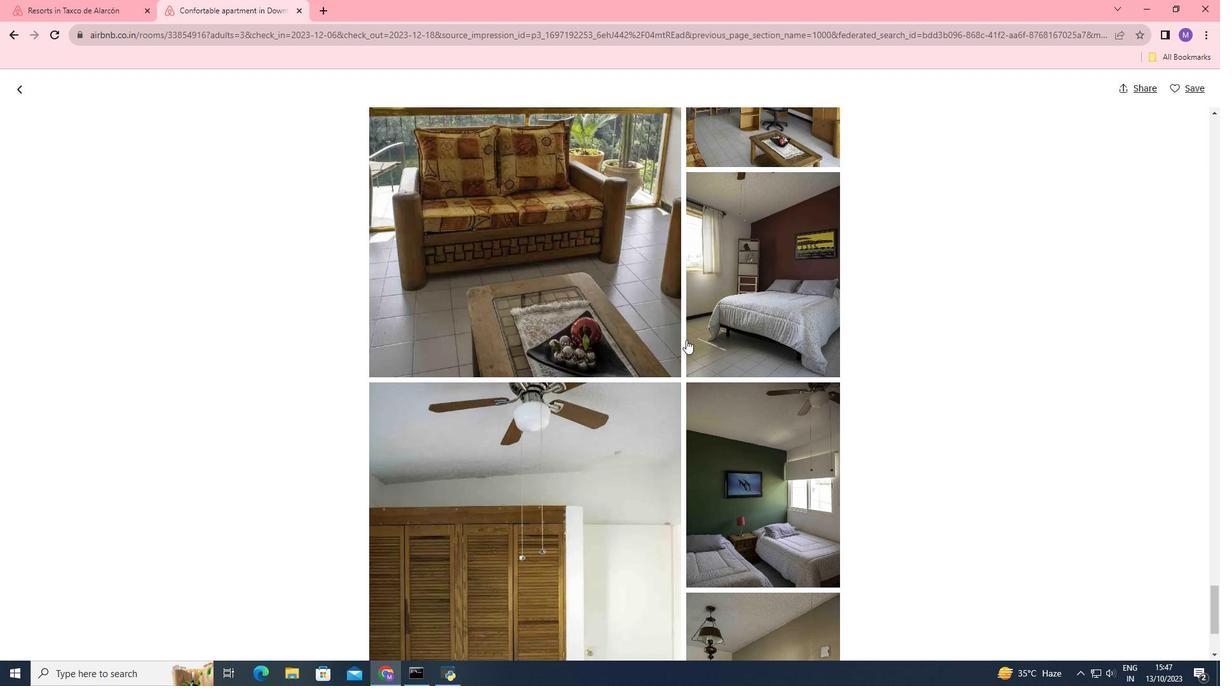 
Action: Mouse moved to (680, 337)
Screenshot: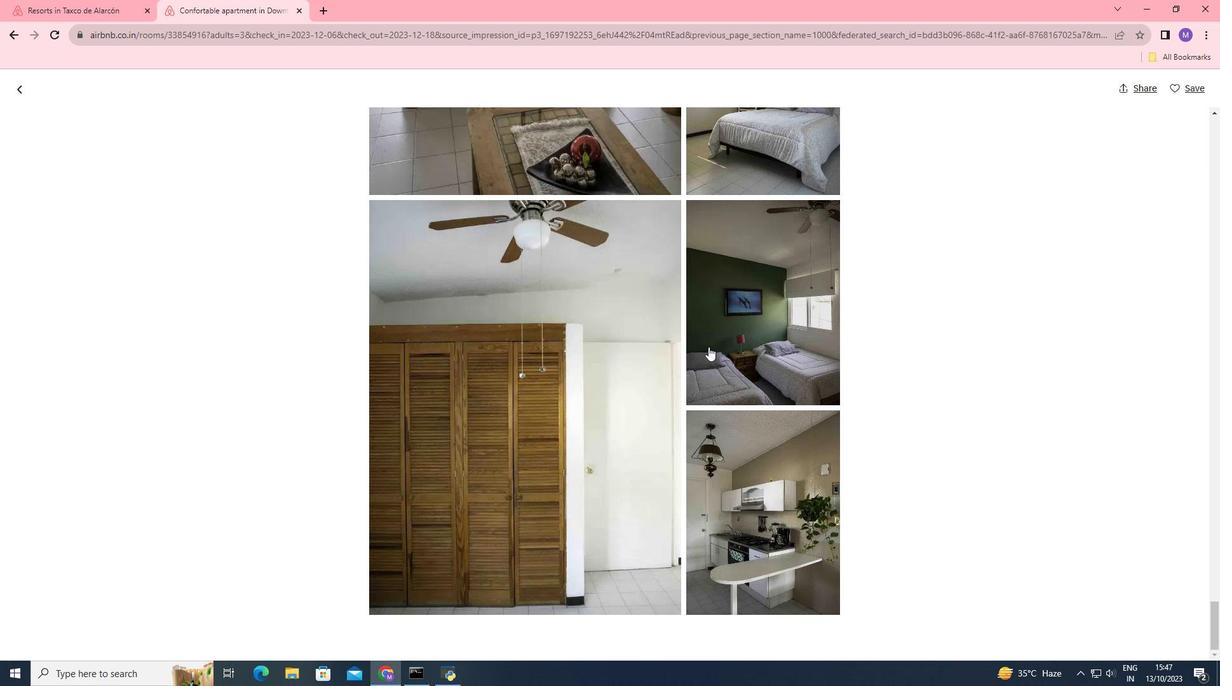 
Action: Mouse scrolled (680, 336) with delta (0, 0)
Screenshot: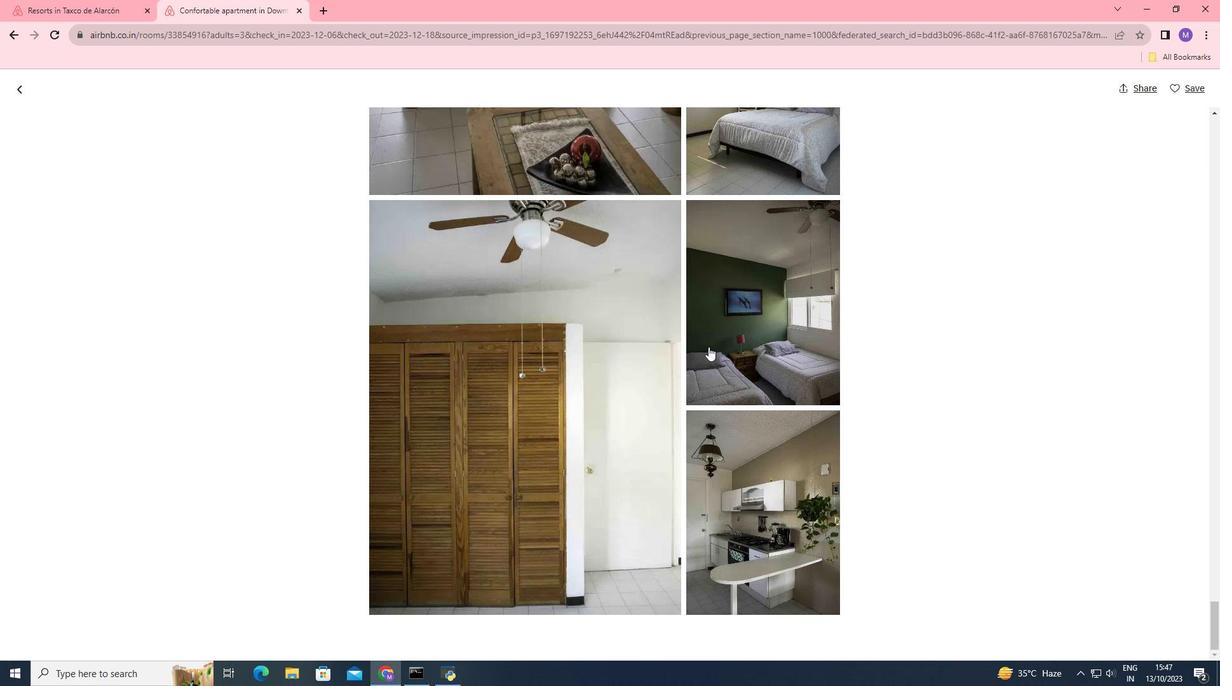 
Action: Mouse moved to (626, 314)
Screenshot: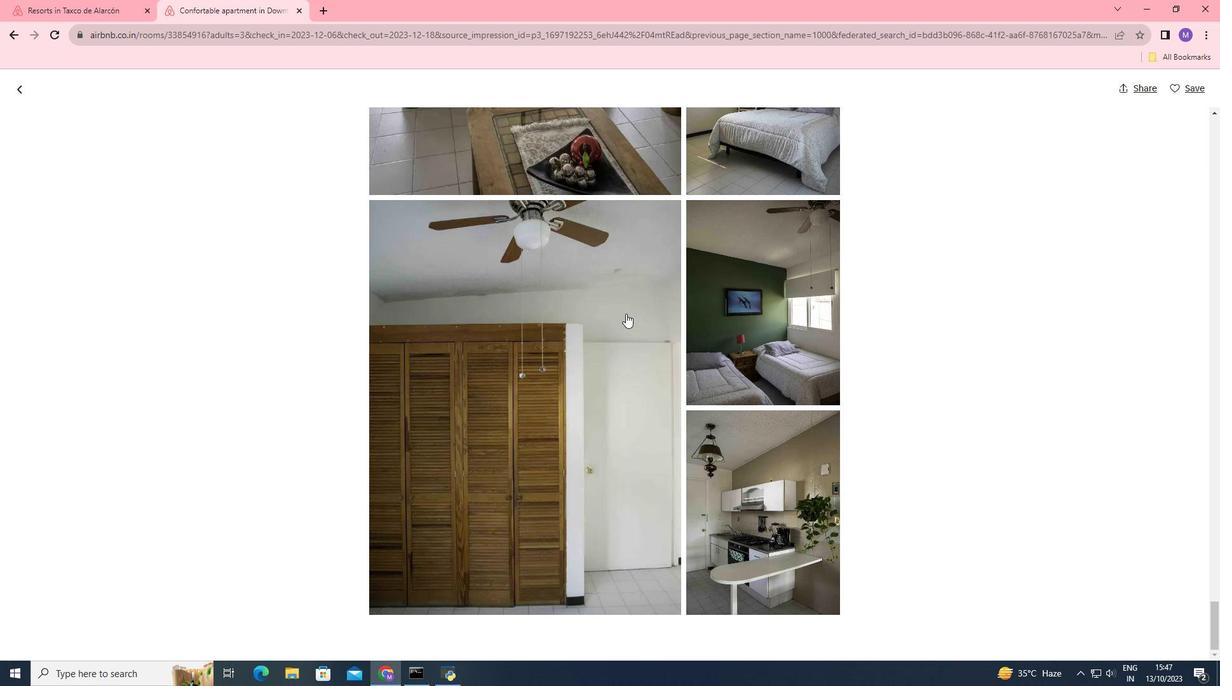 
Action: Mouse scrolled (626, 313) with delta (0, 0)
Screenshot: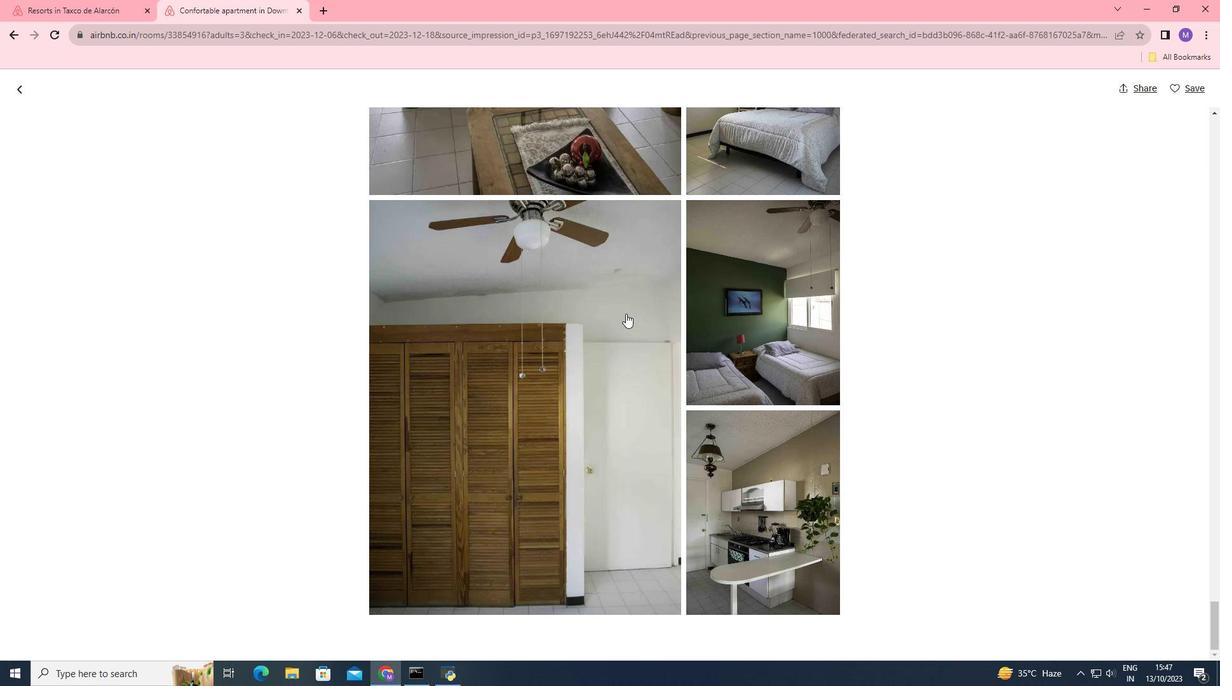 
Action: Mouse moved to (626, 313)
Screenshot: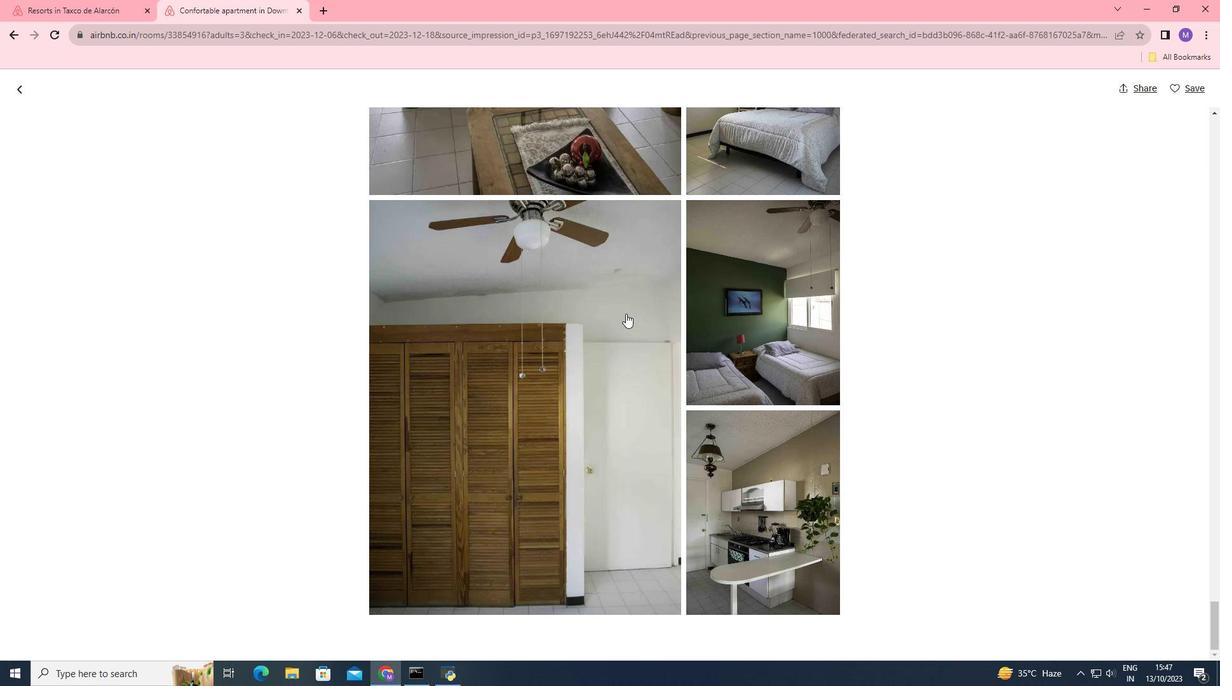 
Action: Mouse scrolled (626, 313) with delta (0, 0)
Screenshot: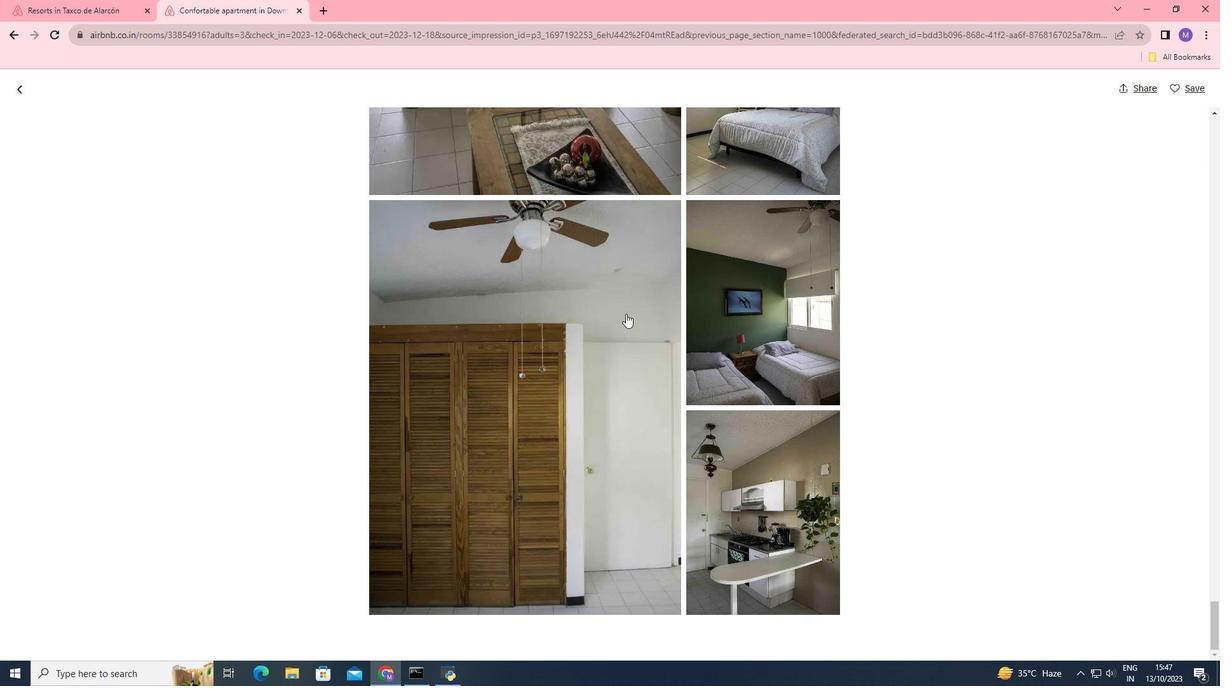 
Action: Mouse scrolled (626, 313) with delta (0, 0)
Screenshot: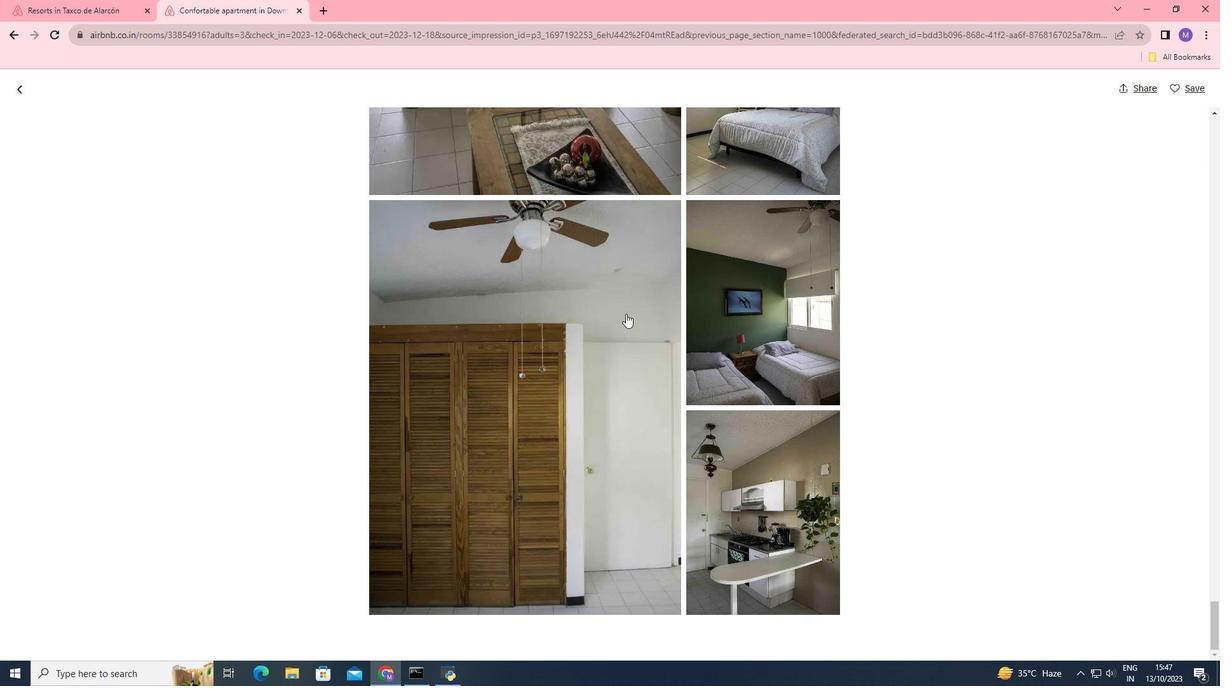 
Action: Mouse scrolled (626, 313) with delta (0, 0)
Screenshot: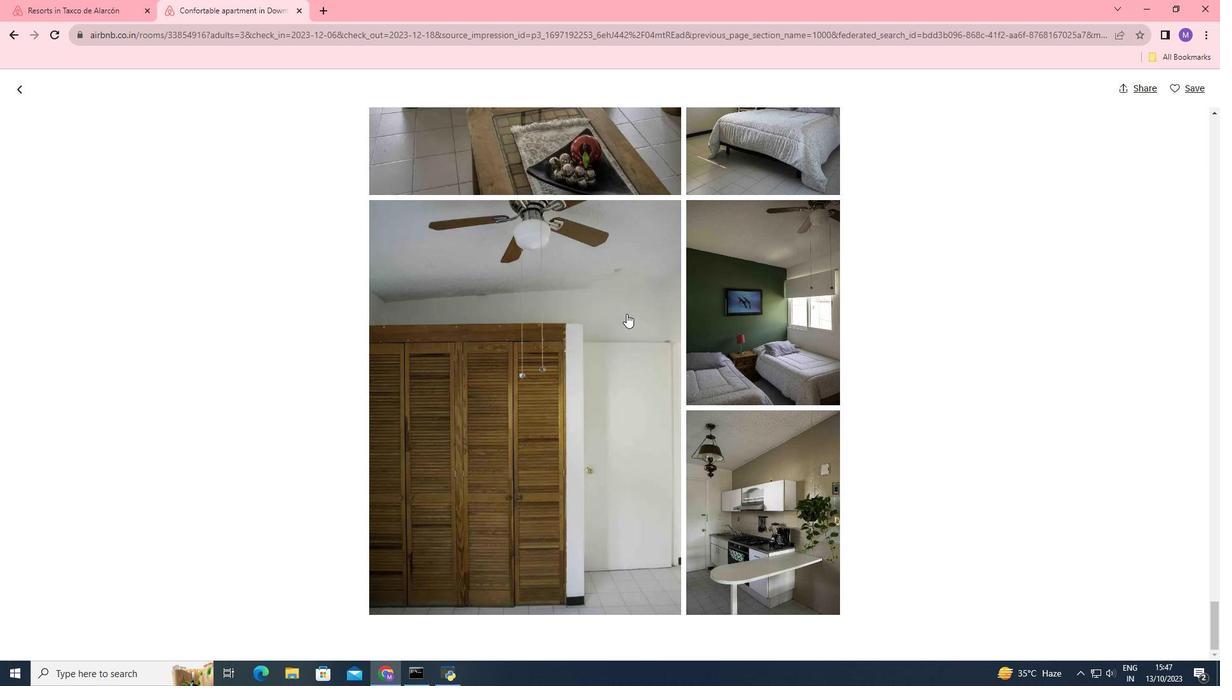 
Action: Mouse scrolled (626, 313) with delta (0, 0)
Screenshot: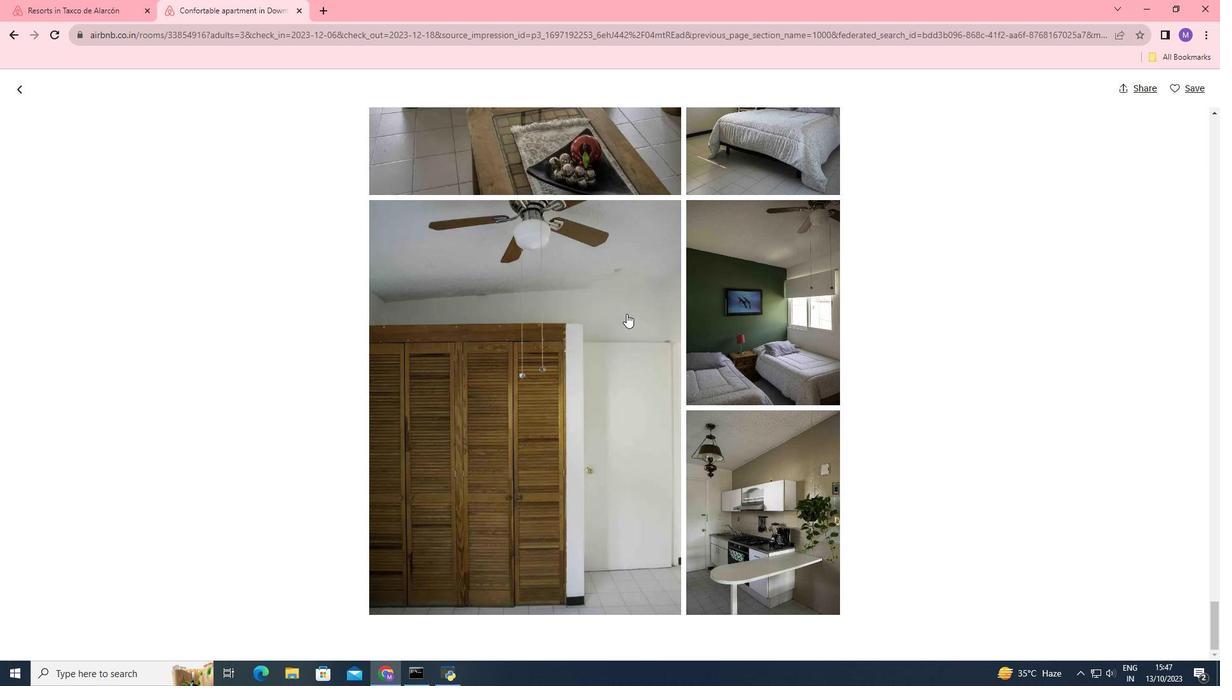 
Action: Mouse scrolled (626, 313) with delta (0, 0)
Screenshot: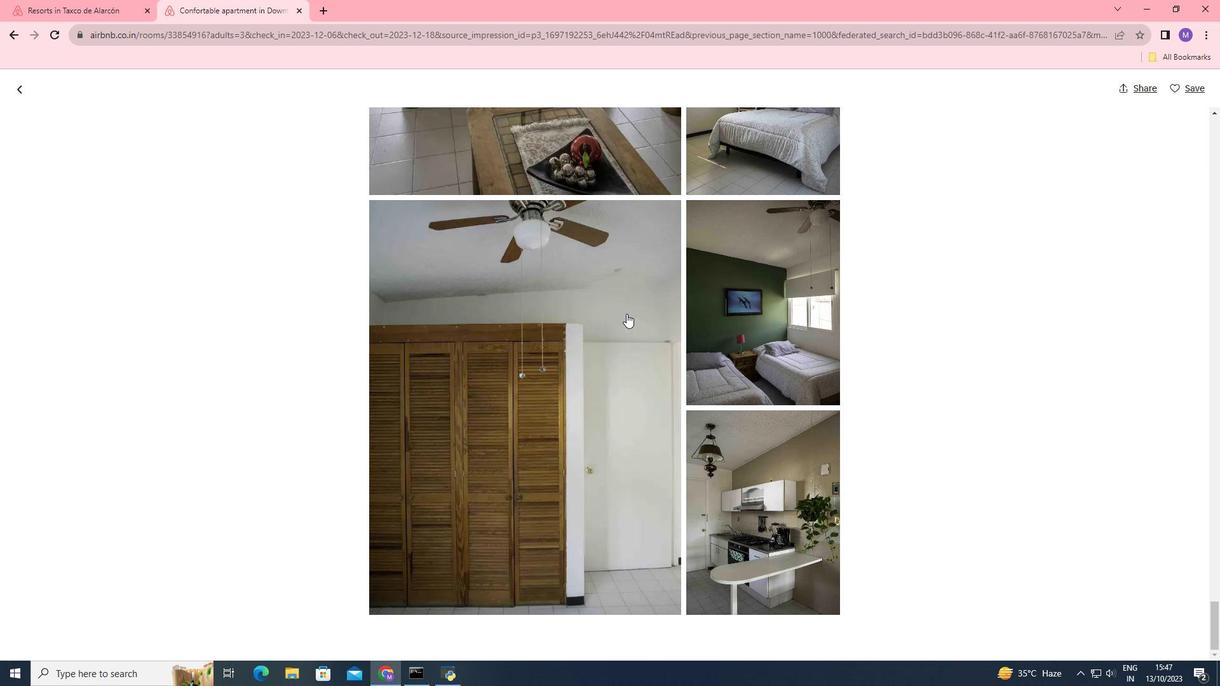 
Action: Mouse scrolled (626, 313) with delta (0, 0)
Screenshot: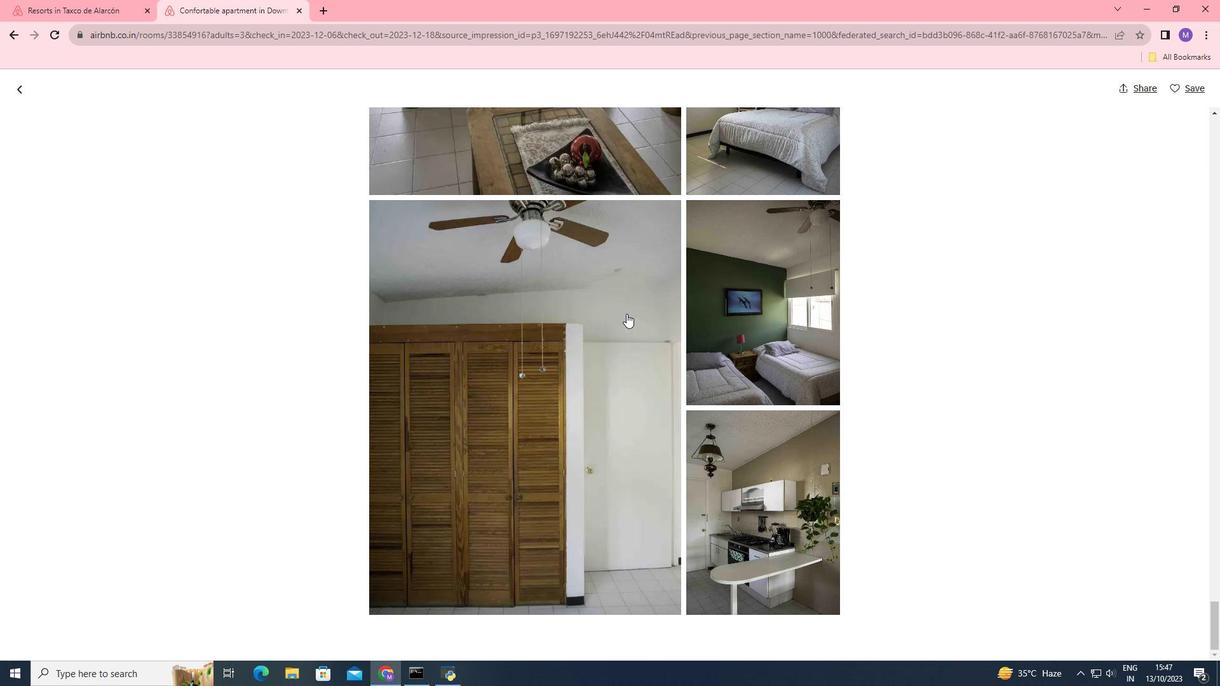 
Action: Mouse moved to (626, 313)
Screenshot: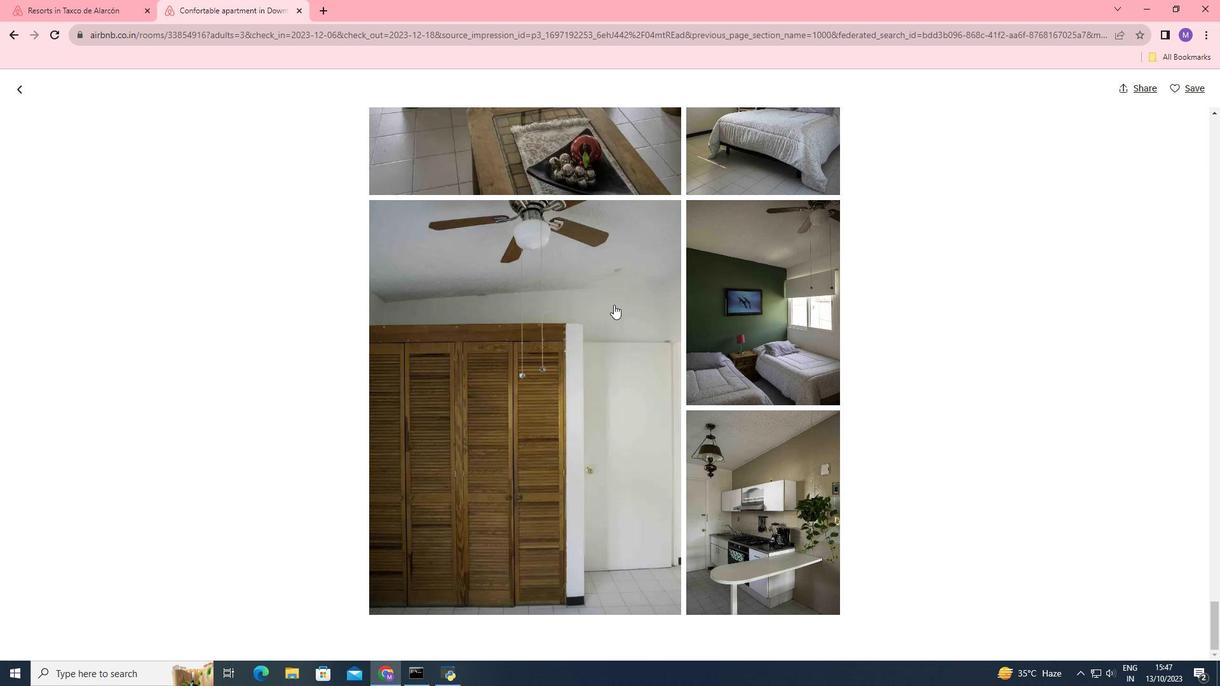 
Action: Mouse scrolled (626, 313) with delta (0, 0)
Screenshot: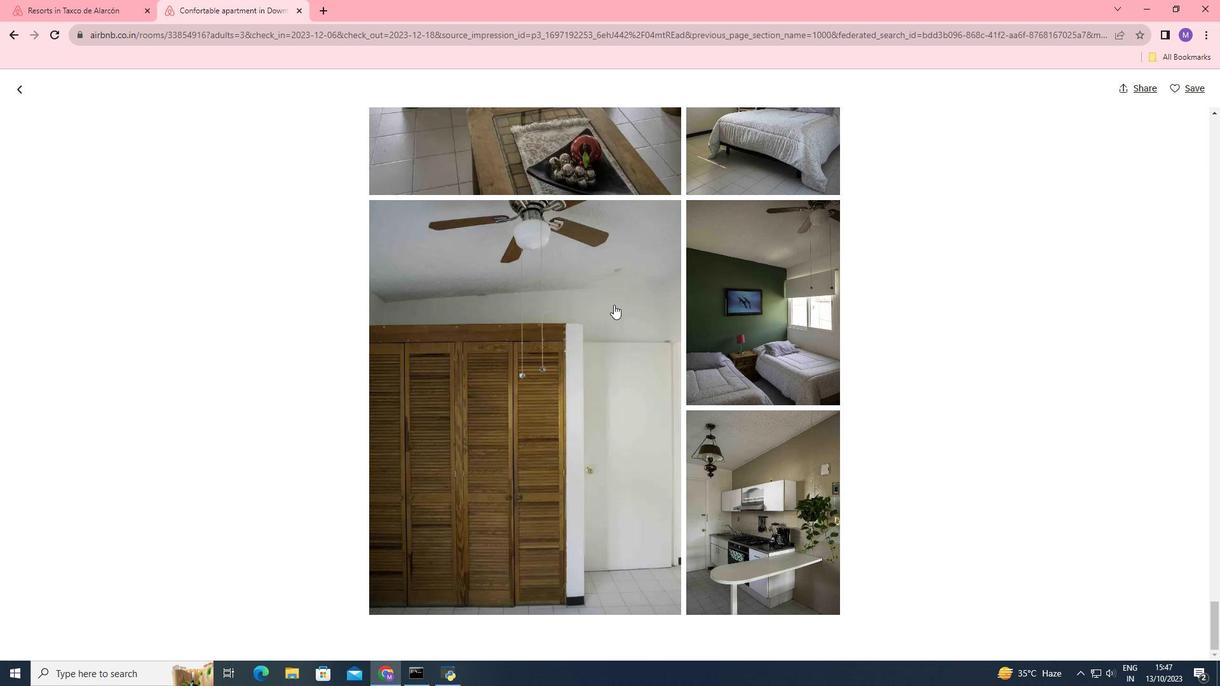 
Action: Mouse scrolled (626, 313) with delta (0, 0)
Screenshot: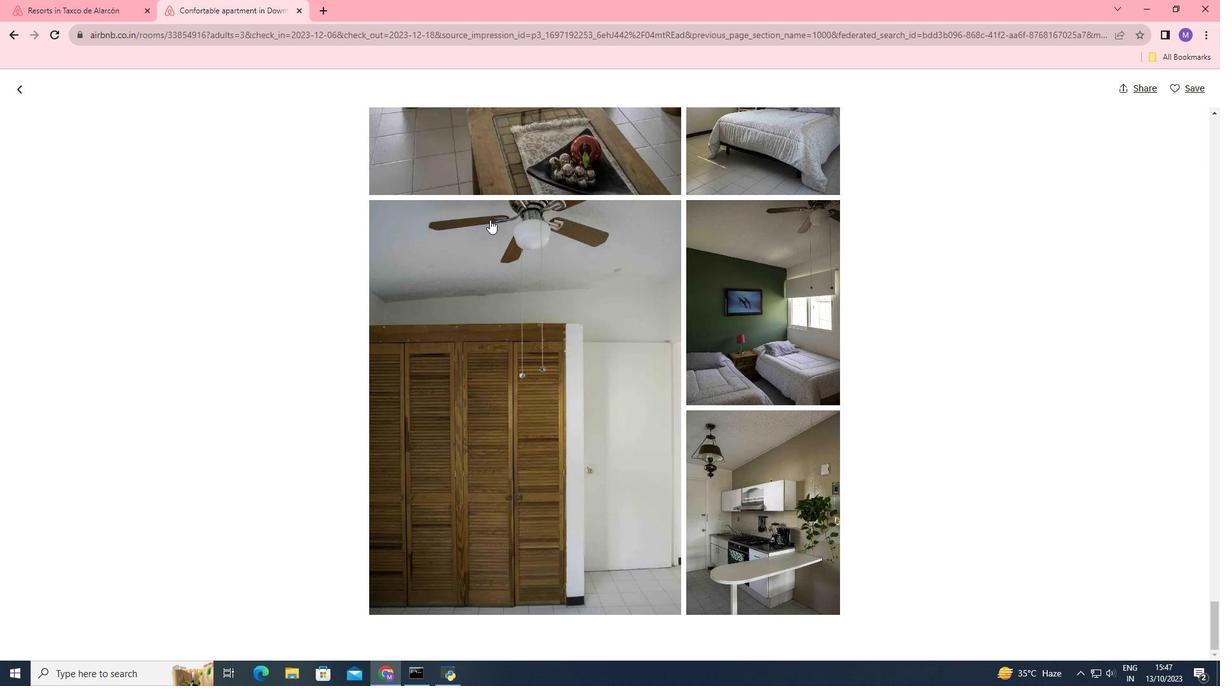 
Action: Mouse moved to (18, 92)
Screenshot: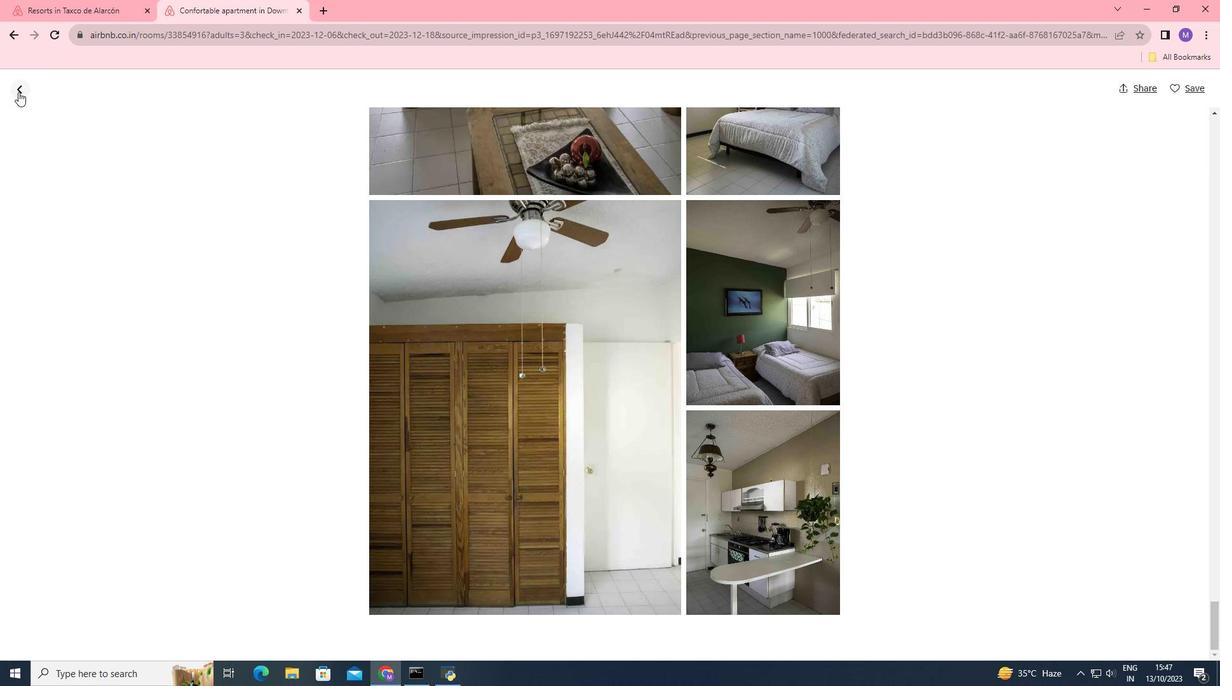 
Action: Mouse pressed left at (18, 92)
Screenshot: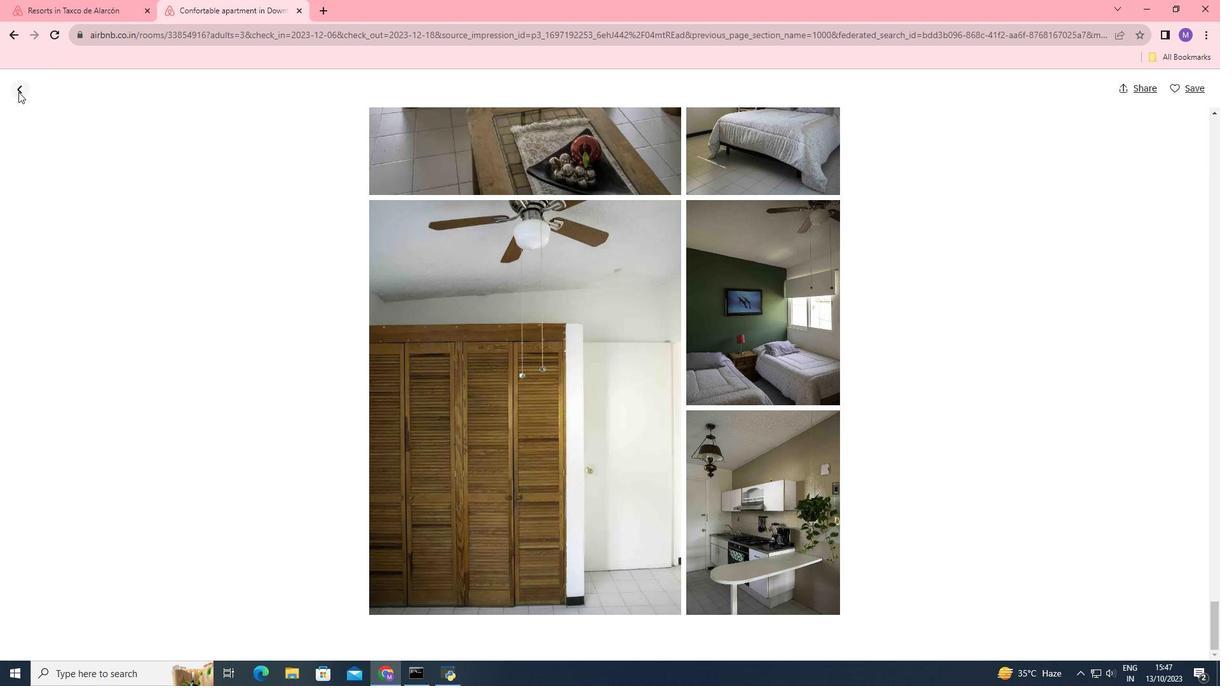 
Action: Mouse moved to (377, 278)
Screenshot: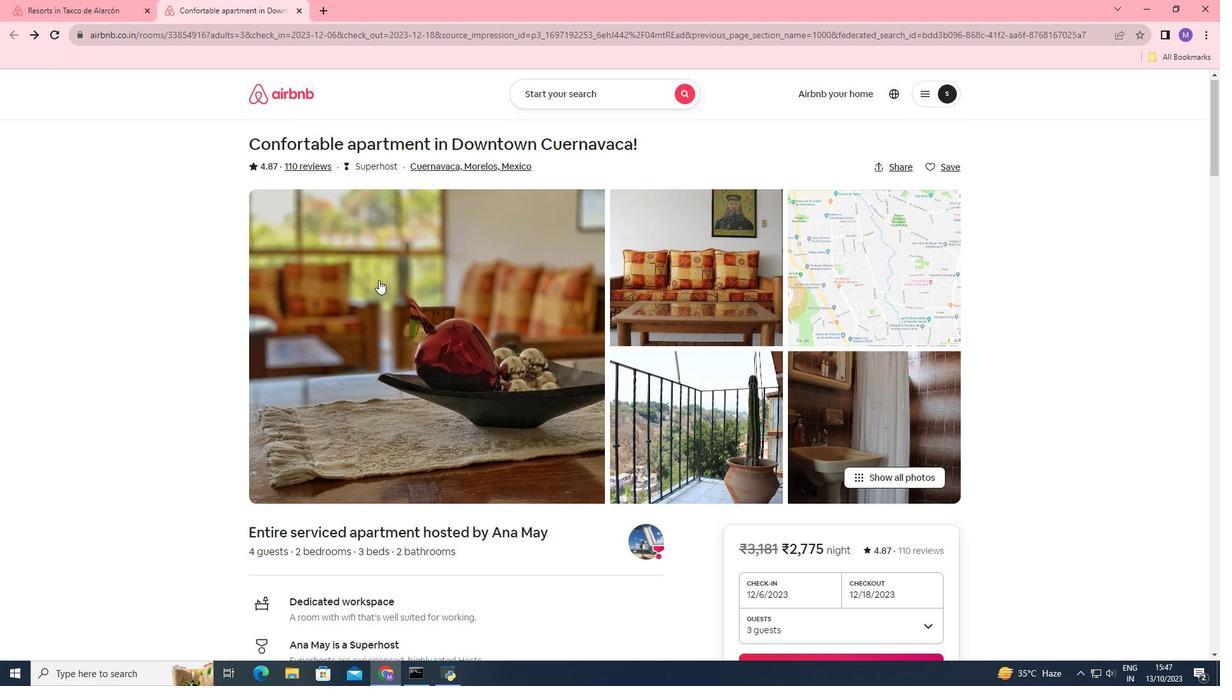 
Action: Mouse scrolled (377, 277) with delta (0, 0)
Screenshot: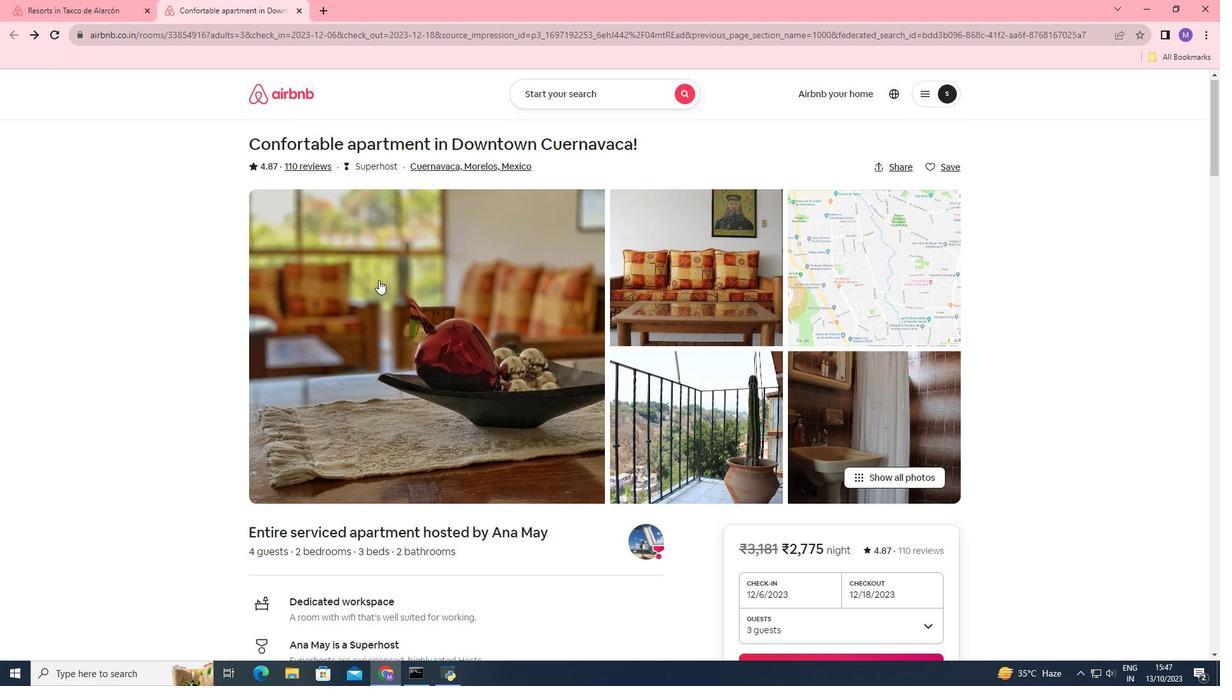 
Action: Mouse moved to (378, 280)
Screenshot: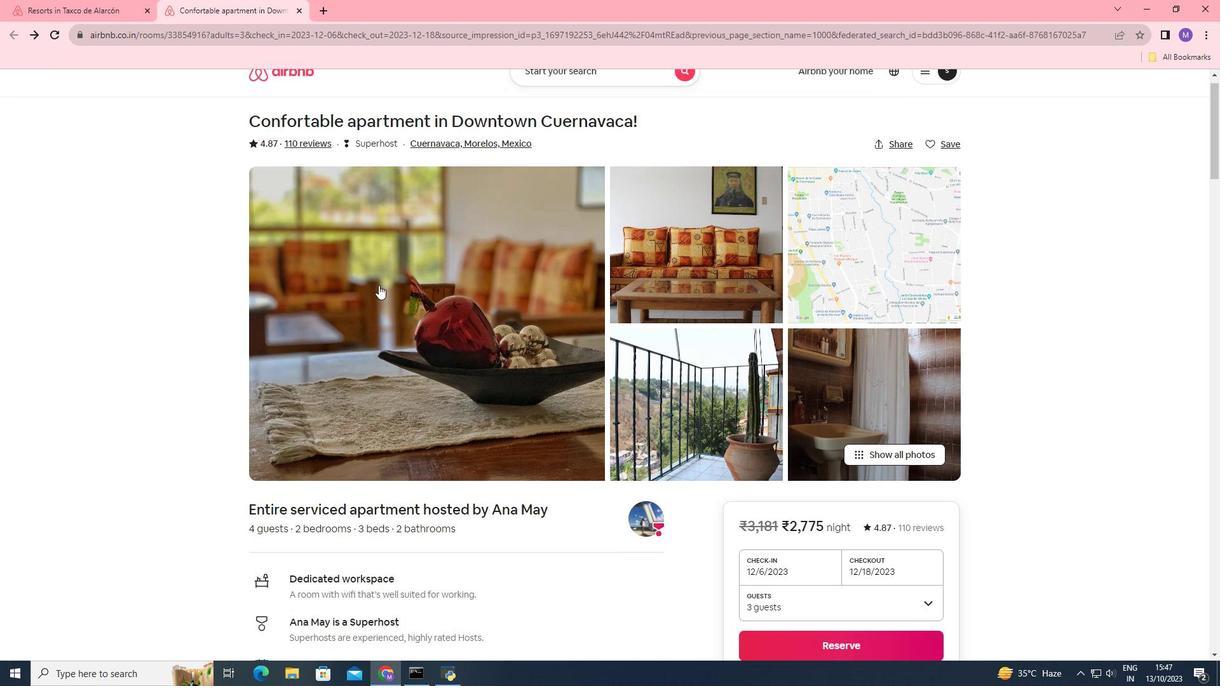 
Action: Mouse scrolled (378, 279) with delta (0, 0)
Screenshot: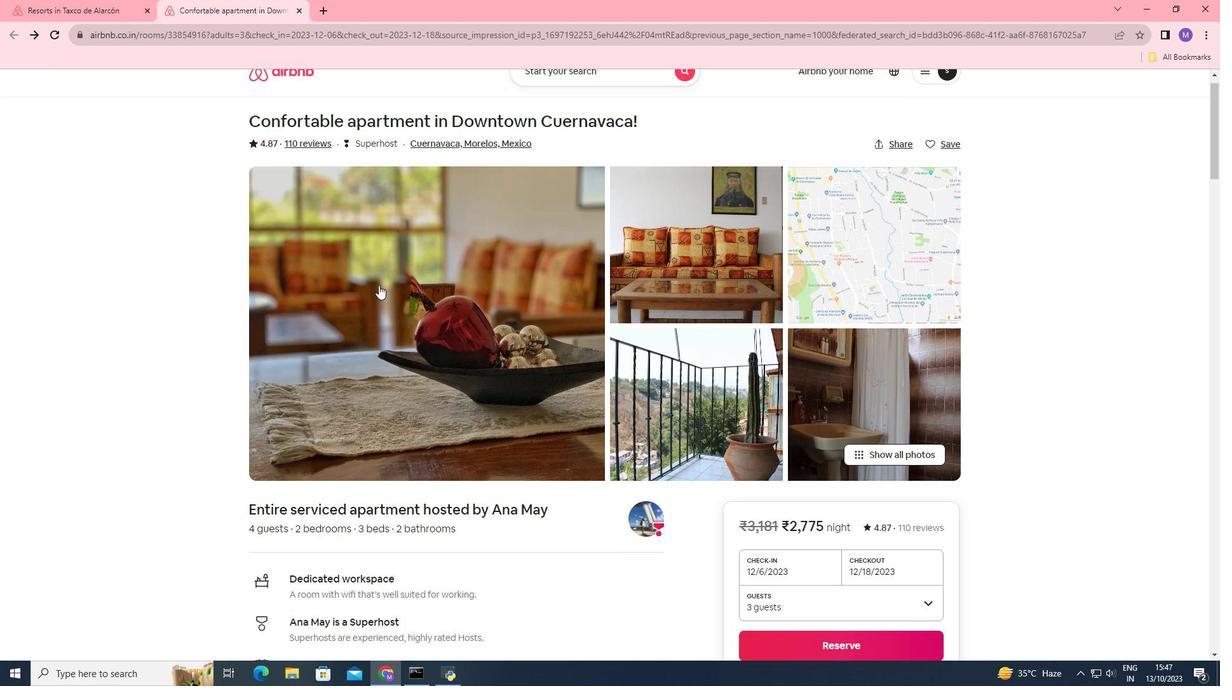 
Action: Mouse moved to (378, 283)
Screenshot: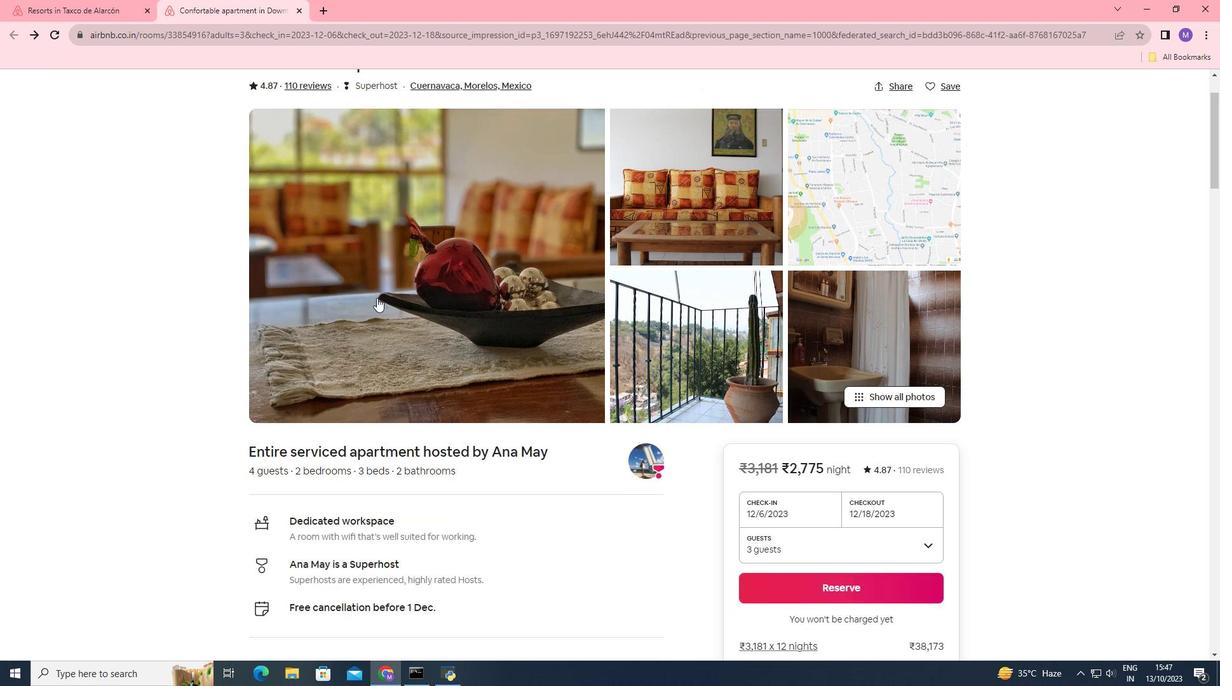 
Action: Mouse scrolled (378, 282) with delta (0, 0)
Screenshot: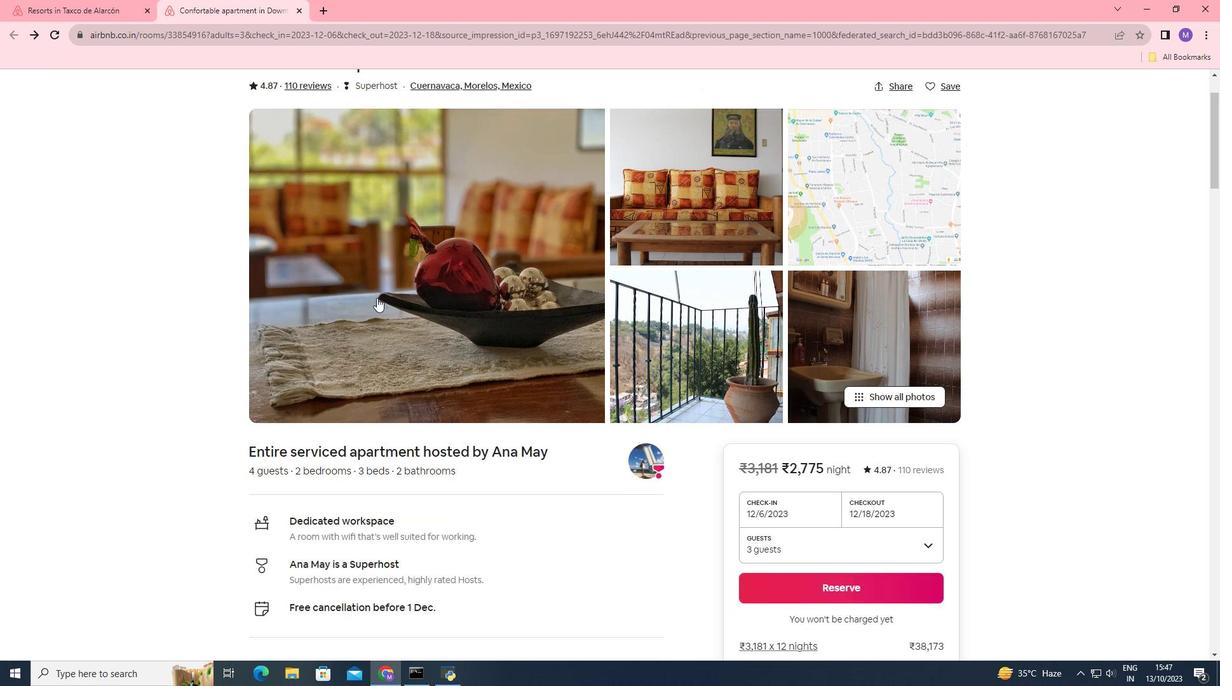 
Action: Mouse moved to (378, 291)
Screenshot: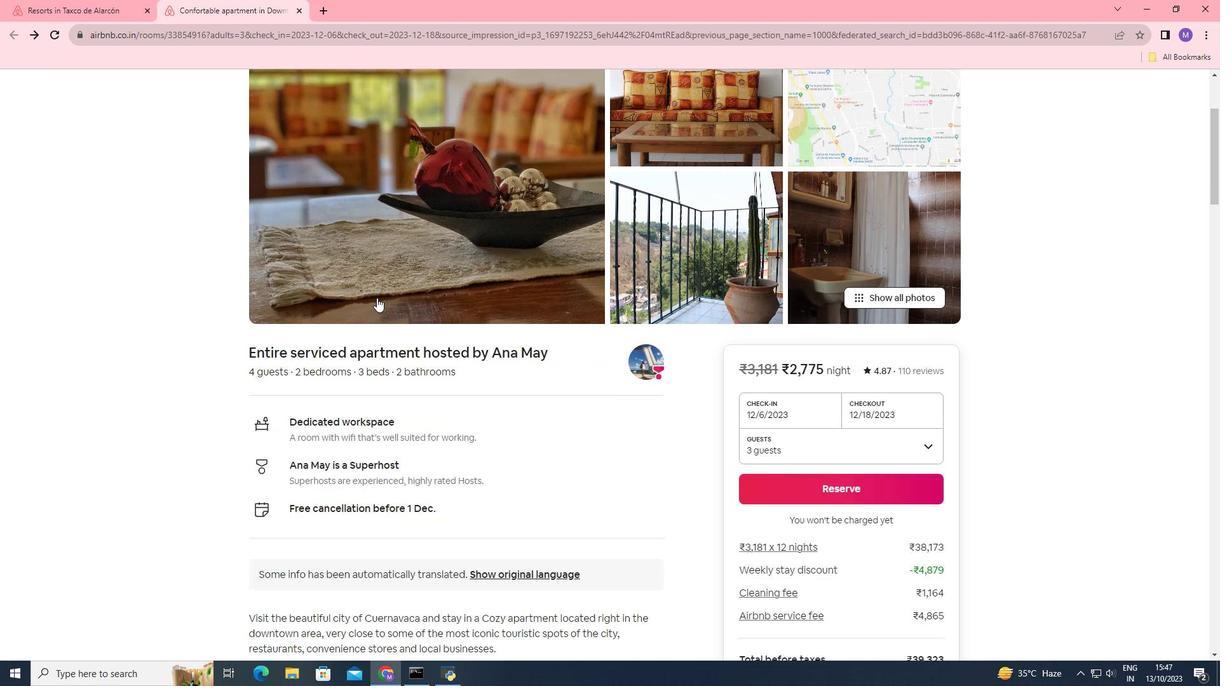 
Action: Mouse scrolled (378, 290) with delta (0, 0)
Screenshot: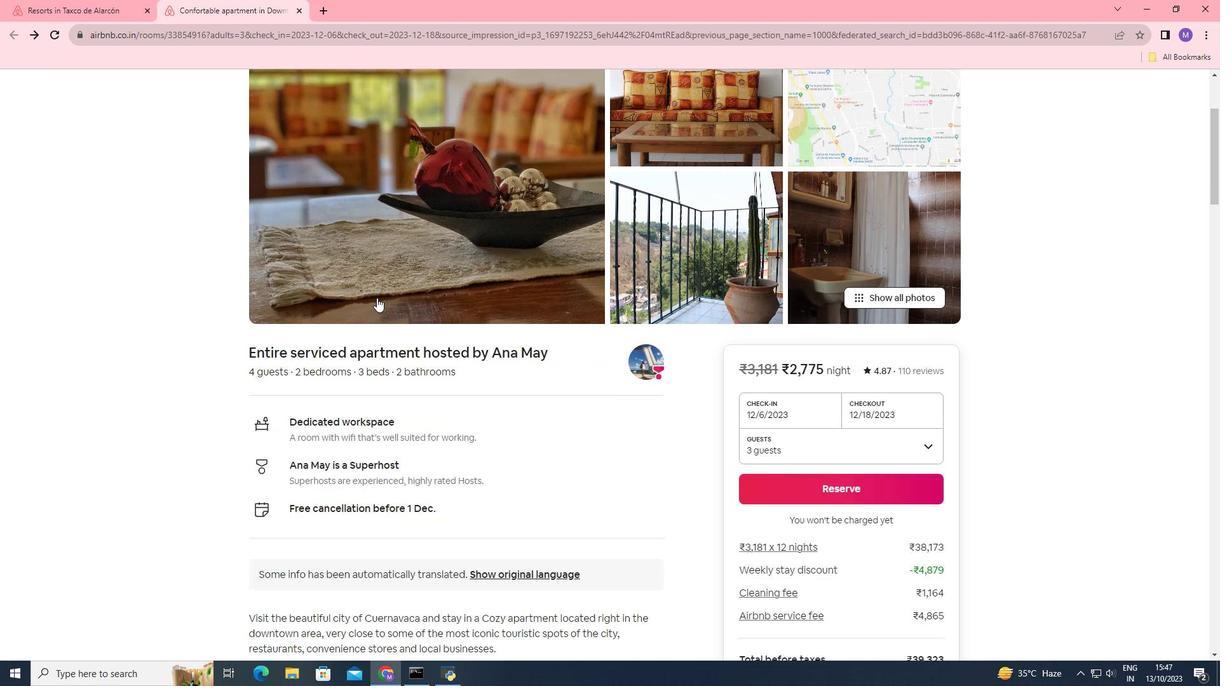 
Action: Mouse moved to (376, 298)
Screenshot: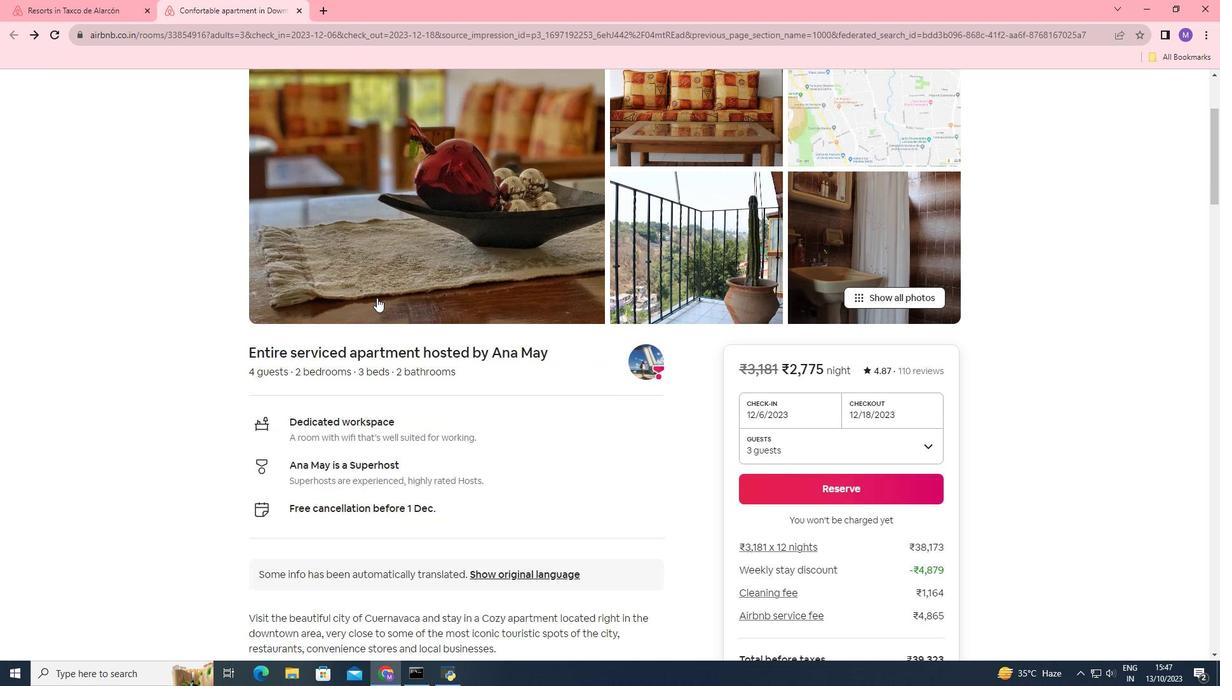 
Action: Mouse scrolled (376, 297) with delta (0, 0)
Screenshot: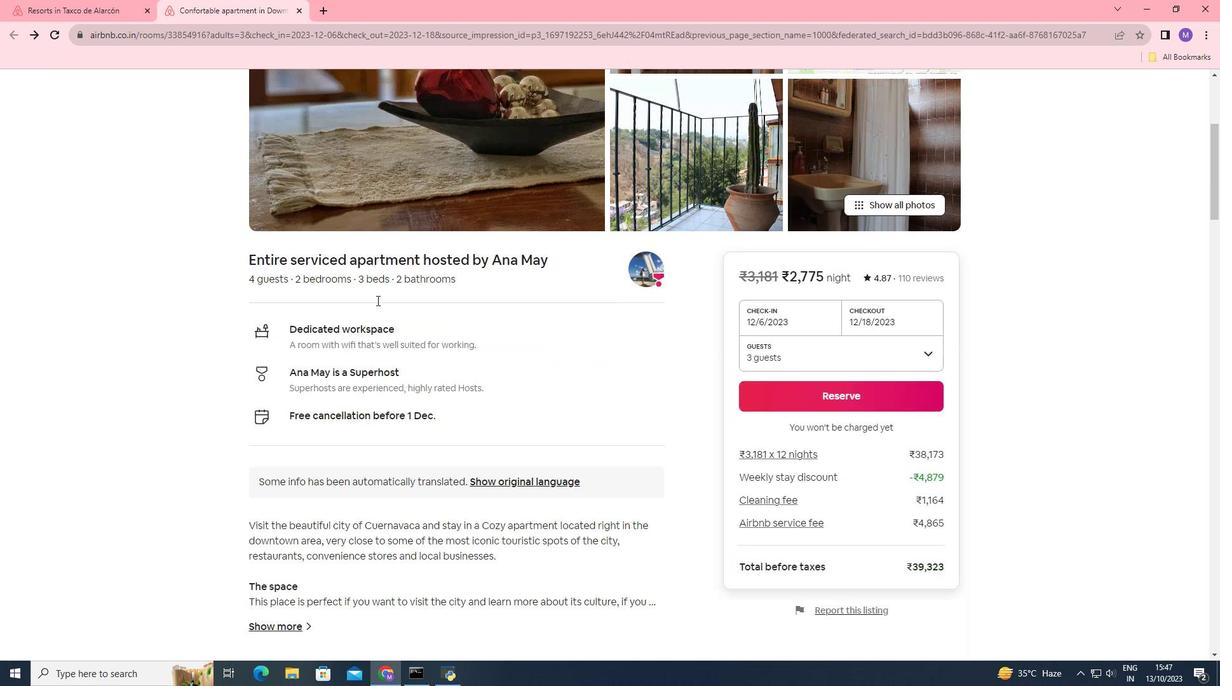
Action: Mouse scrolled (376, 297) with delta (0, 0)
Screenshot: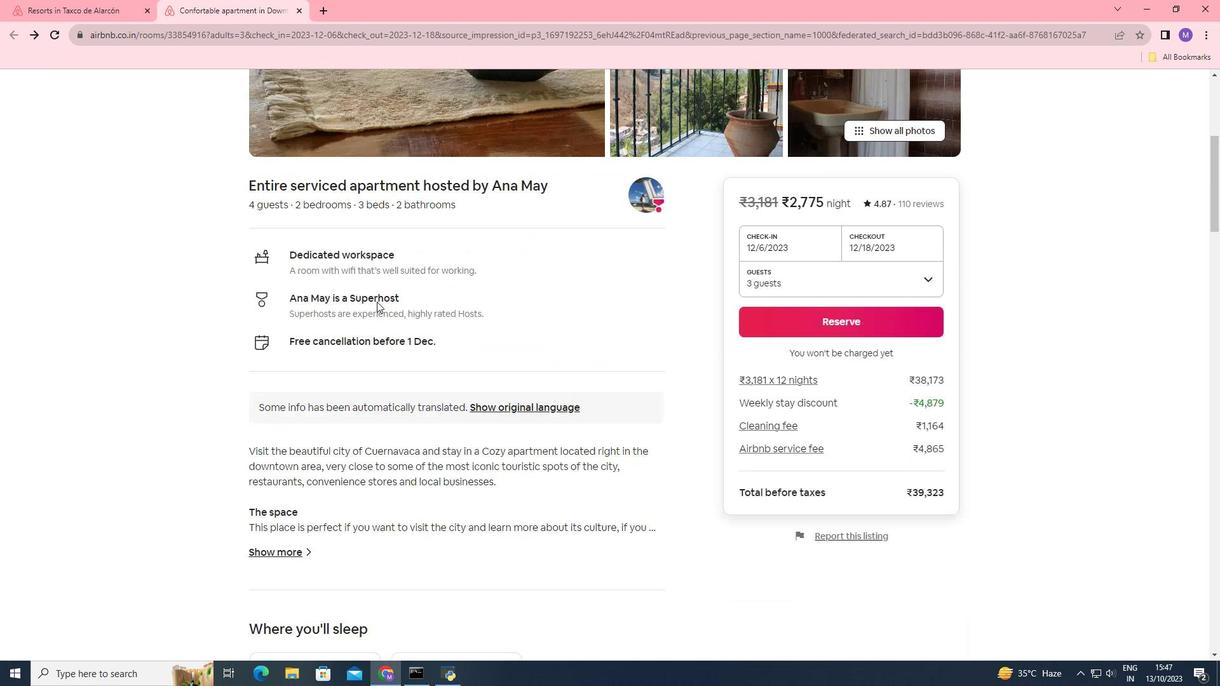 
Action: Mouse moved to (376, 301)
Screenshot: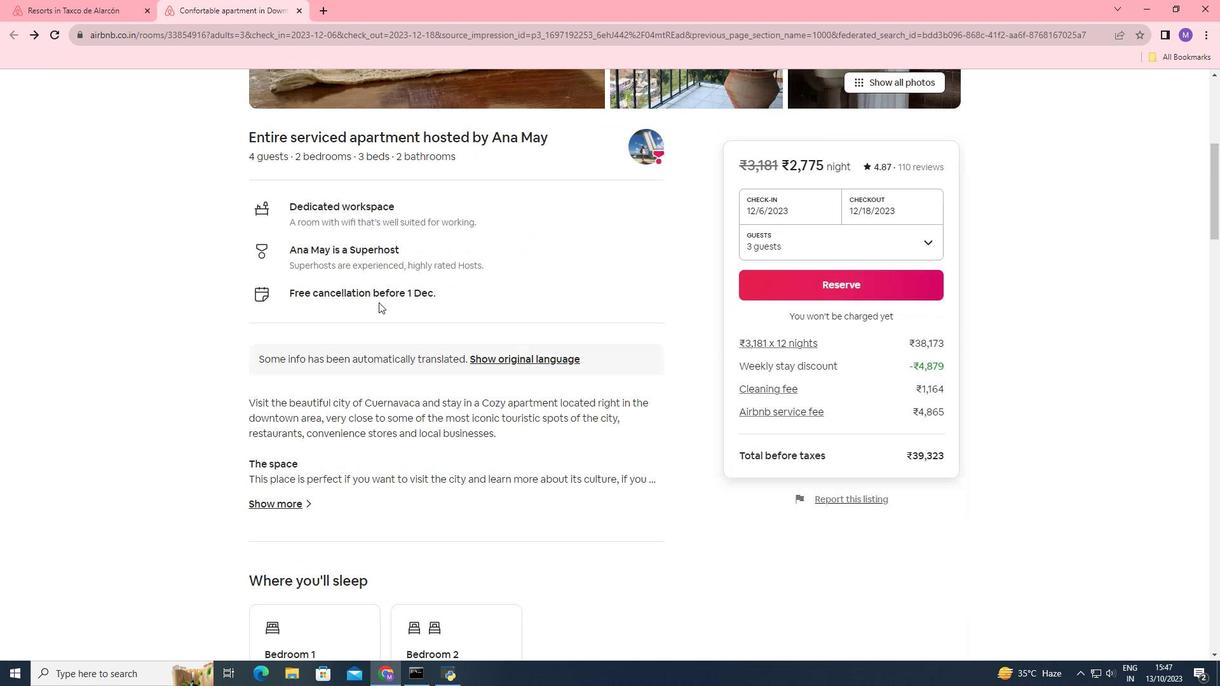 
Action: Mouse scrolled (376, 301) with delta (0, 0)
Screenshot: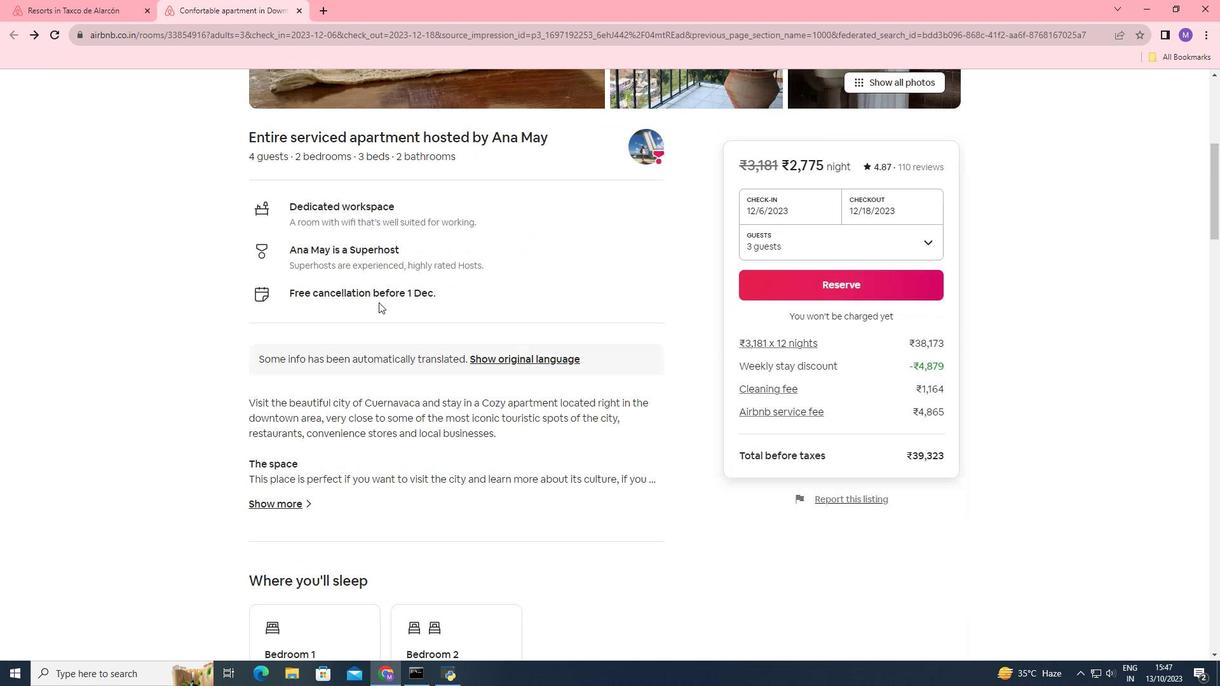 
Action: Mouse moved to (403, 315)
Screenshot: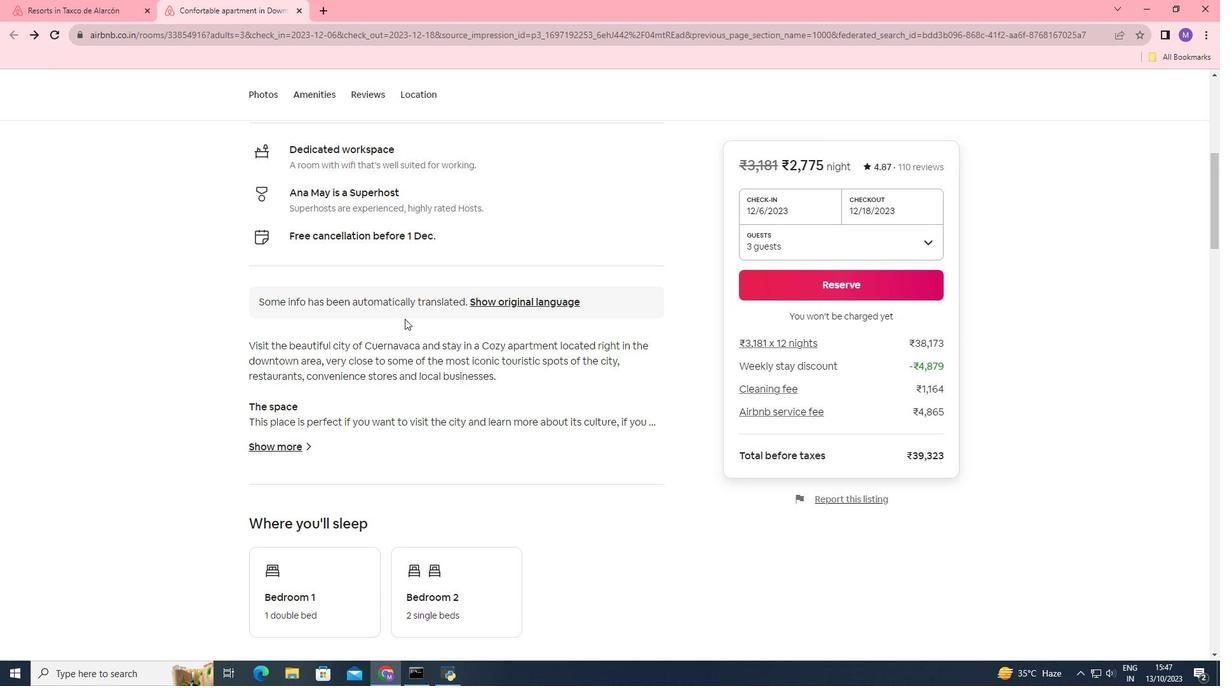 
Action: Mouse scrolled (403, 315) with delta (0, 0)
Screenshot: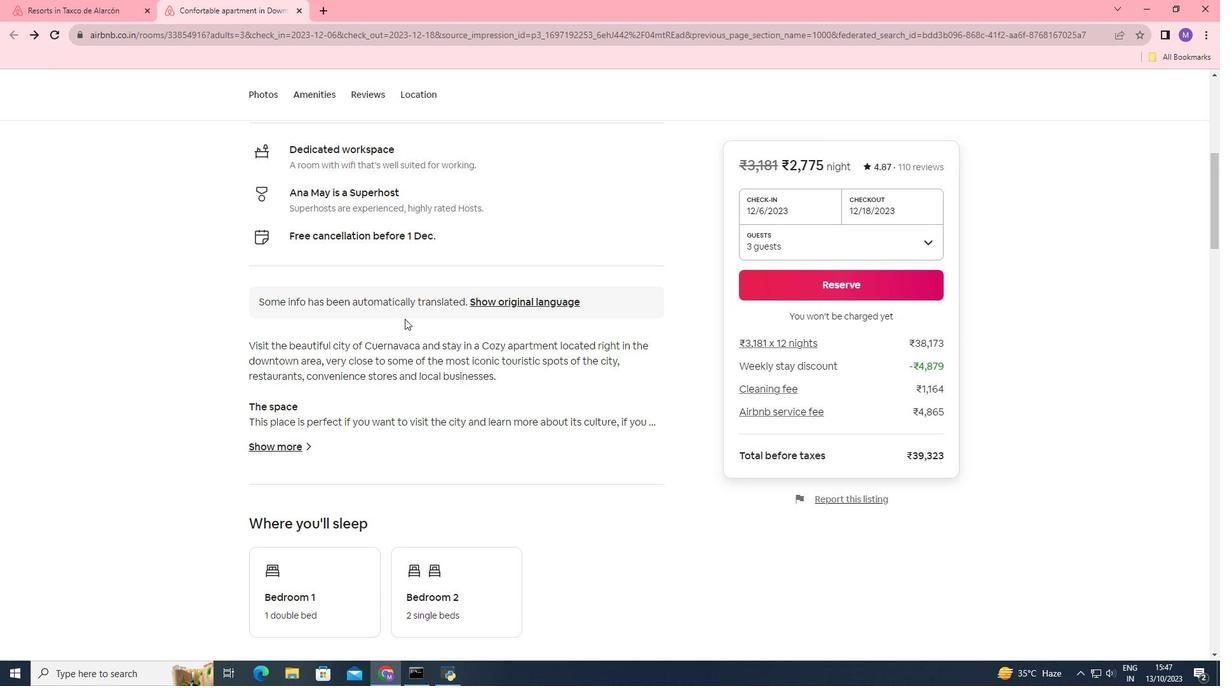
Action: Mouse moved to (404, 319)
Screenshot: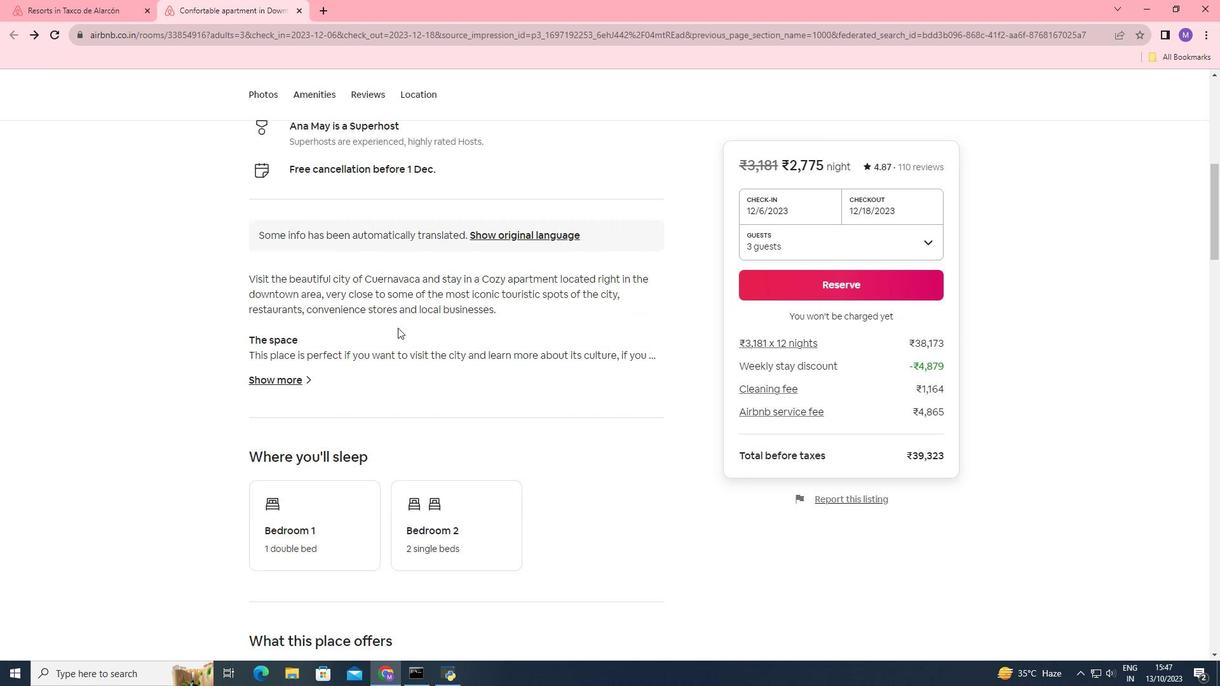 
Action: Mouse scrolled (404, 318) with delta (0, 0)
Screenshot: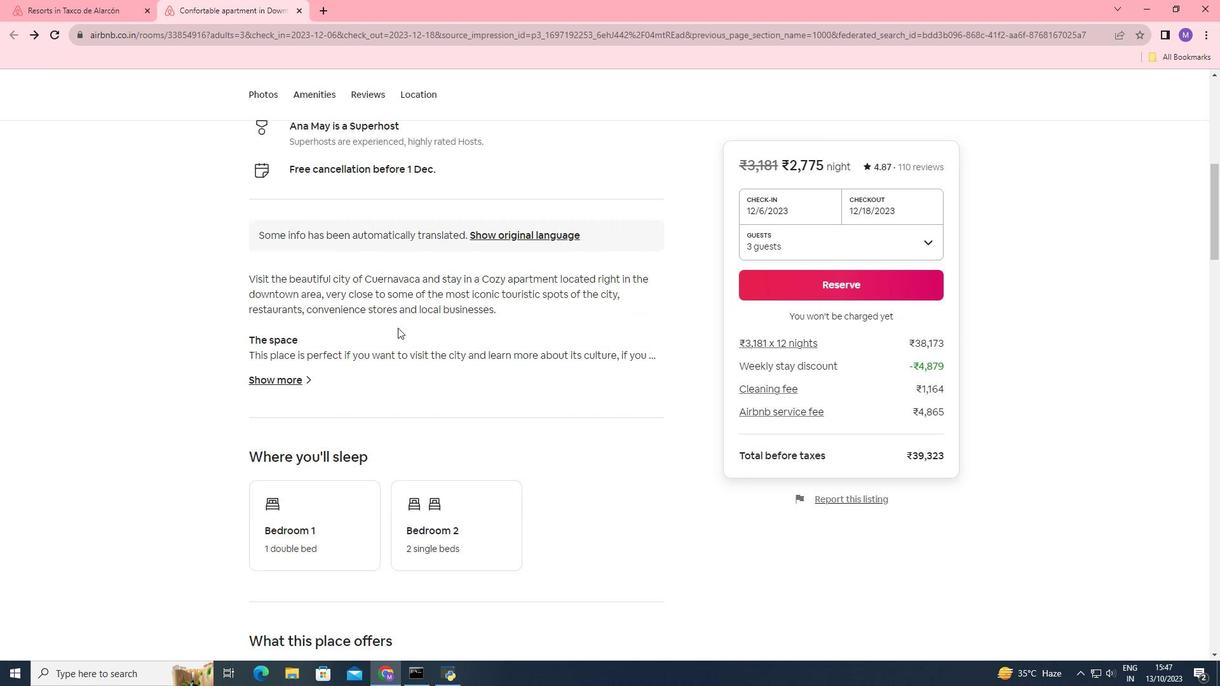 
Action: Mouse moved to (286, 327)
Screenshot: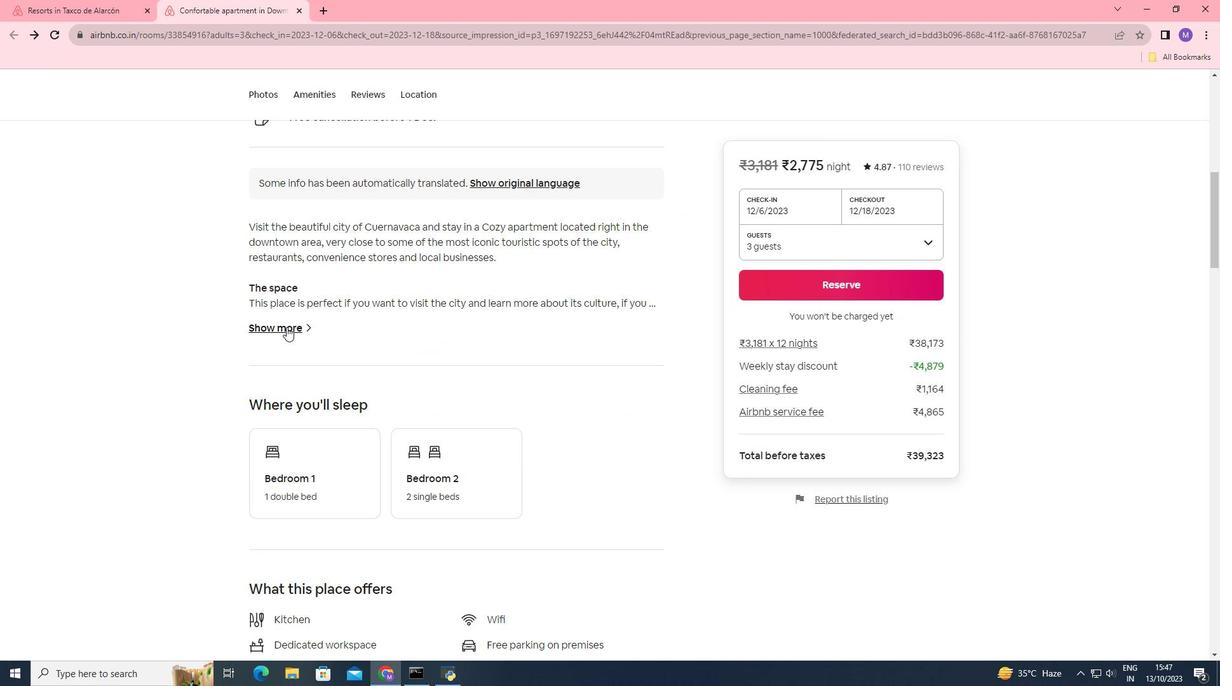
Action: Mouse pressed left at (286, 327)
Screenshot: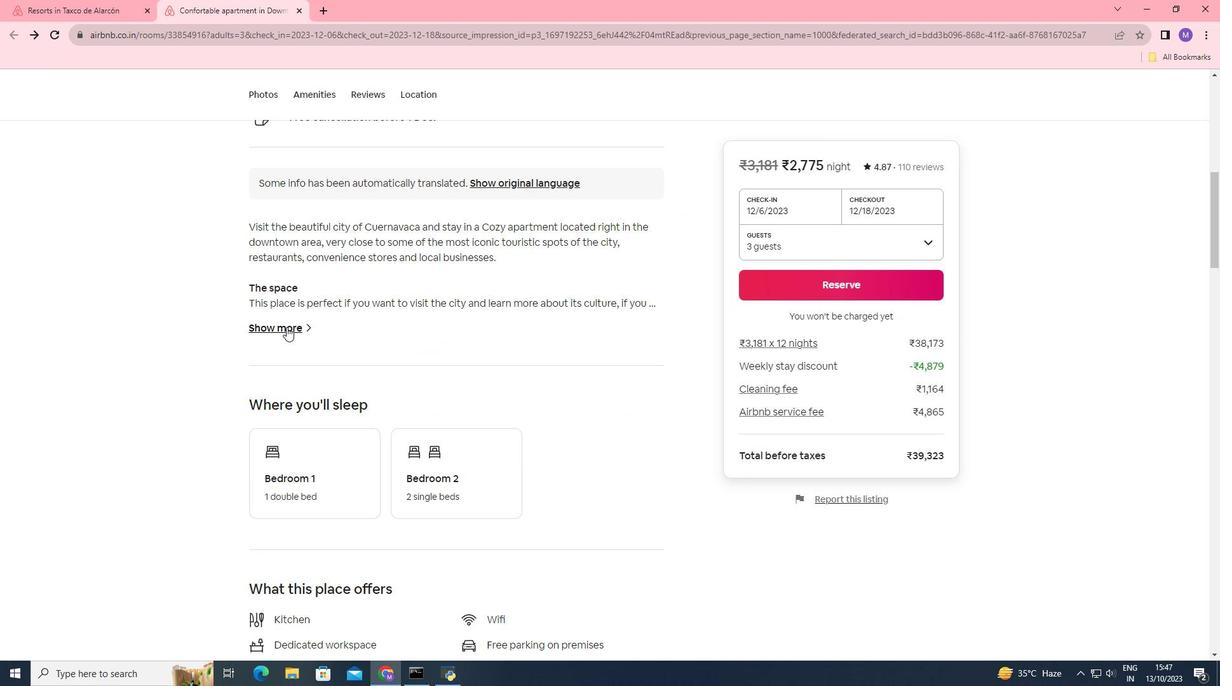 
Action: Mouse pressed left at (286, 327)
Screenshot: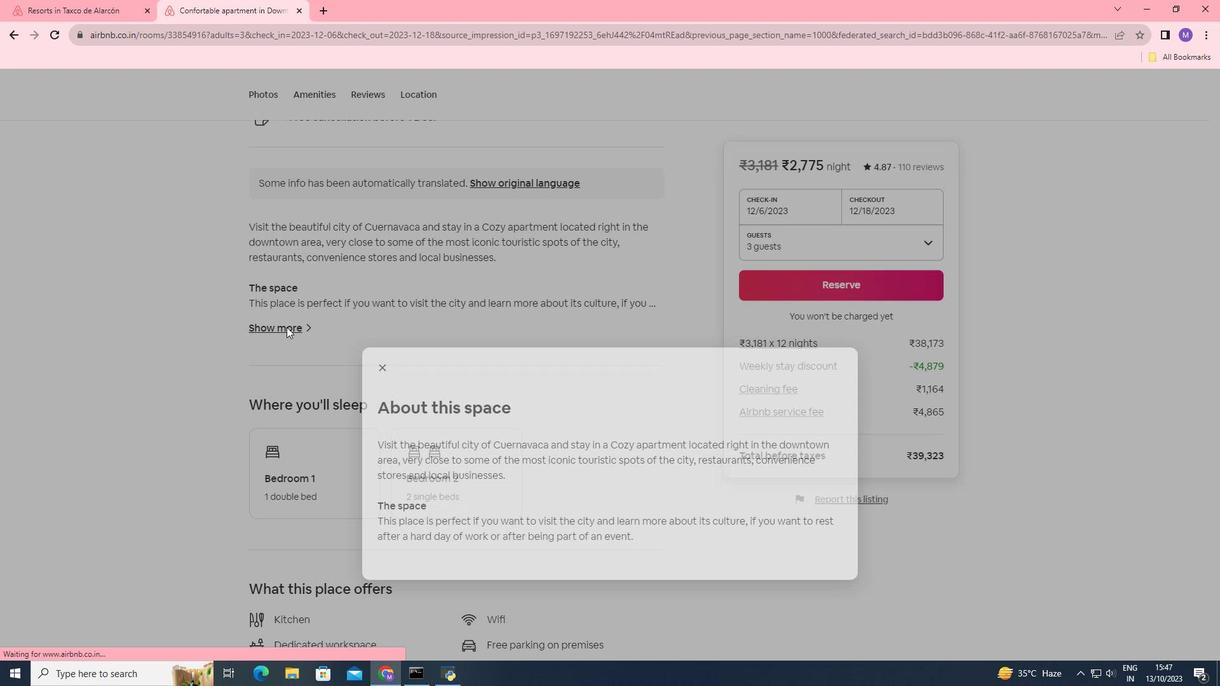 
Action: Mouse moved to (297, 331)
Screenshot: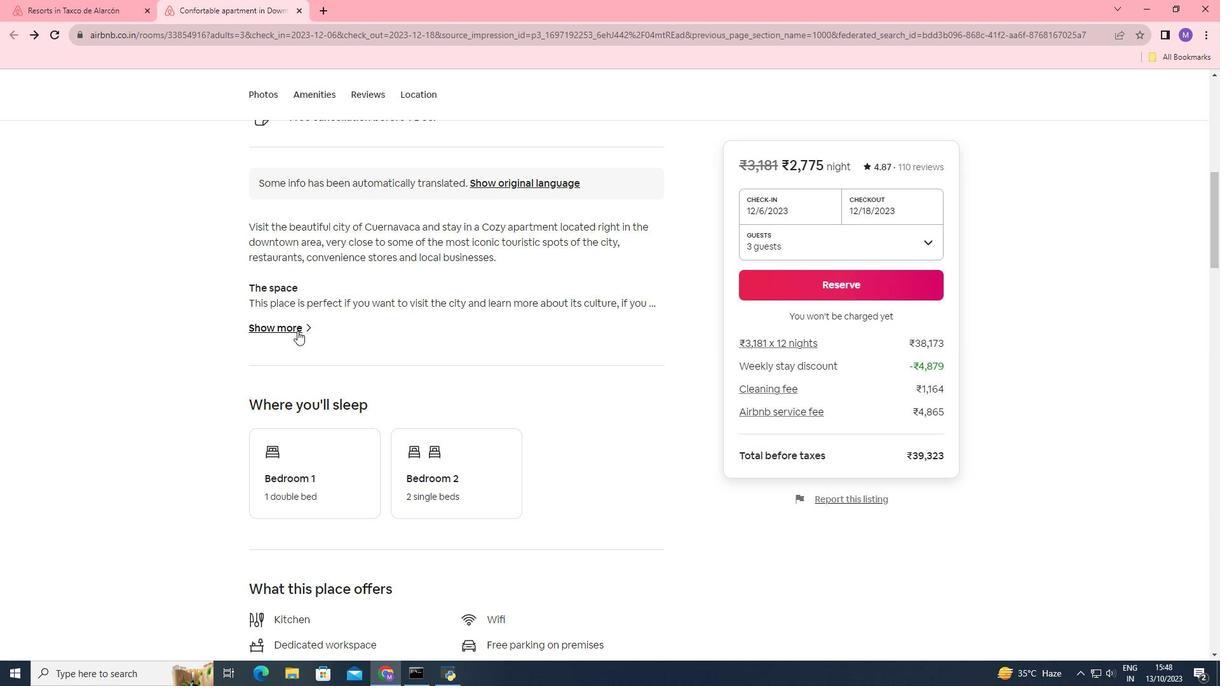 
Action: Mouse pressed left at (297, 331)
Screenshot: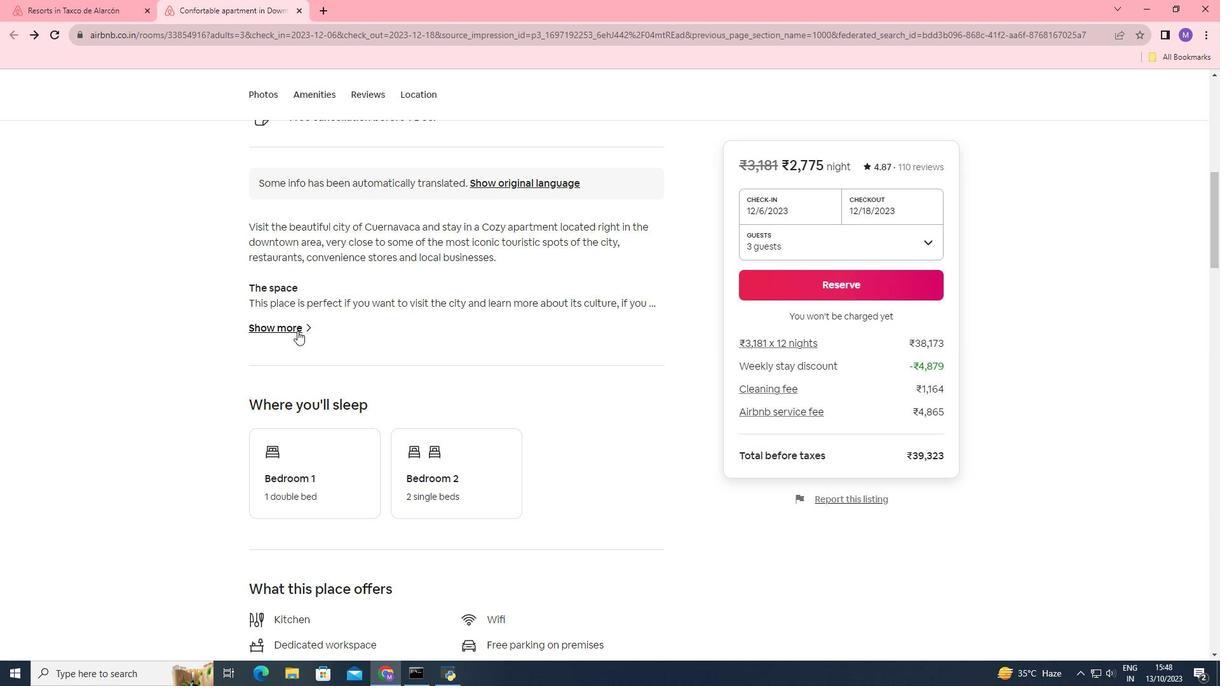 
Action: Mouse moved to (383, 275)
Screenshot: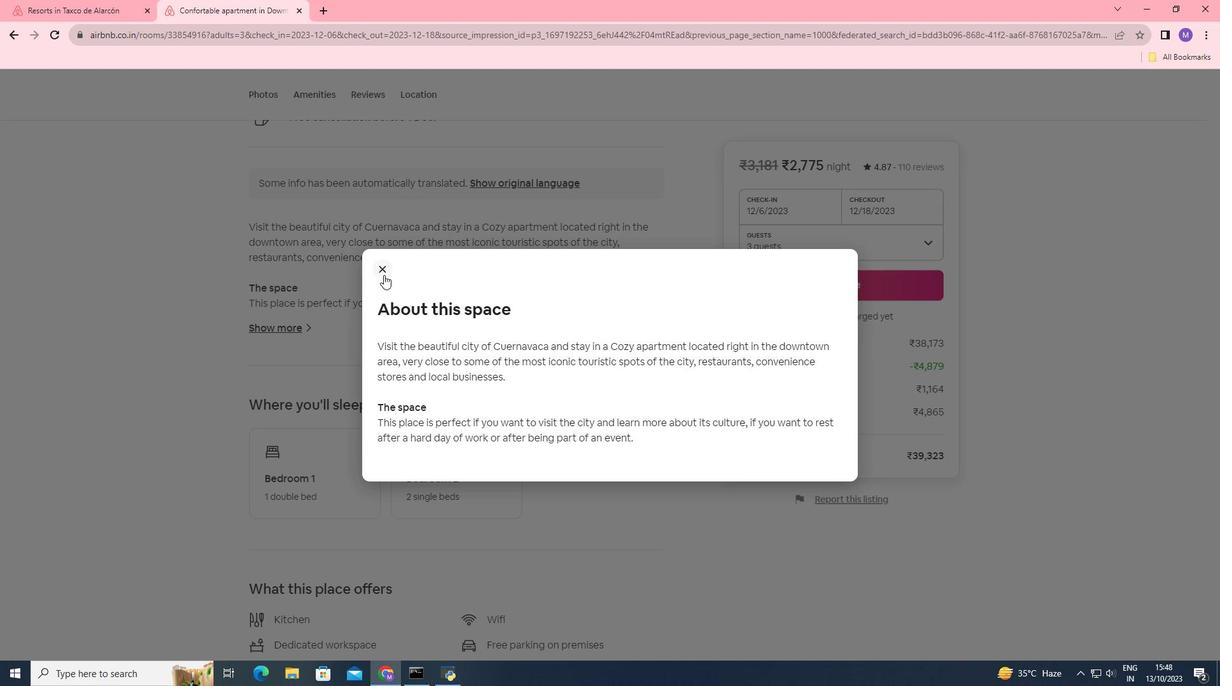
Action: Mouse pressed left at (383, 275)
Screenshot: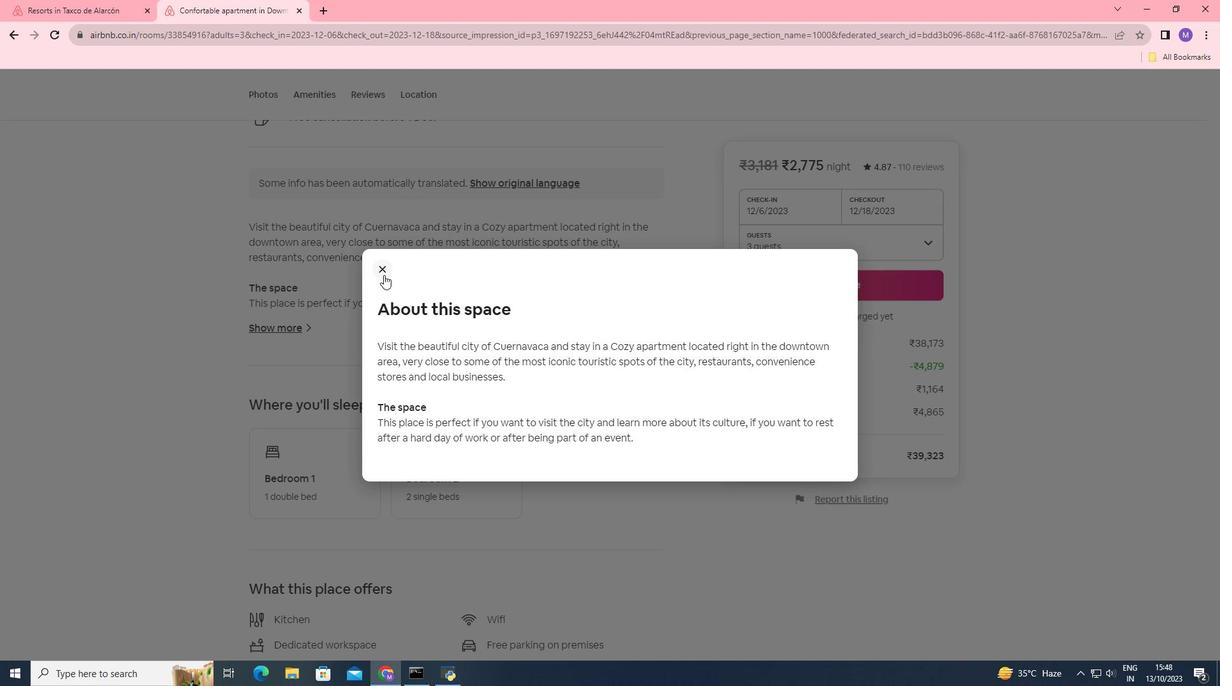 
Action: Mouse moved to (474, 439)
Screenshot: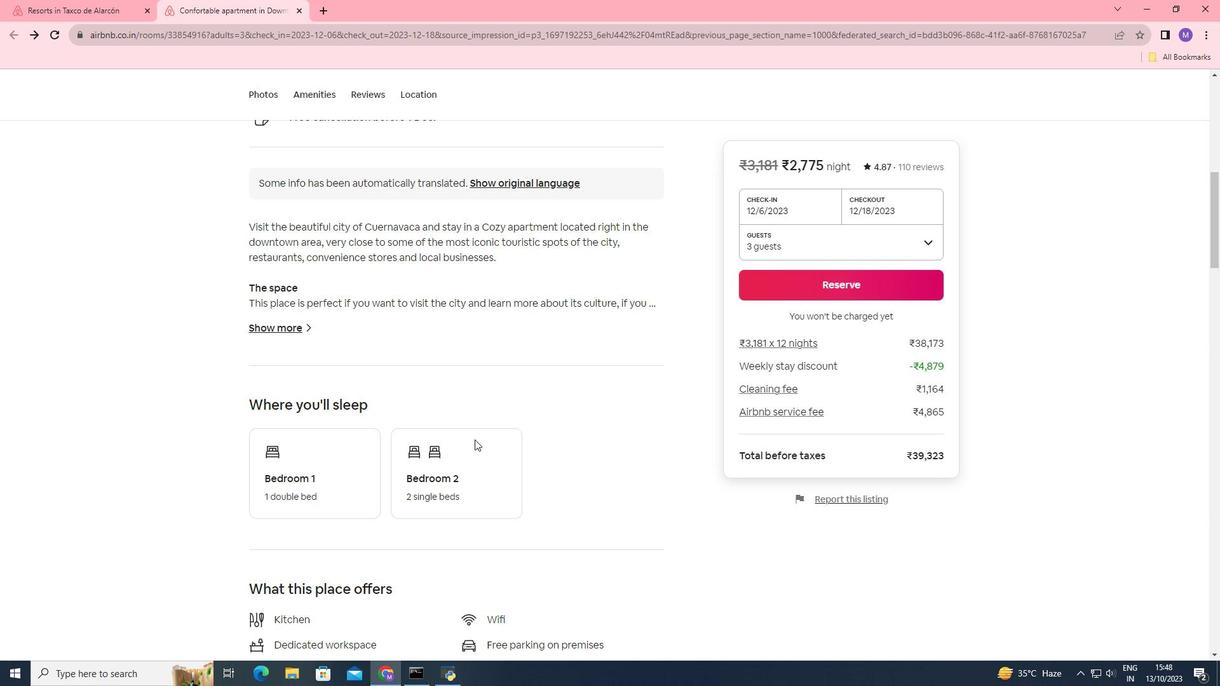 
Action: Mouse scrolled (474, 439) with delta (0, 0)
Screenshot: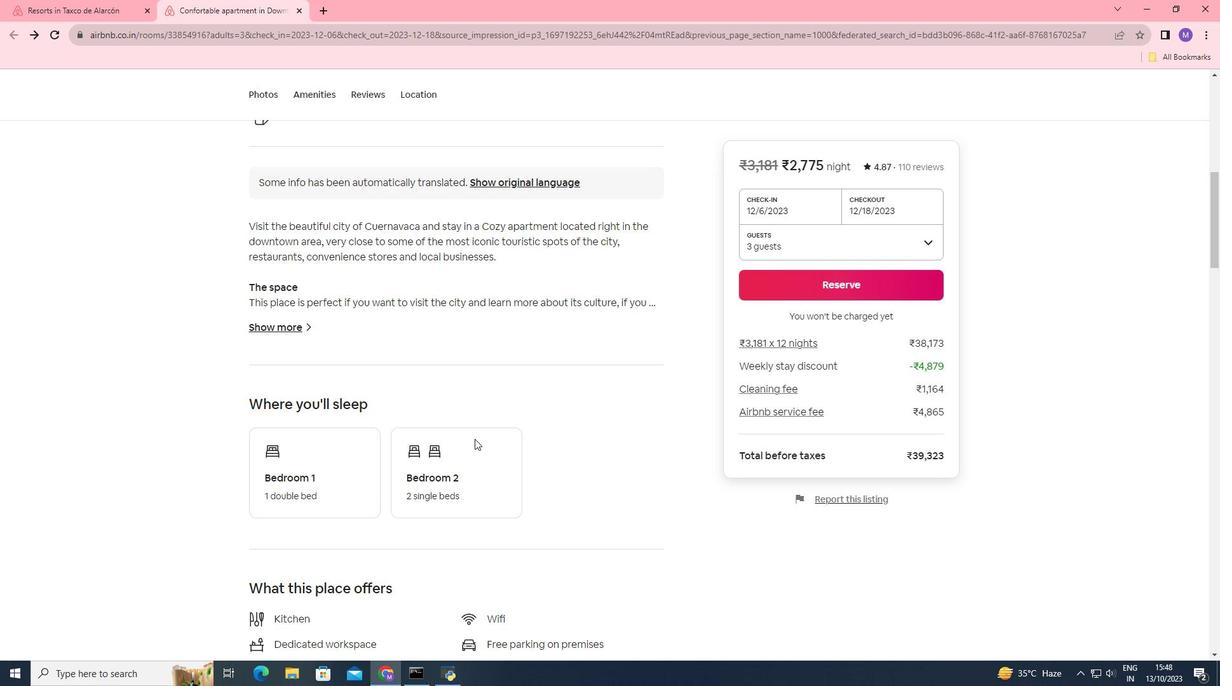
Action: Mouse moved to (474, 439)
Screenshot: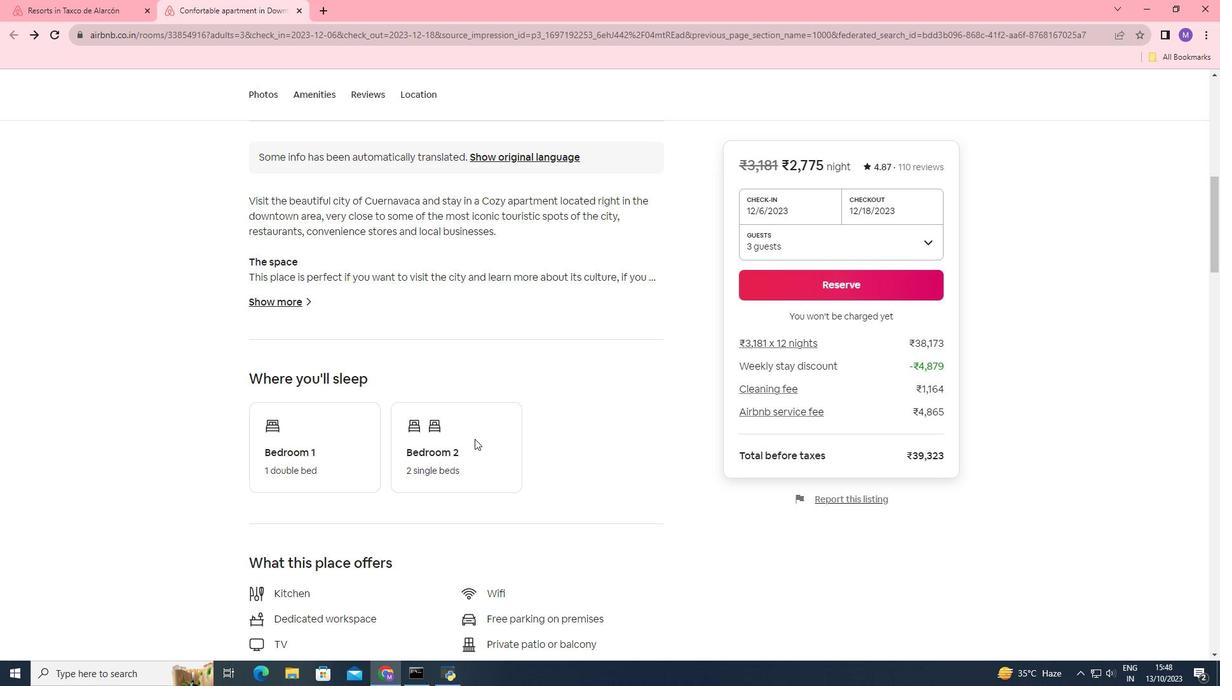 
Action: Mouse scrolled (474, 438) with delta (0, 0)
Screenshot: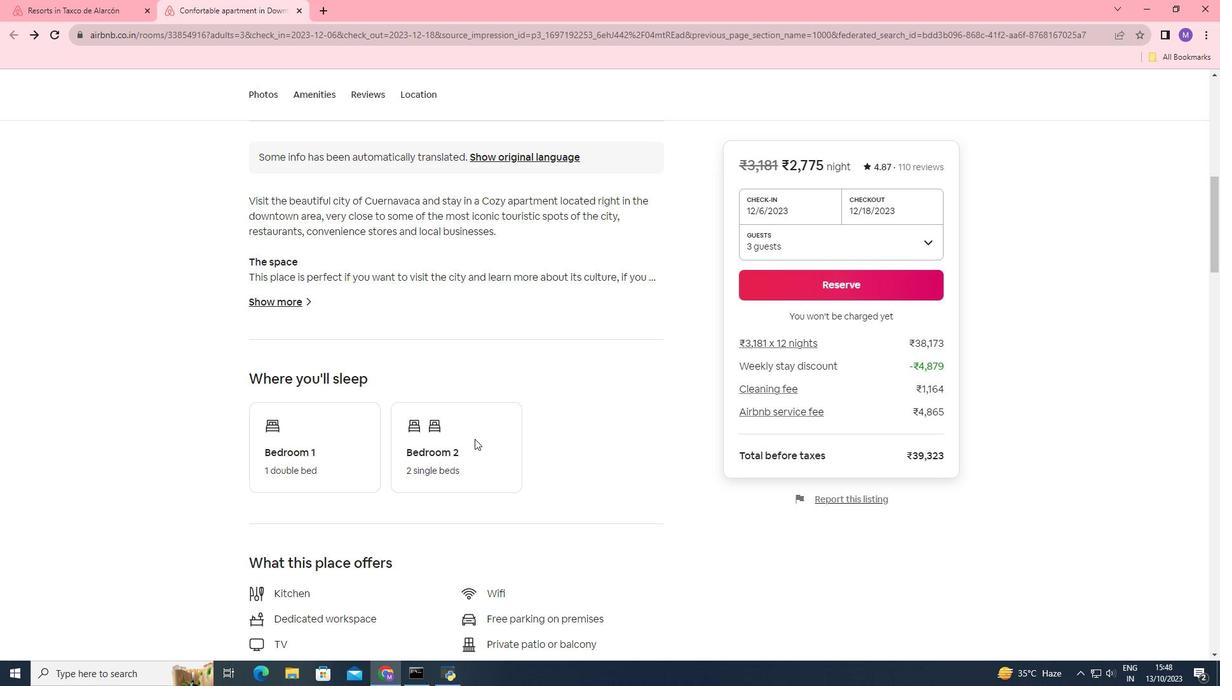 
Action: Mouse scrolled (474, 438) with delta (0, 0)
Screenshot: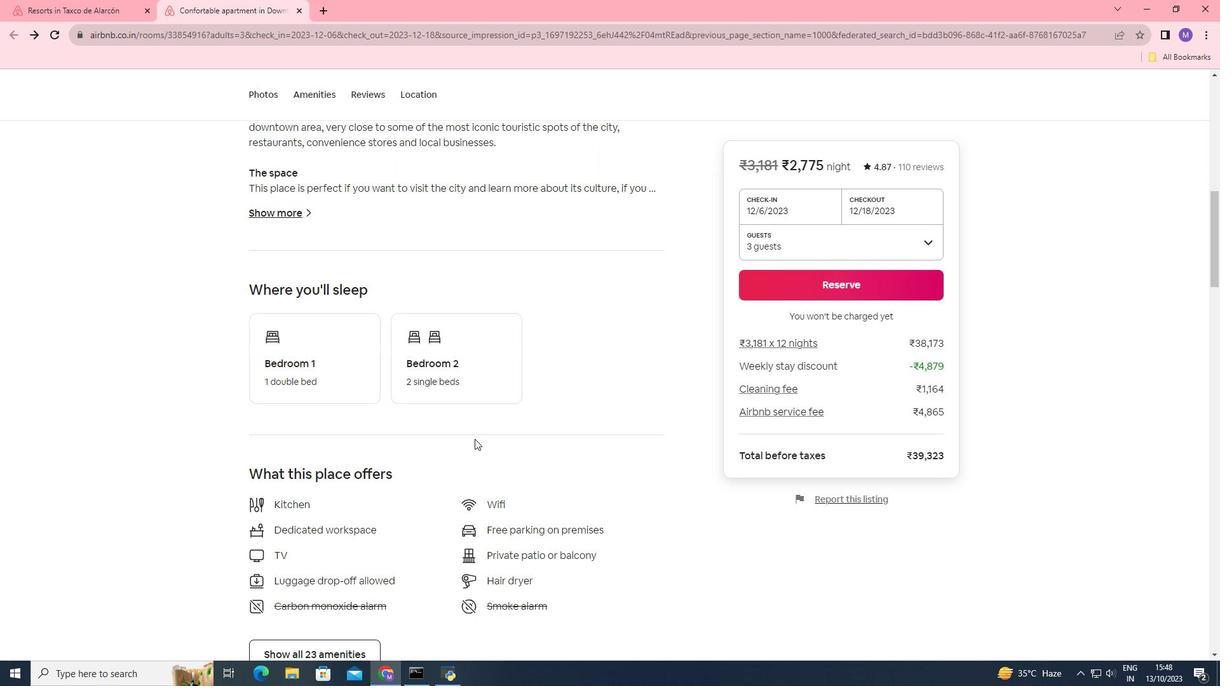
Action: Mouse scrolled (474, 438) with delta (0, 0)
Screenshot: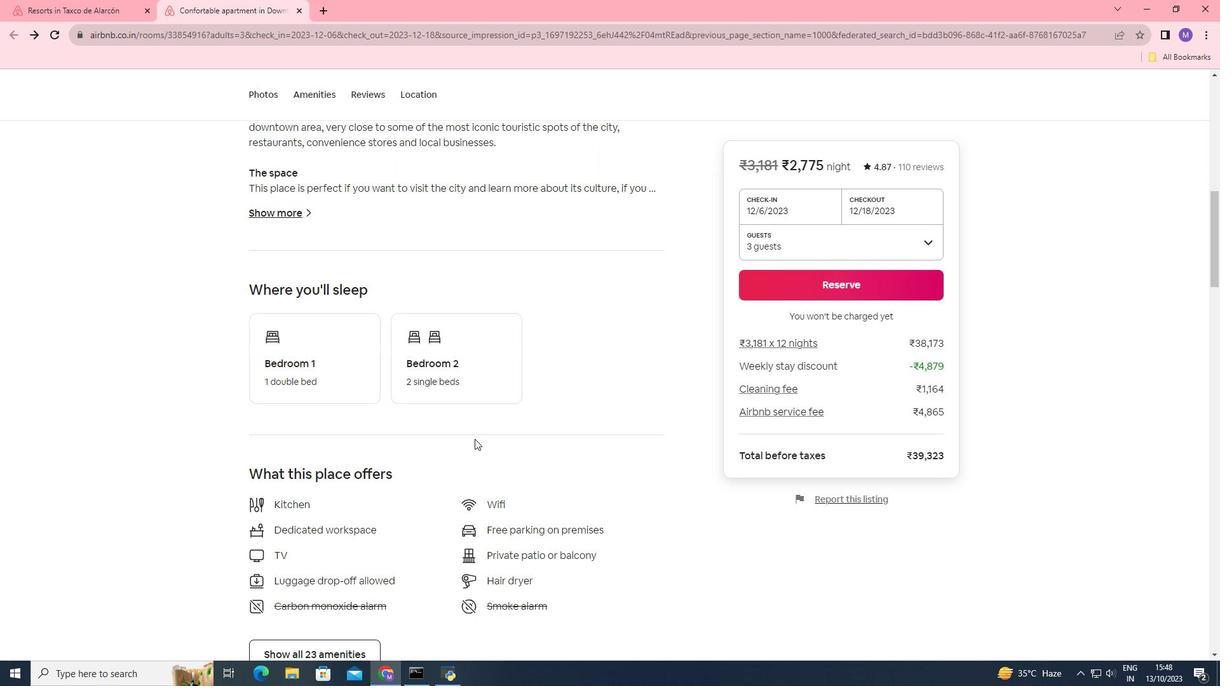 
Action: Mouse scrolled (474, 438) with delta (0, 0)
Screenshot: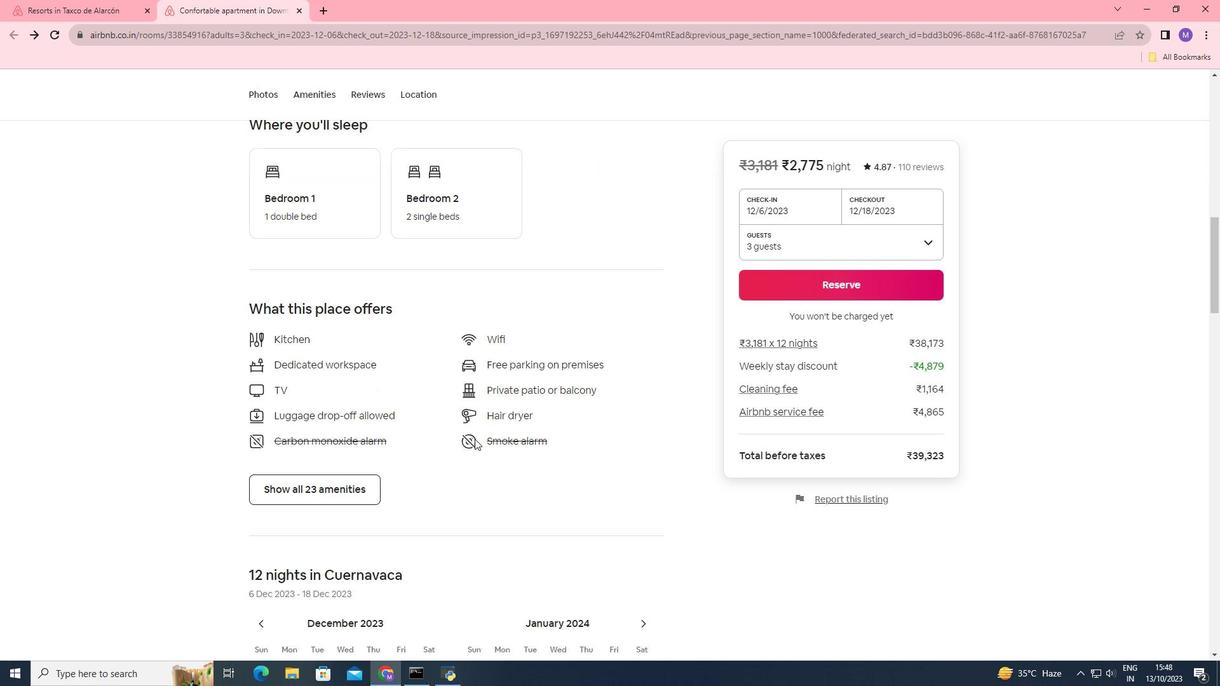 
Action: Mouse scrolled (474, 438) with delta (0, 0)
Screenshot: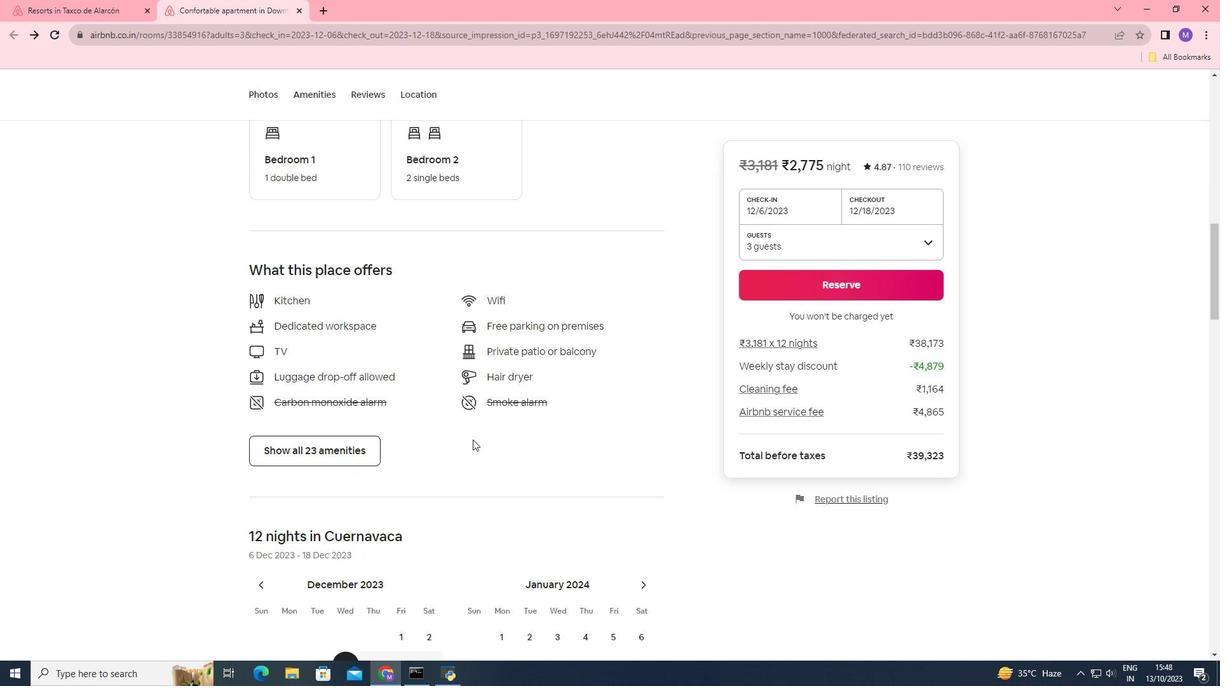 
Action: Mouse moved to (373, 401)
Screenshot: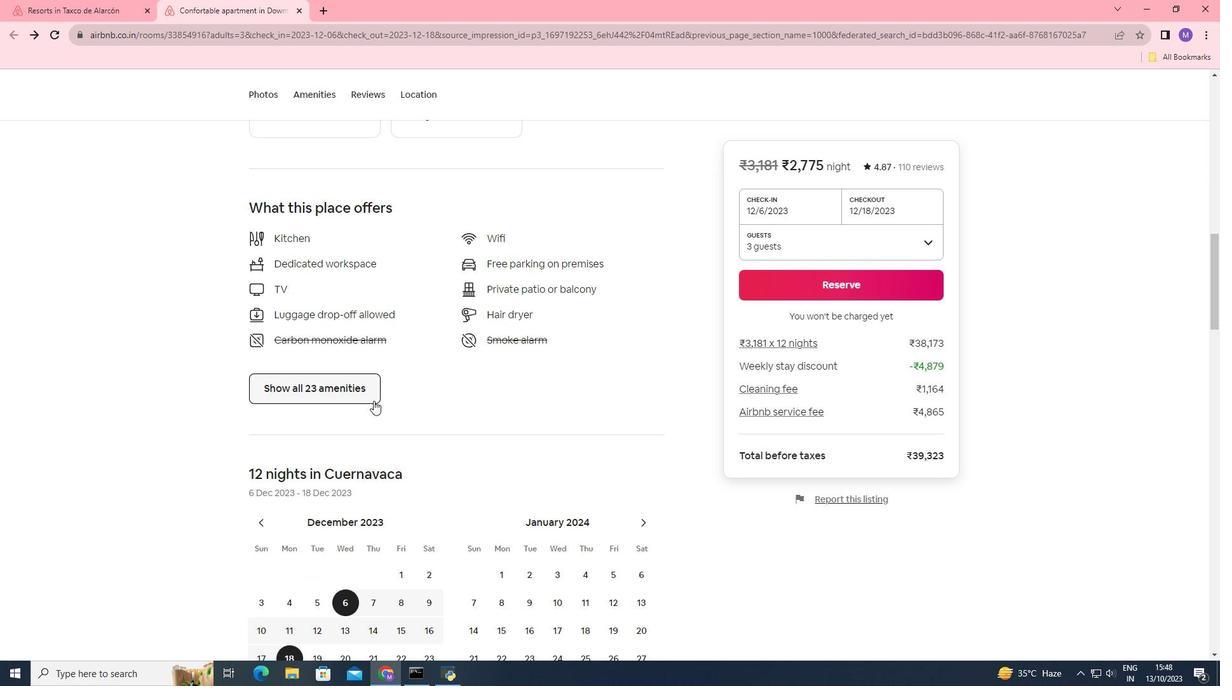 
Action: Mouse pressed left at (373, 401)
Screenshot: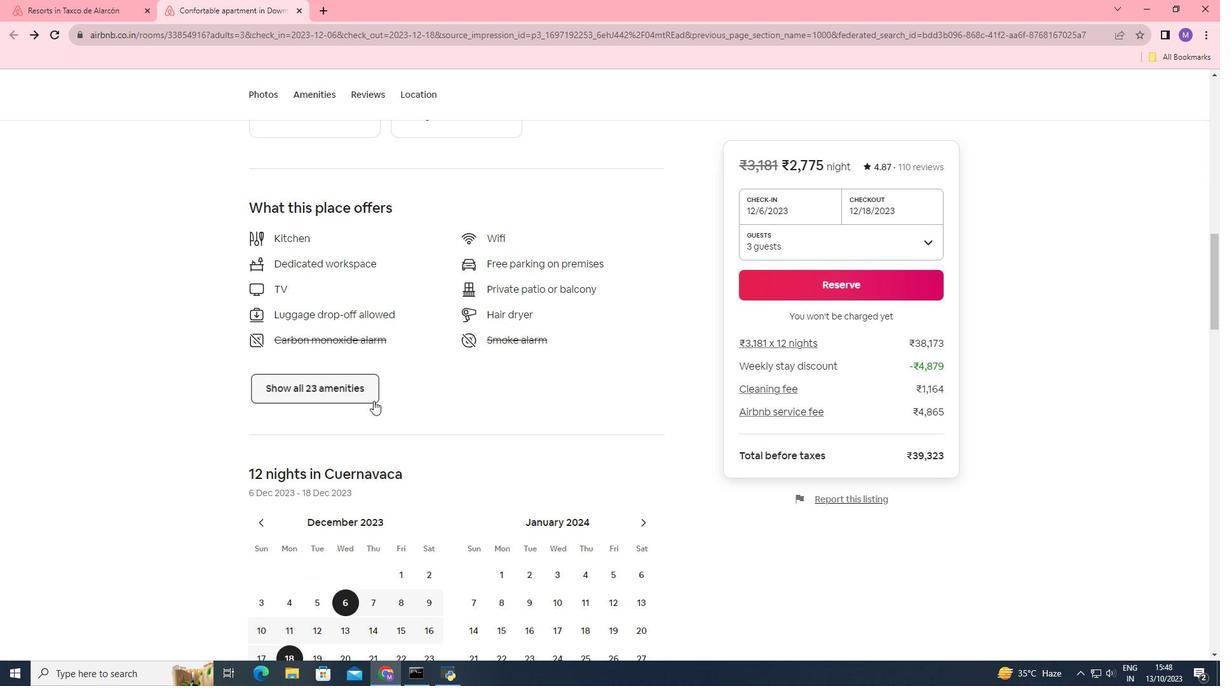 
Action: Mouse moved to (621, 420)
Screenshot: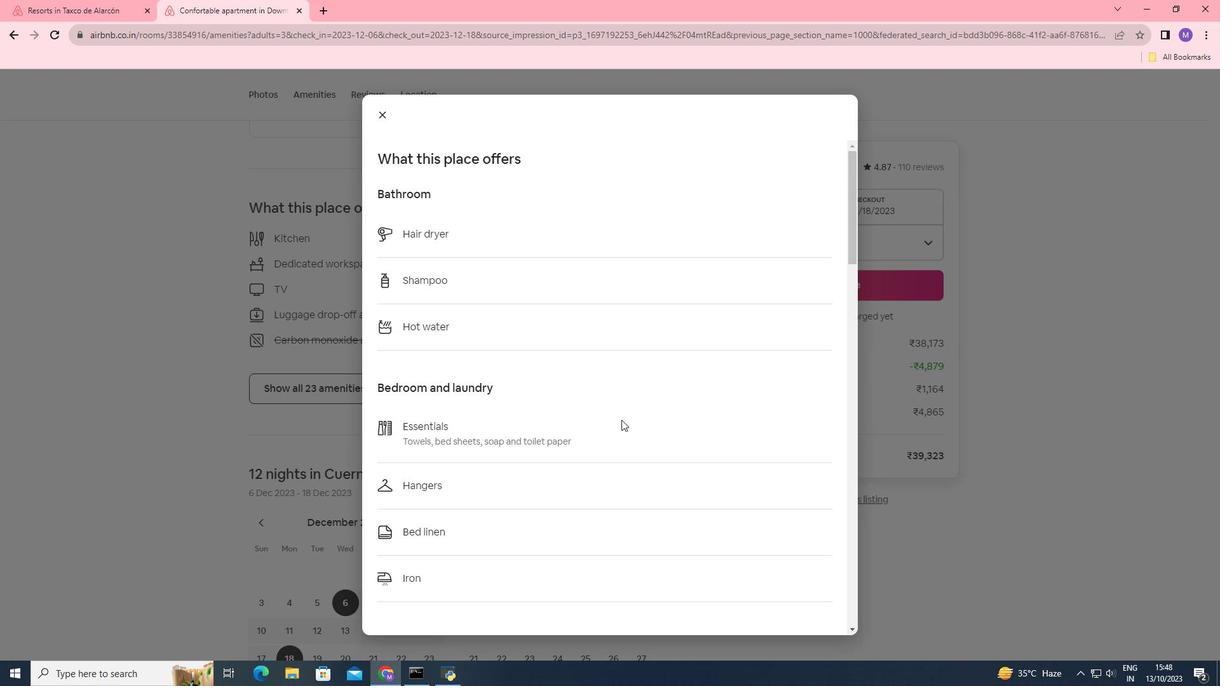 
Action: Mouse scrolled (621, 419) with delta (0, 0)
Screenshot: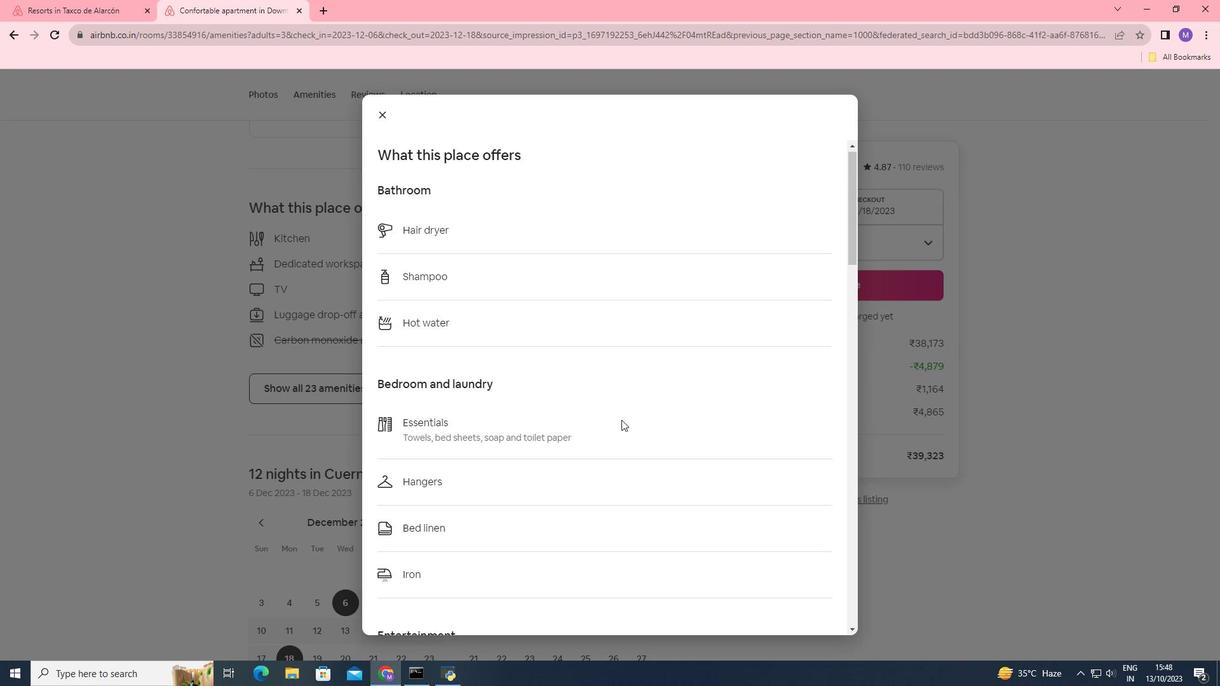 
Action: Mouse scrolled (621, 419) with delta (0, 0)
Screenshot: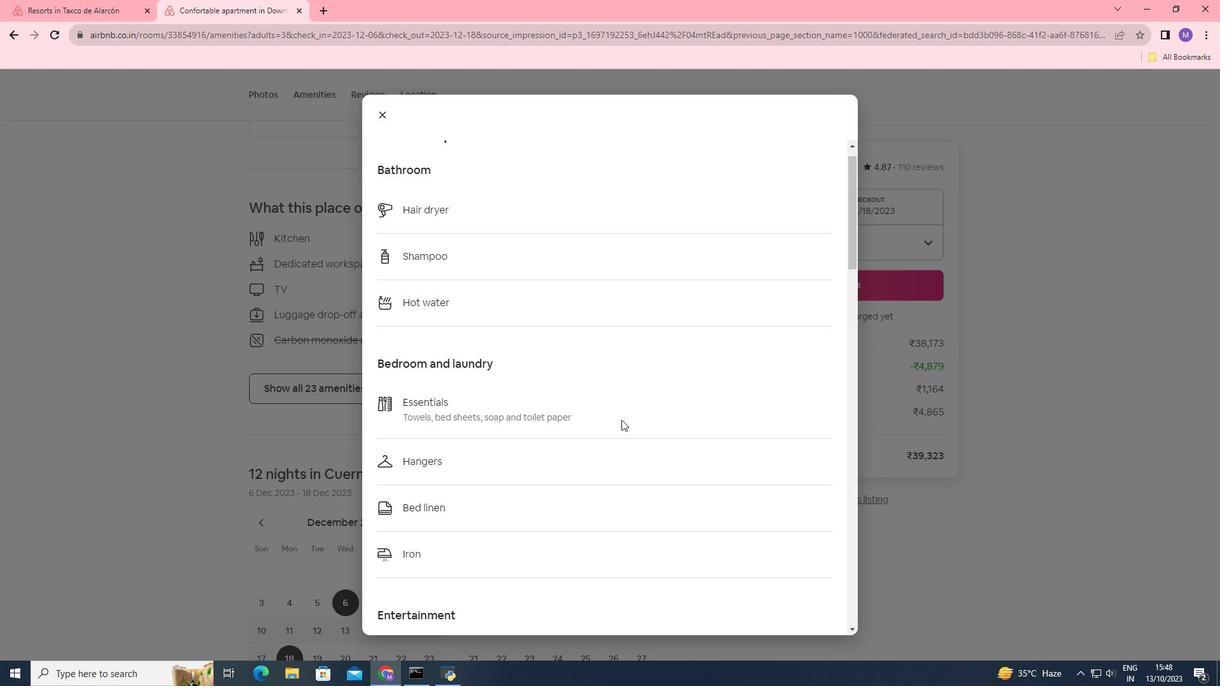 
Action: Mouse scrolled (621, 419) with delta (0, 0)
Screenshot: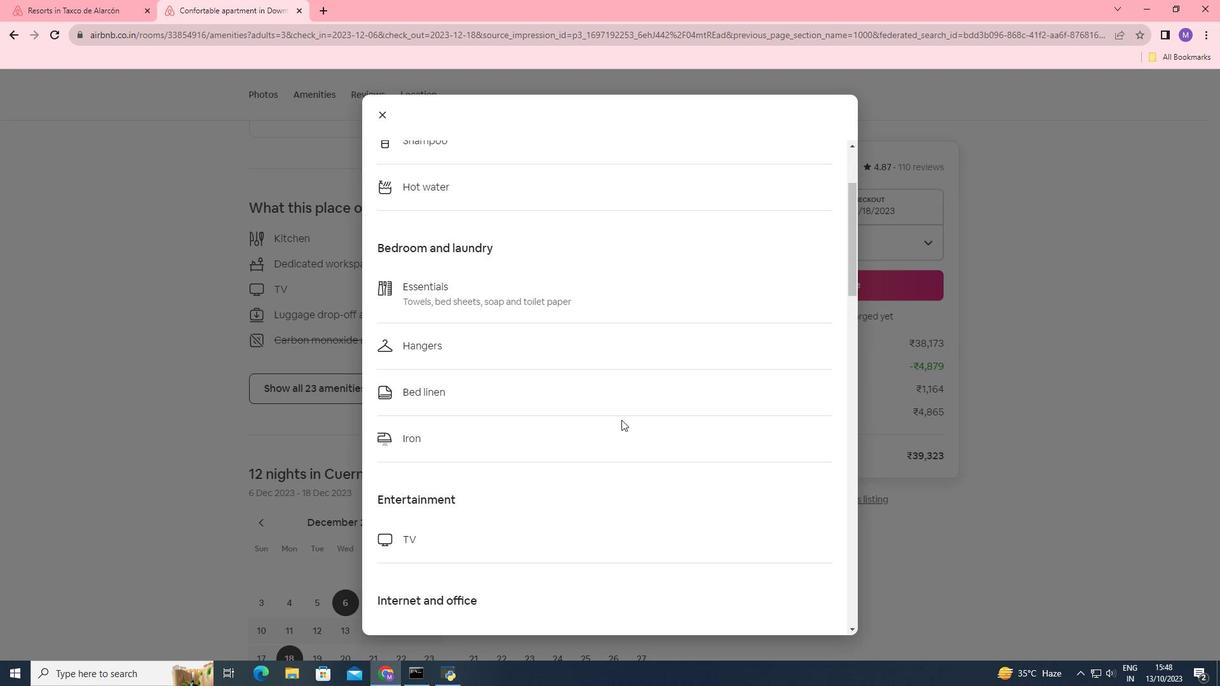
Action: Mouse scrolled (621, 419) with delta (0, 0)
Screenshot: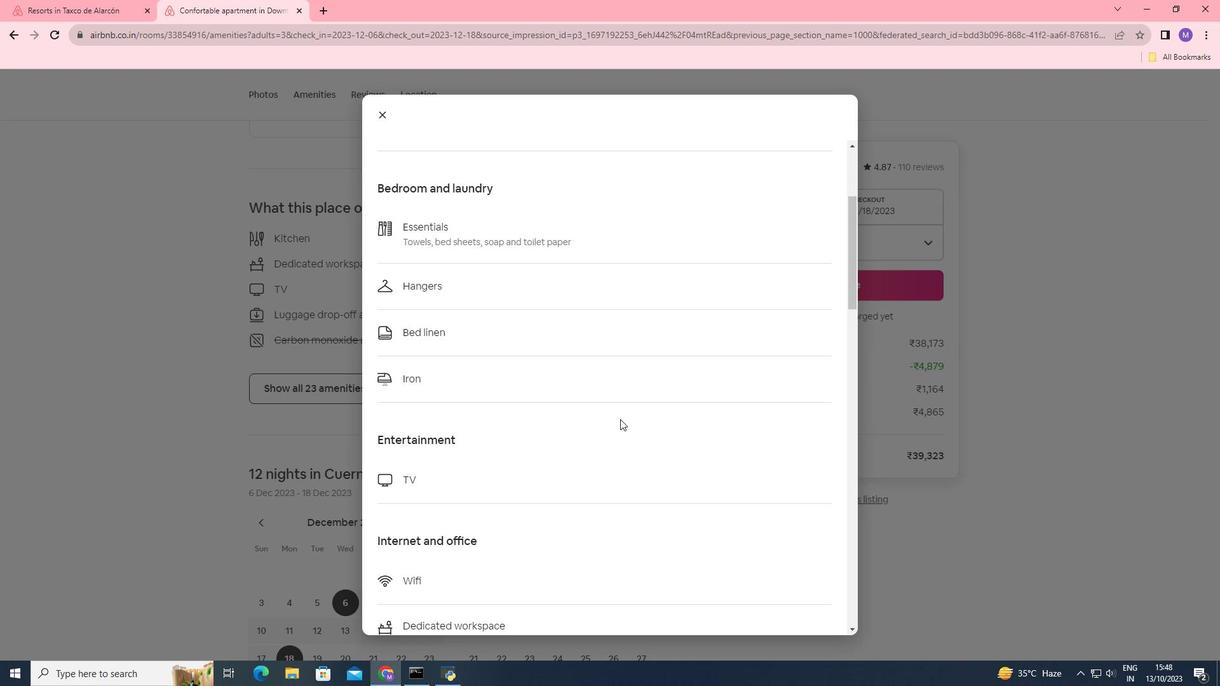 
Action: Mouse moved to (619, 419)
Screenshot: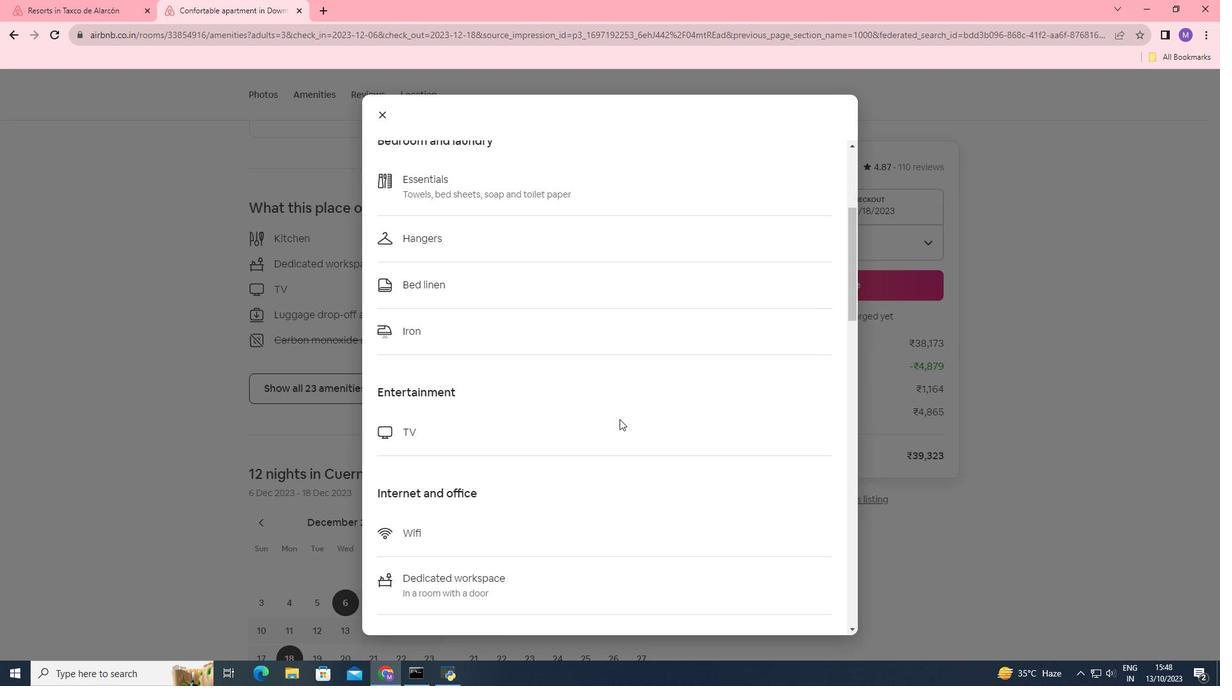 
Action: Mouse scrolled (619, 418) with delta (0, 0)
Screenshot: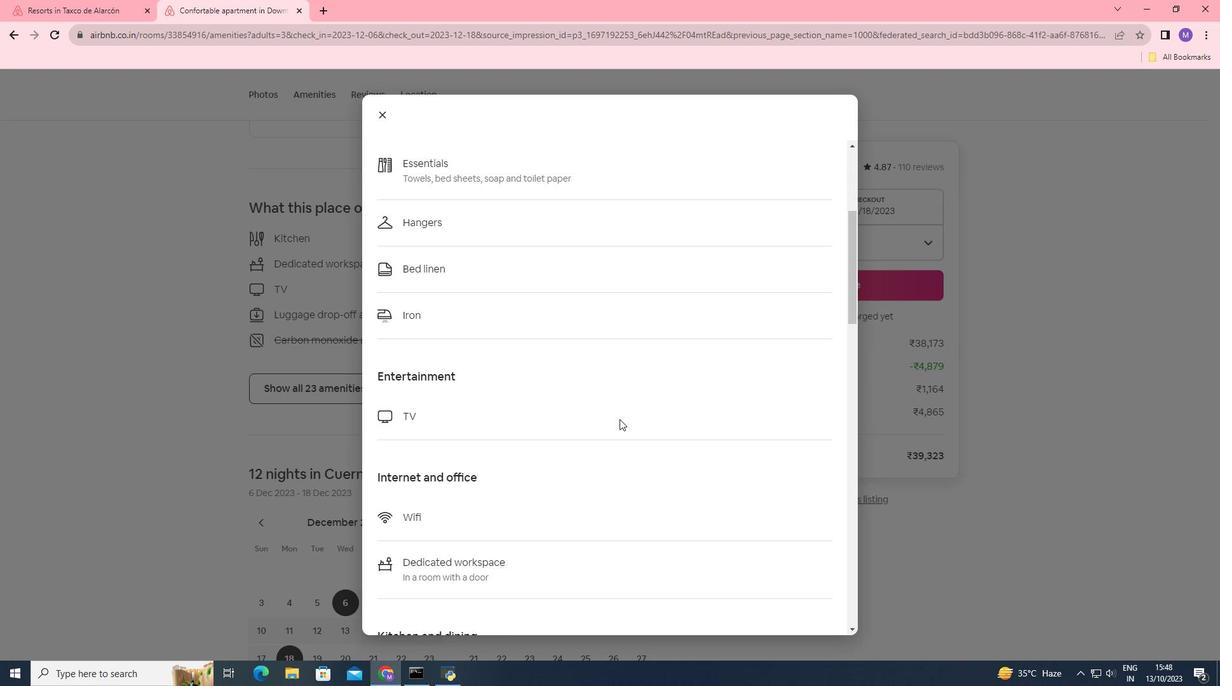 
Action: Mouse scrolled (619, 418) with delta (0, 0)
Screenshot: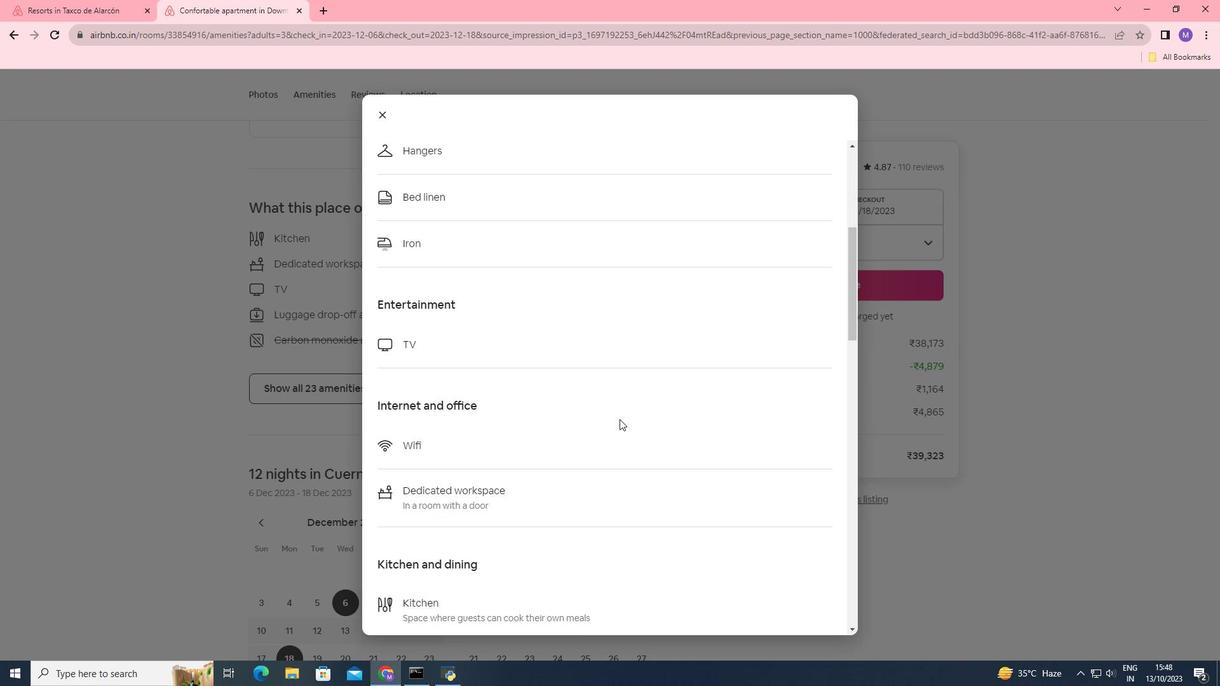 
Action: Mouse scrolled (619, 418) with delta (0, 0)
Screenshot: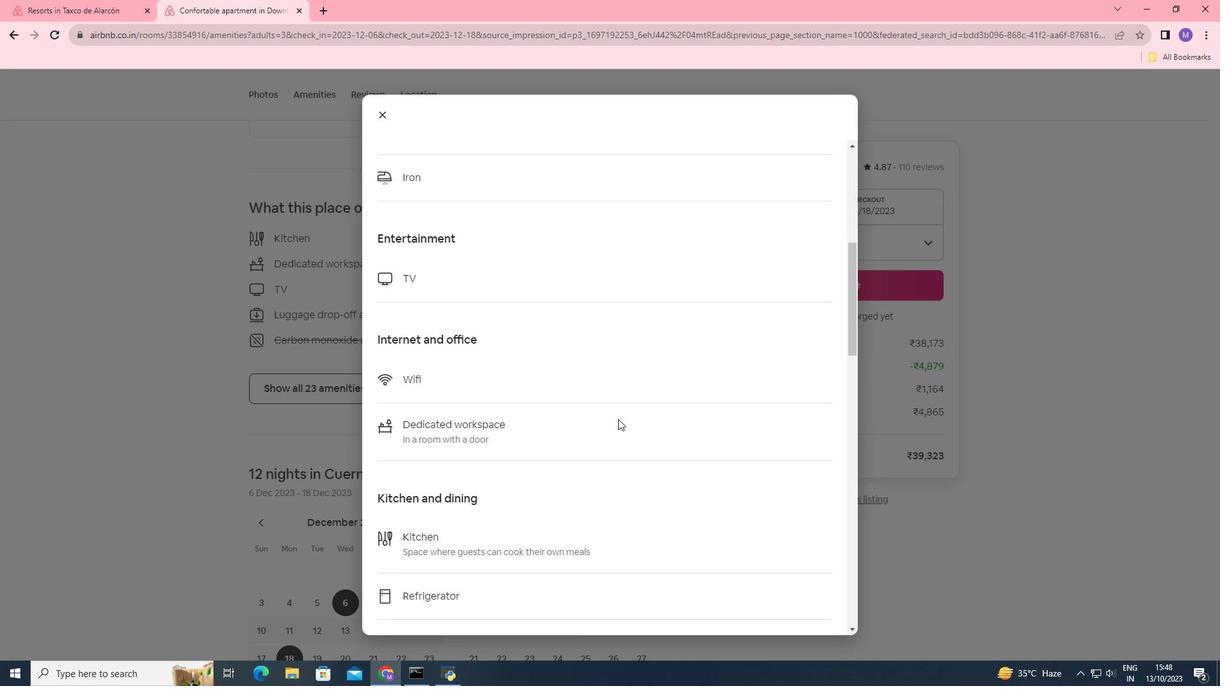 
Action: Mouse scrolled (619, 418) with delta (0, 0)
Screenshot: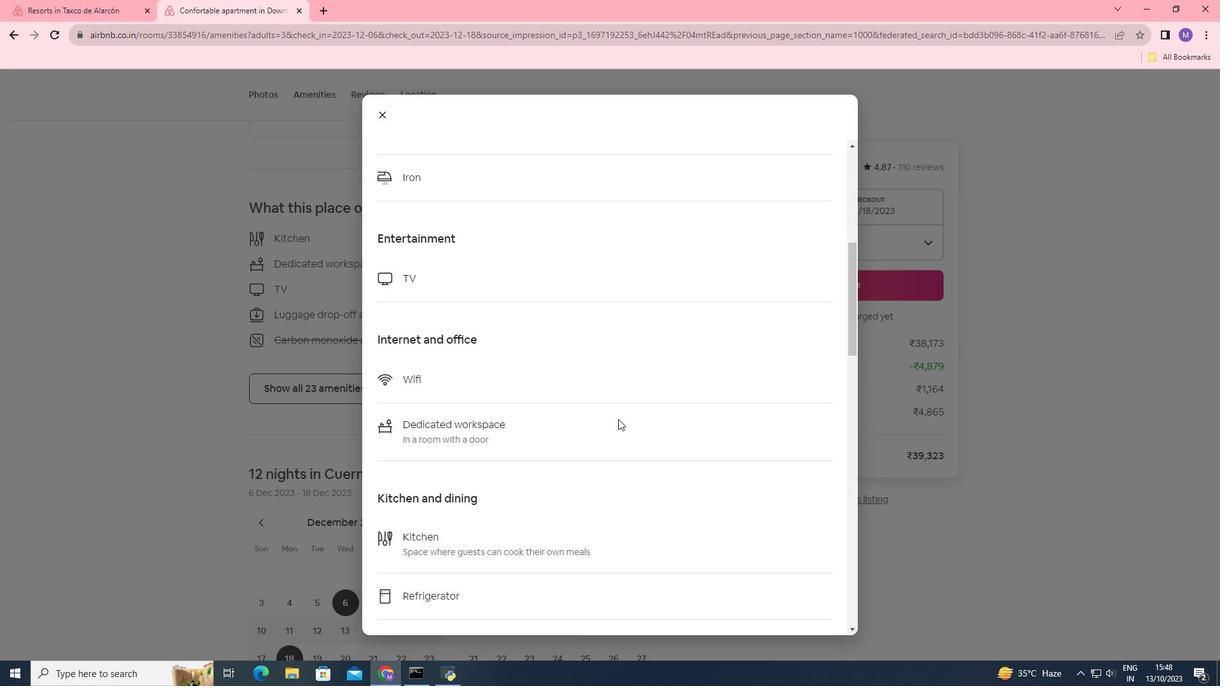 
Action: Mouse moved to (618, 419)
Screenshot: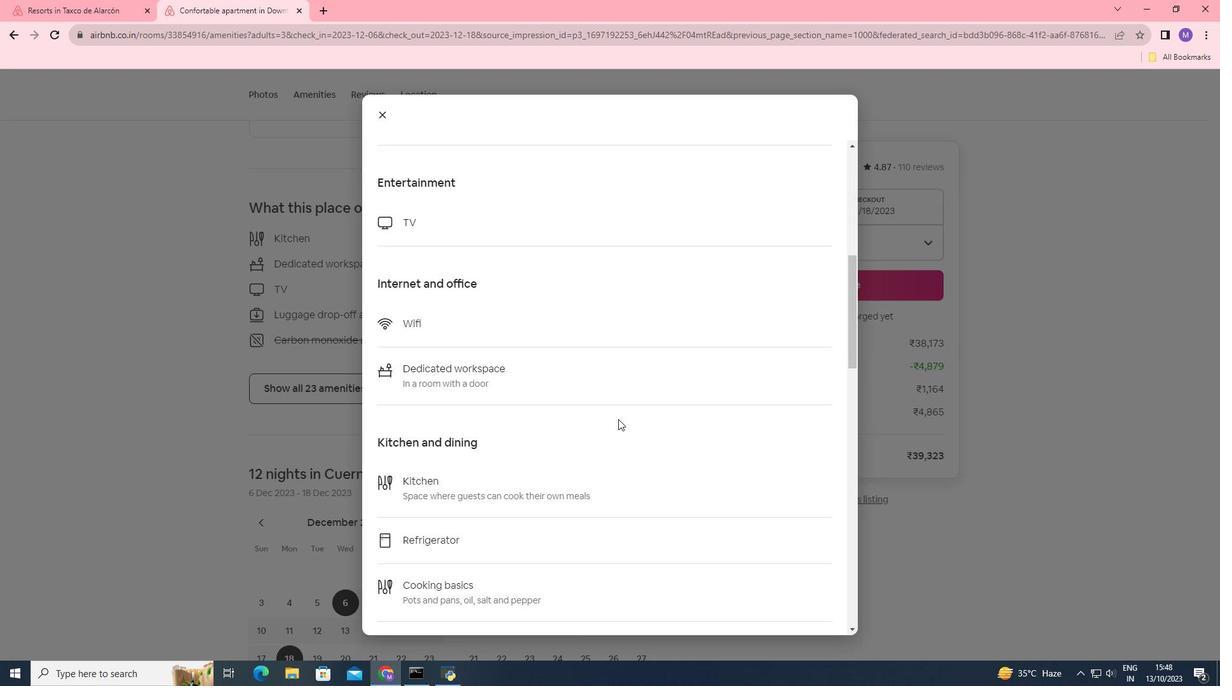 
Action: Mouse scrolled (618, 418) with delta (0, 0)
Screenshot: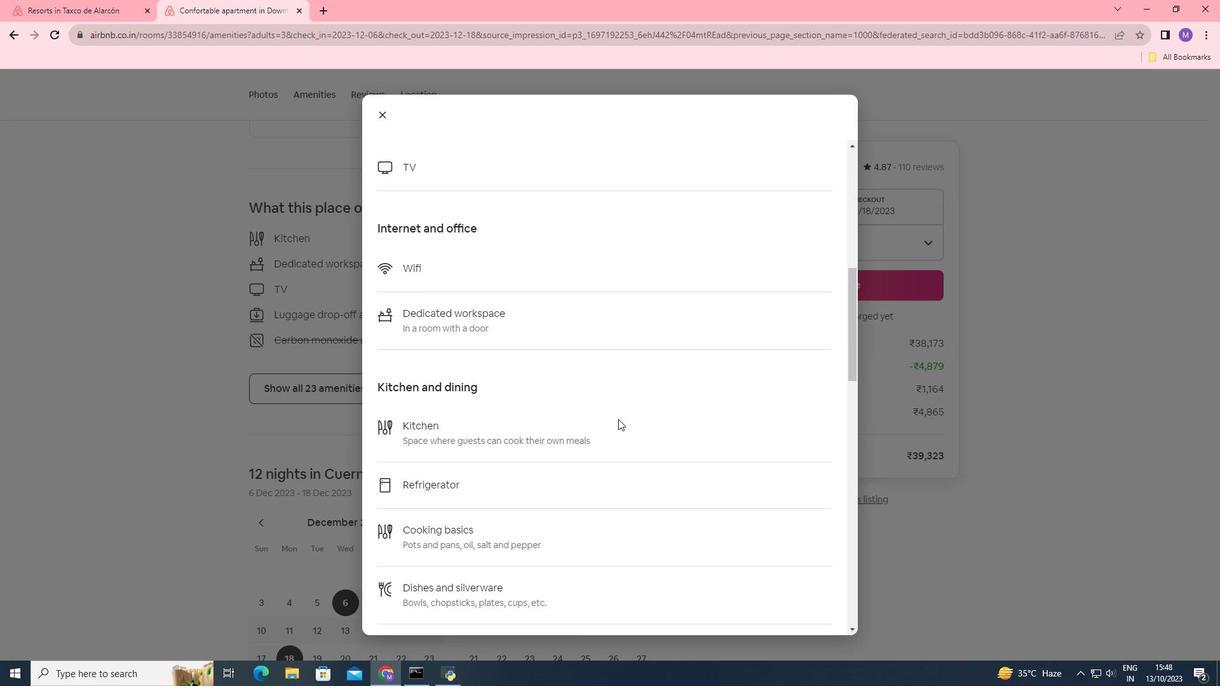 
Action: Mouse scrolled (618, 418) with delta (0, 0)
Screenshot: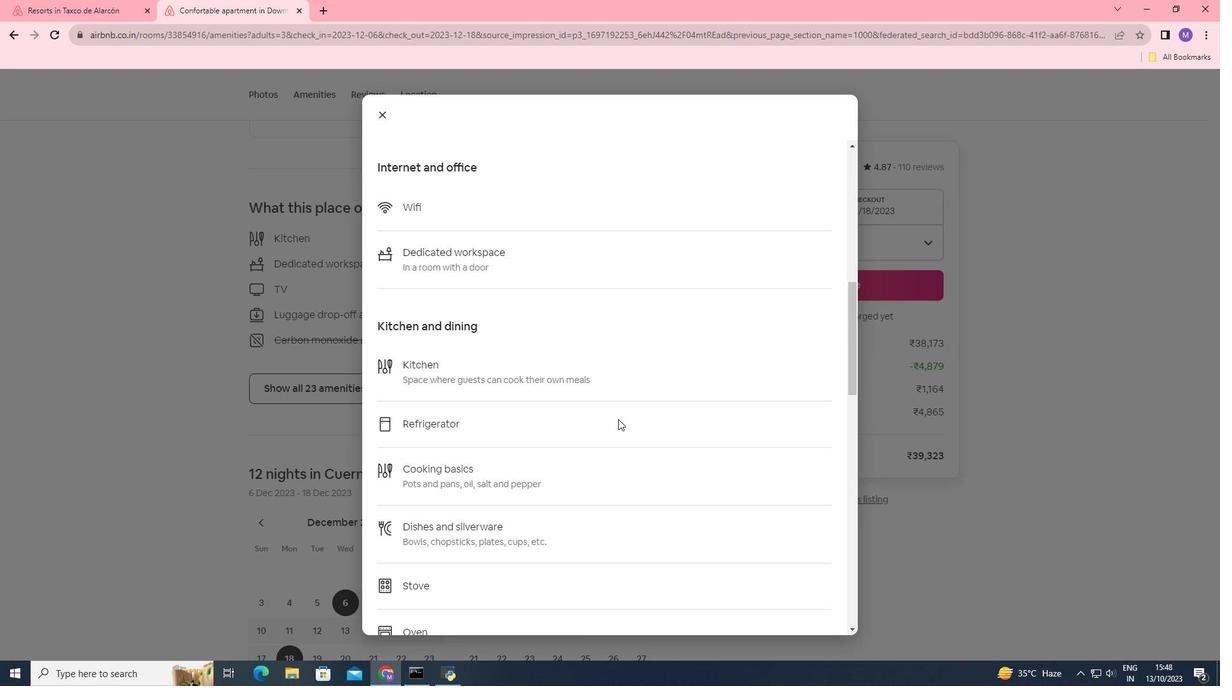 
Action: Mouse scrolled (618, 418) with delta (0, 0)
Screenshot: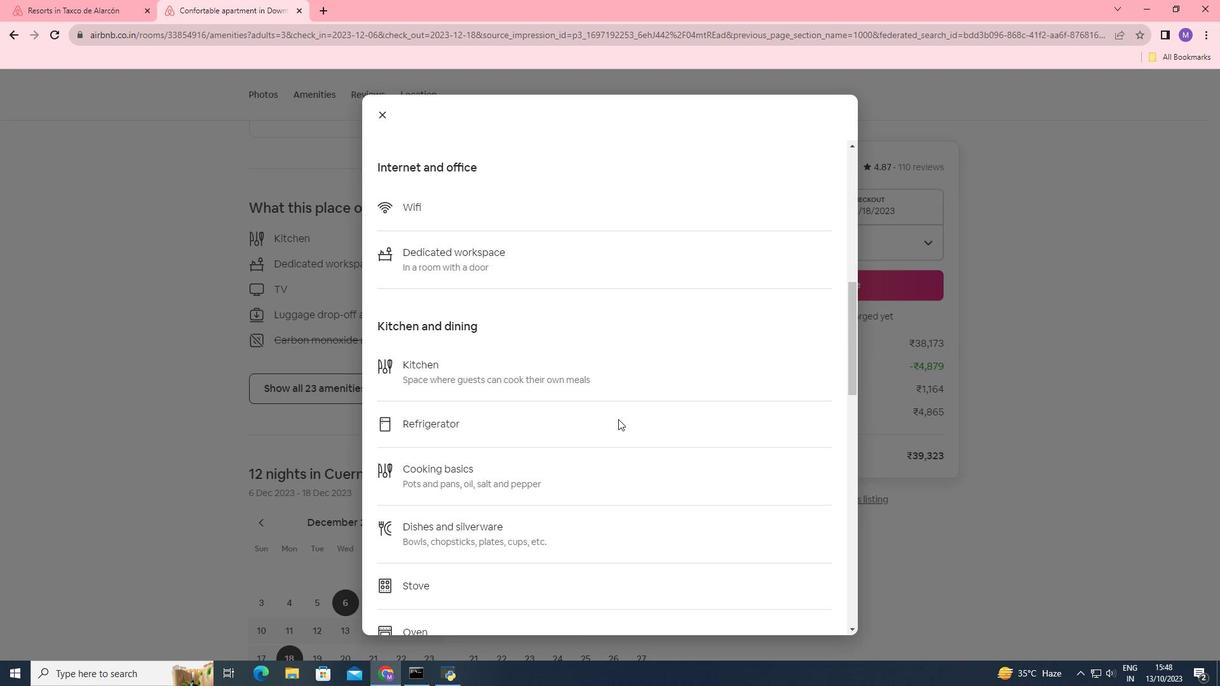 
Action: Mouse scrolled (618, 418) with delta (0, 0)
Screenshot: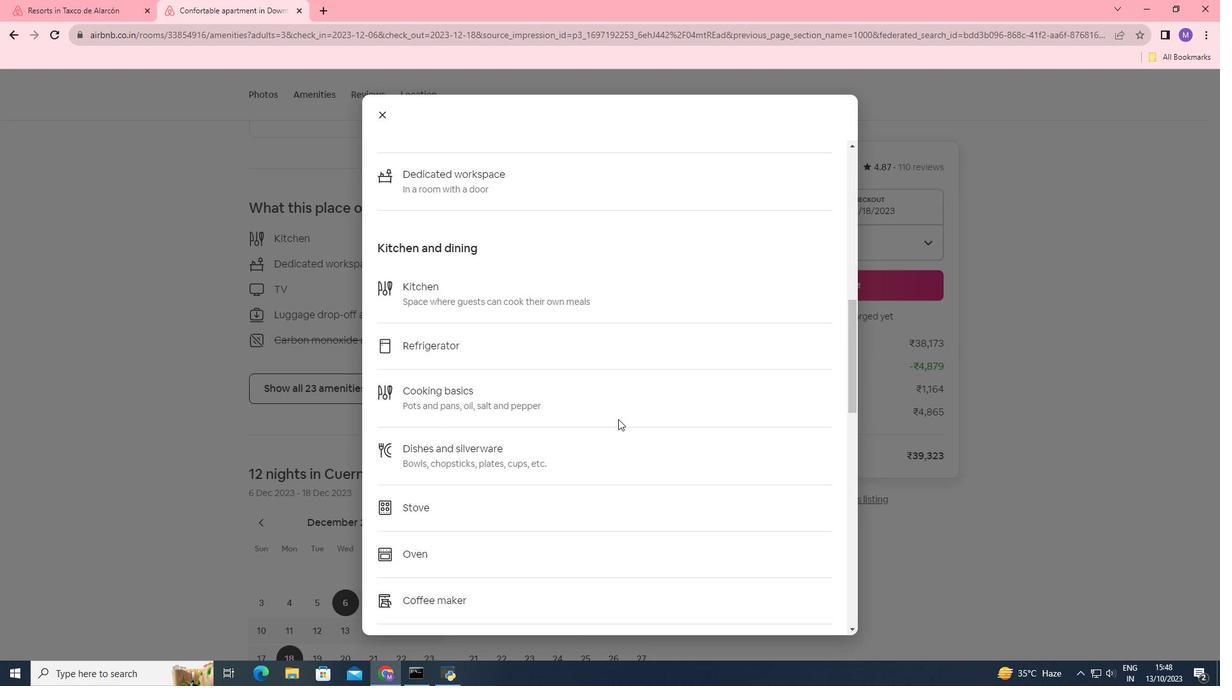 
Action: Mouse scrolled (618, 418) with delta (0, 0)
Screenshot: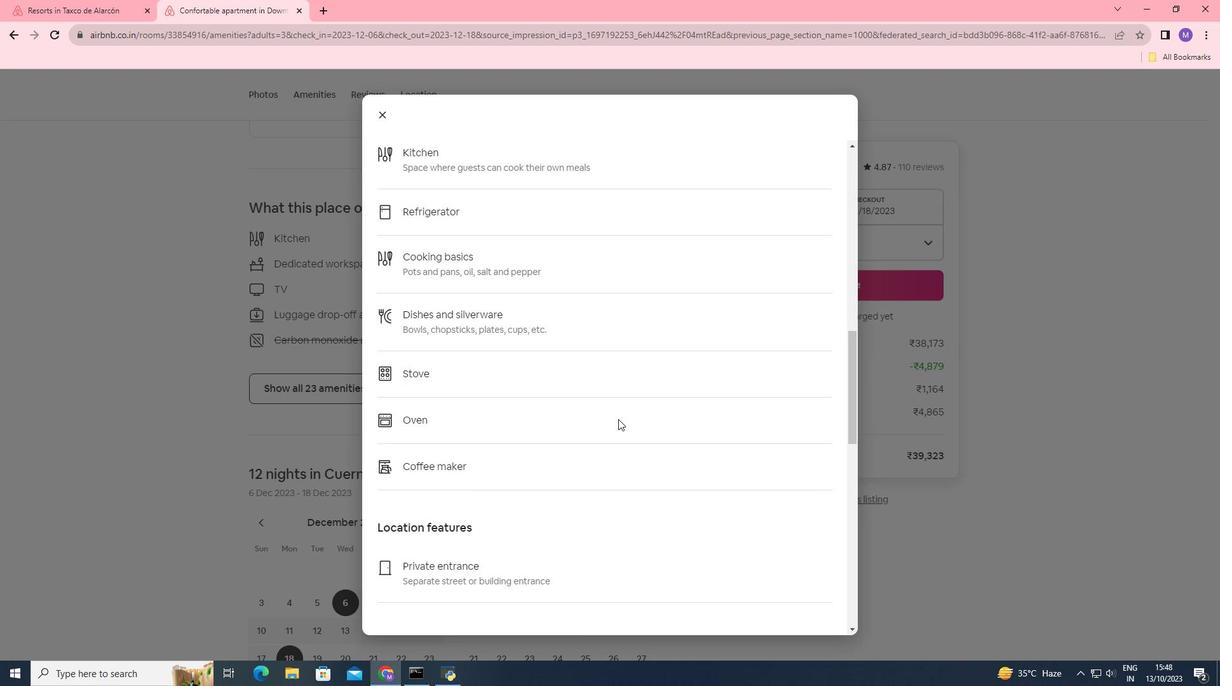 
Action: Mouse scrolled (618, 418) with delta (0, 0)
Screenshot: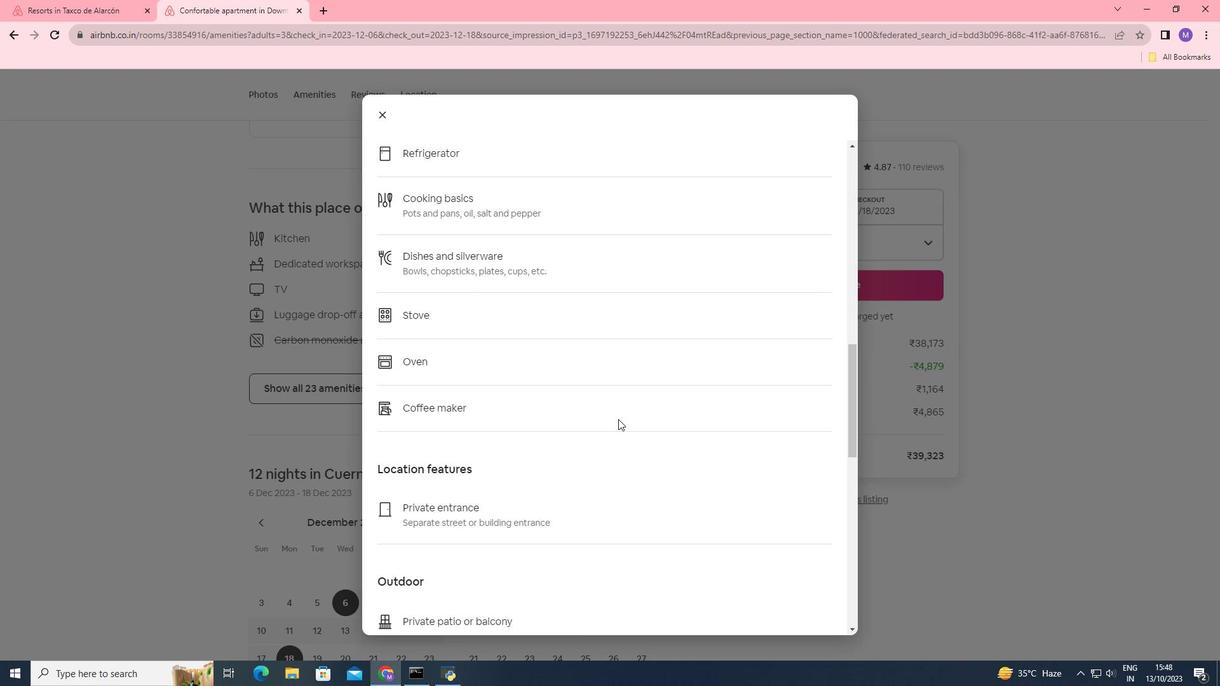 
Action: Mouse scrolled (618, 418) with delta (0, 0)
Screenshot: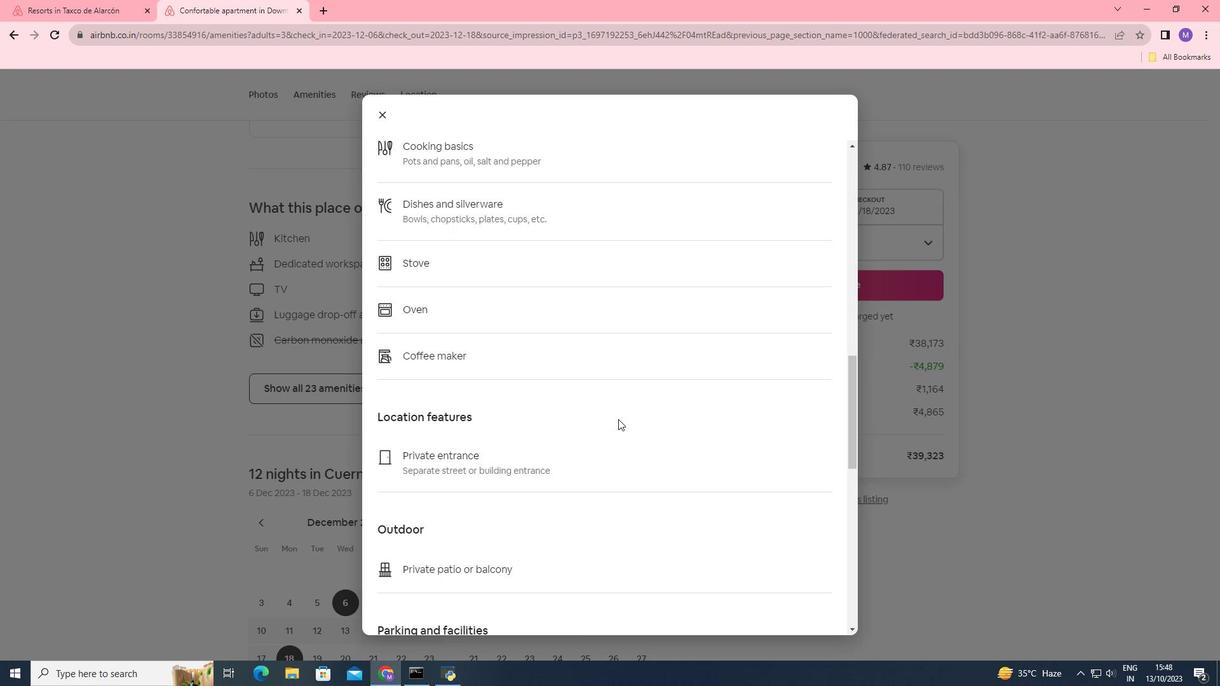 
Action: Mouse scrolled (618, 418) with delta (0, 0)
Screenshot: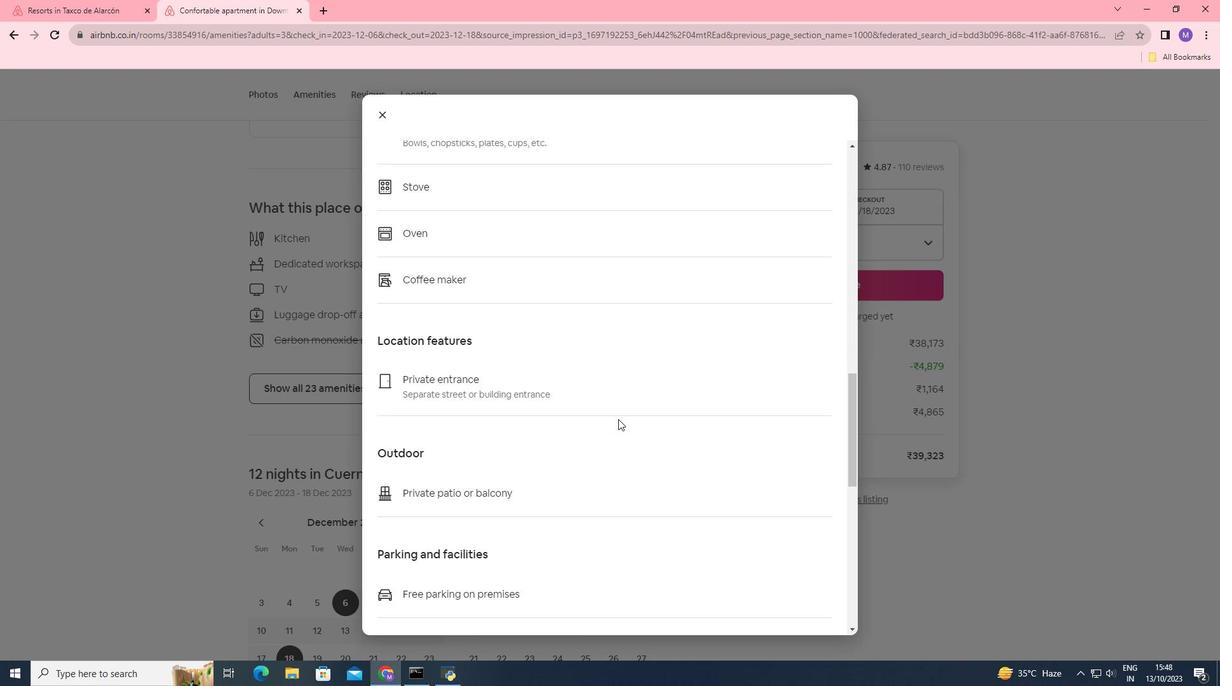 
Action: Mouse scrolled (618, 418) with delta (0, 0)
Screenshot: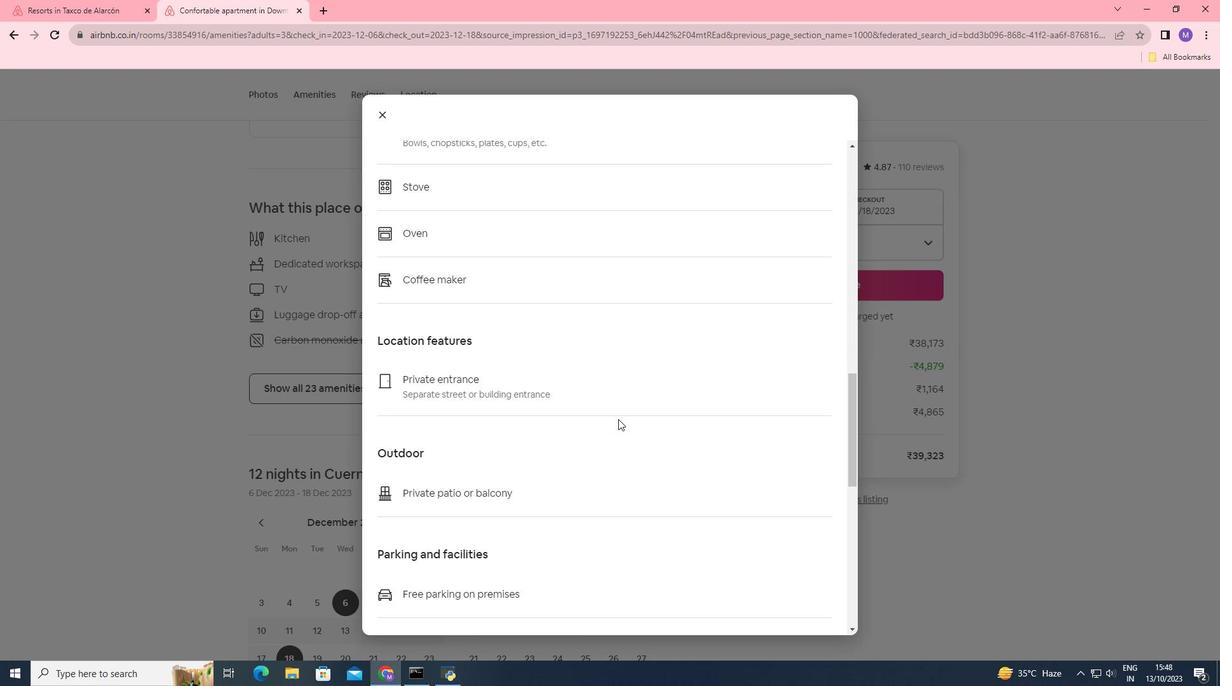 
Action: Mouse scrolled (618, 418) with delta (0, 0)
Screenshot: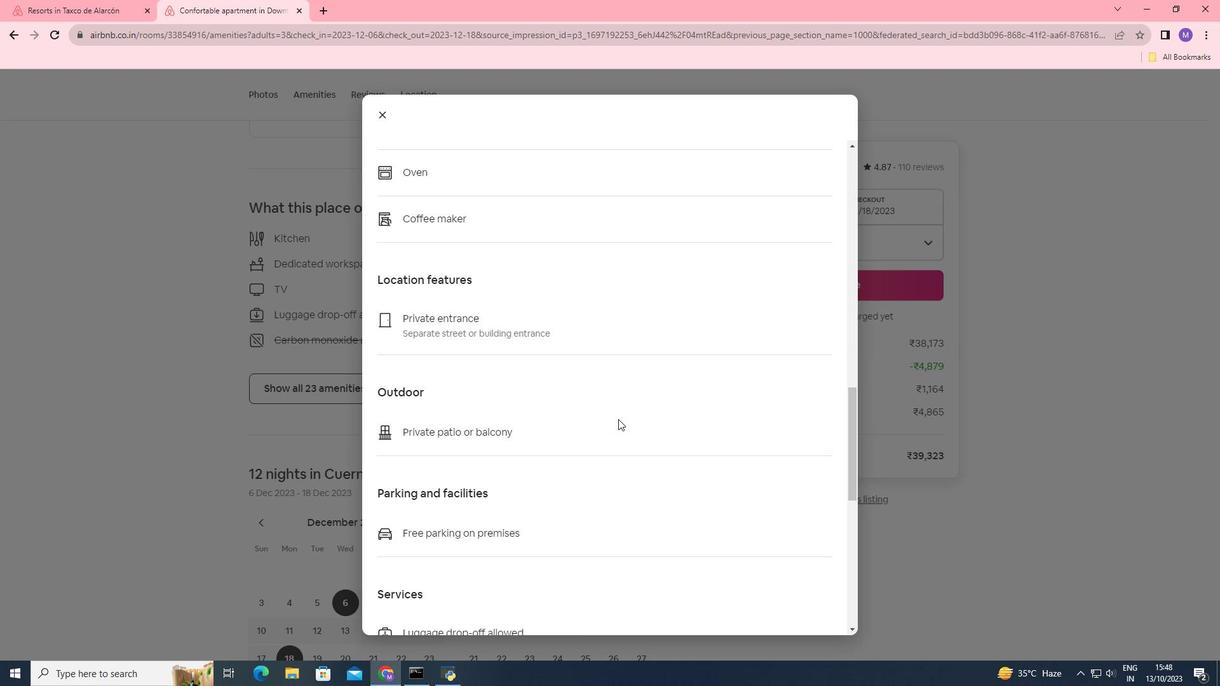 
Action: Mouse scrolled (618, 418) with delta (0, 0)
Screenshot: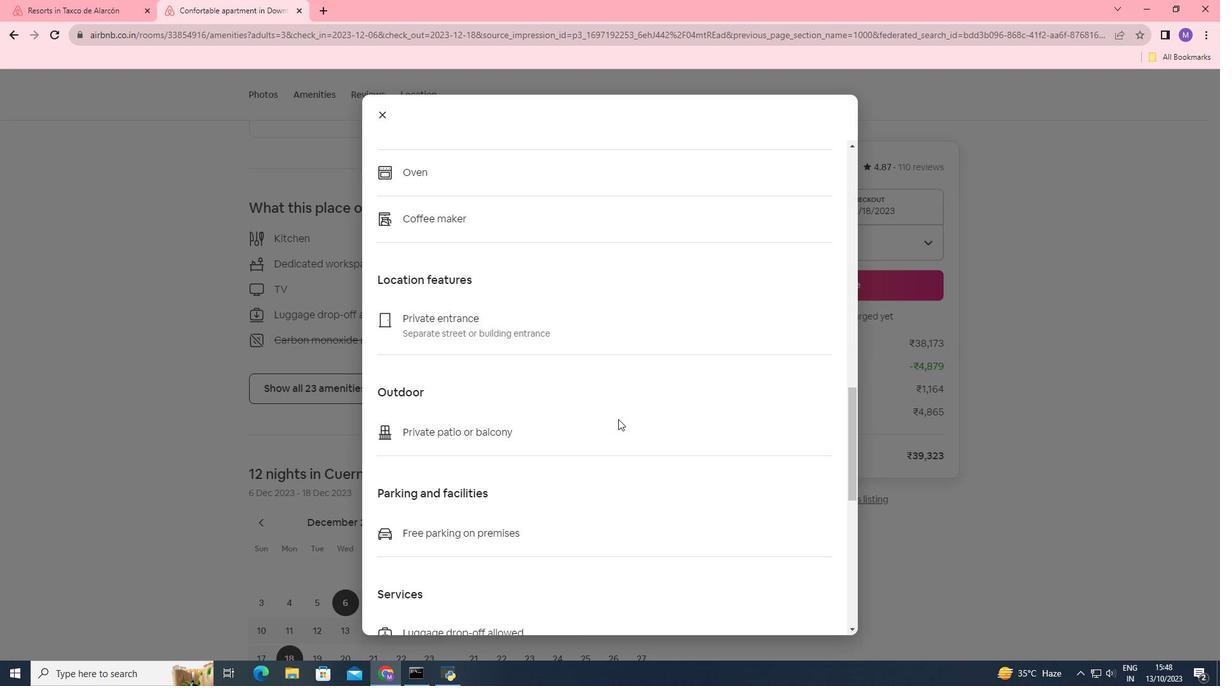 
Action: Mouse scrolled (618, 418) with delta (0, 0)
Screenshot: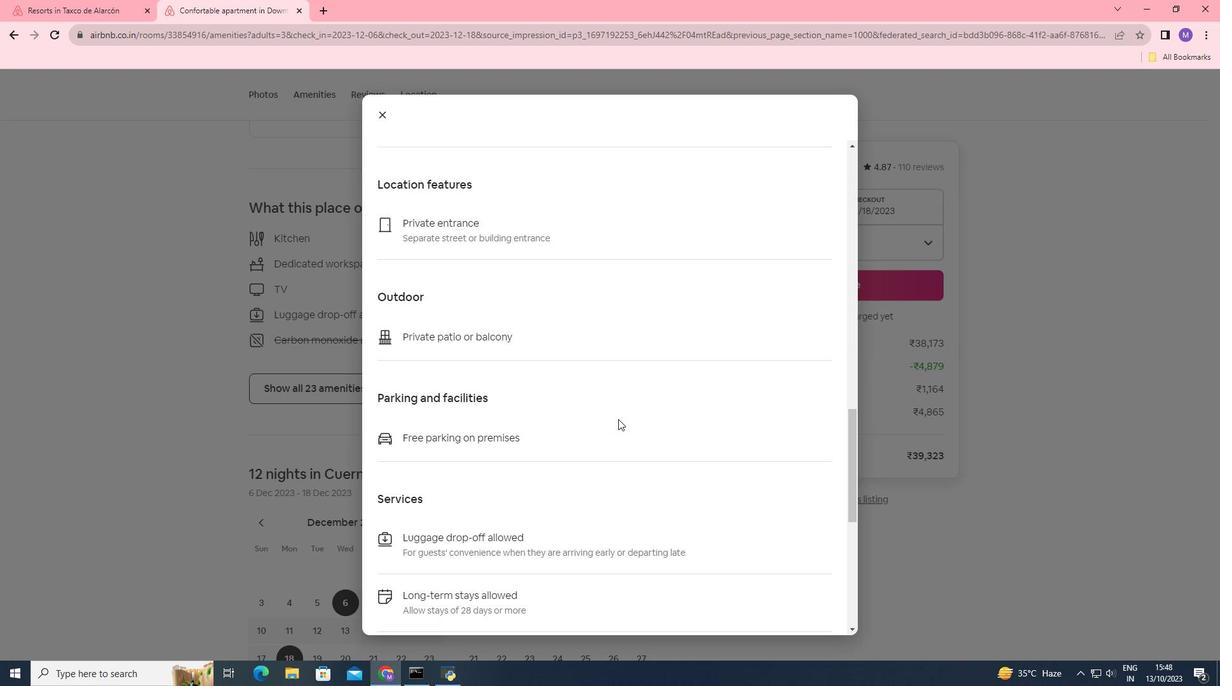 
Action: Mouse scrolled (618, 418) with delta (0, 0)
Screenshot: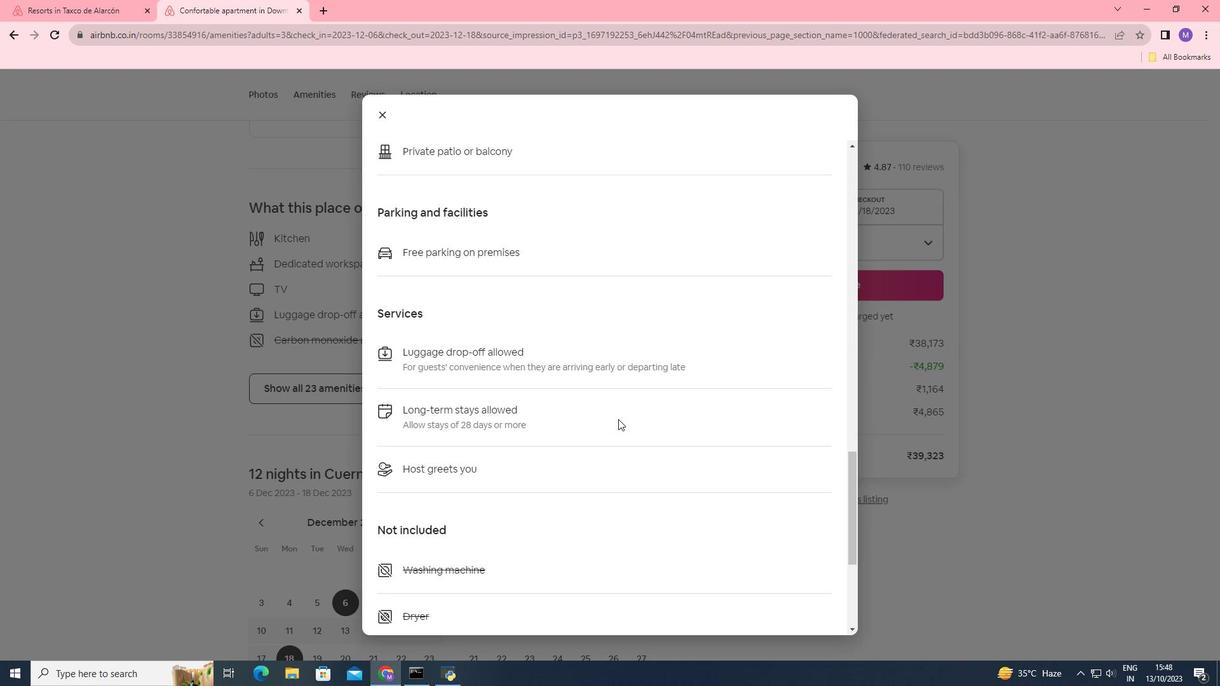 
Action: Mouse moved to (532, 308)
Screenshot: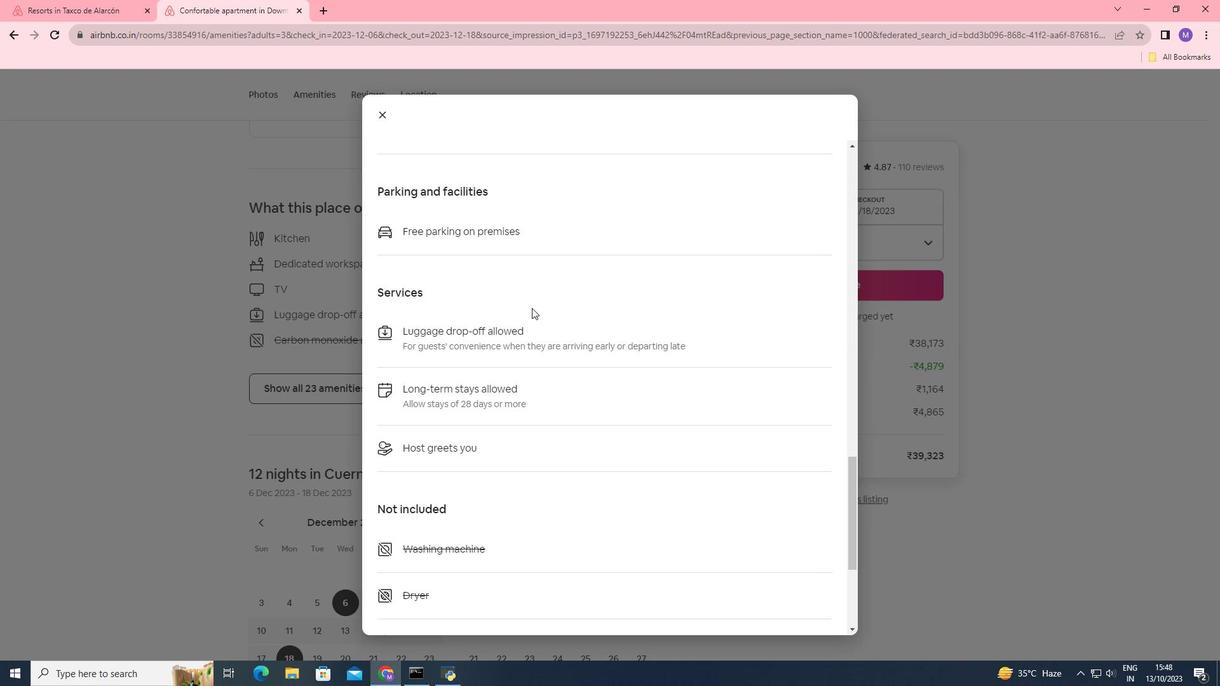 
Action: Mouse scrolled (532, 307) with delta (0, 0)
Screenshot: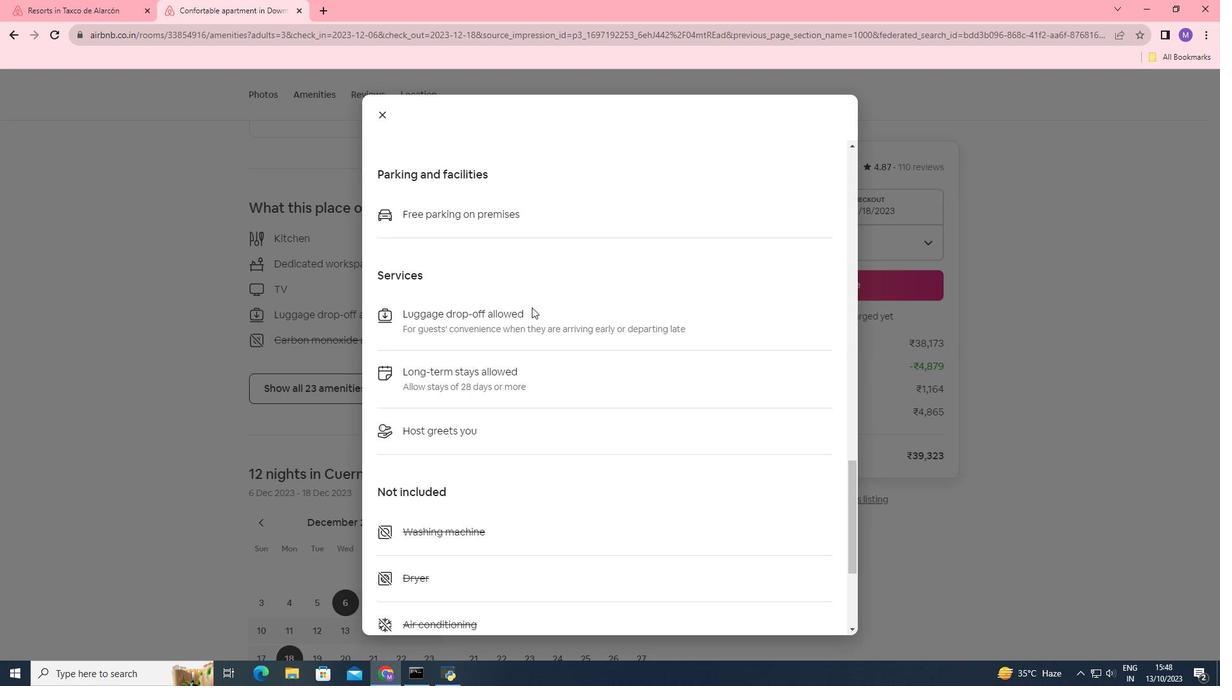 
Action: Mouse scrolled (532, 307) with delta (0, 0)
Screenshot: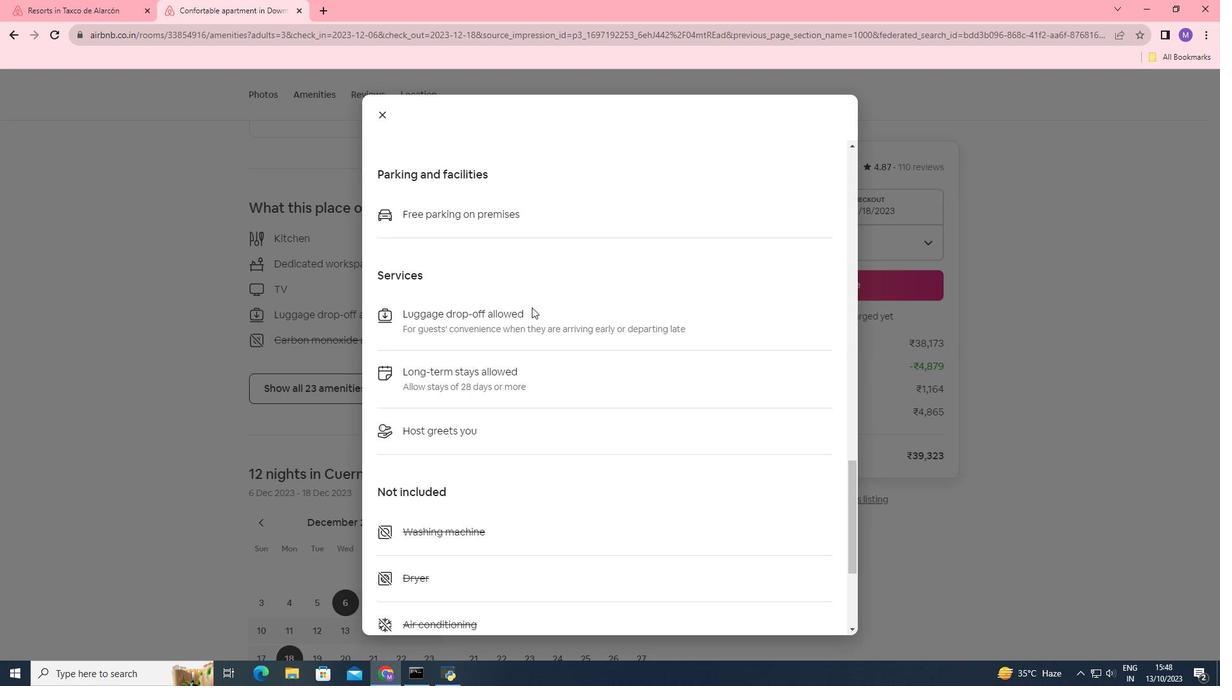 
Action: Mouse scrolled (532, 307) with delta (0, 0)
Screenshot: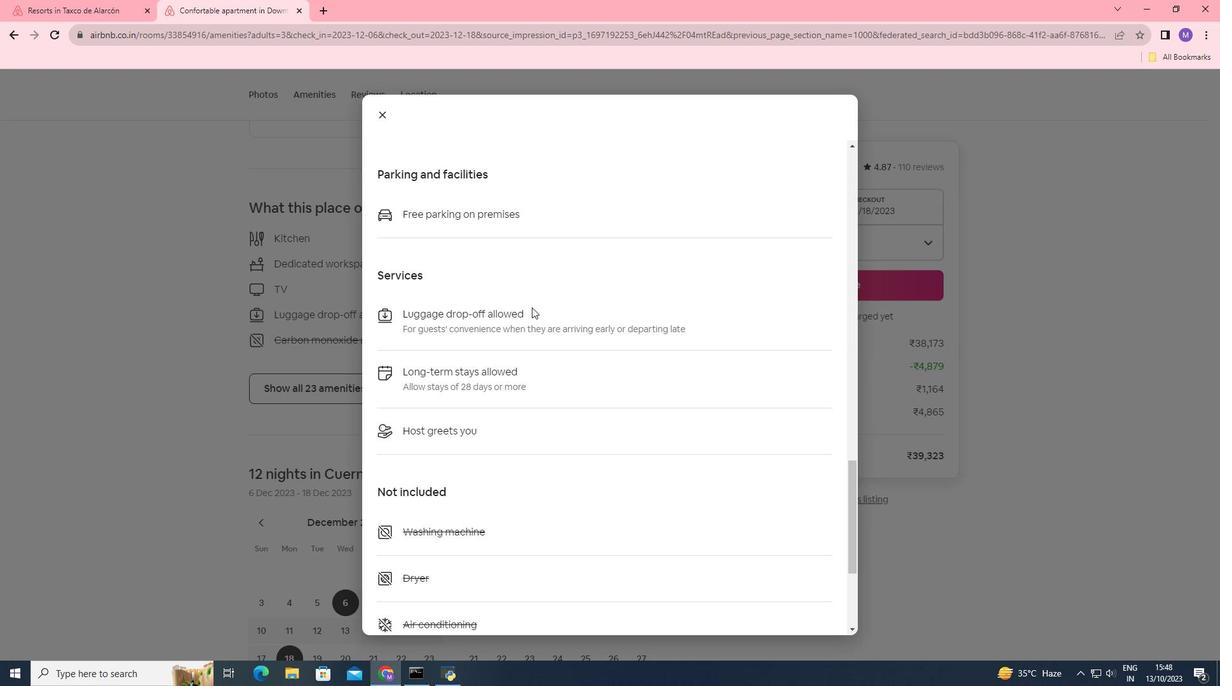 
Action: Mouse scrolled (532, 307) with delta (0, 0)
Screenshot: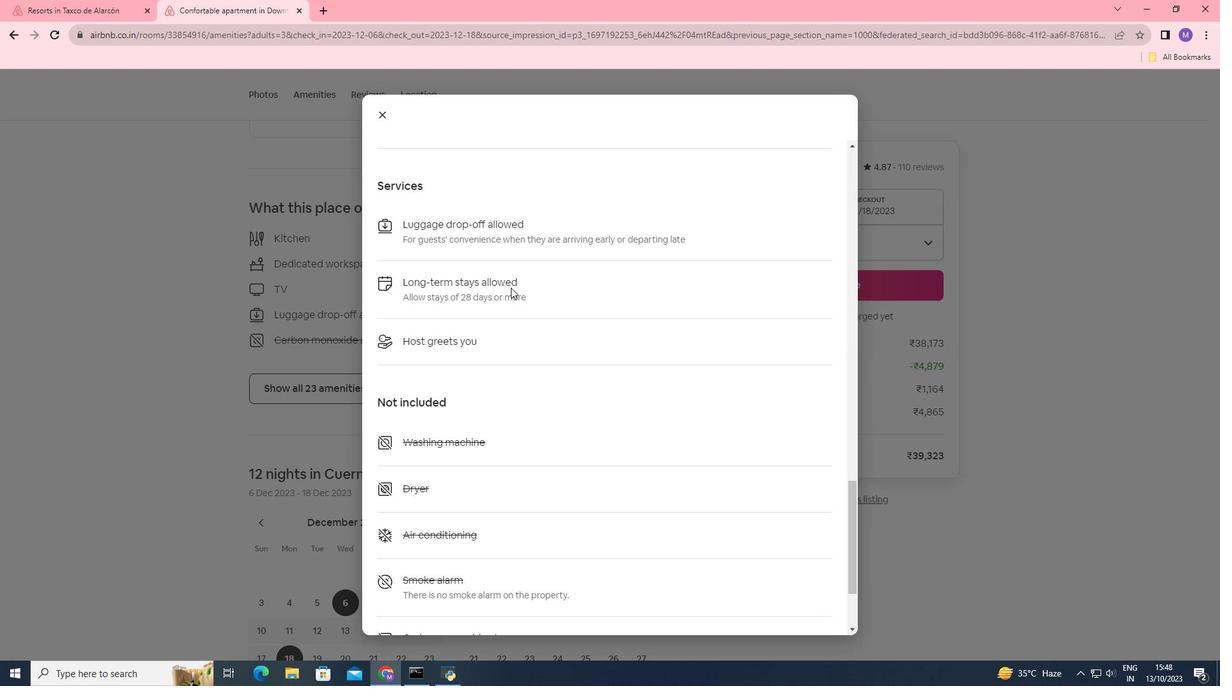 
Action: Mouse moved to (532, 307)
Screenshot: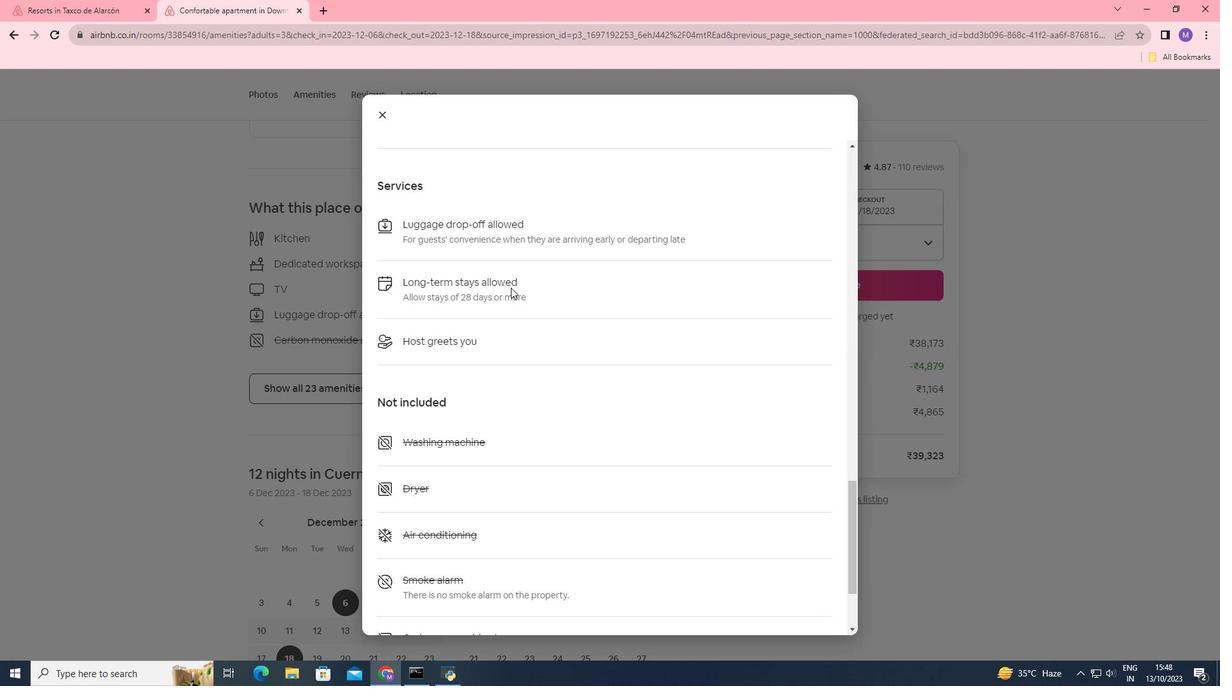 
Action: Mouse scrolled (532, 306) with delta (0, 0)
Screenshot: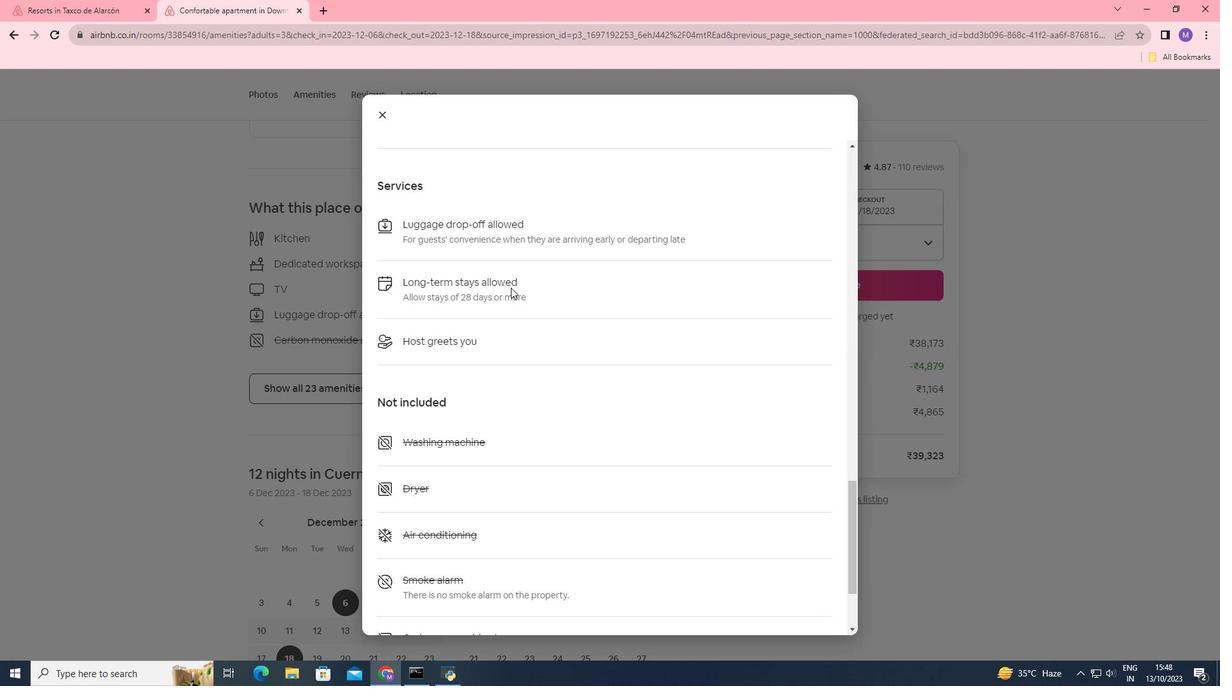 
Action: Mouse moved to (530, 306)
Screenshot: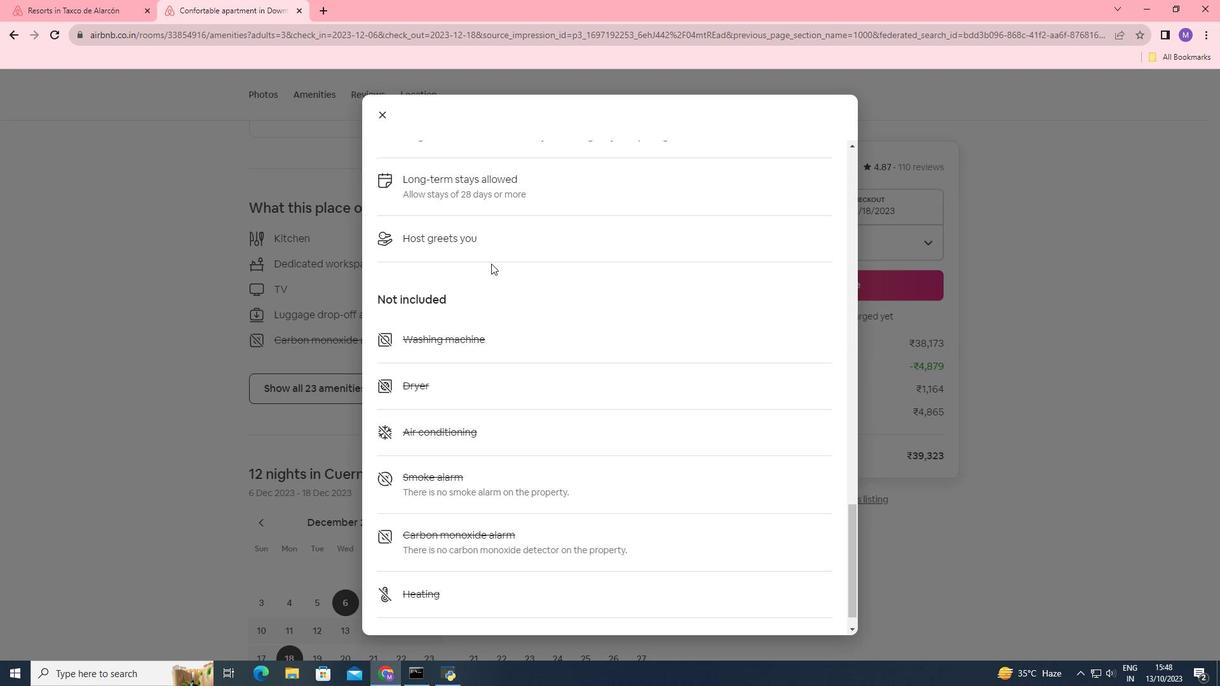 
Action: Mouse scrolled (530, 306) with delta (0, 0)
Screenshot: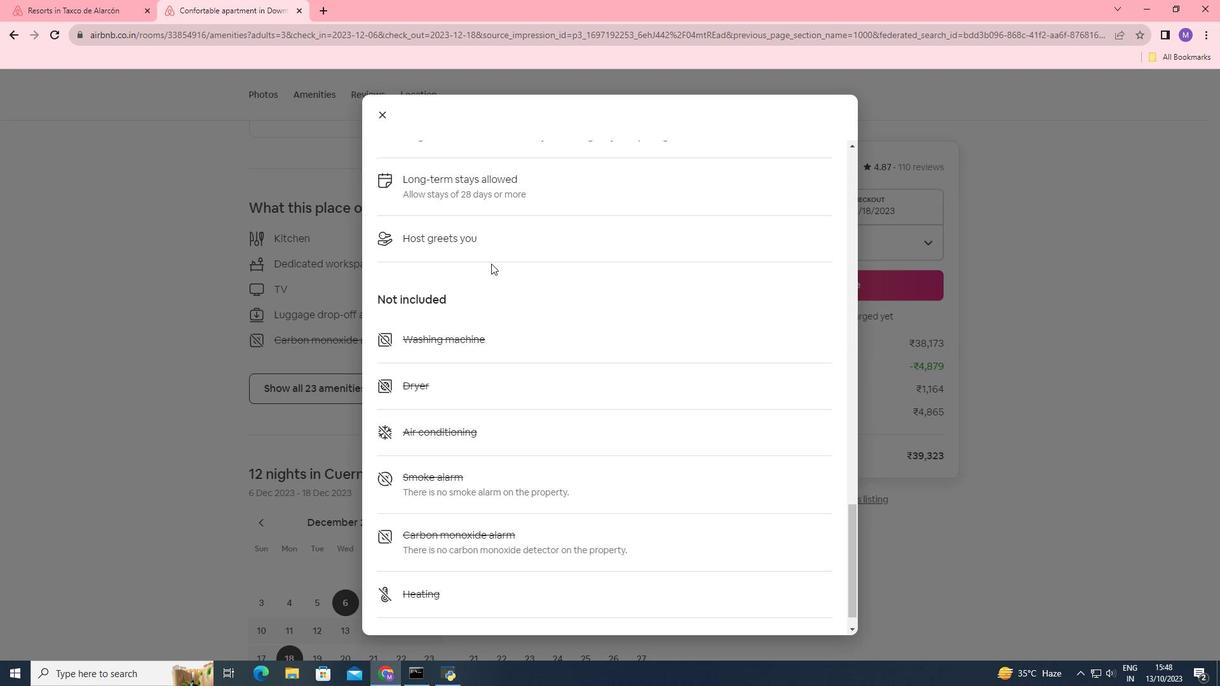 
Action: Mouse moved to (526, 303)
